 Task: Explore Airbnb accommodation in IrÃ¡kleio, Greece from 3rd December, 2023 to 7th December, 2023 for 2 adults.1  bedroom having 1 bed and 1 bathroom. Property type can be hotel. Amenities needed are: washing machine. Booking option can be shelf check-in. Look for 3 properties as per requirement.
Action: Mouse moved to (560, 163)
Screenshot: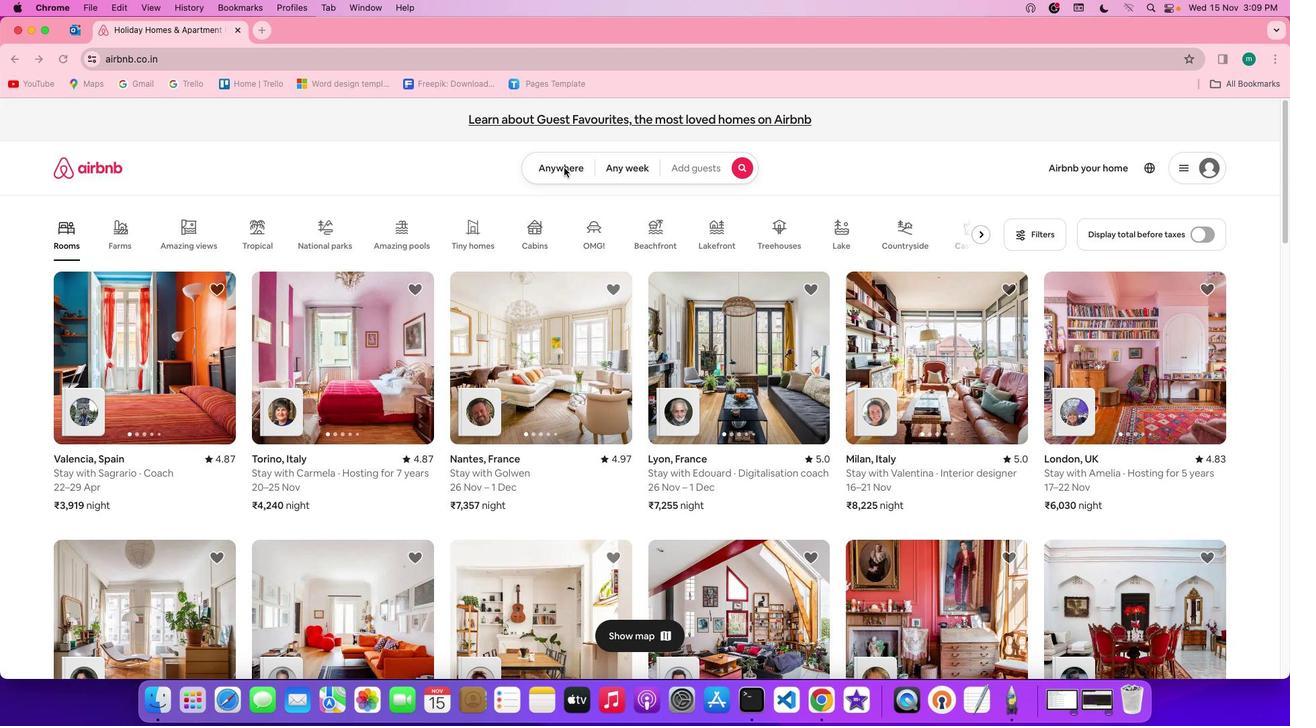 
Action: Mouse pressed left at (560, 163)
Screenshot: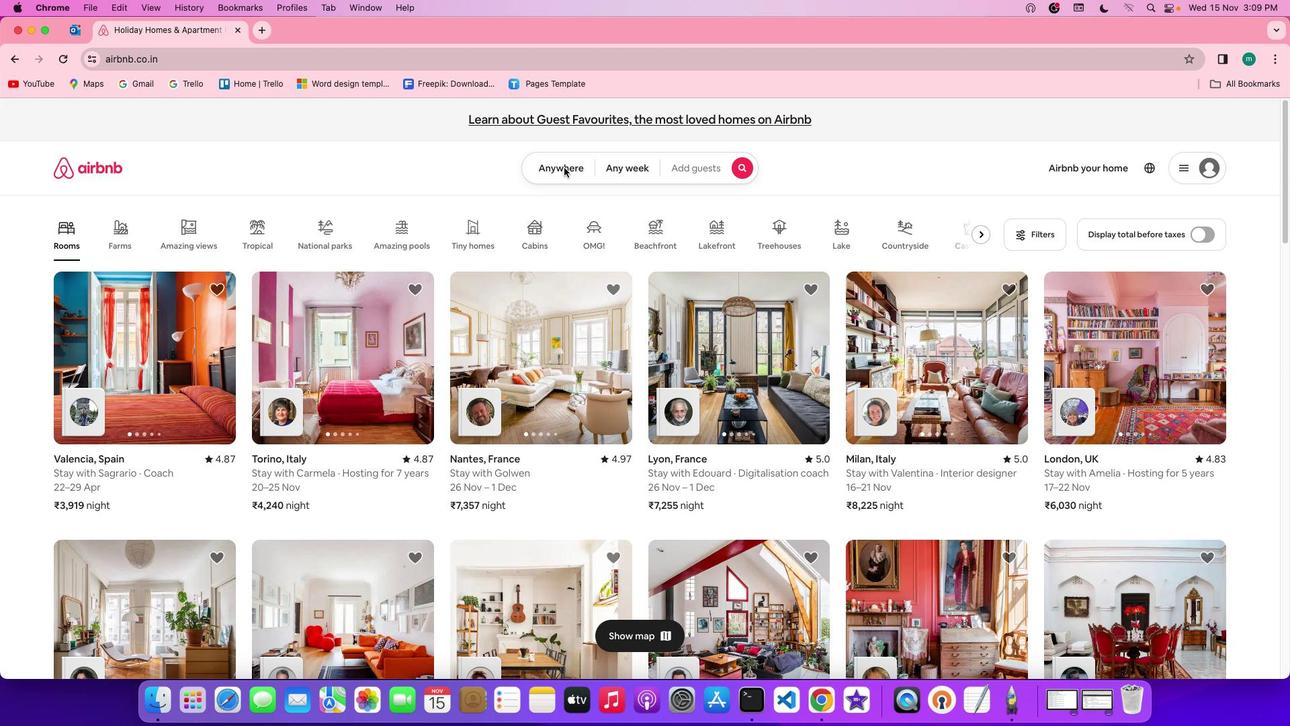 
Action: Mouse pressed left at (560, 163)
Screenshot: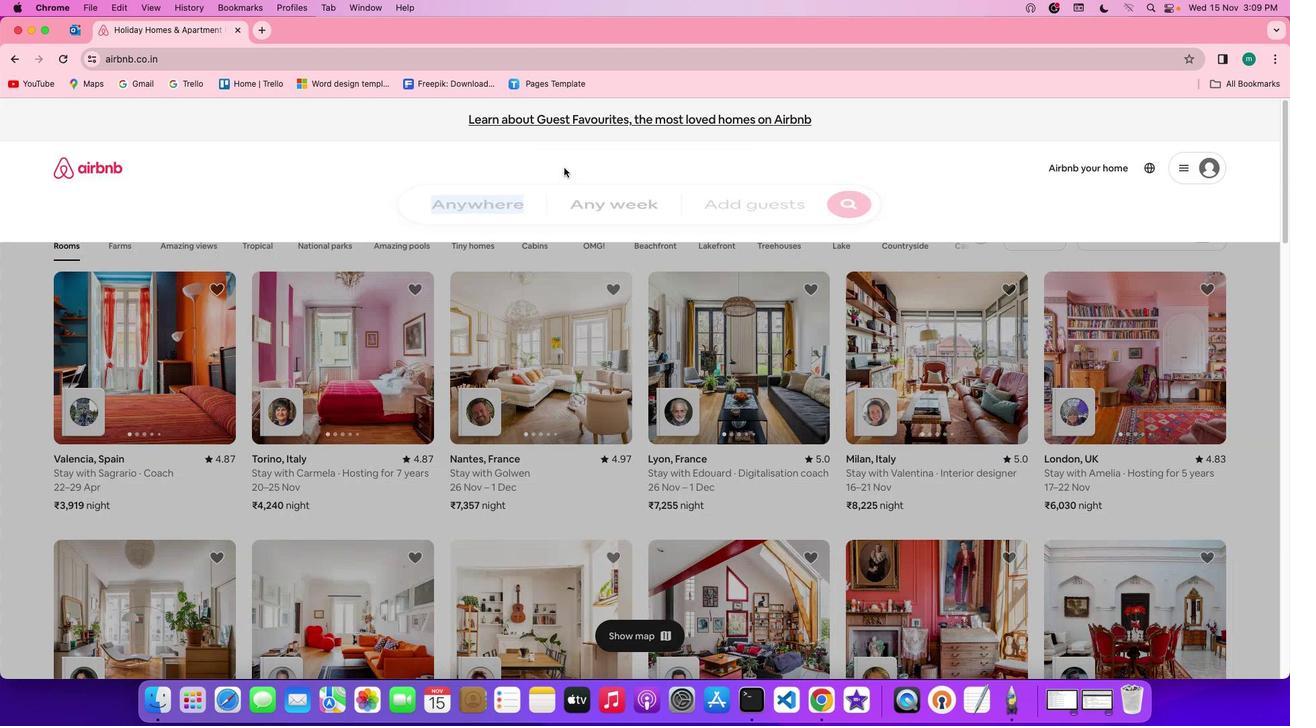 
Action: Mouse moved to (515, 212)
Screenshot: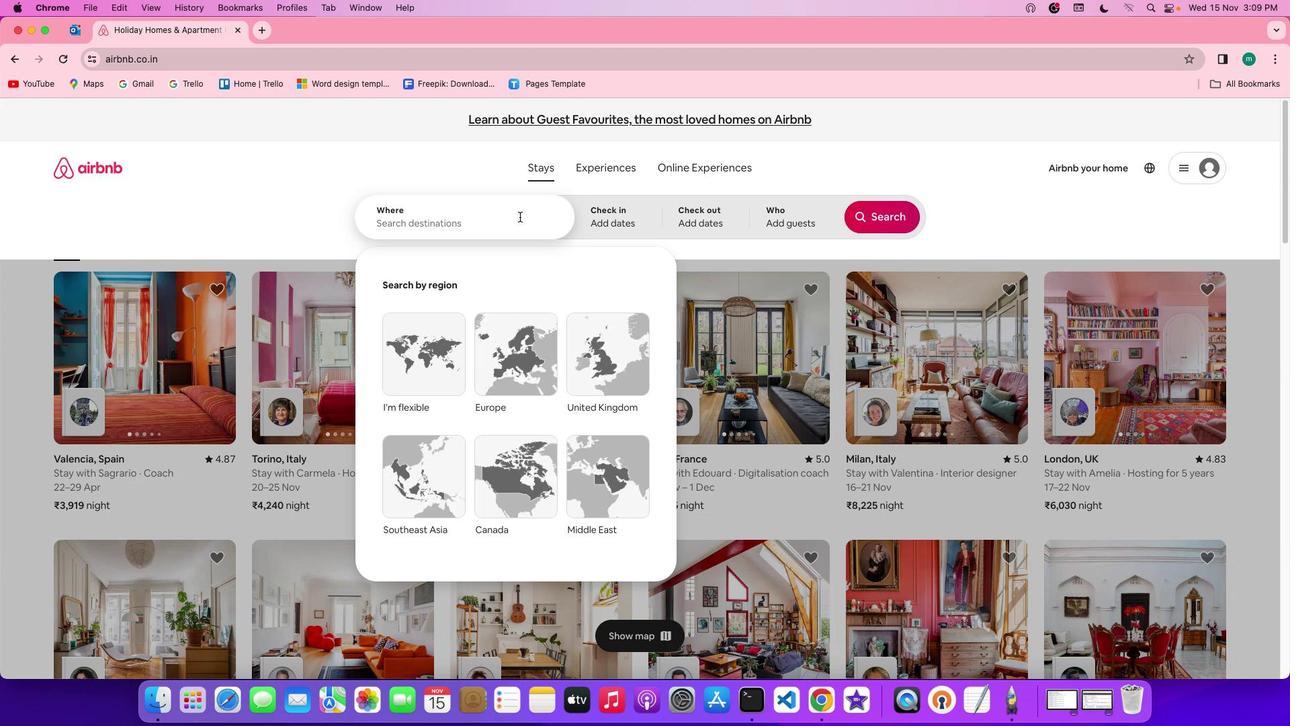 
Action: Mouse pressed left at (515, 212)
Screenshot: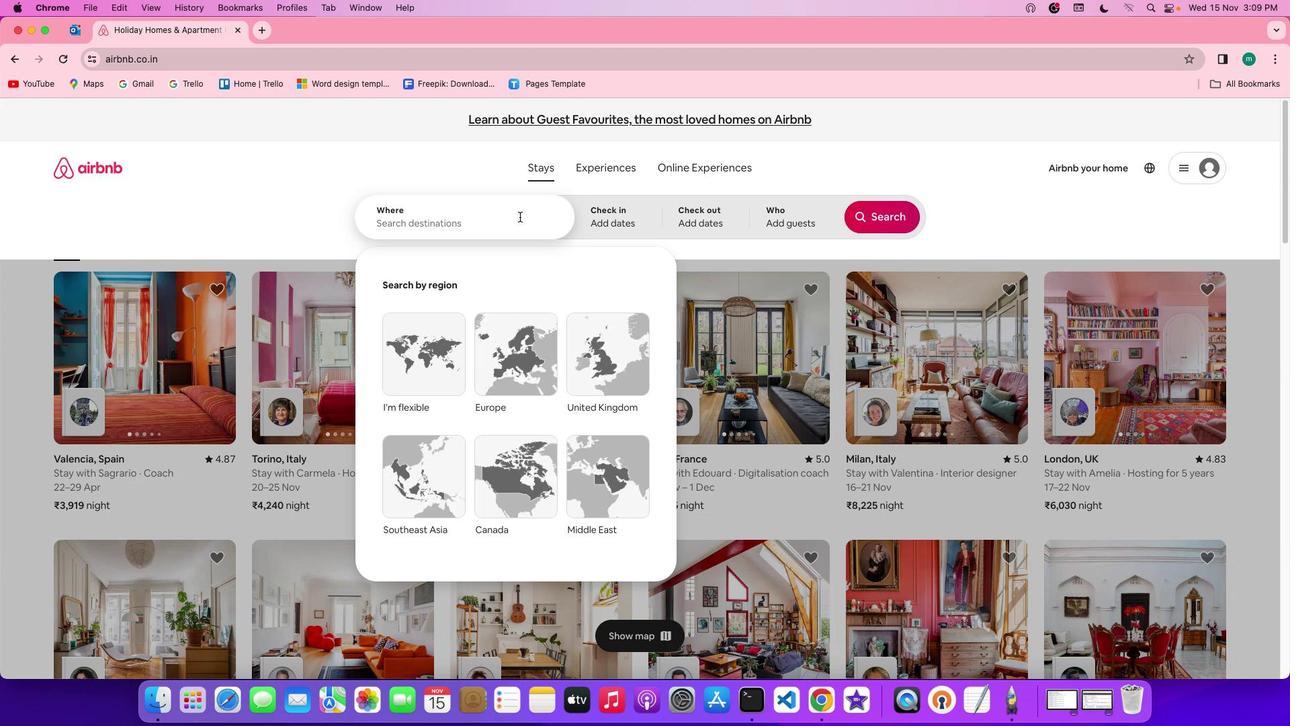 
Action: Mouse moved to (515, 212)
Screenshot: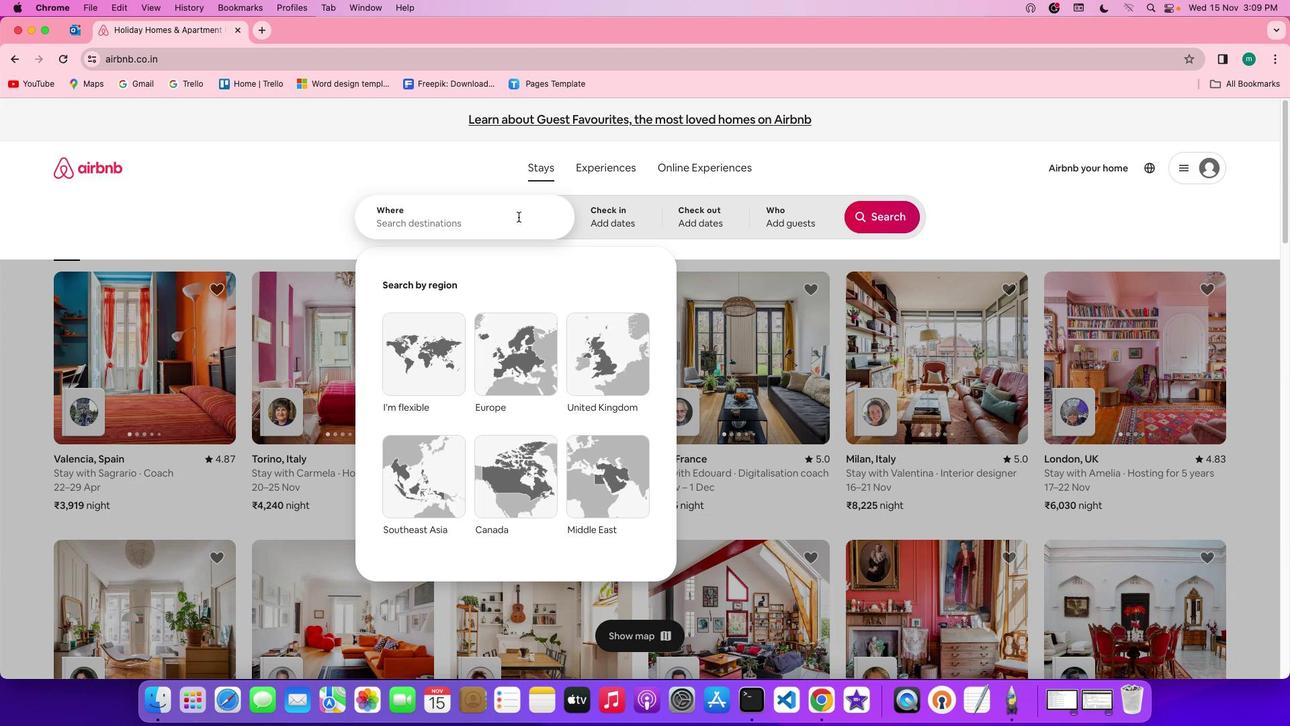 
Action: Key pressed Key.shift'I''r''a''k''l''e''i''o'','Key.spaceKey.shift'G''r''e''e''c''e'
Screenshot: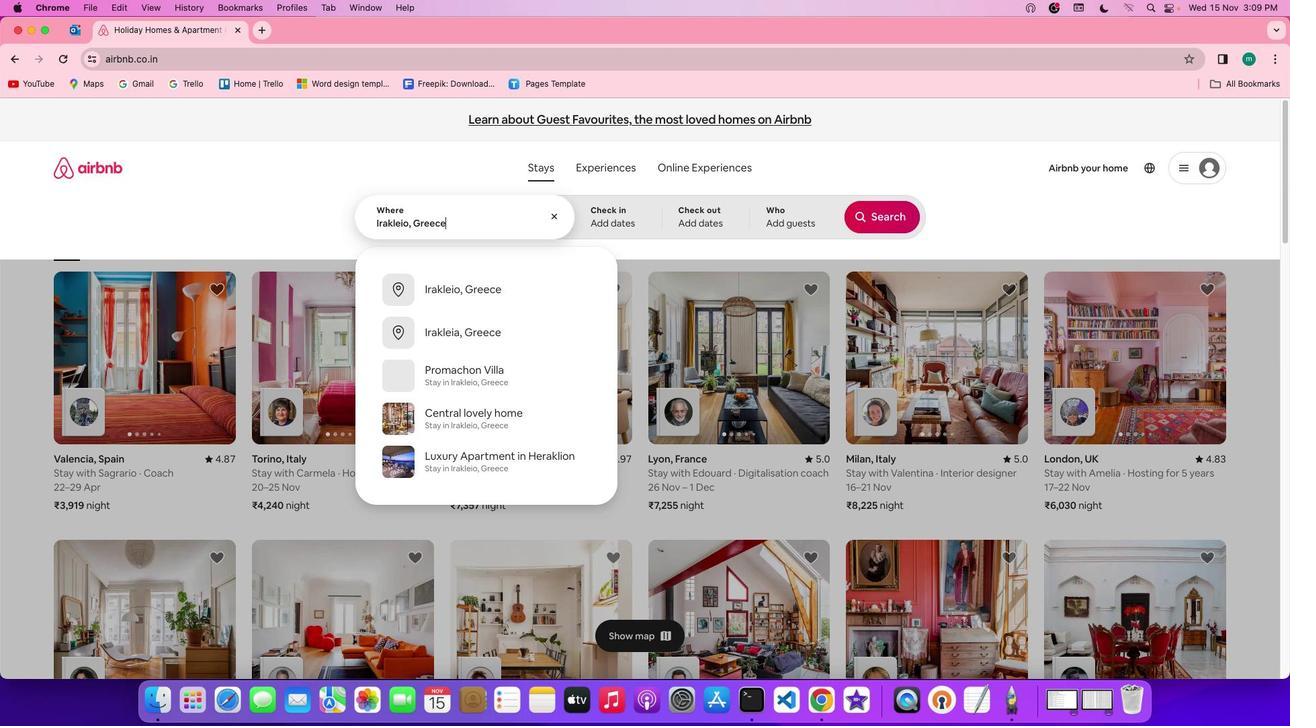 
Action: Mouse moved to (609, 202)
Screenshot: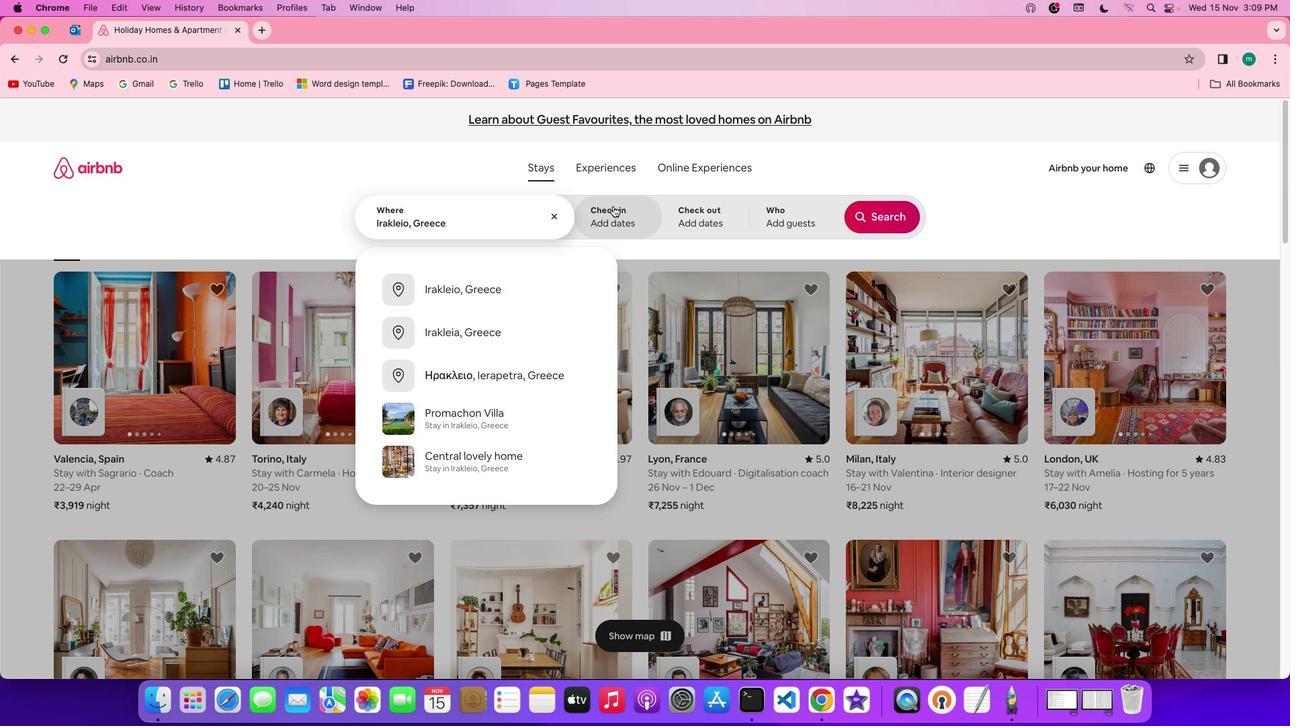 
Action: Mouse pressed left at (609, 202)
Screenshot: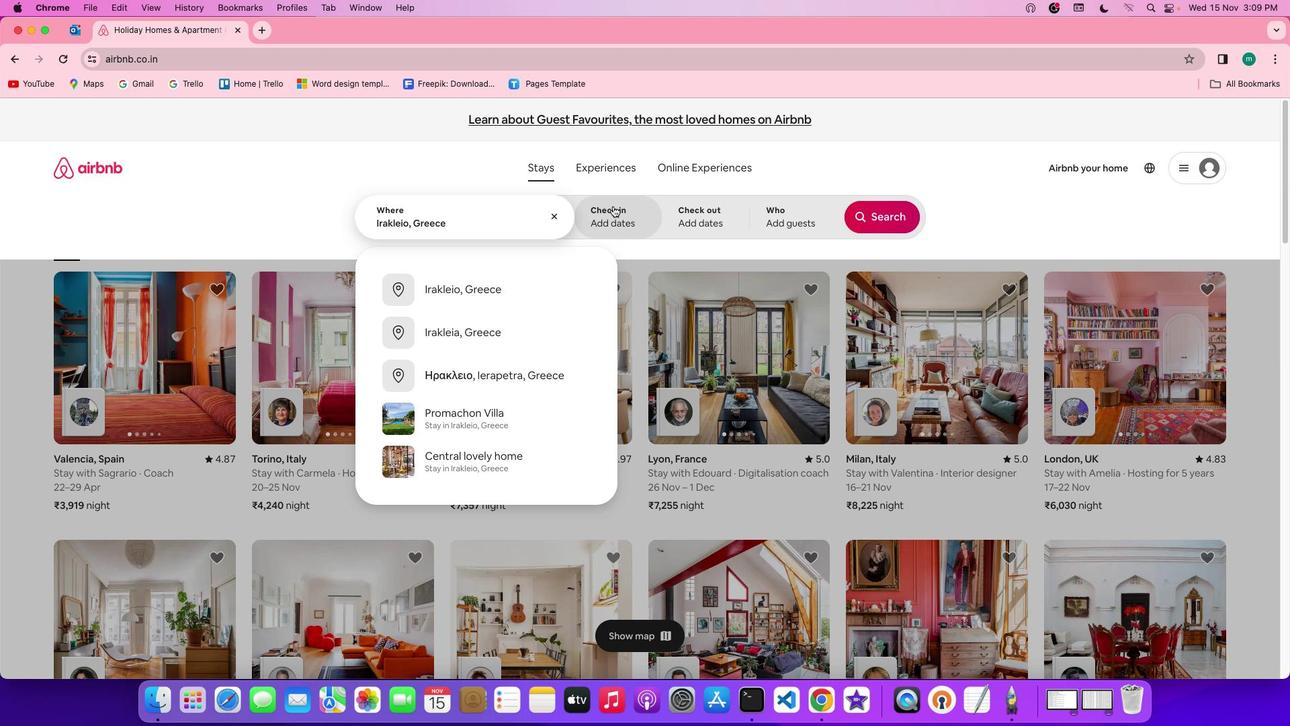
Action: Mouse moved to (673, 406)
Screenshot: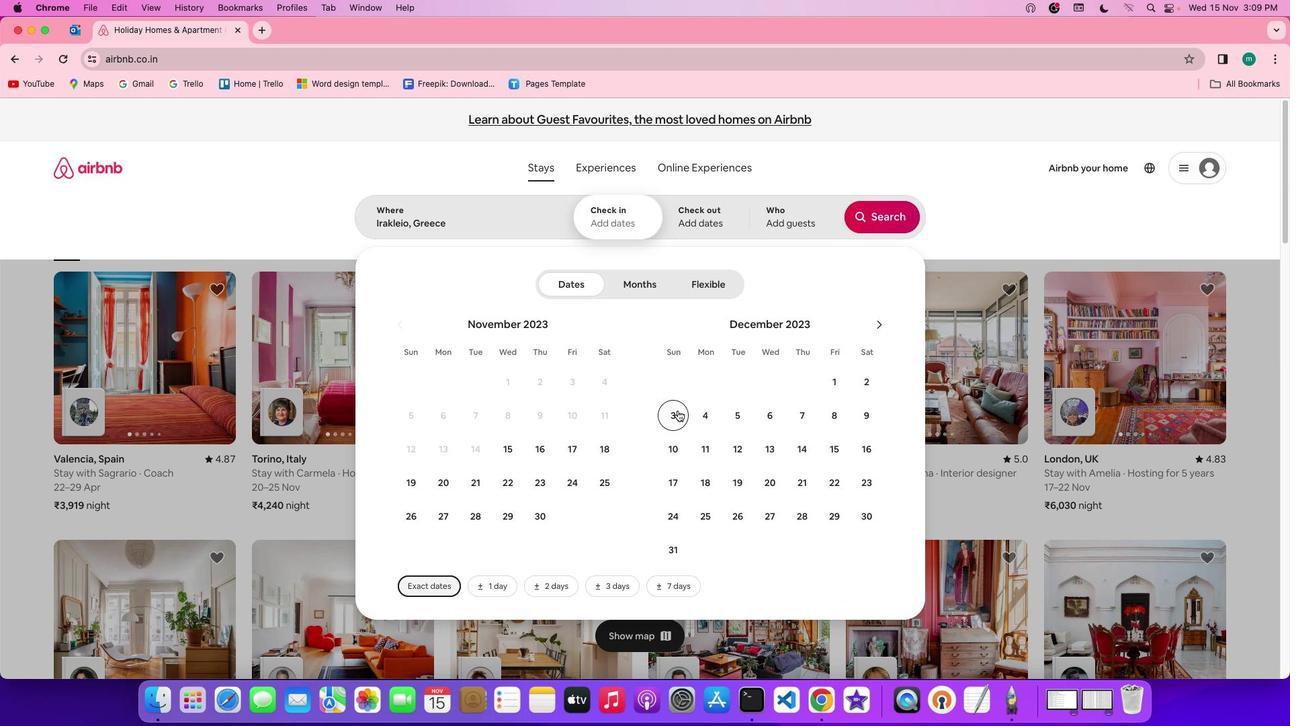 
Action: Mouse pressed left at (673, 406)
Screenshot: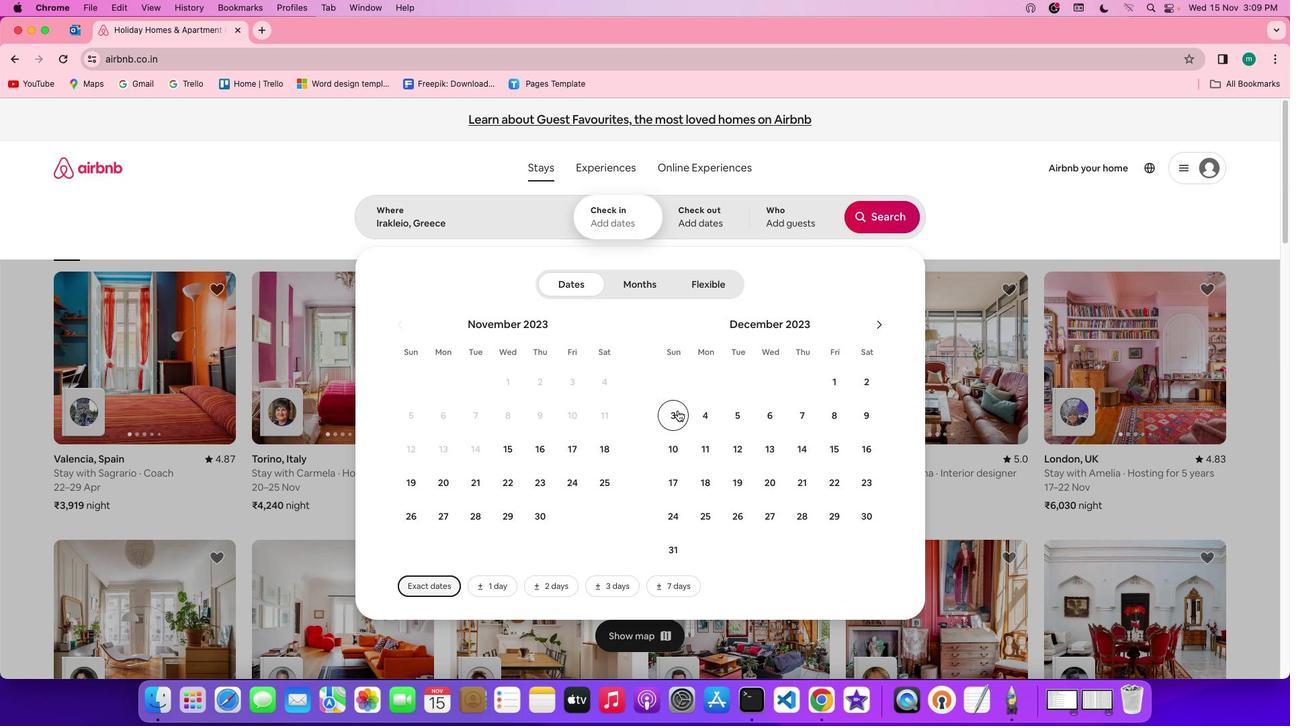 
Action: Mouse moved to (793, 418)
Screenshot: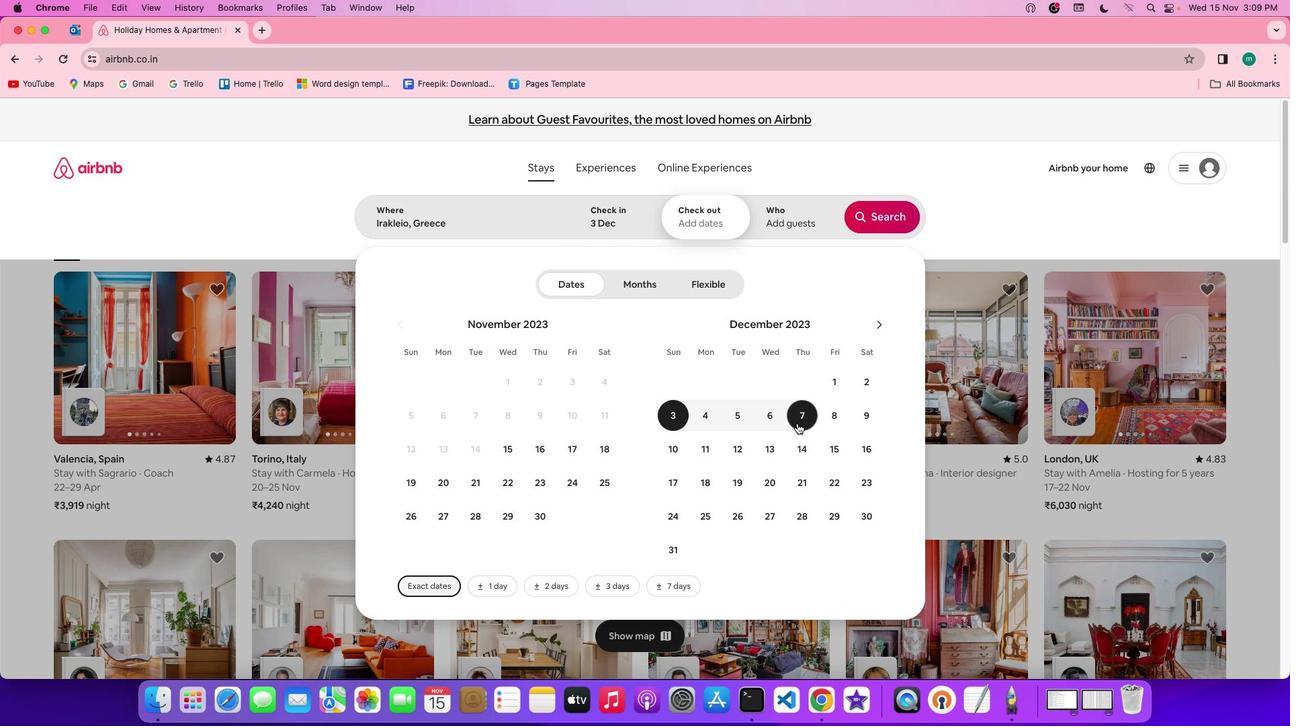 
Action: Mouse pressed left at (793, 418)
Screenshot: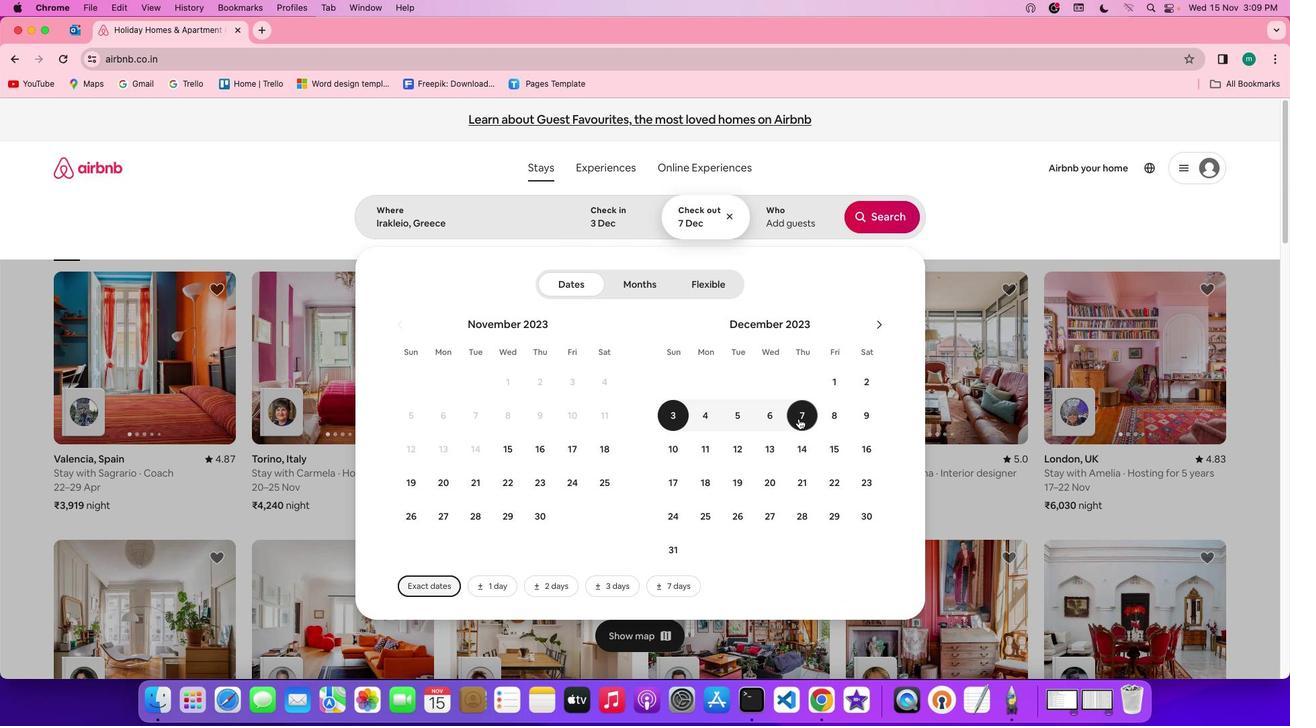 
Action: Mouse moved to (779, 206)
Screenshot: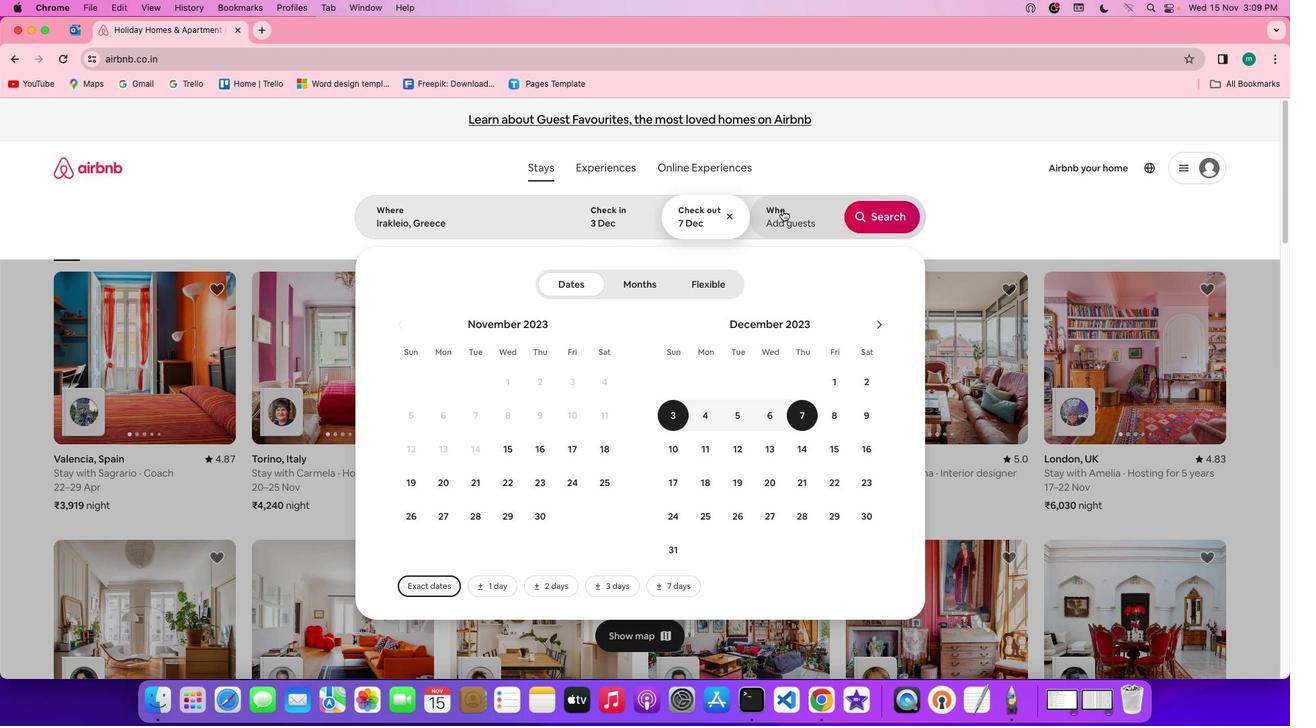 
Action: Mouse pressed left at (779, 206)
Screenshot: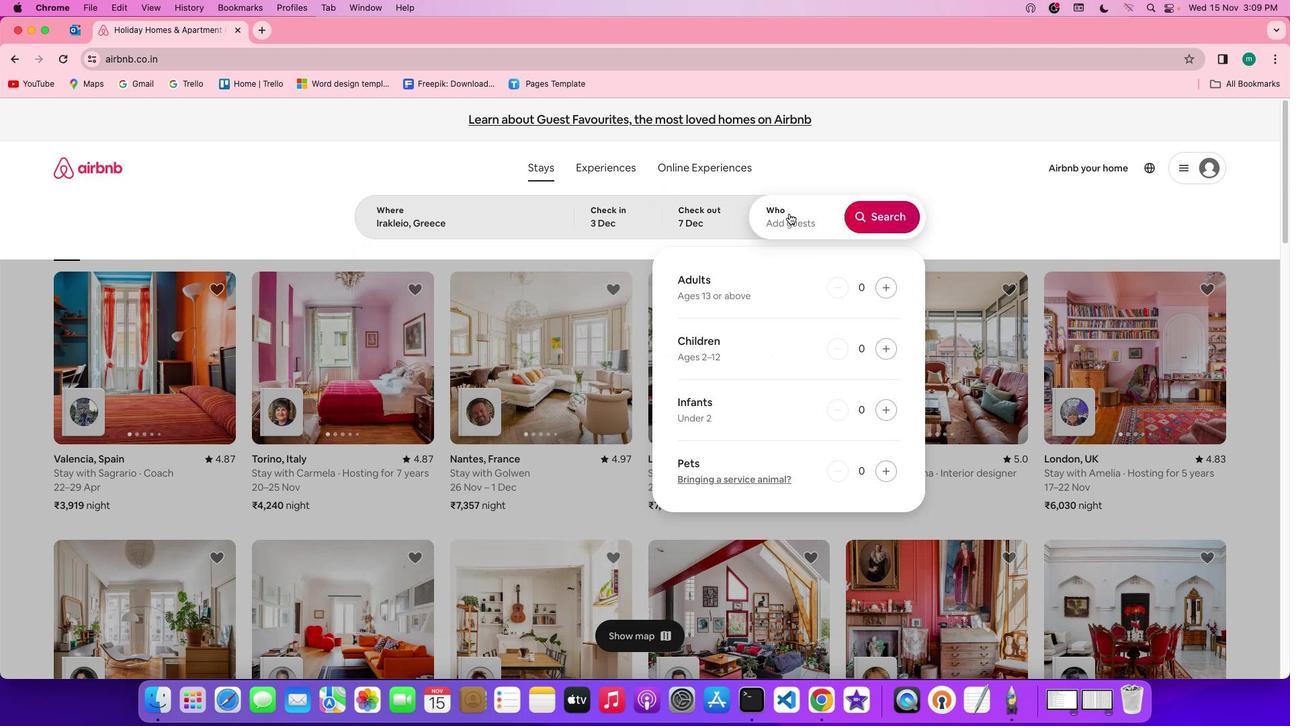 
Action: Mouse moved to (879, 288)
Screenshot: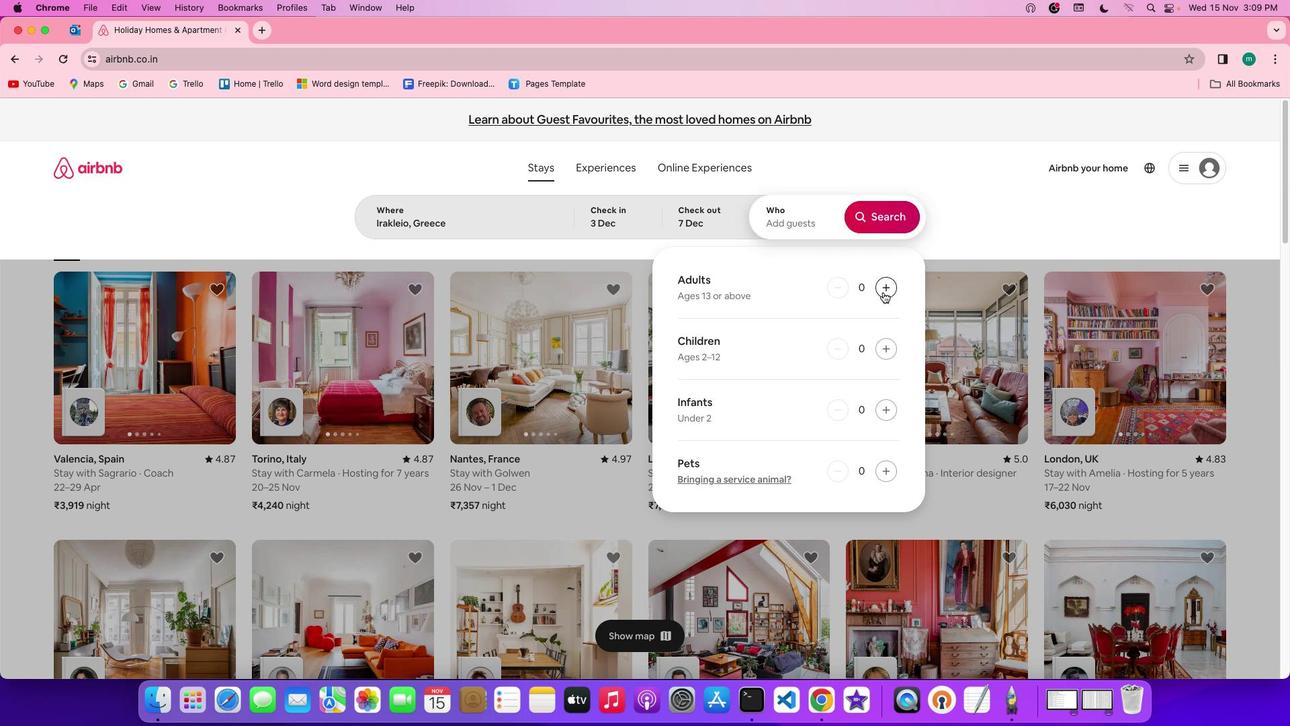 
Action: Mouse pressed left at (879, 288)
Screenshot: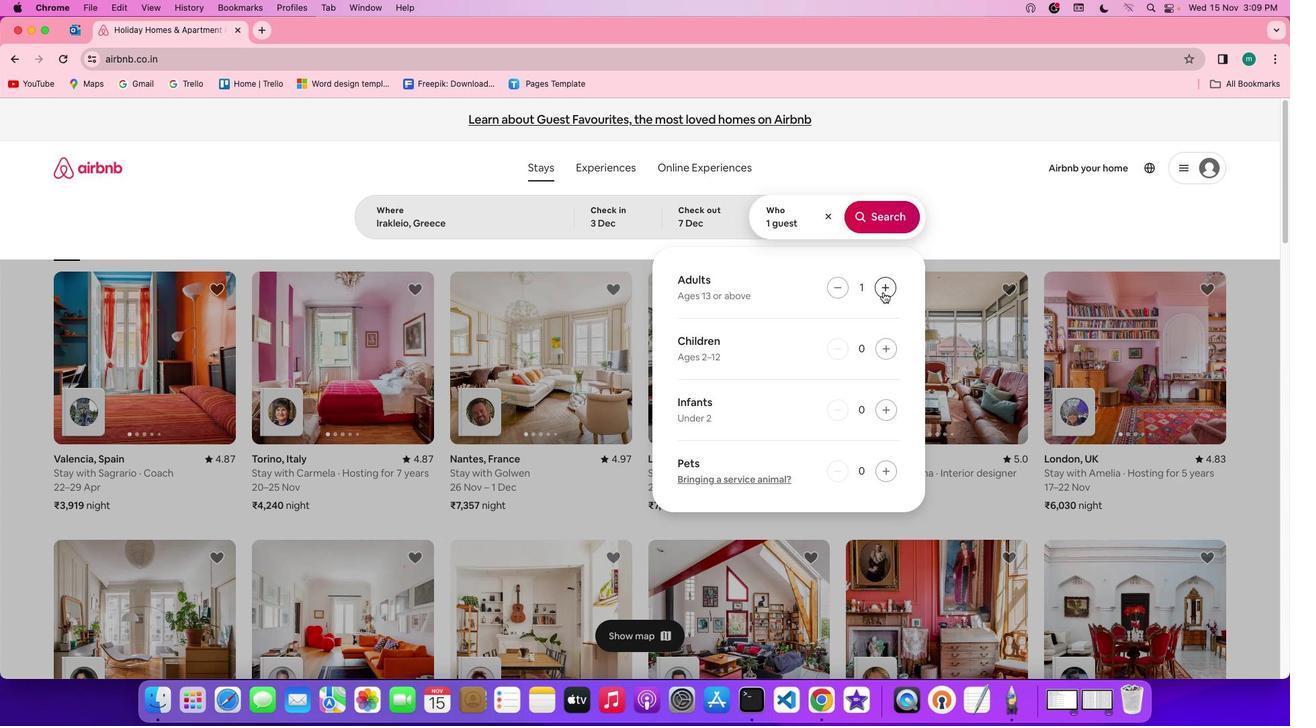 
Action: Mouse pressed left at (879, 288)
Screenshot: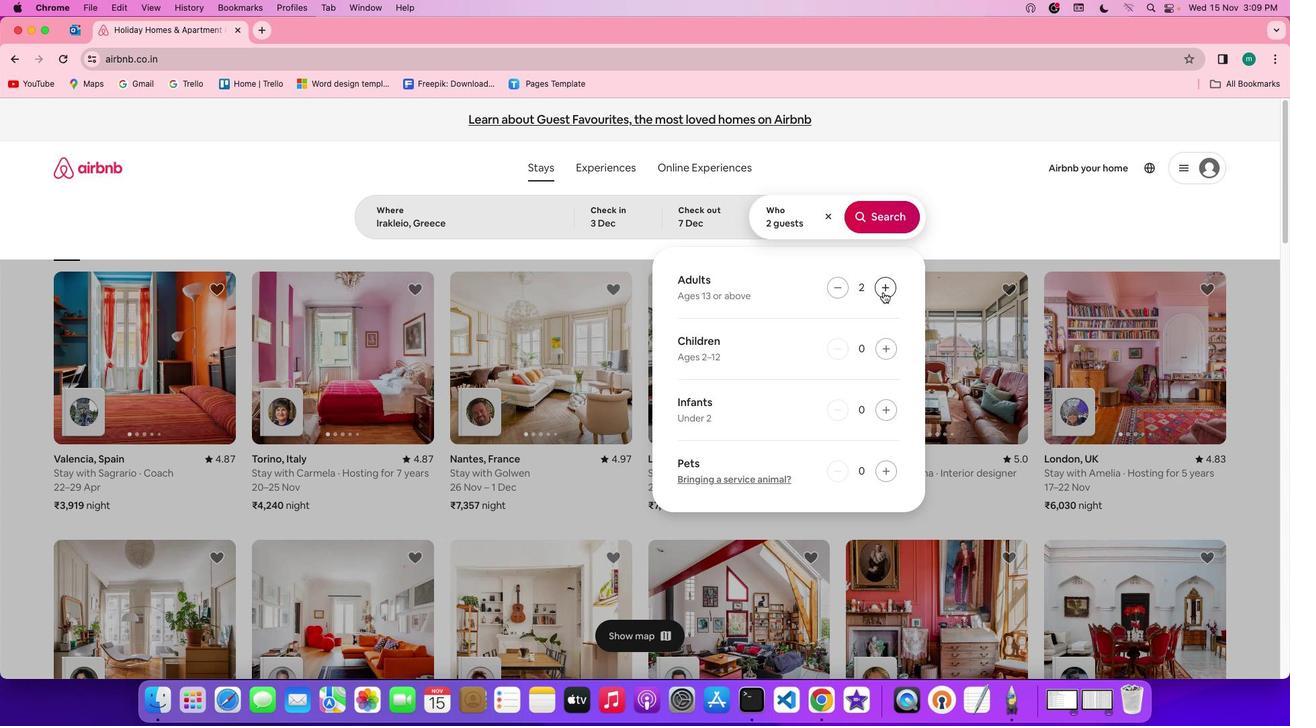 
Action: Mouse moved to (870, 212)
Screenshot: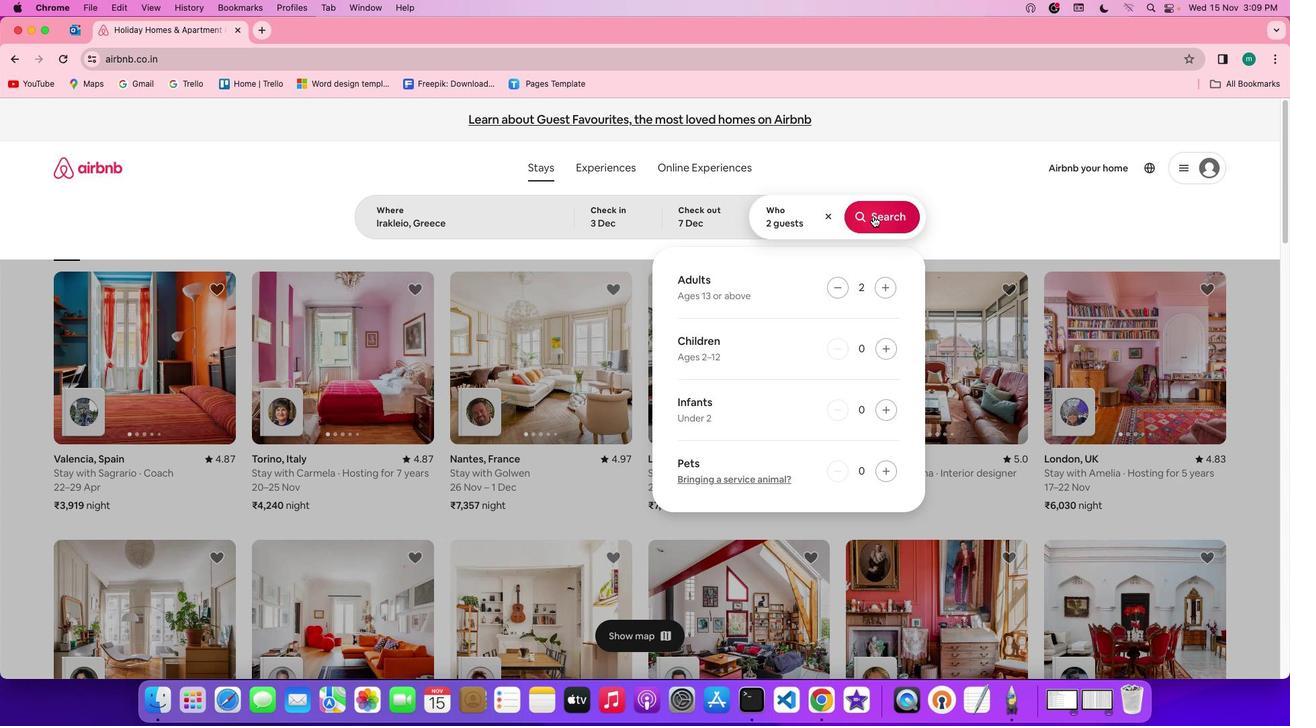 
Action: Mouse pressed left at (870, 212)
Screenshot: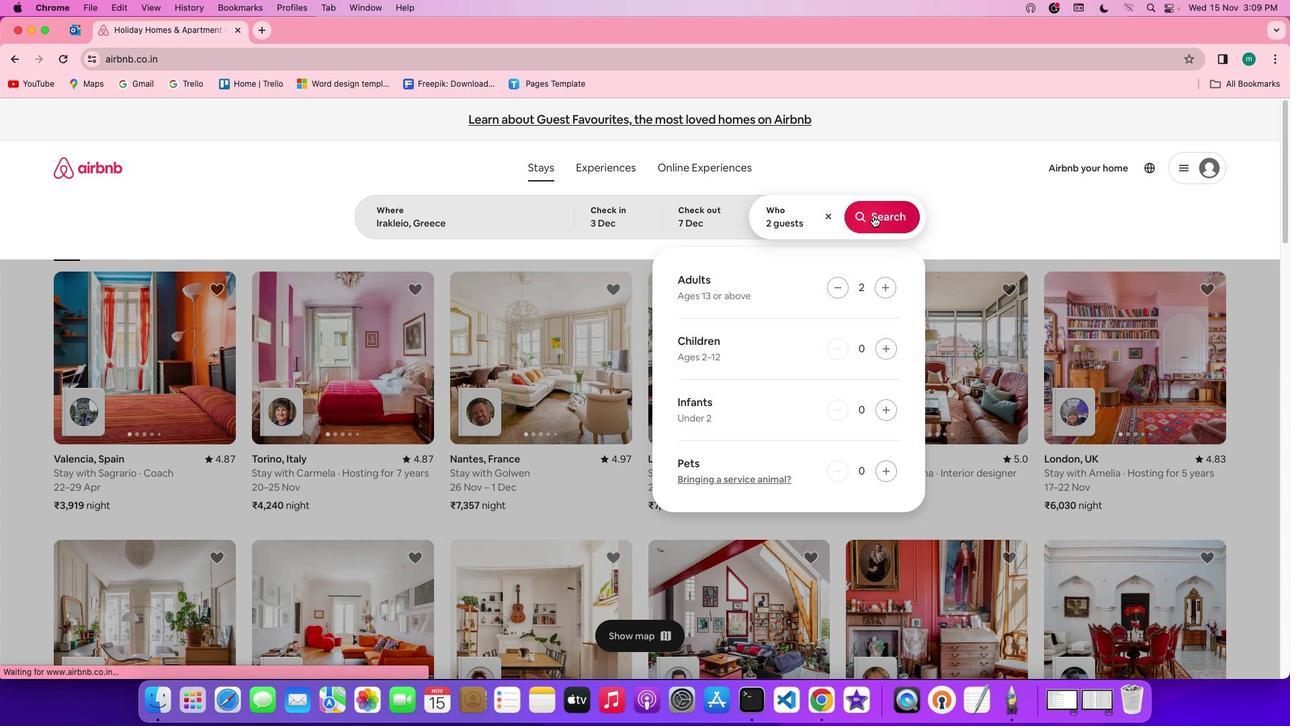 
Action: Mouse moved to (1069, 182)
Screenshot: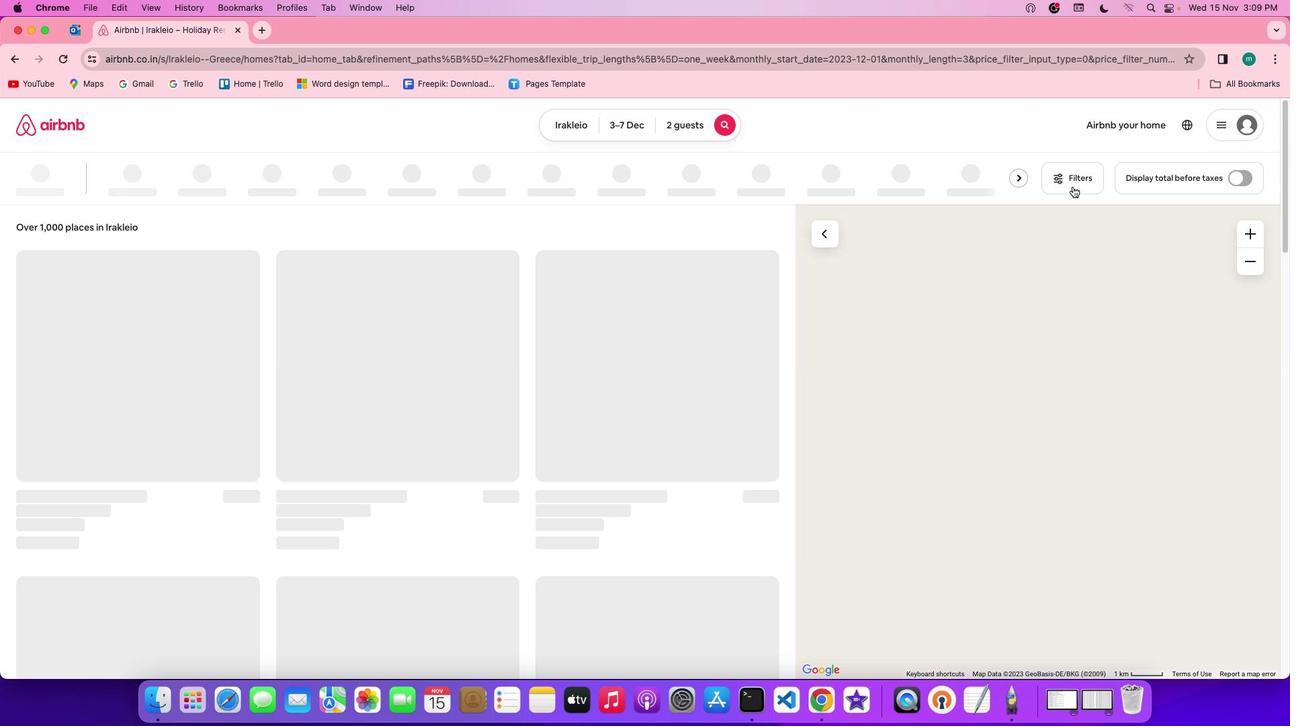 
Action: Mouse pressed left at (1069, 182)
Screenshot: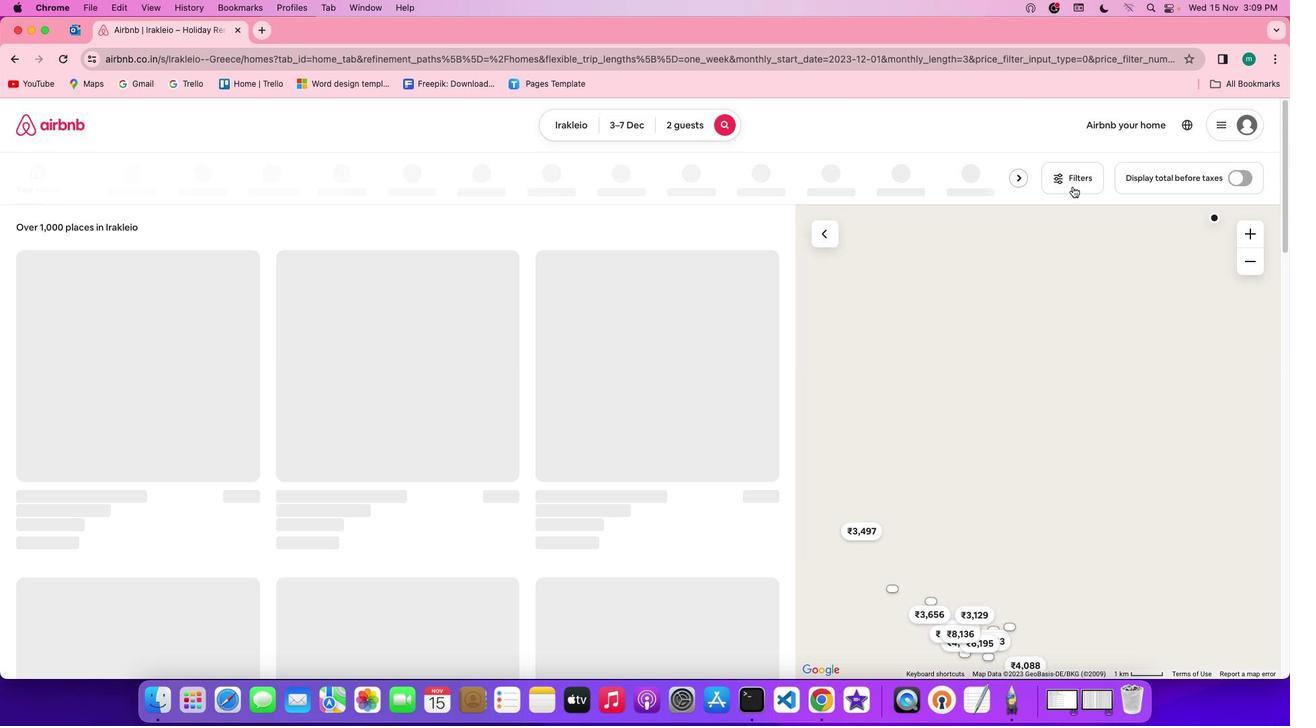 
Action: Mouse moved to (640, 476)
Screenshot: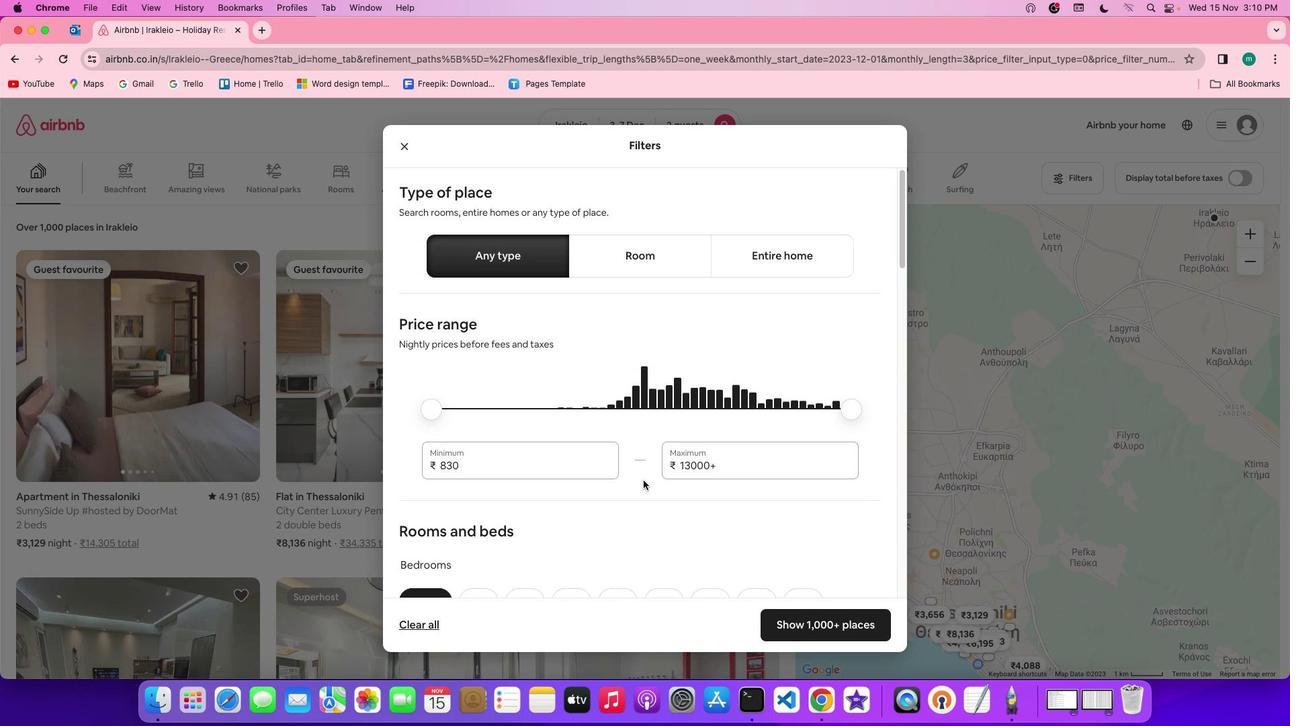
Action: Mouse scrolled (640, 476) with delta (-3, -4)
Screenshot: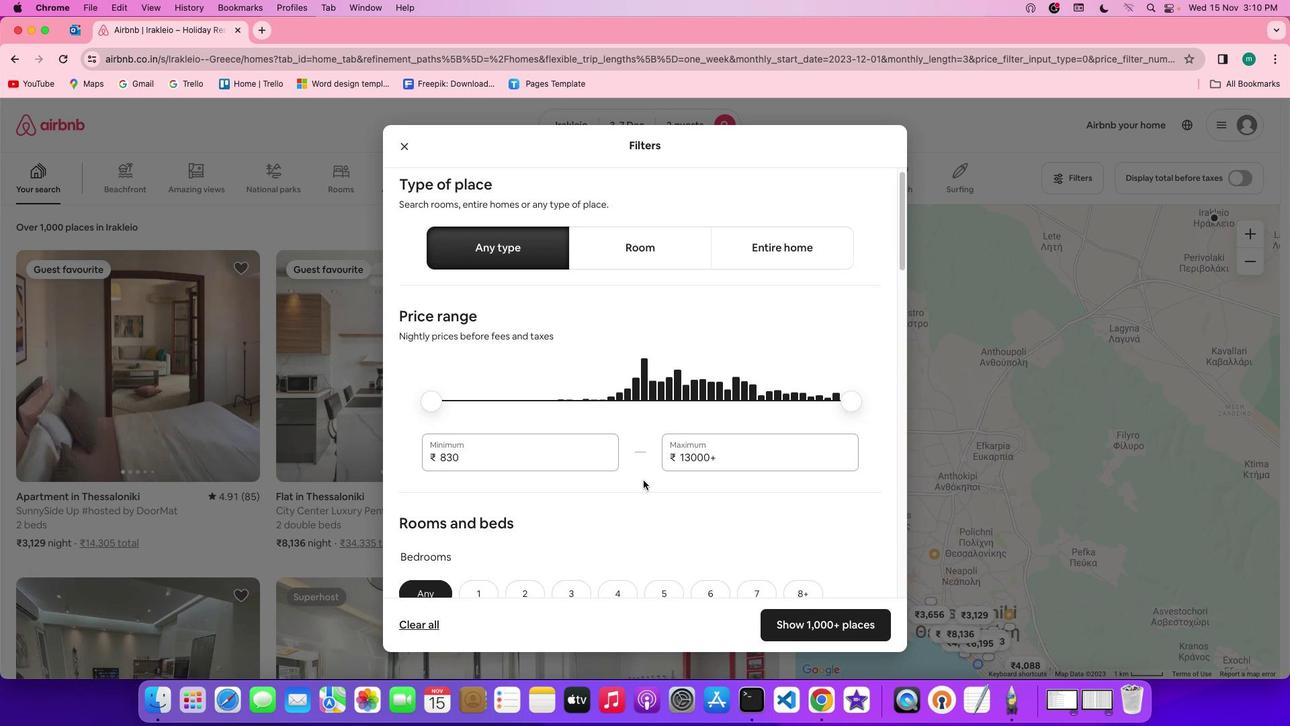 
Action: Mouse scrolled (640, 476) with delta (-3, -4)
Screenshot: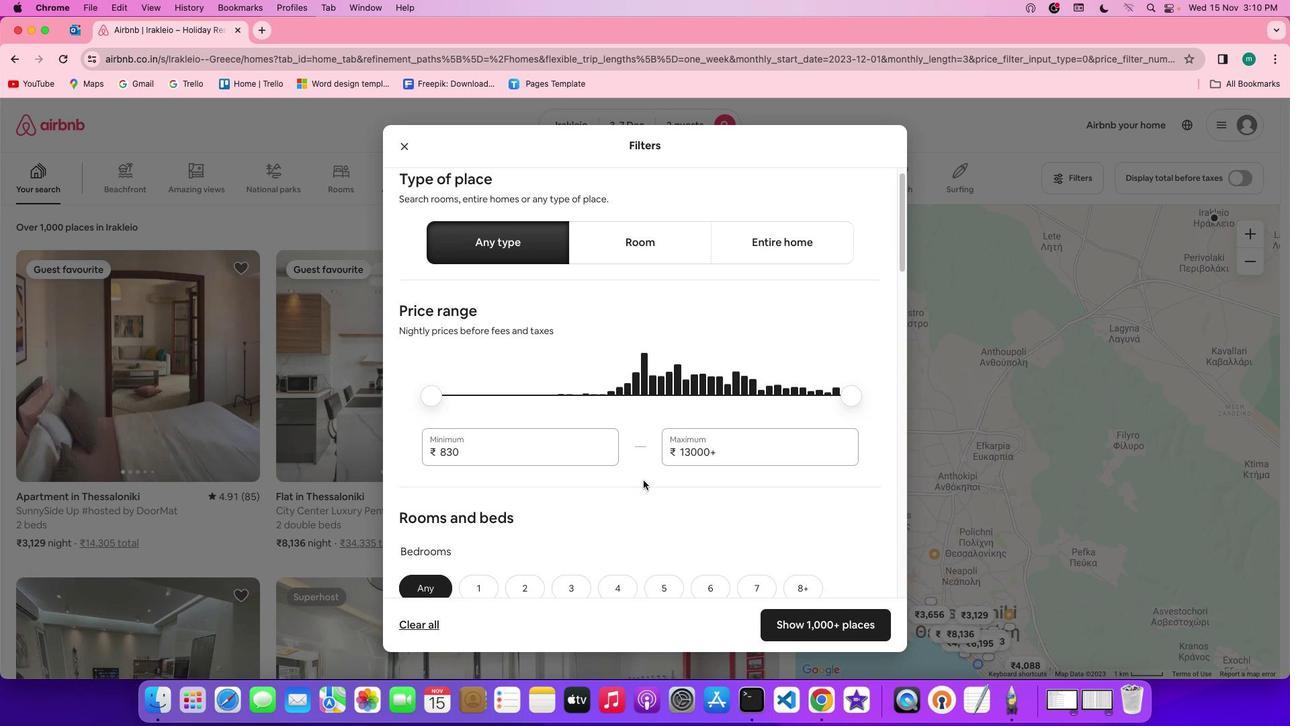 
Action: Mouse scrolled (640, 476) with delta (-3, -4)
Screenshot: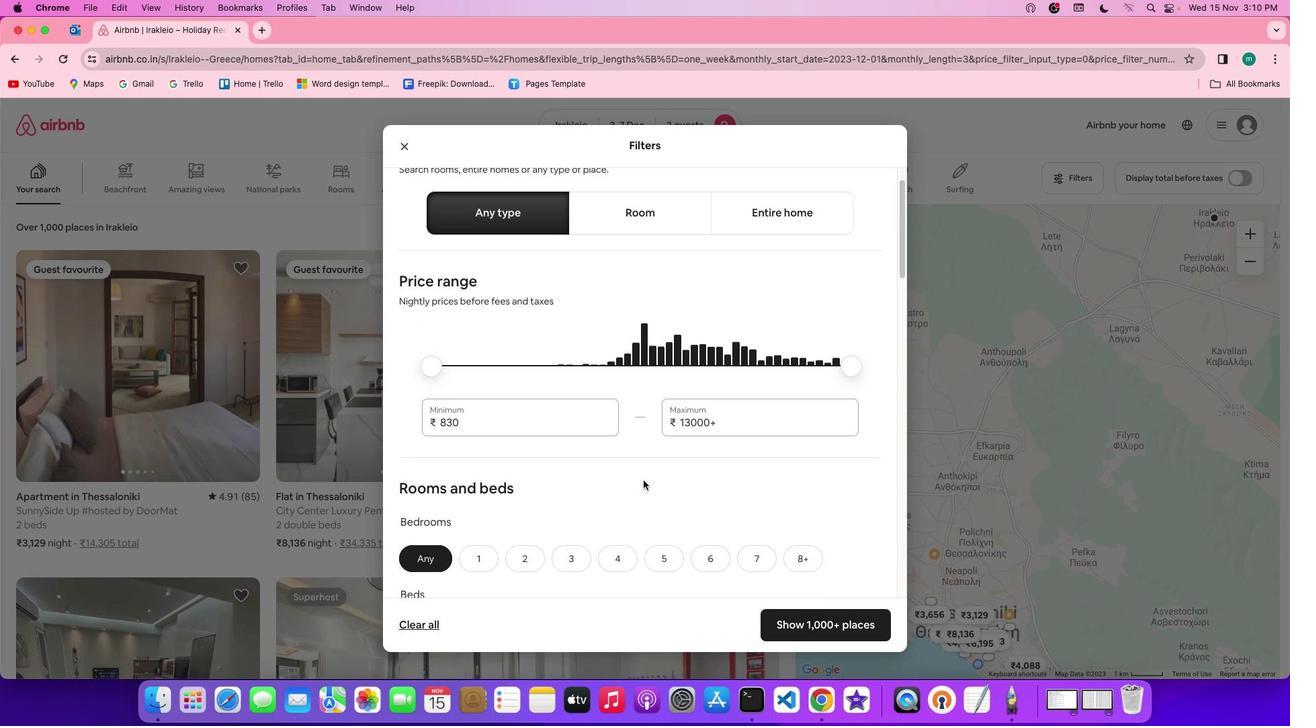 
Action: Mouse scrolled (640, 476) with delta (-3, -4)
Screenshot: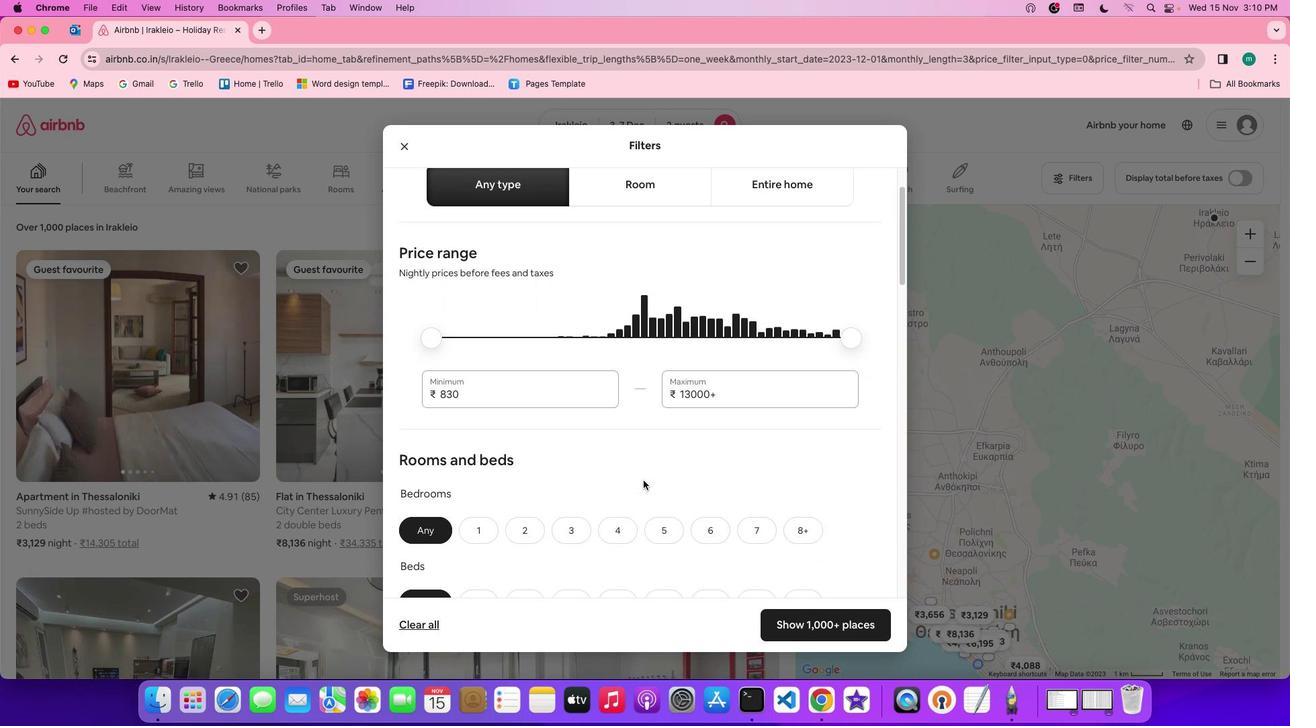 
Action: Mouse scrolled (640, 476) with delta (-3, -4)
Screenshot: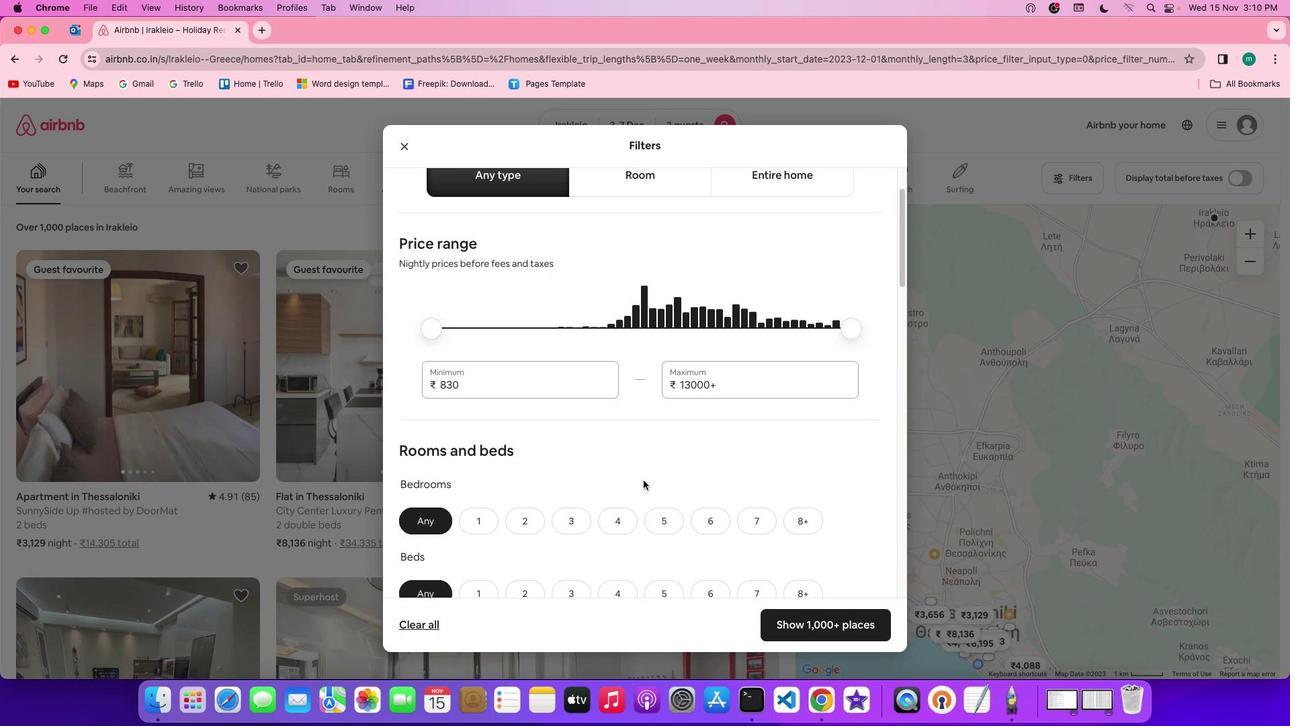 
Action: Mouse scrolled (640, 476) with delta (-3, -4)
Screenshot: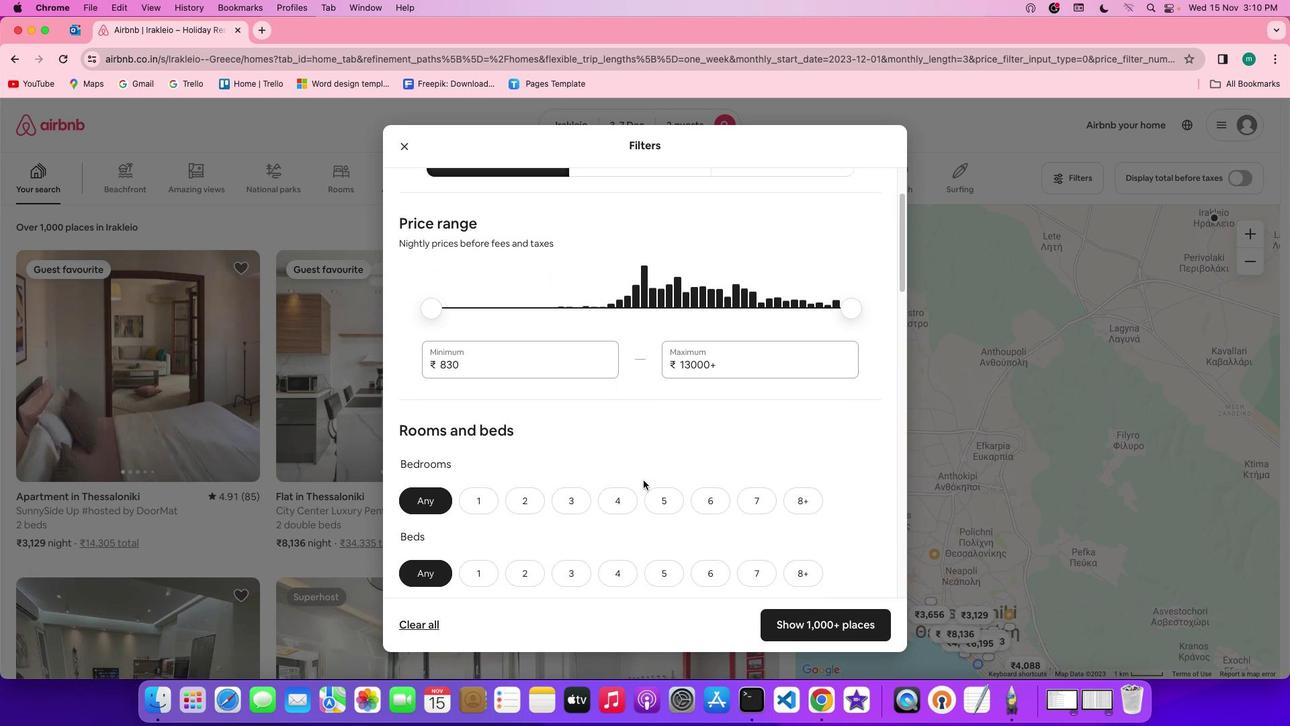
Action: Mouse scrolled (640, 476) with delta (-3, -4)
Screenshot: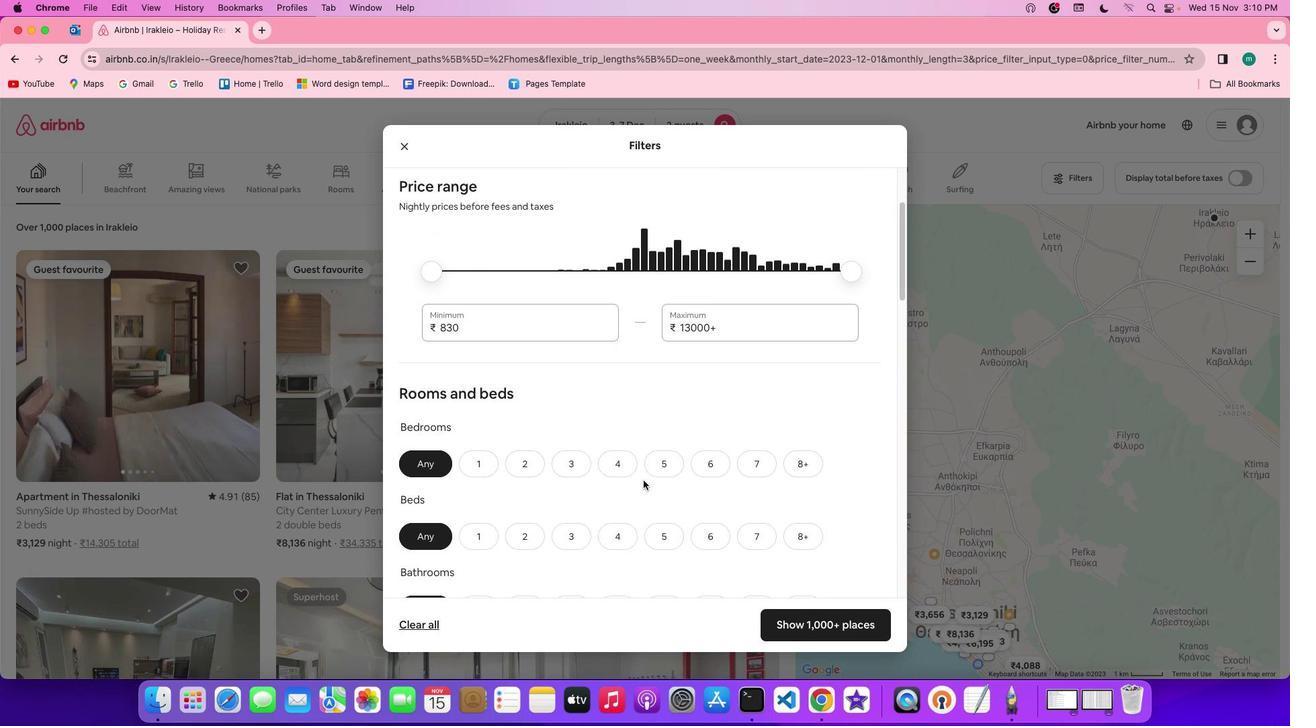 
Action: Mouse moved to (640, 476)
Screenshot: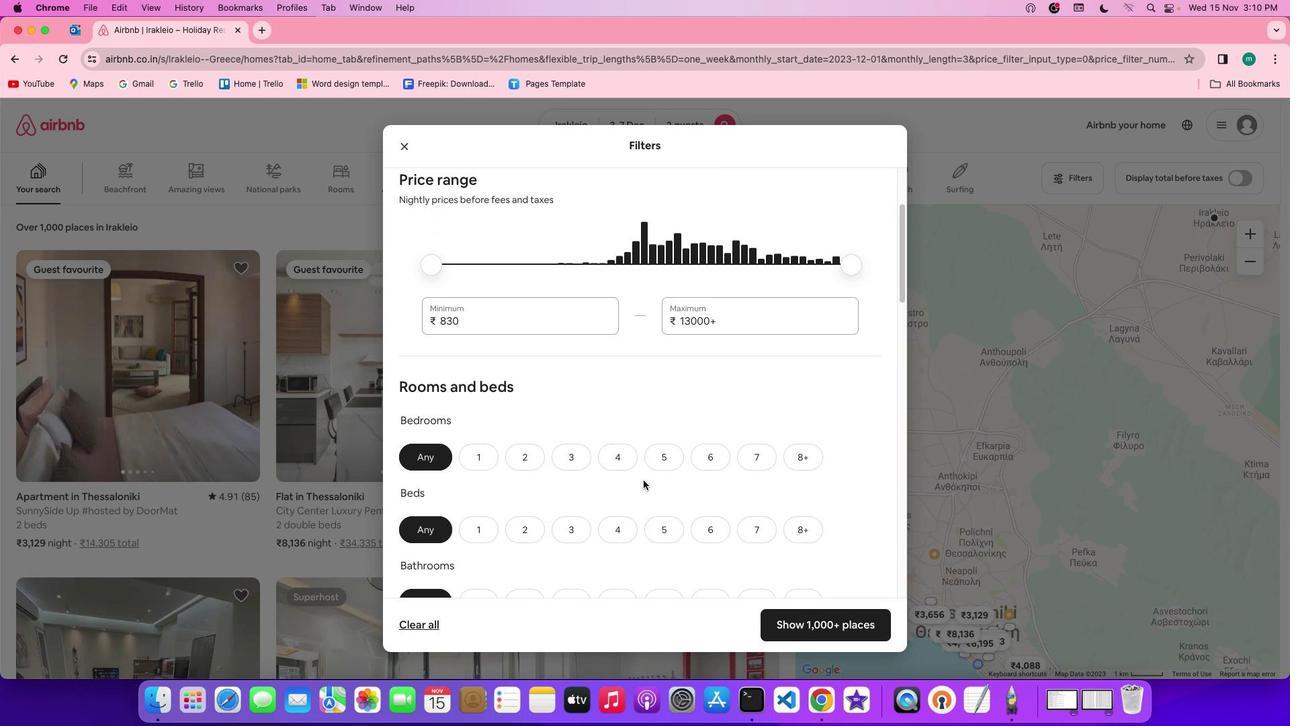 
Action: Mouse scrolled (640, 476) with delta (-3, -4)
Screenshot: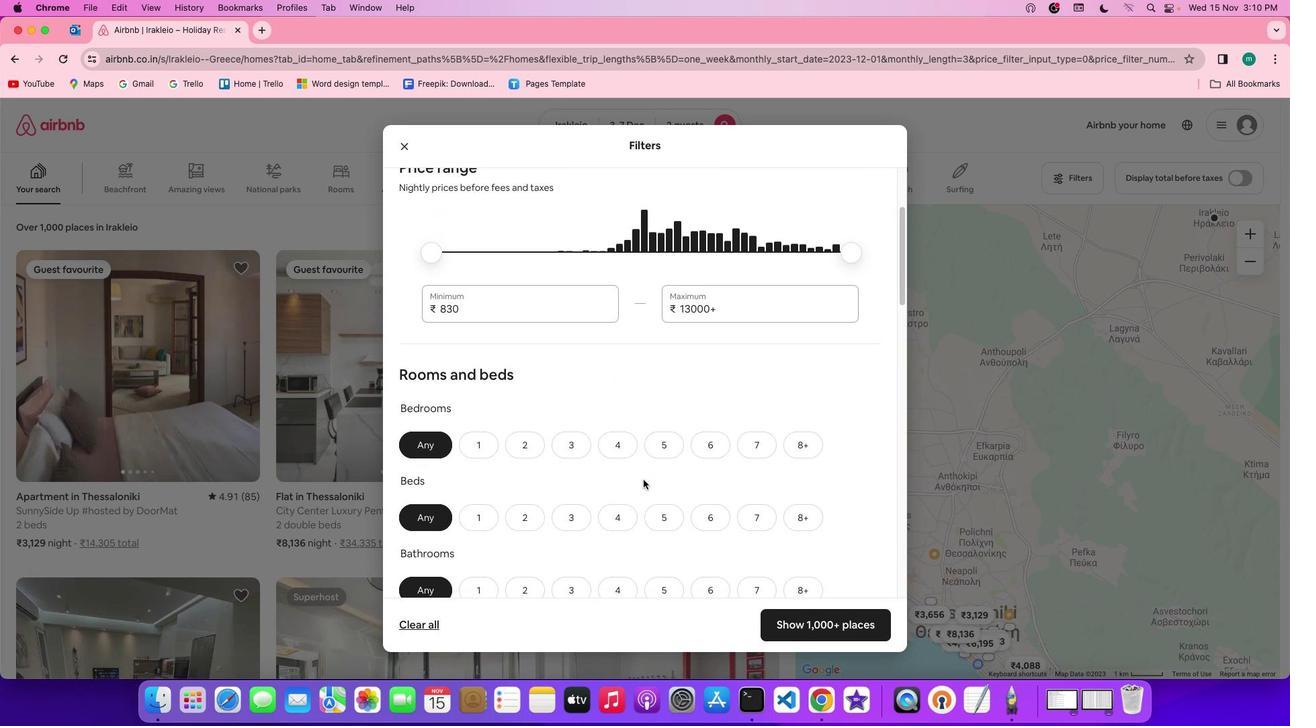 
Action: Mouse moved to (640, 476)
Screenshot: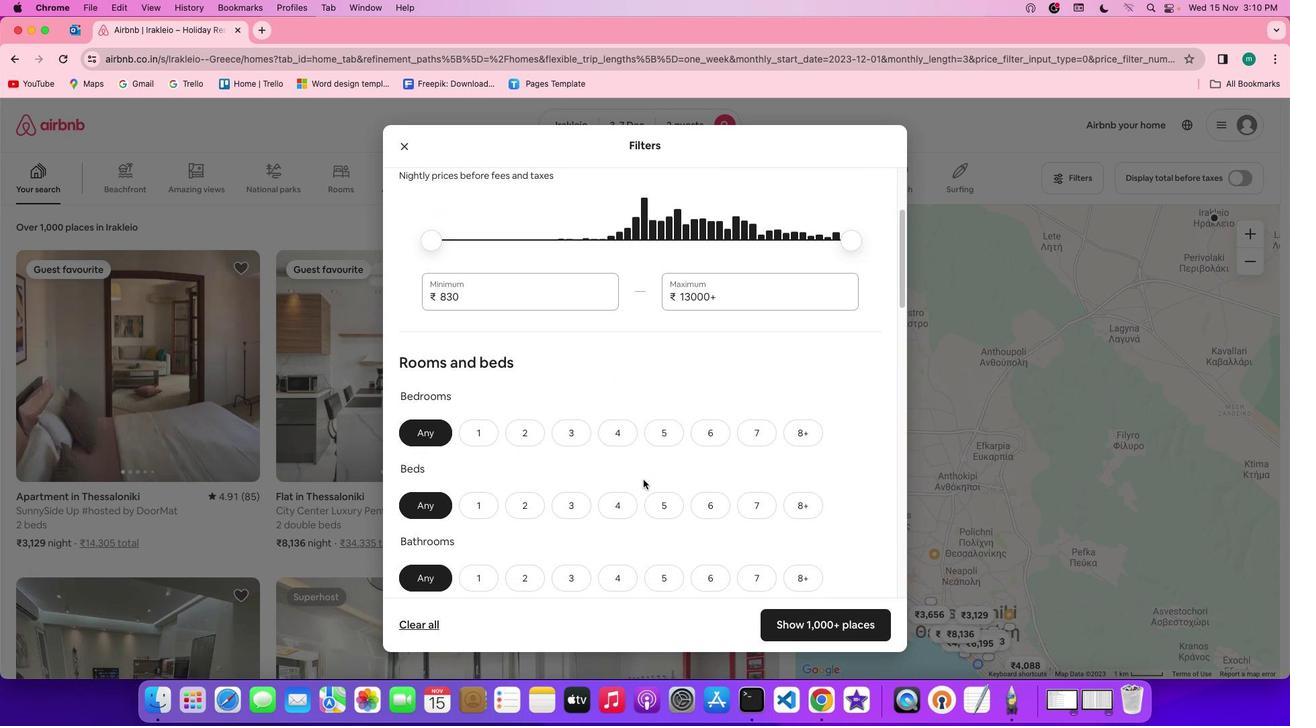 
Action: Mouse scrolled (640, 476) with delta (-3, -4)
Screenshot: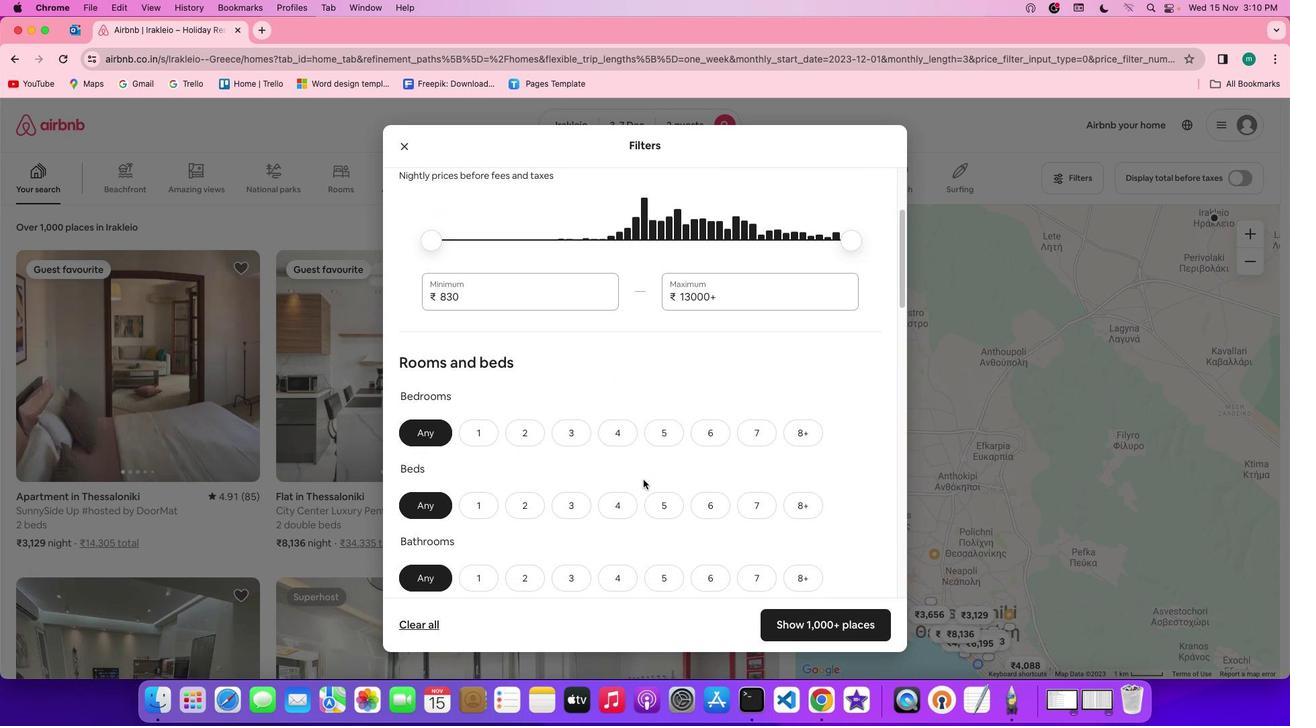 
Action: Mouse scrolled (640, 476) with delta (-3, -4)
Screenshot: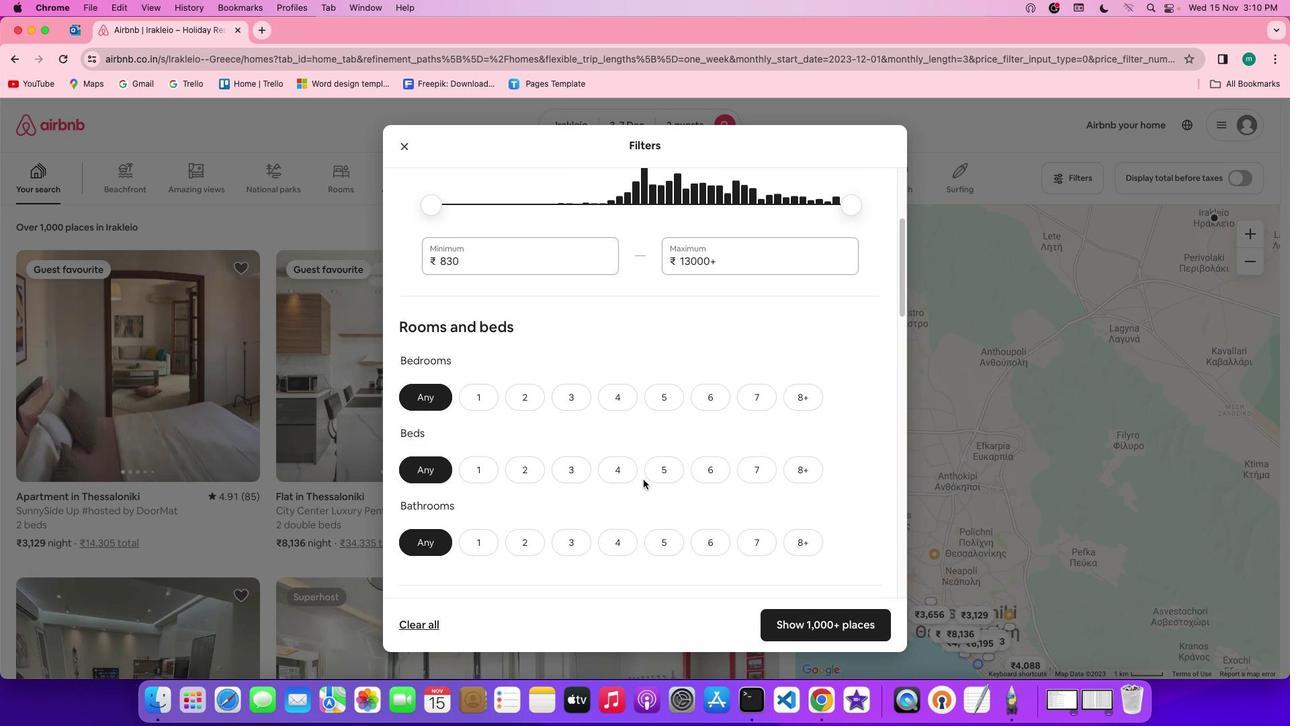 
Action: Mouse scrolled (640, 476) with delta (-3, -4)
Screenshot: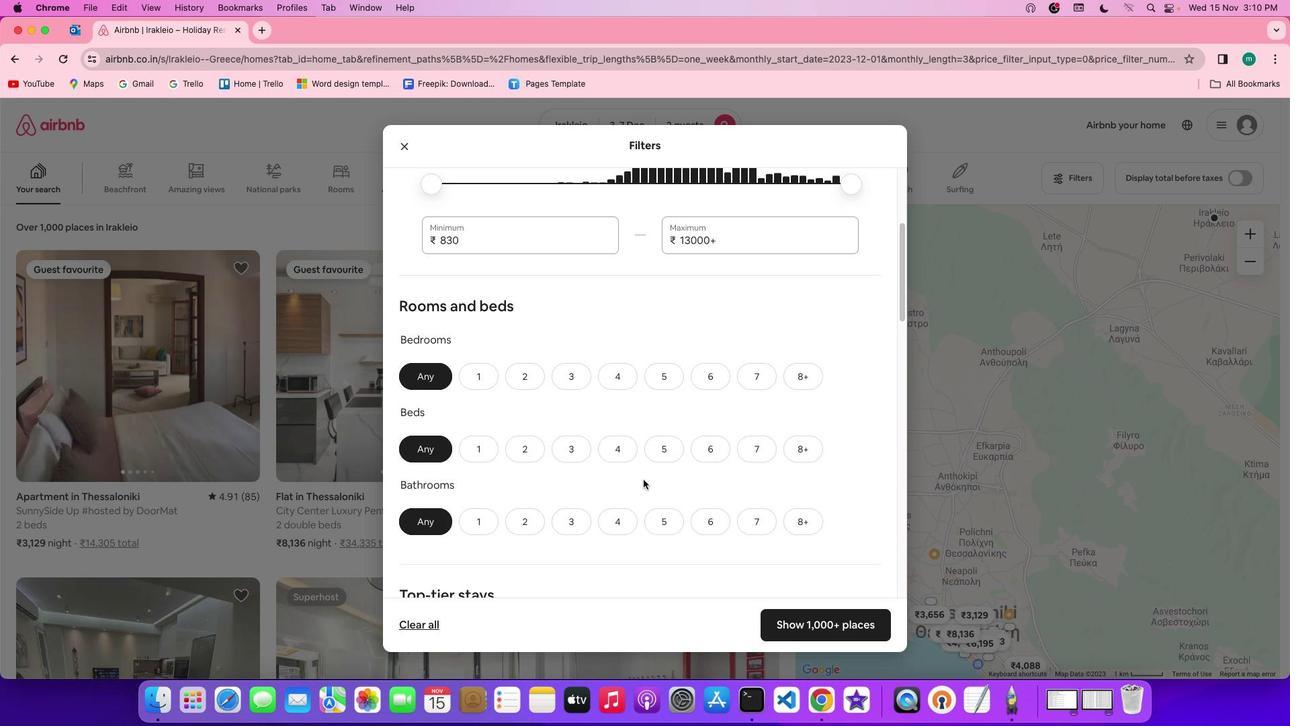 
Action: Mouse moved to (483, 373)
Screenshot: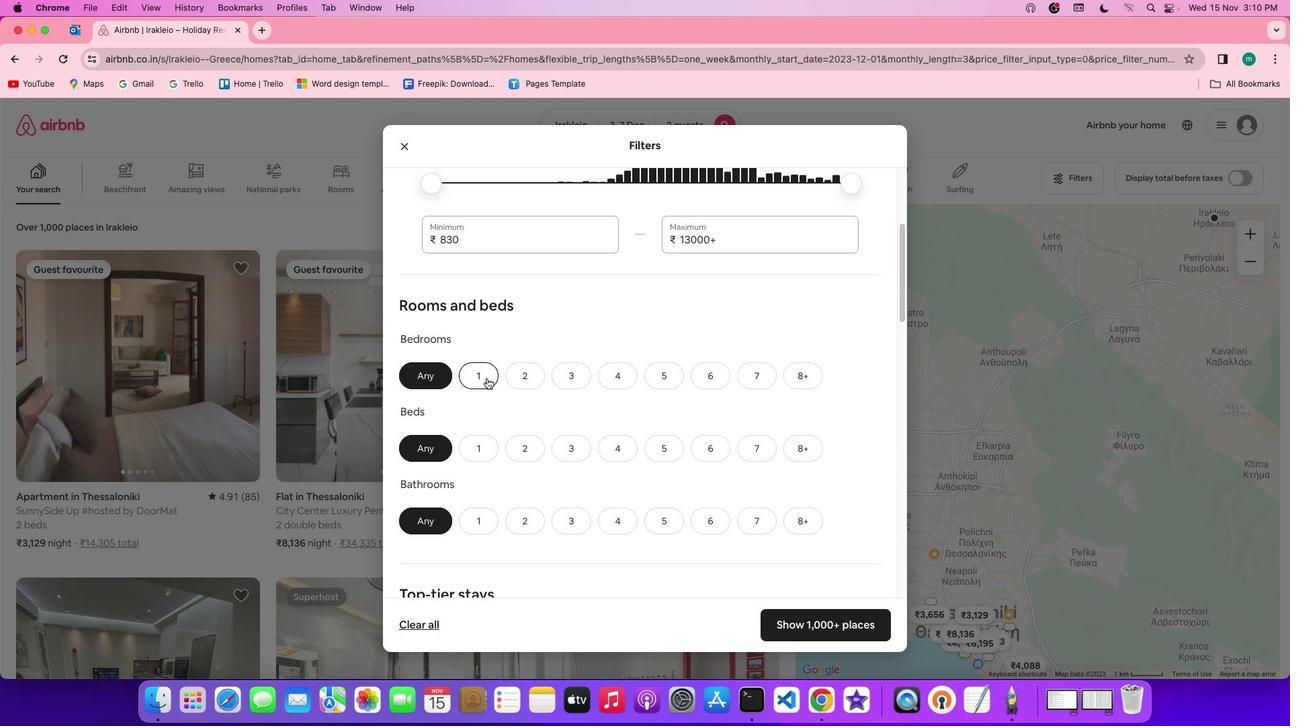 
Action: Mouse pressed left at (483, 373)
Screenshot: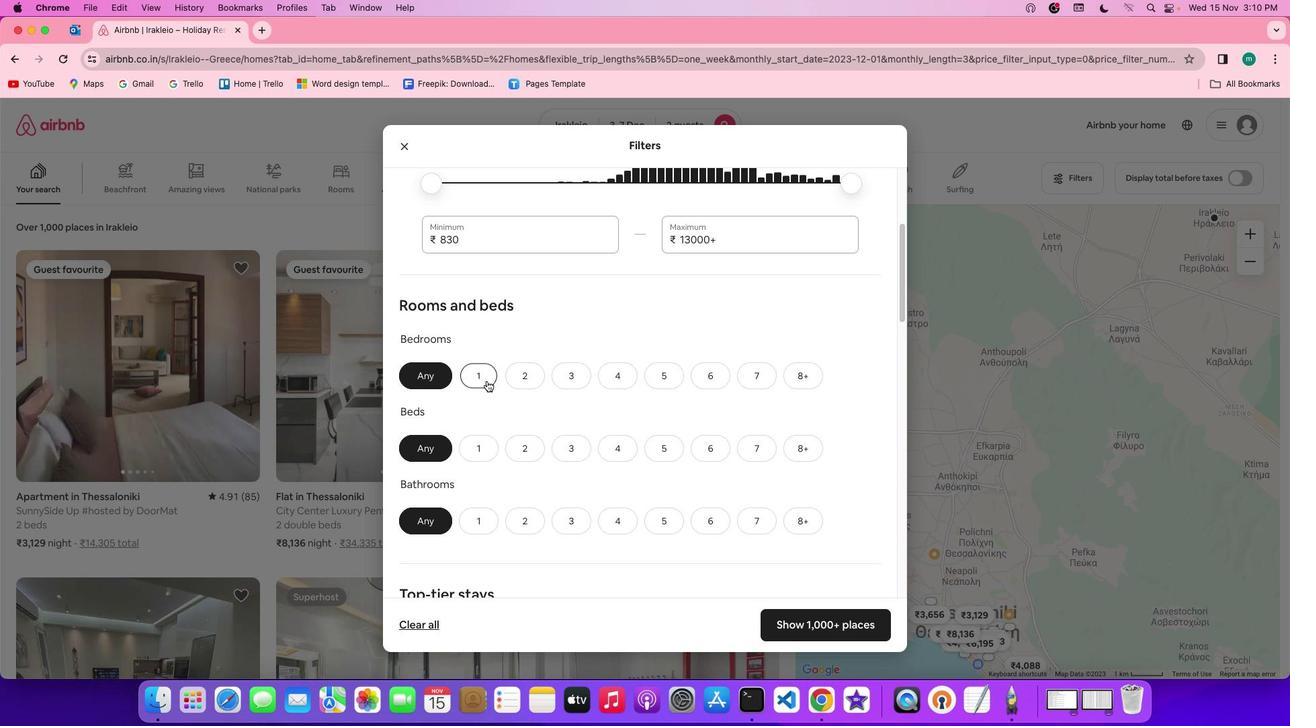 
Action: Mouse moved to (482, 449)
Screenshot: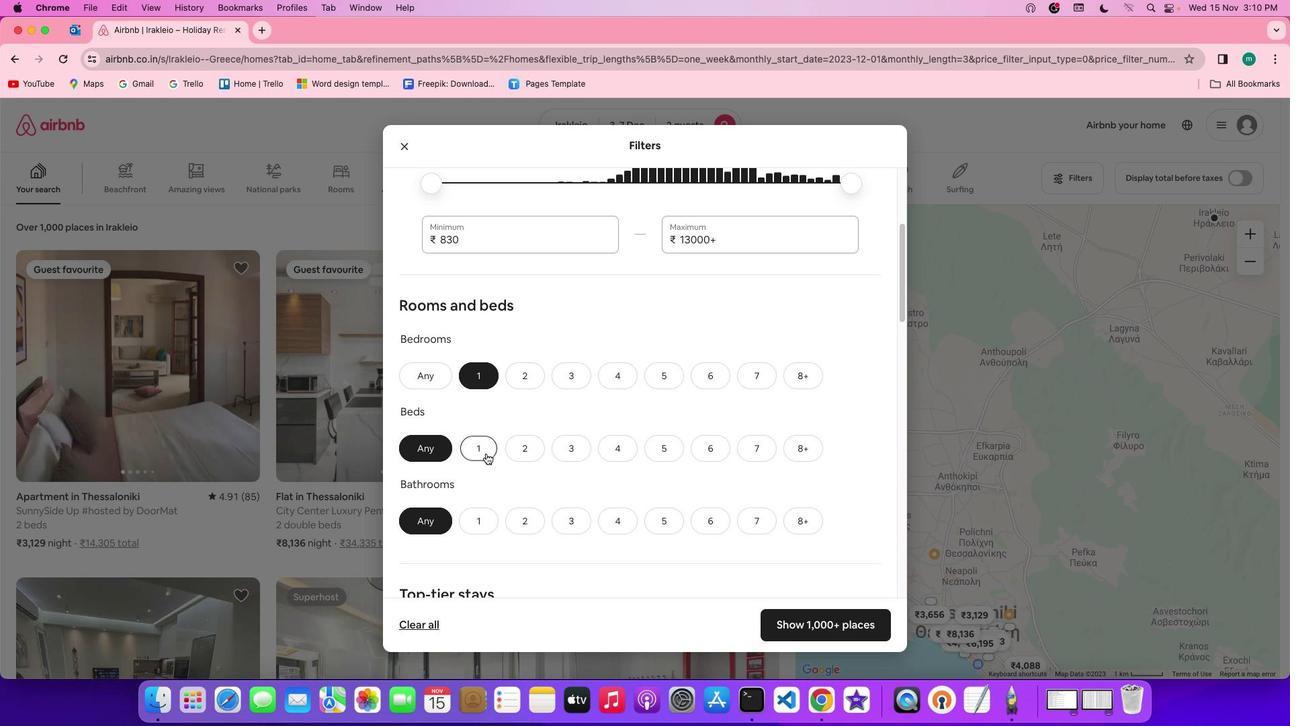 
Action: Mouse pressed left at (482, 449)
Screenshot: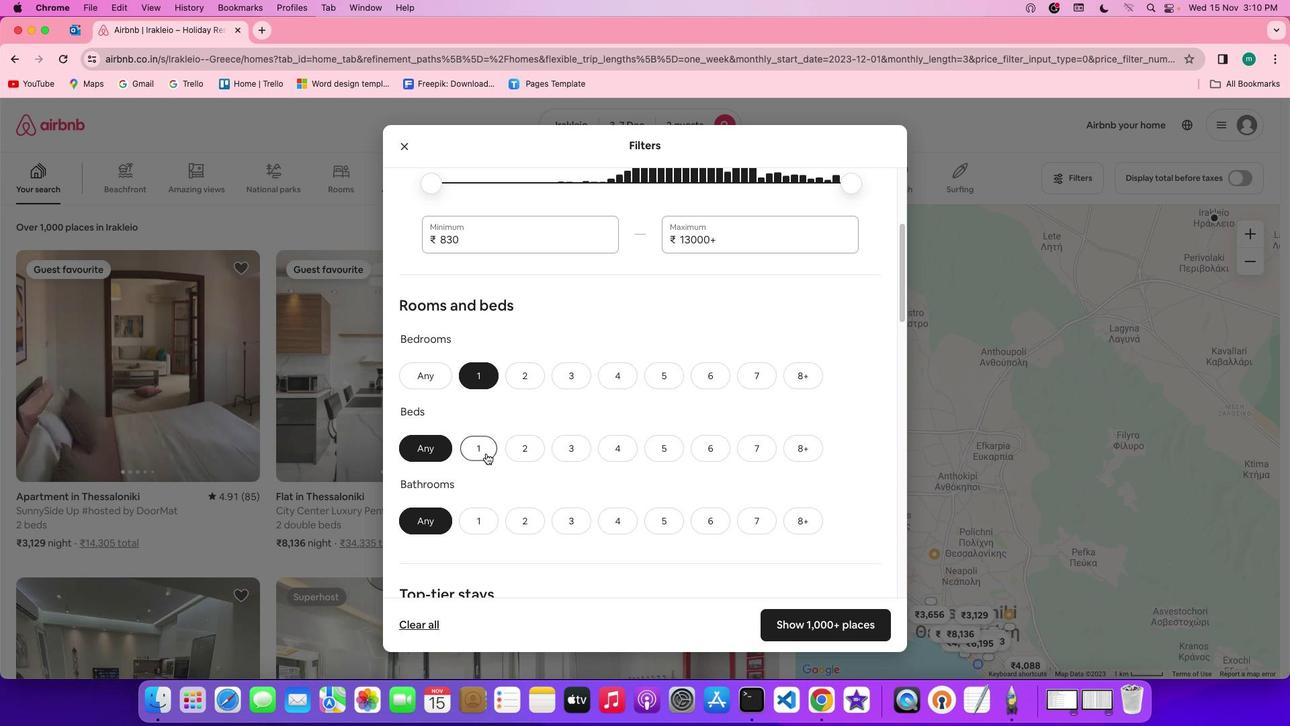 
Action: Mouse moved to (477, 521)
Screenshot: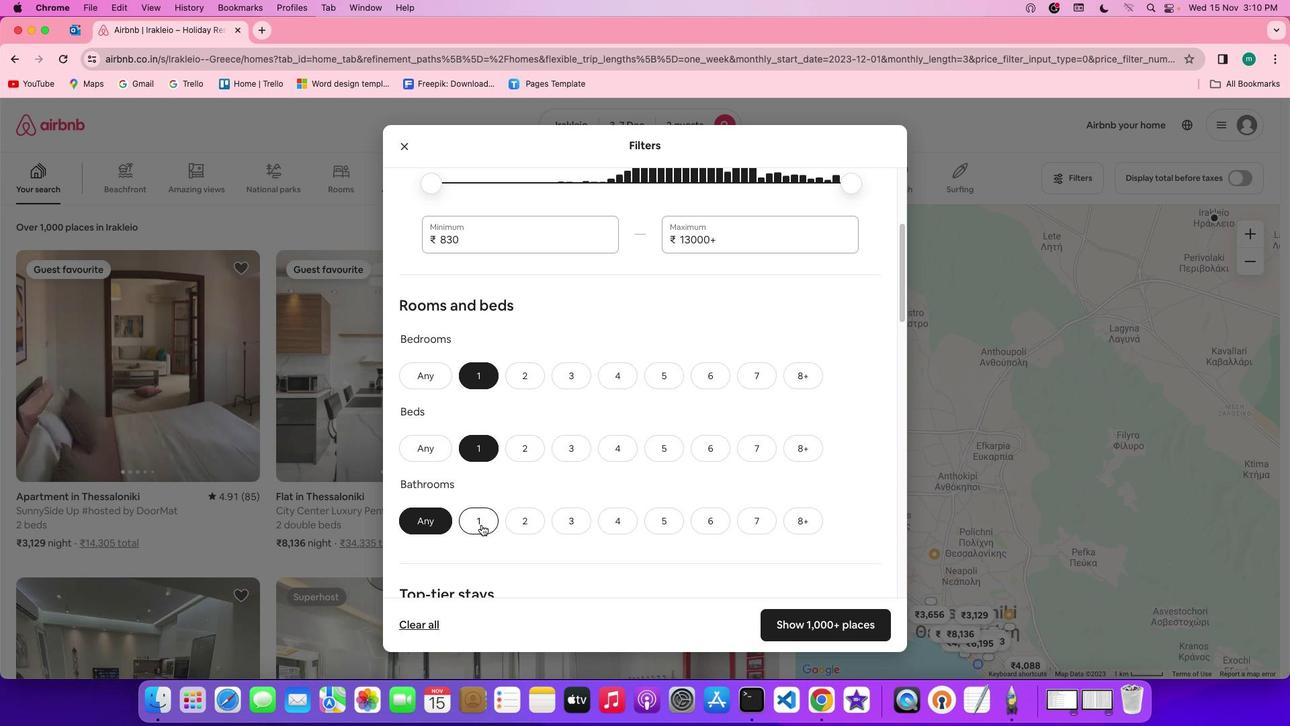 
Action: Mouse pressed left at (477, 521)
Screenshot: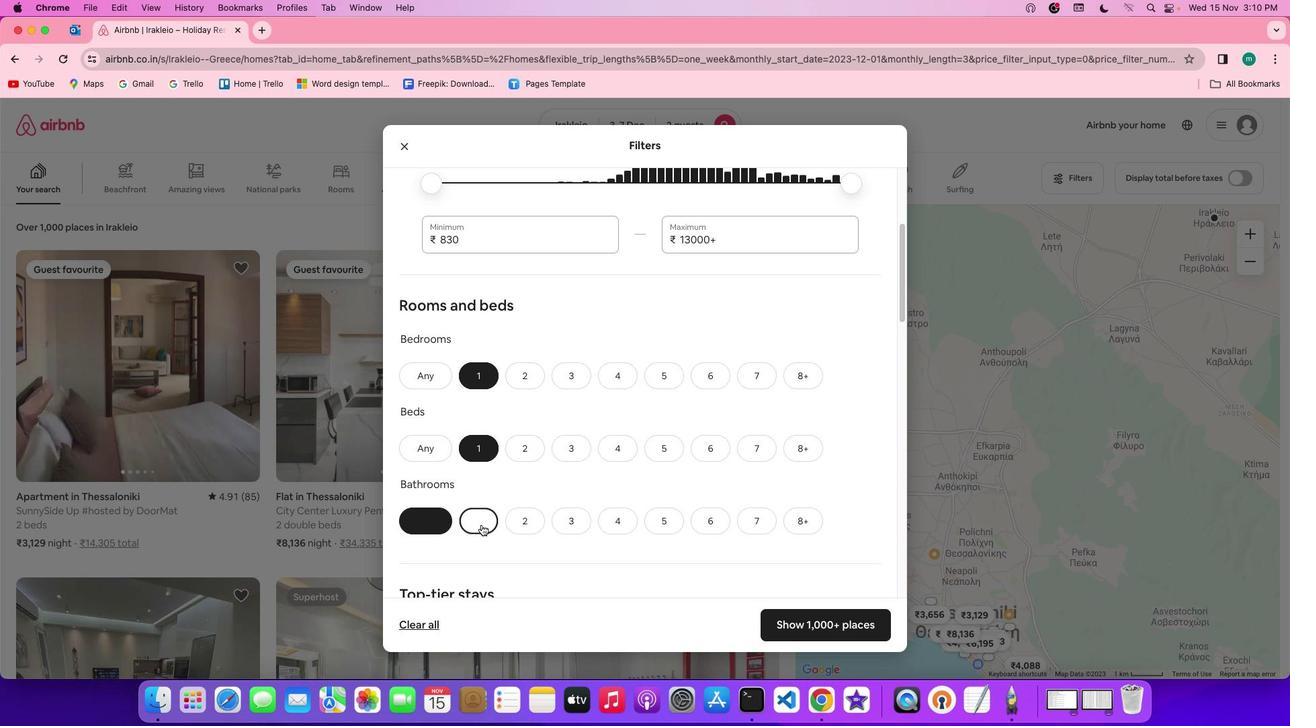 
Action: Mouse moved to (642, 524)
Screenshot: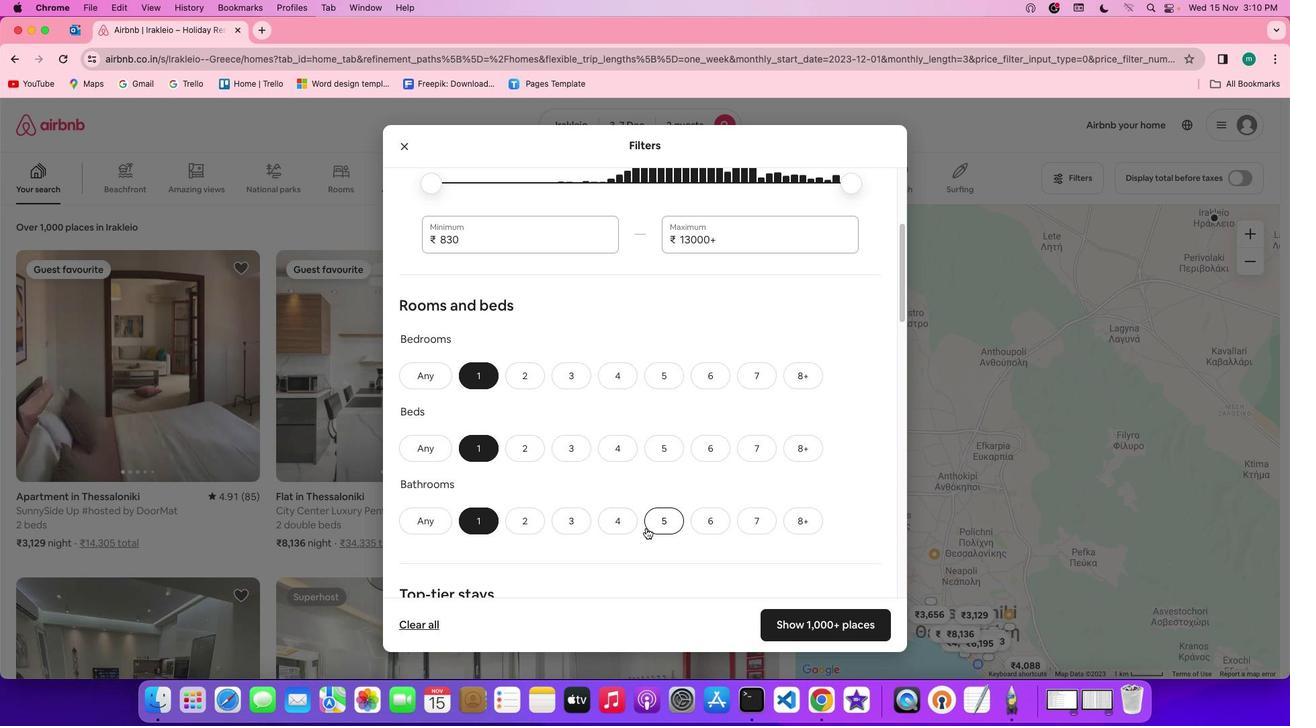 
Action: Mouse scrolled (642, 524) with delta (-3, -4)
Screenshot: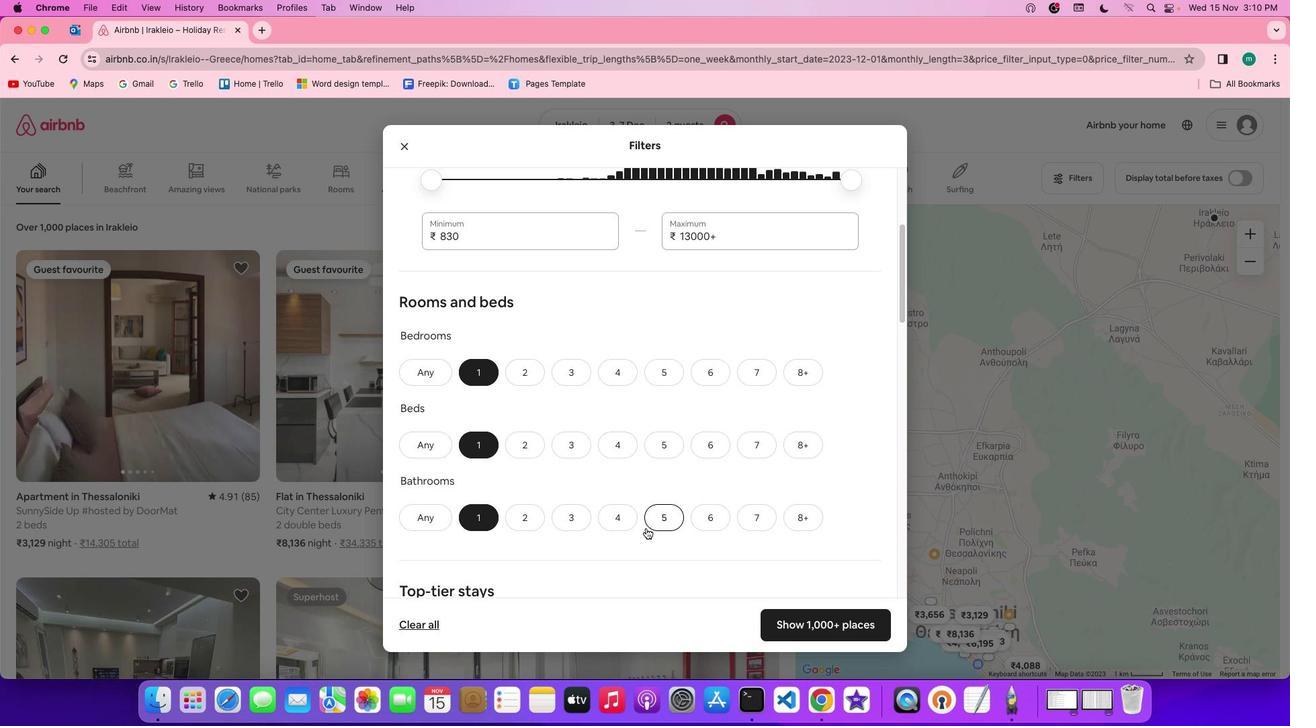 
Action: Mouse scrolled (642, 524) with delta (-3, -4)
Screenshot: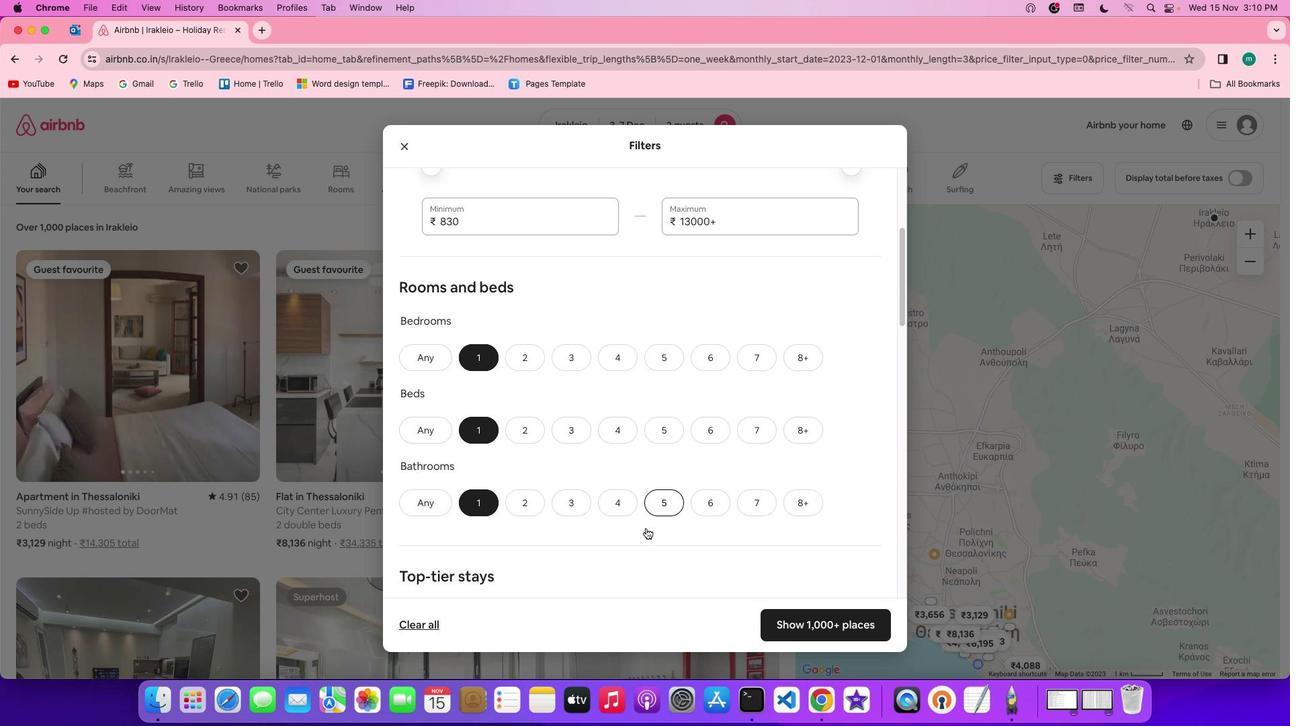 
Action: Mouse scrolled (642, 524) with delta (-3, -4)
Screenshot: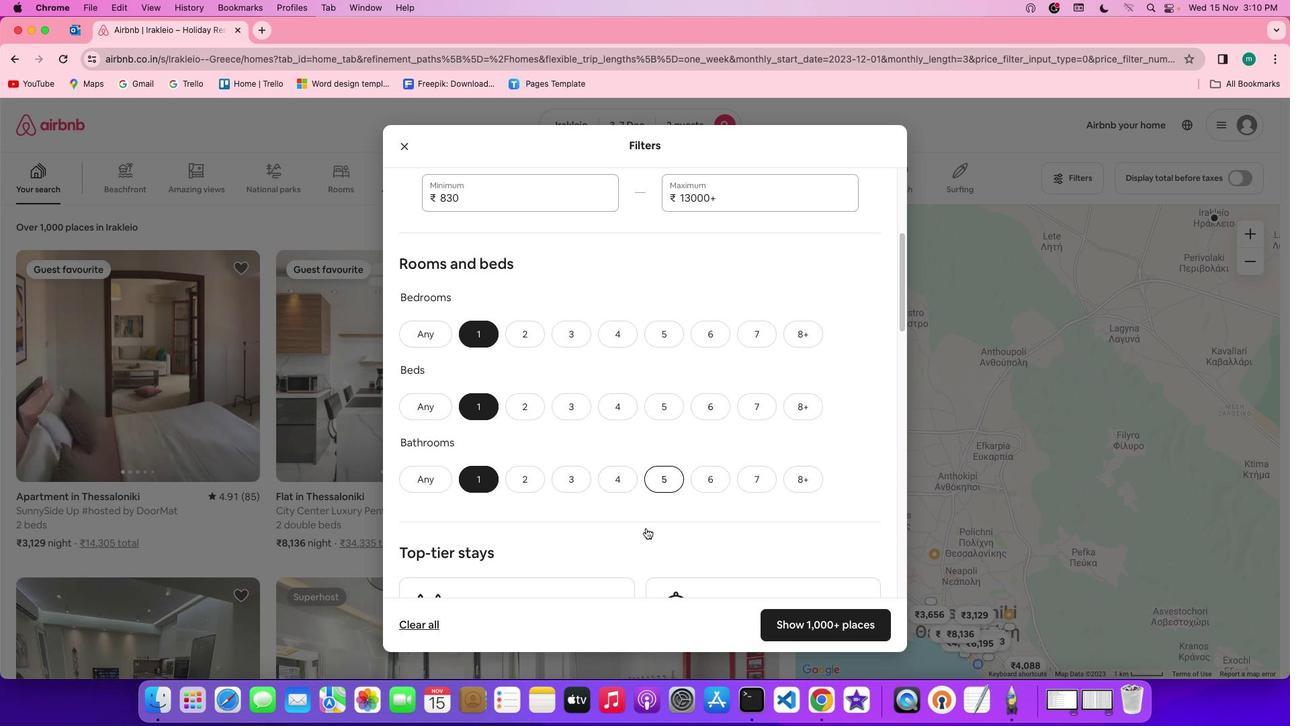 
Action: Mouse scrolled (642, 524) with delta (-3, -4)
Screenshot: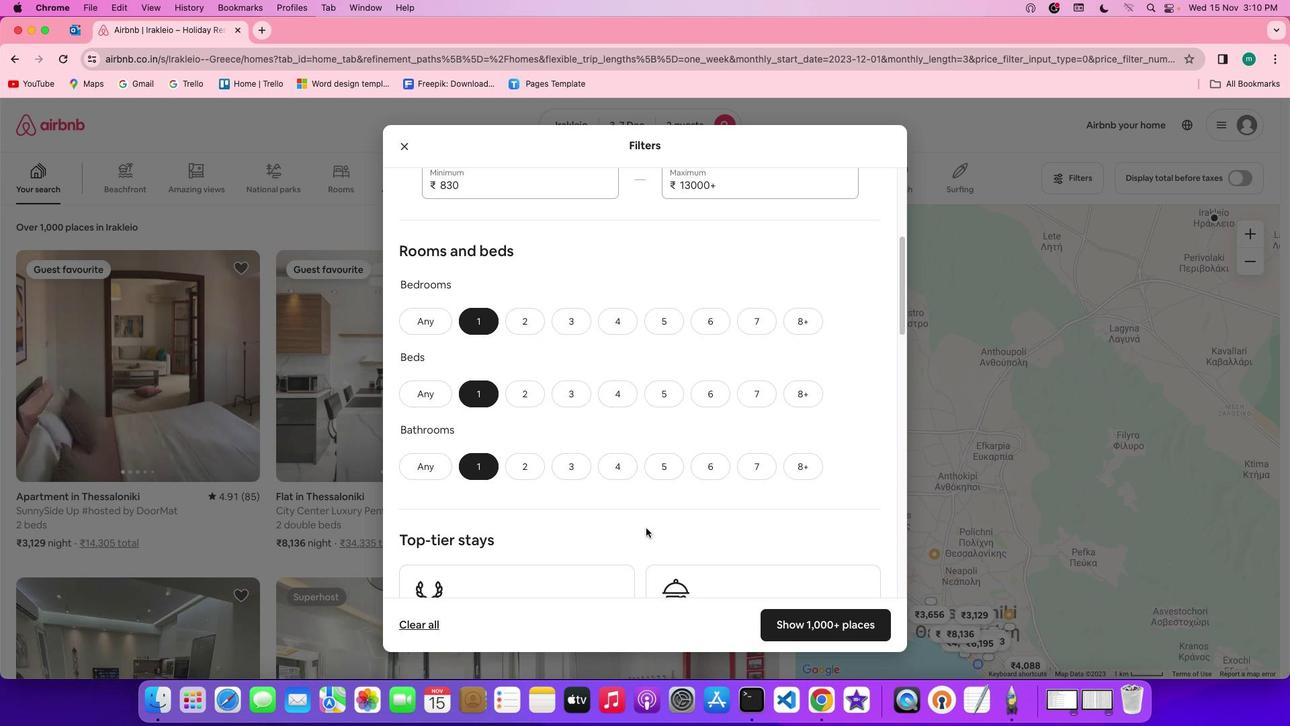 
Action: Mouse scrolled (642, 524) with delta (-3, -4)
Screenshot: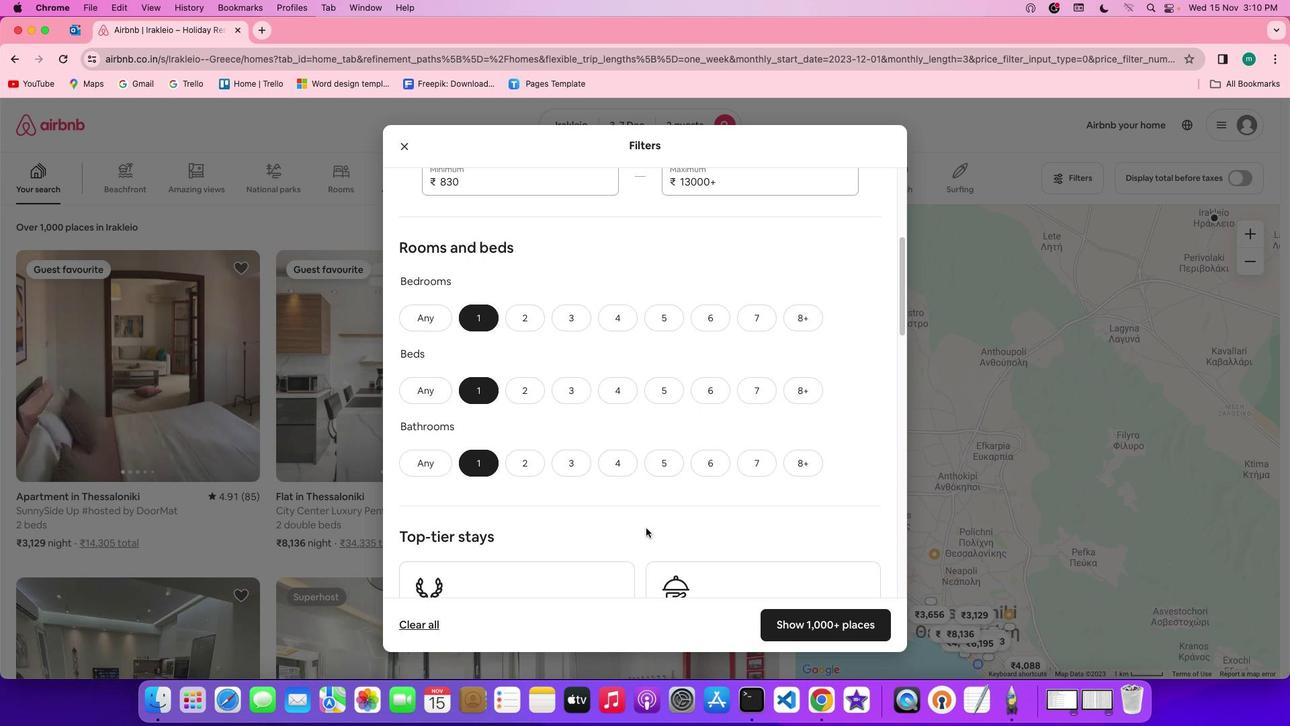 
Action: Mouse scrolled (642, 524) with delta (-3, -4)
Screenshot: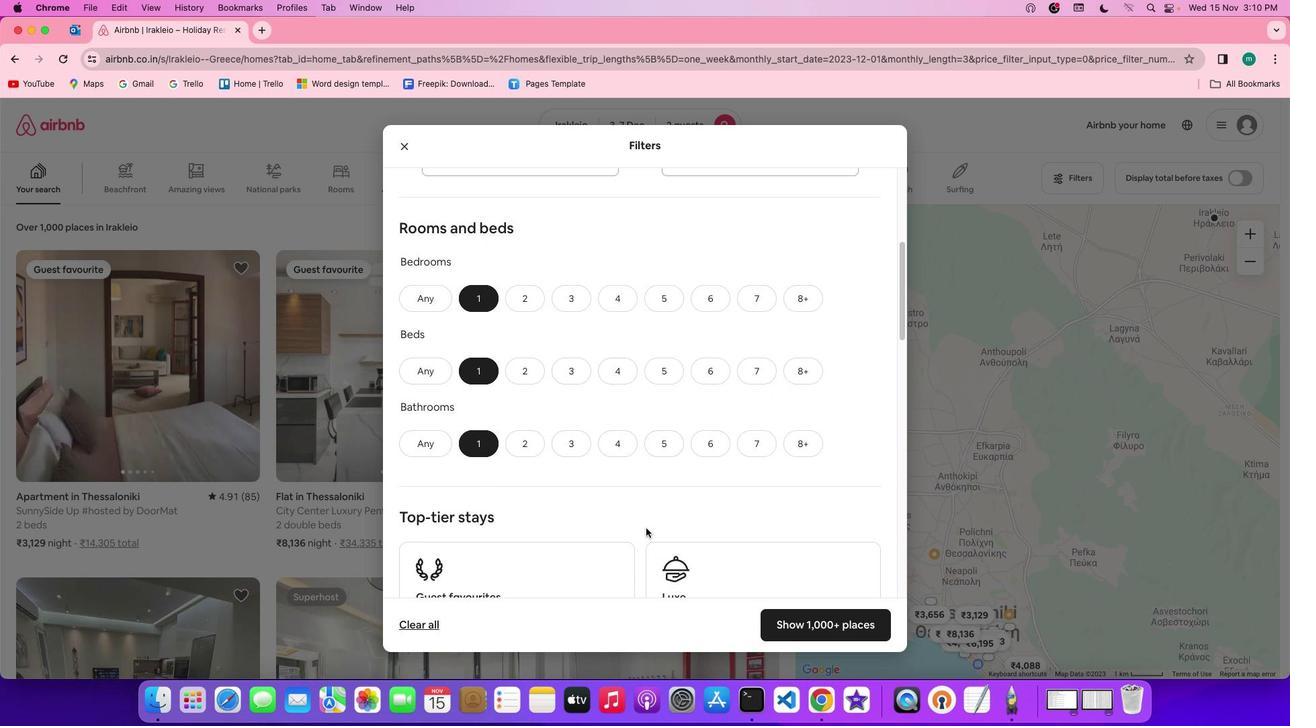 
Action: Mouse scrolled (642, 524) with delta (-3, -4)
Screenshot: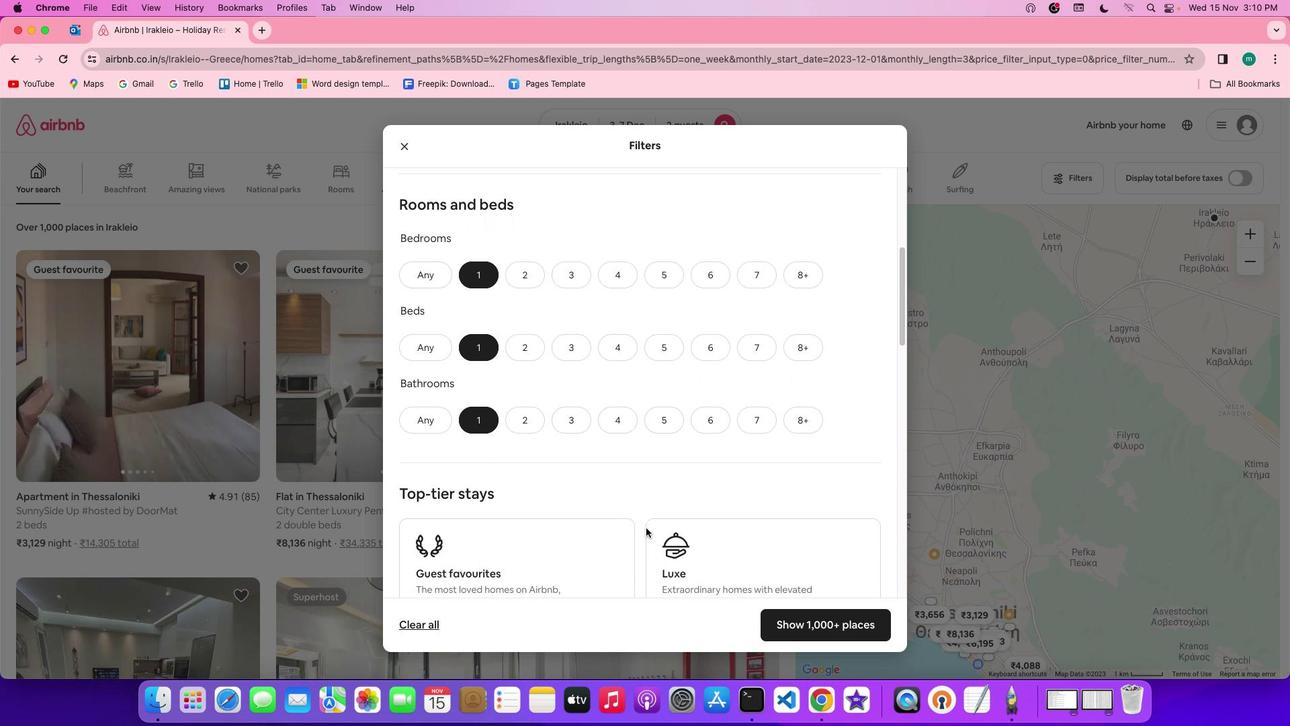 
Action: Mouse scrolled (642, 524) with delta (-3, -4)
Screenshot: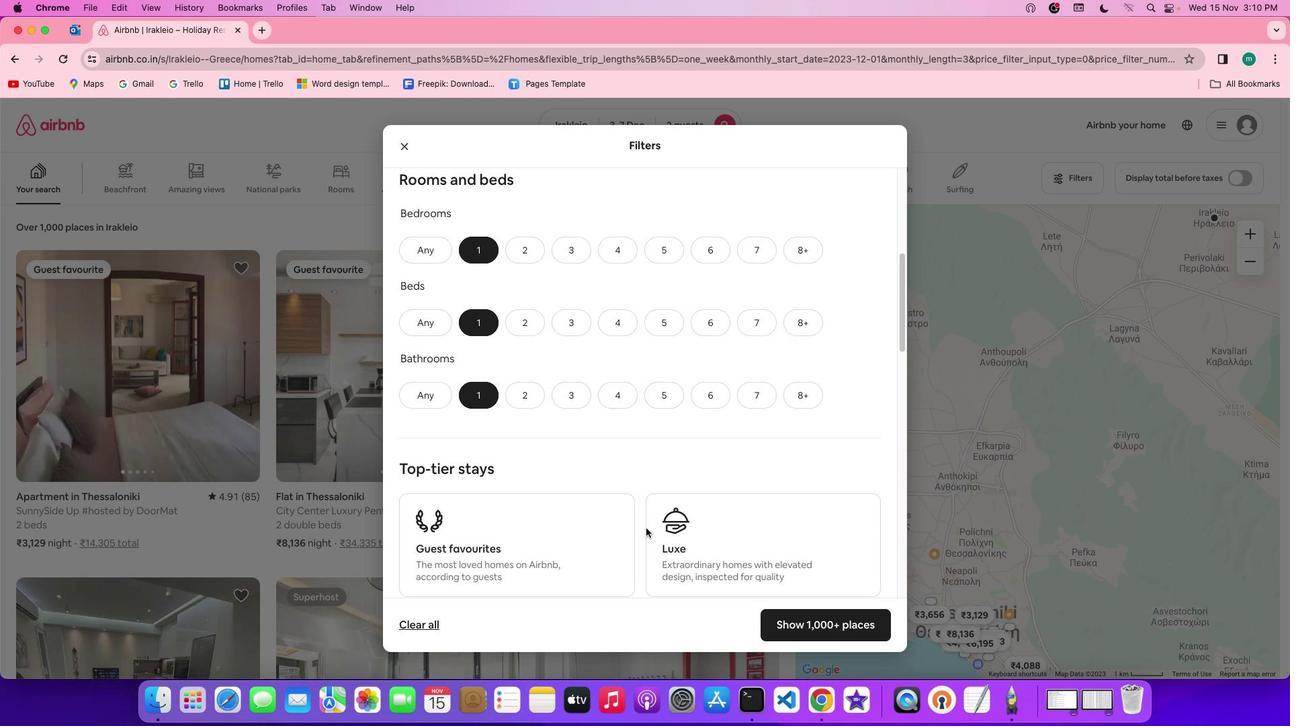 
Action: Mouse scrolled (642, 524) with delta (-3, -4)
Screenshot: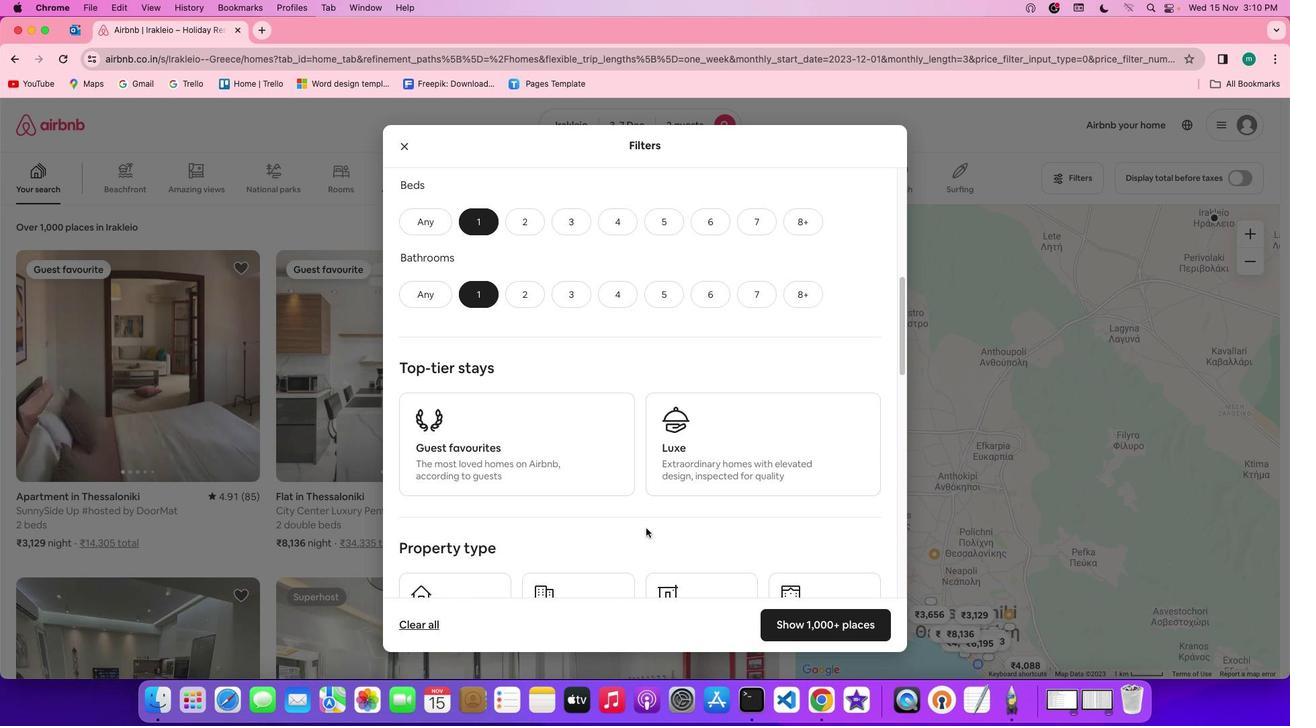
Action: Mouse scrolled (642, 524) with delta (-3, -4)
Screenshot: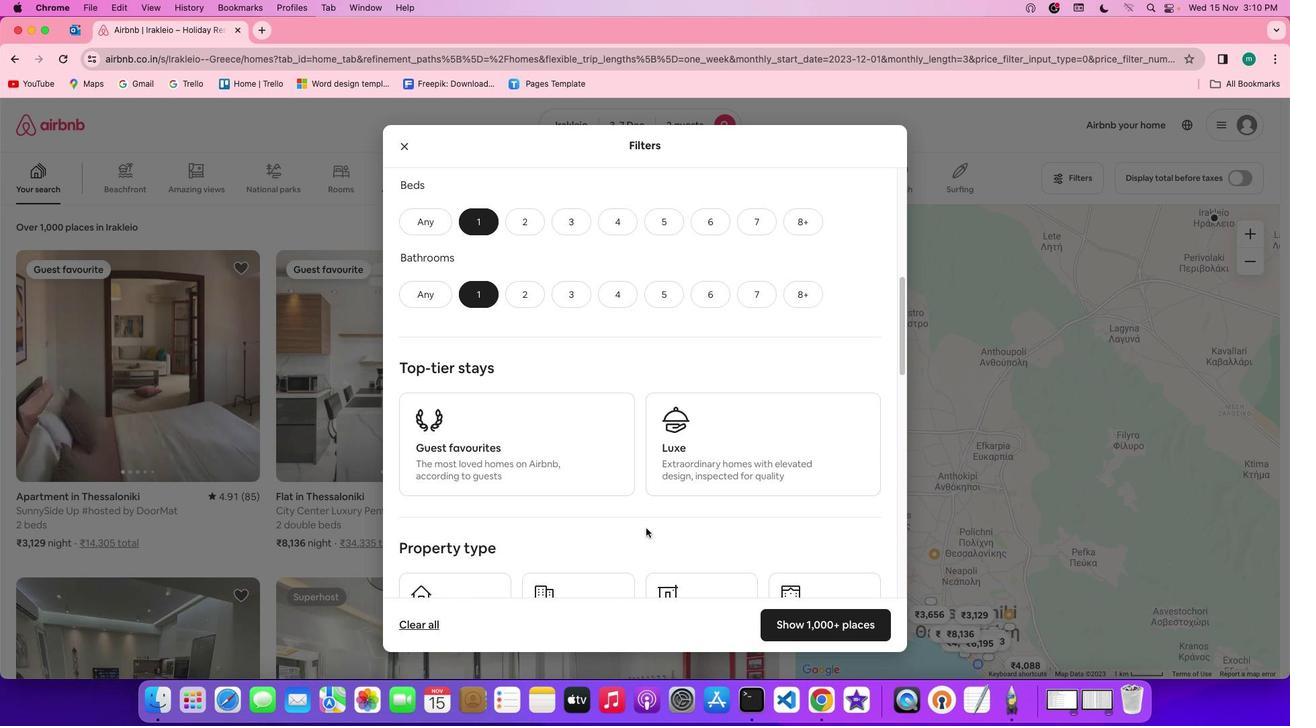 
Action: Mouse scrolled (642, 524) with delta (-3, -5)
Screenshot: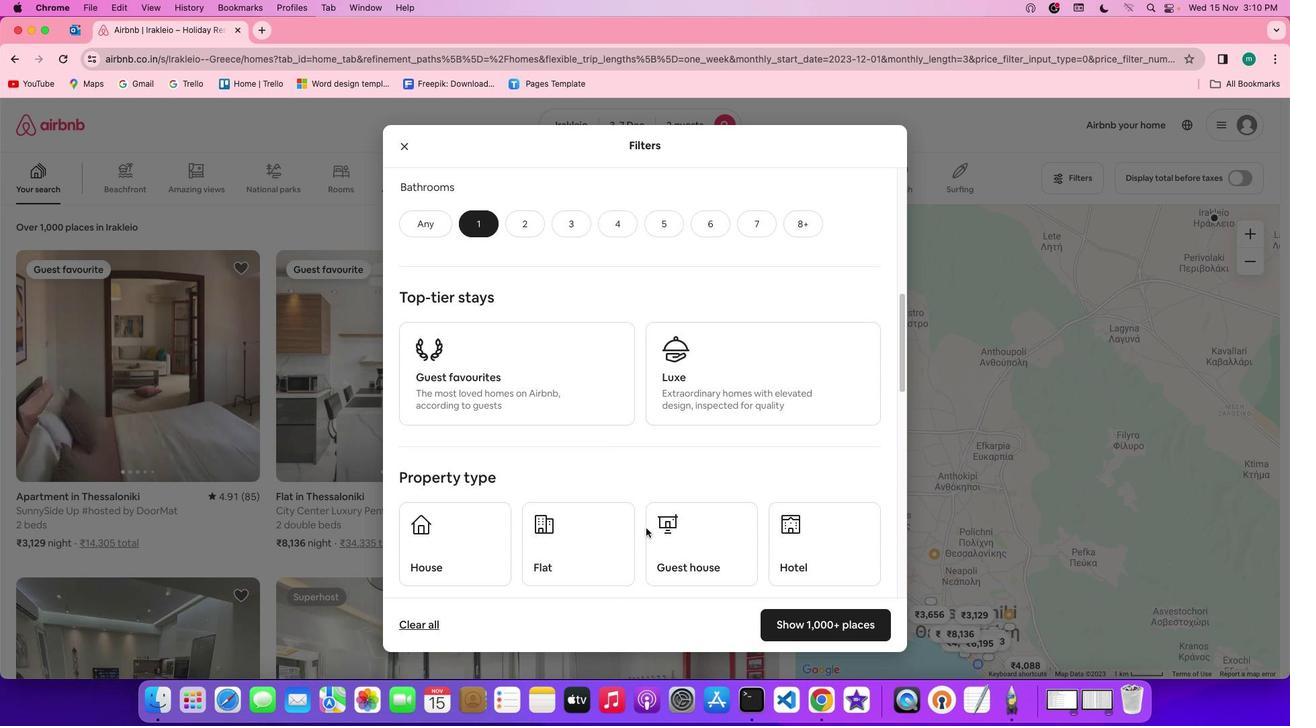 
Action: Mouse scrolled (642, 524) with delta (-3, -4)
Screenshot: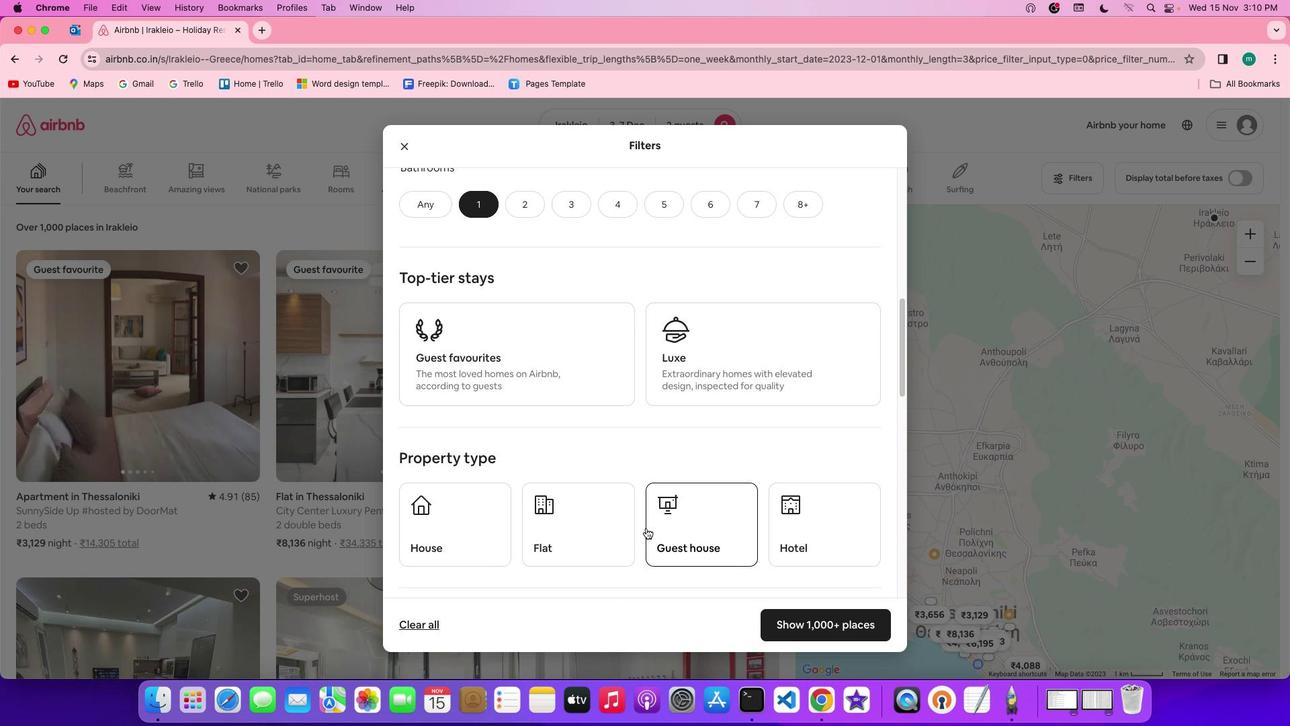 
Action: Mouse scrolled (642, 524) with delta (-3, -4)
Screenshot: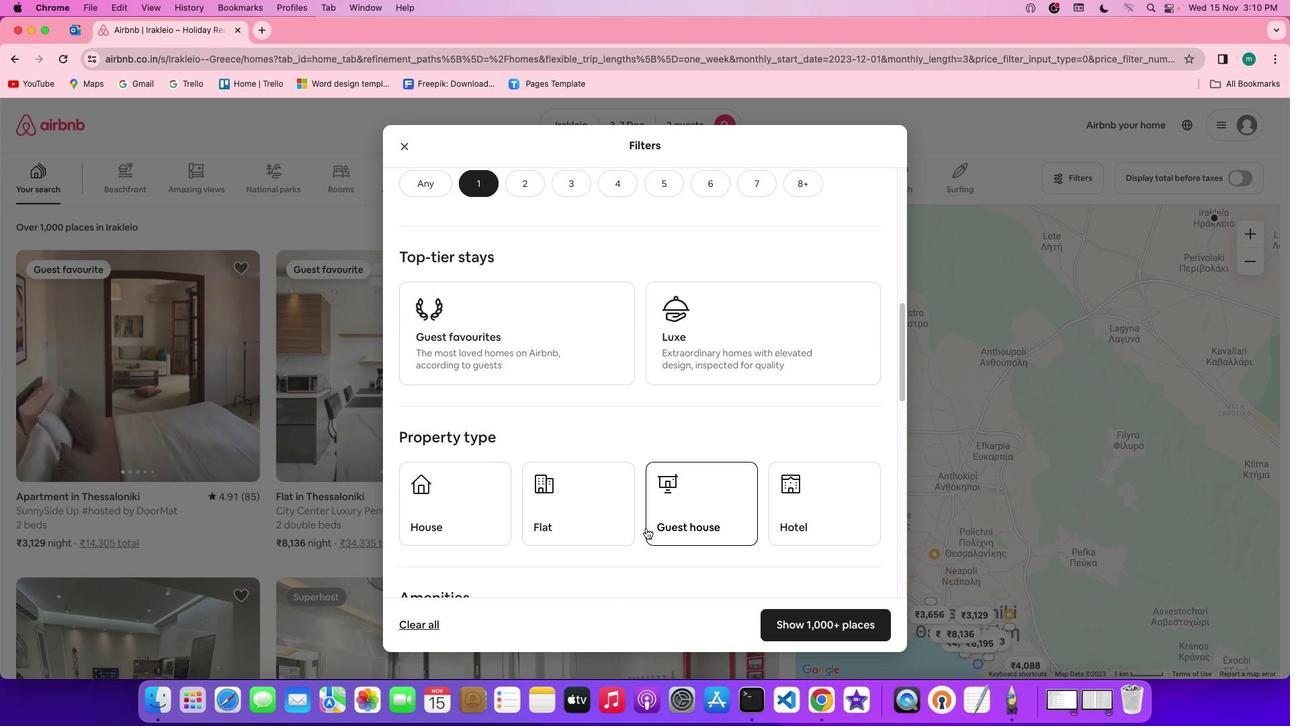 
Action: Mouse scrolled (642, 524) with delta (-3, -4)
Screenshot: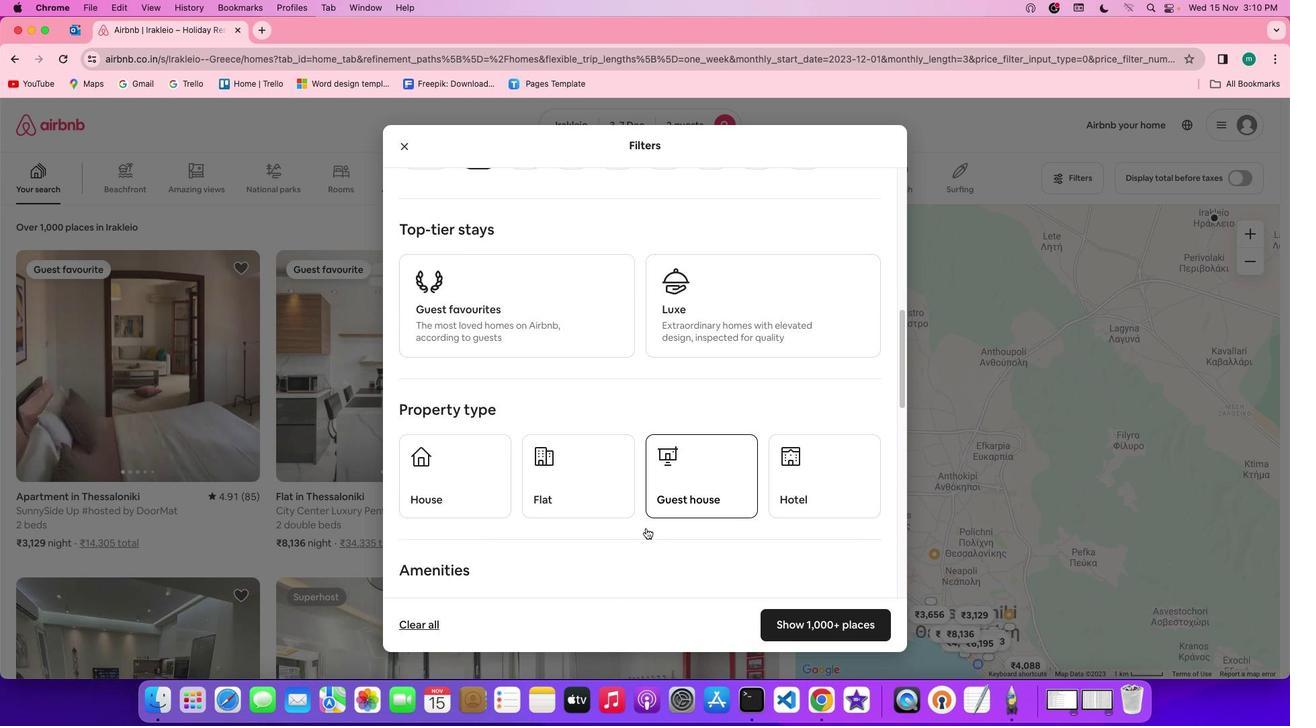 
Action: Mouse moved to (796, 445)
Screenshot: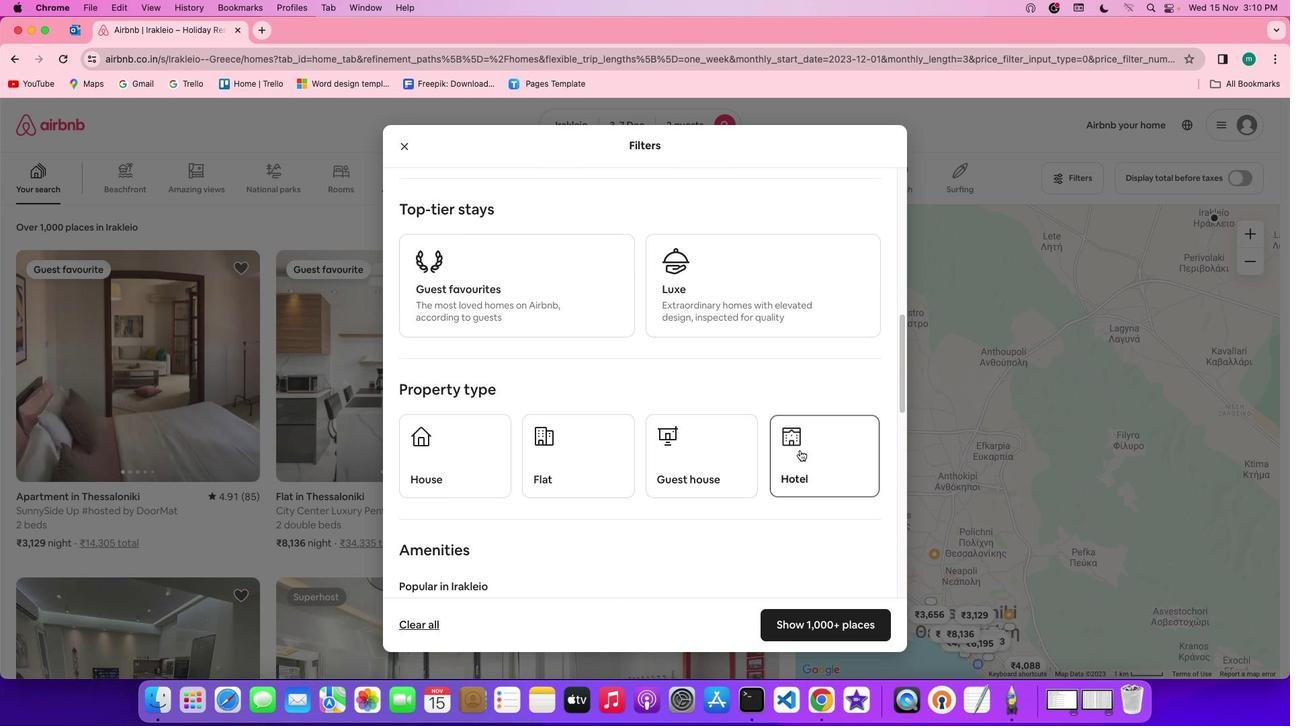
Action: Mouse pressed left at (796, 445)
Screenshot: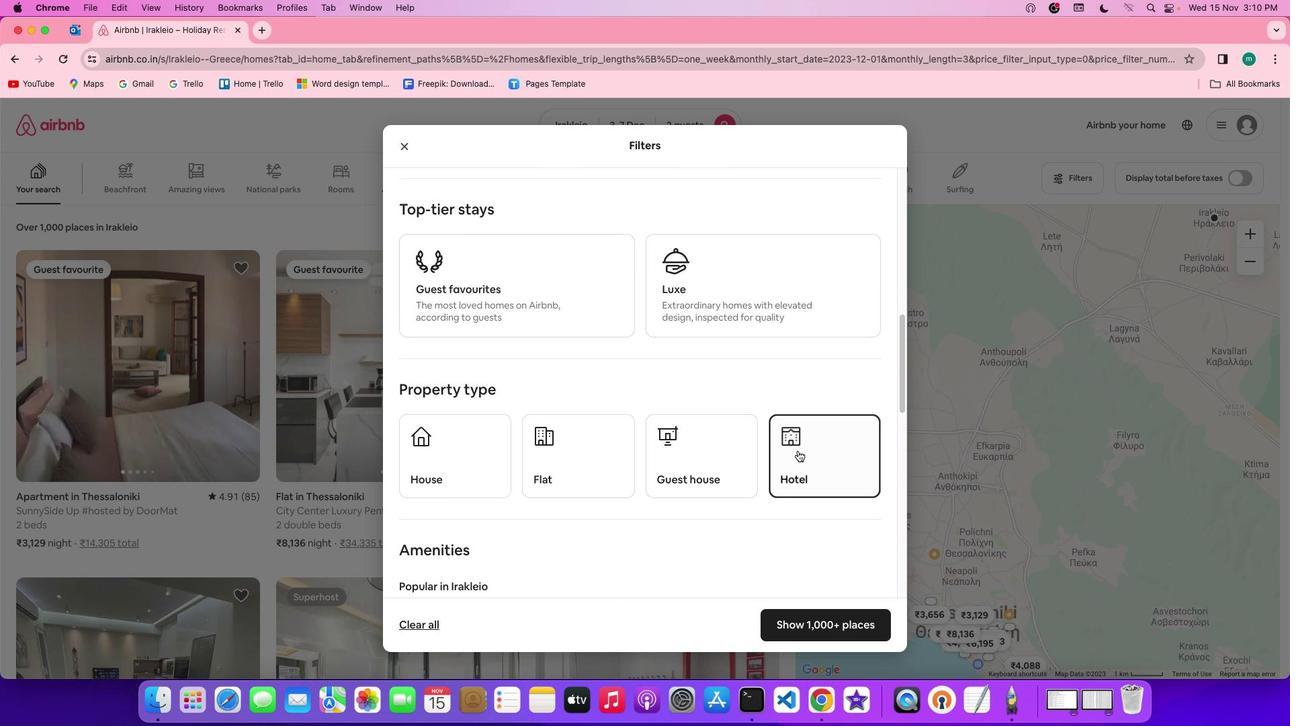 
Action: Mouse moved to (678, 524)
Screenshot: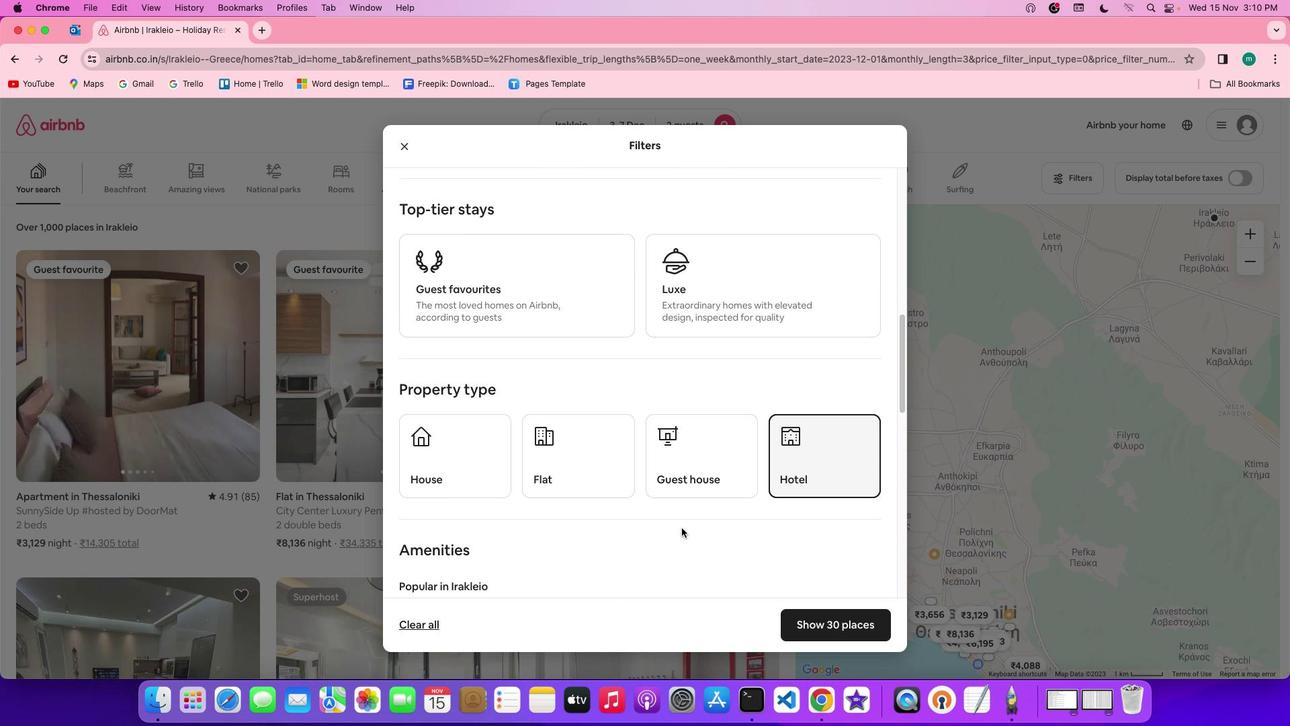 
Action: Mouse scrolled (678, 524) with delta (-3, -4)
Screenshot: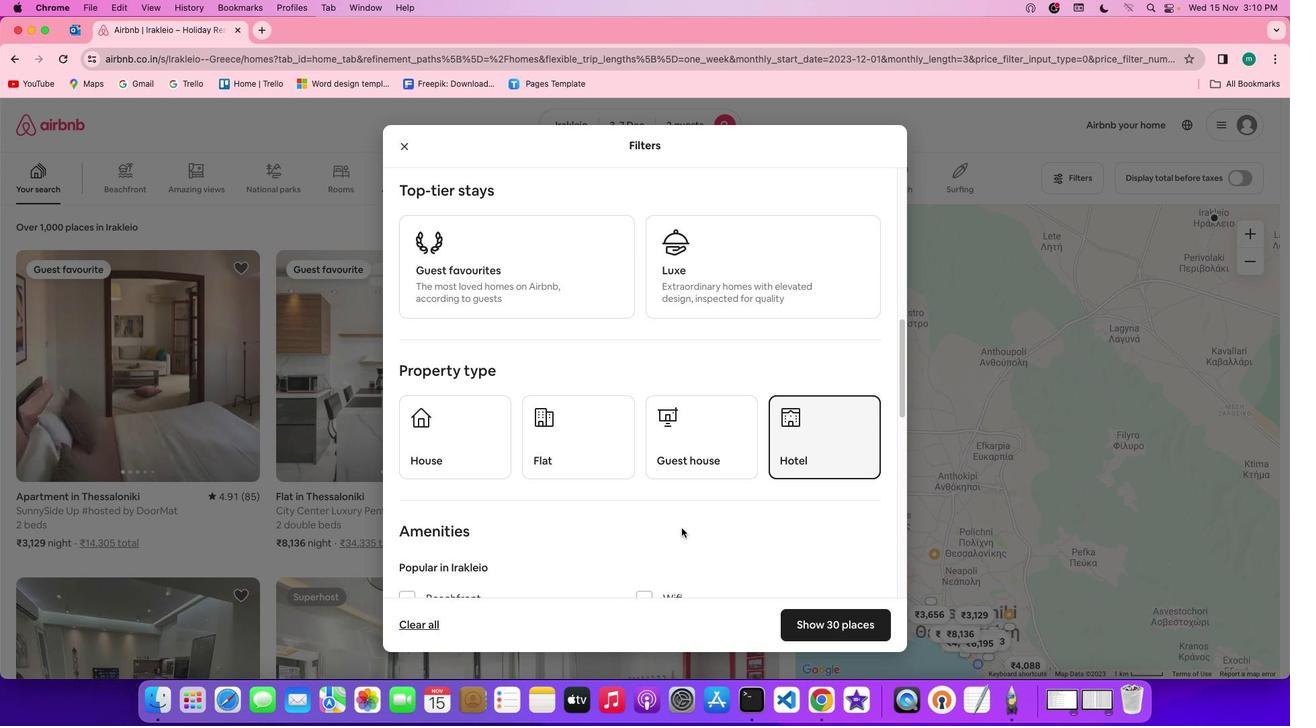 
Action: Mouse scrolled (678, 524) with delta (-3, -4)
Screenshot: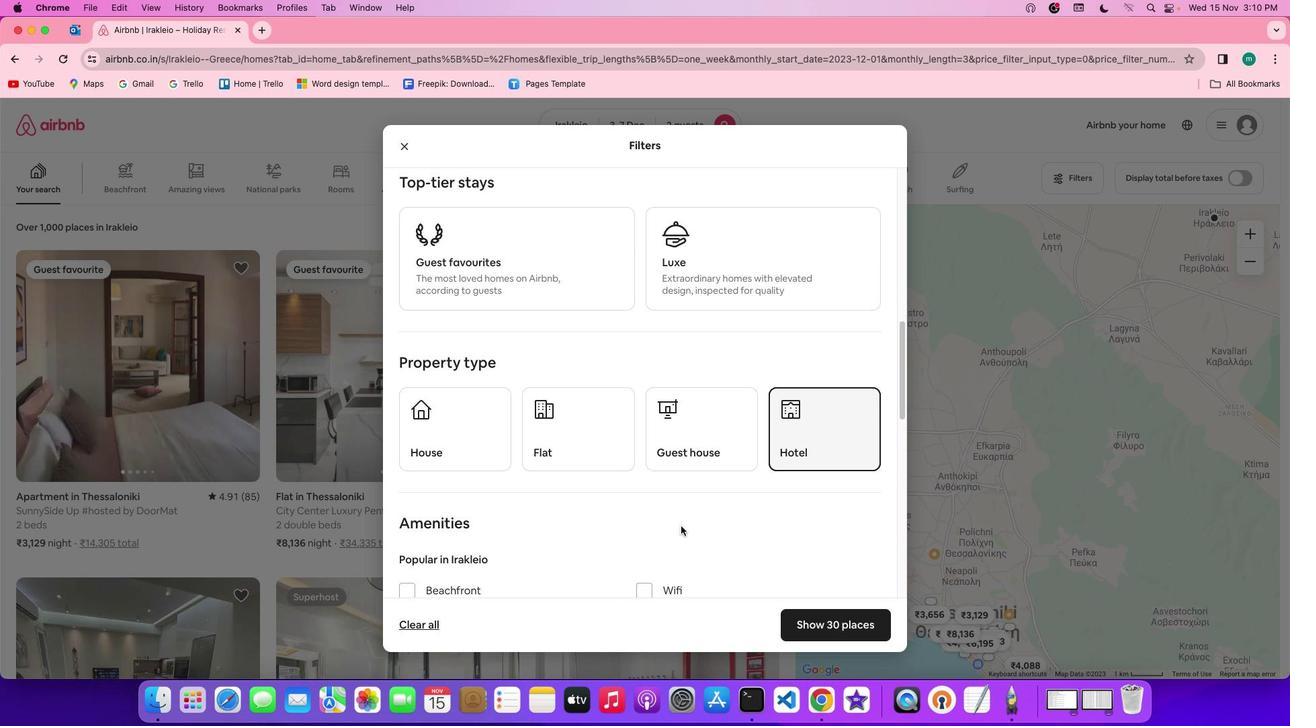 
Action: Mouse scrolled (678, 524) with delta (-3, -4)
Screenshot: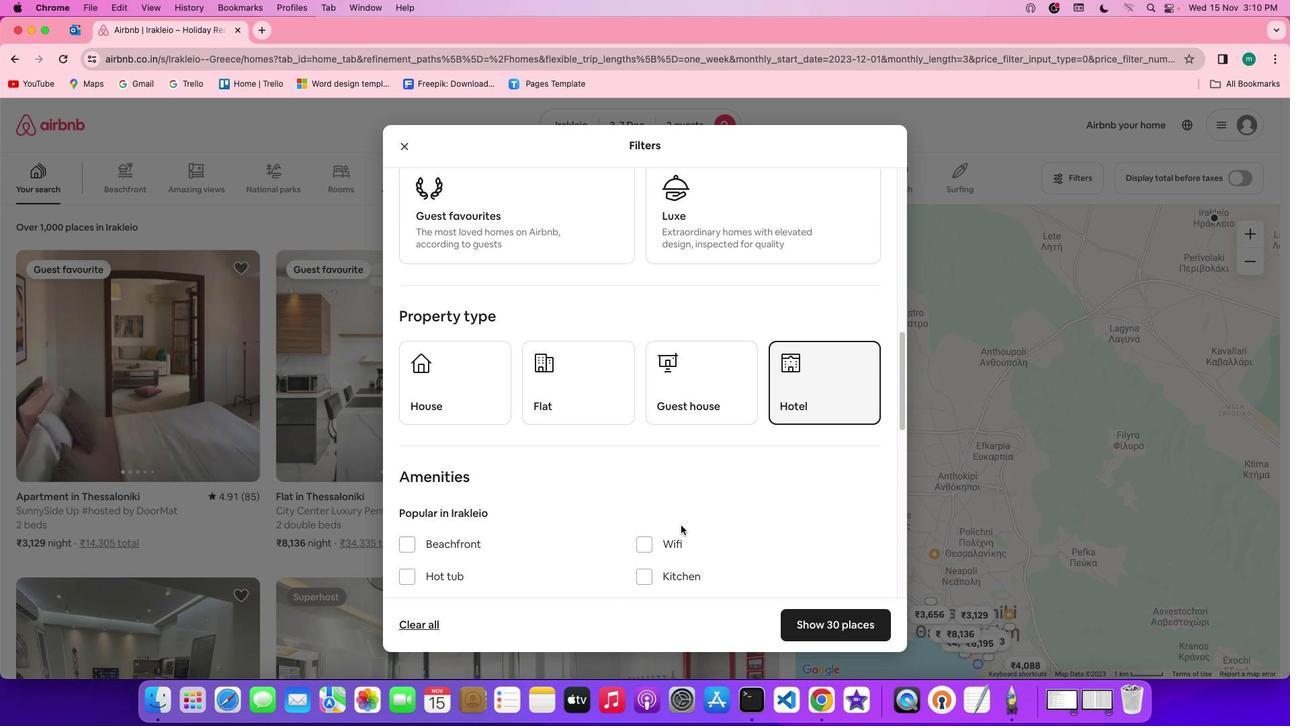 
Action: Mouse moved to (677, 521)
Screenshot: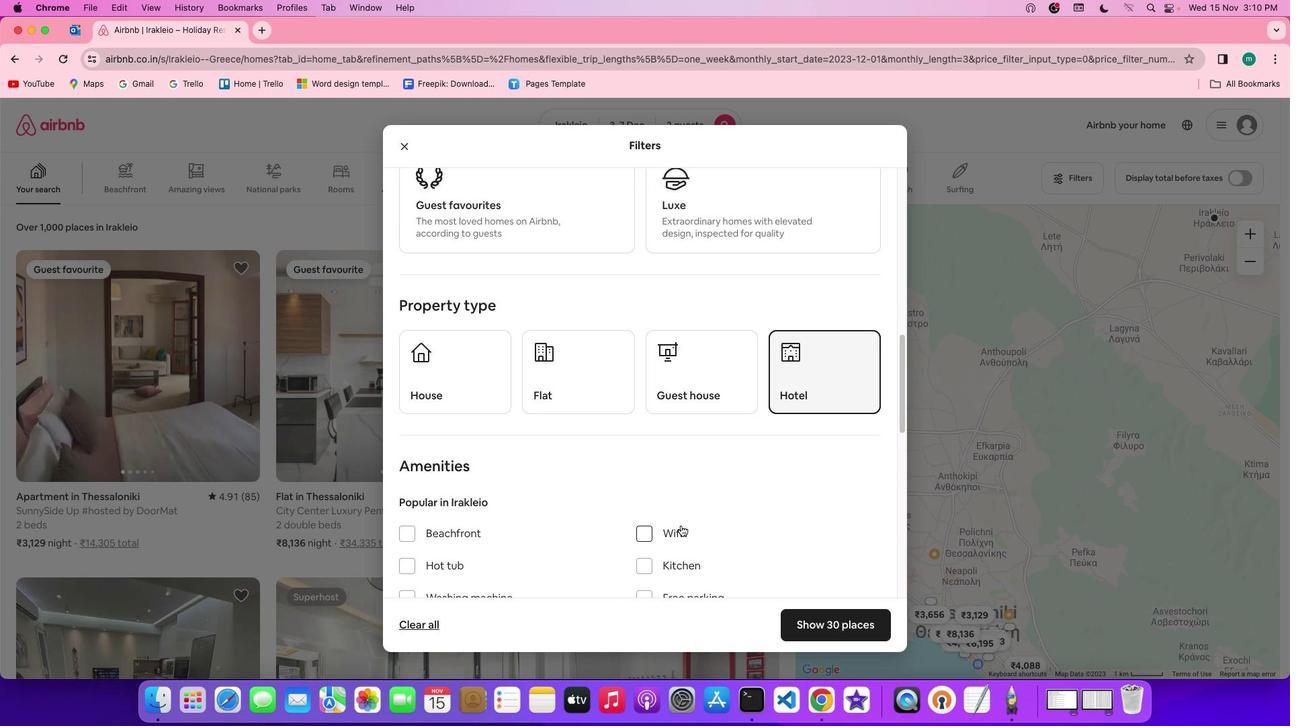 
Action: Mouse scrolled (677, 521) with delta (-3, -4)
Screenshot: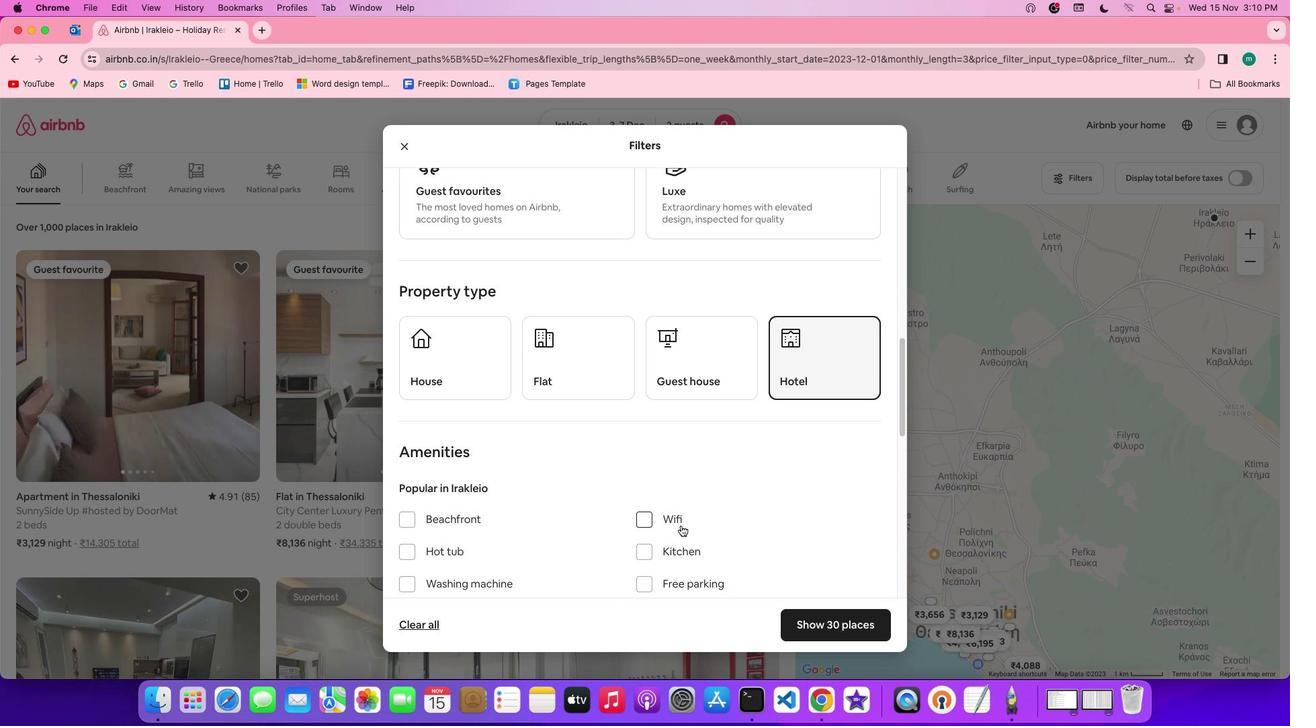 
Action: Mouse scrolled (677, 521) with delta (-3, -4)
Screenshot: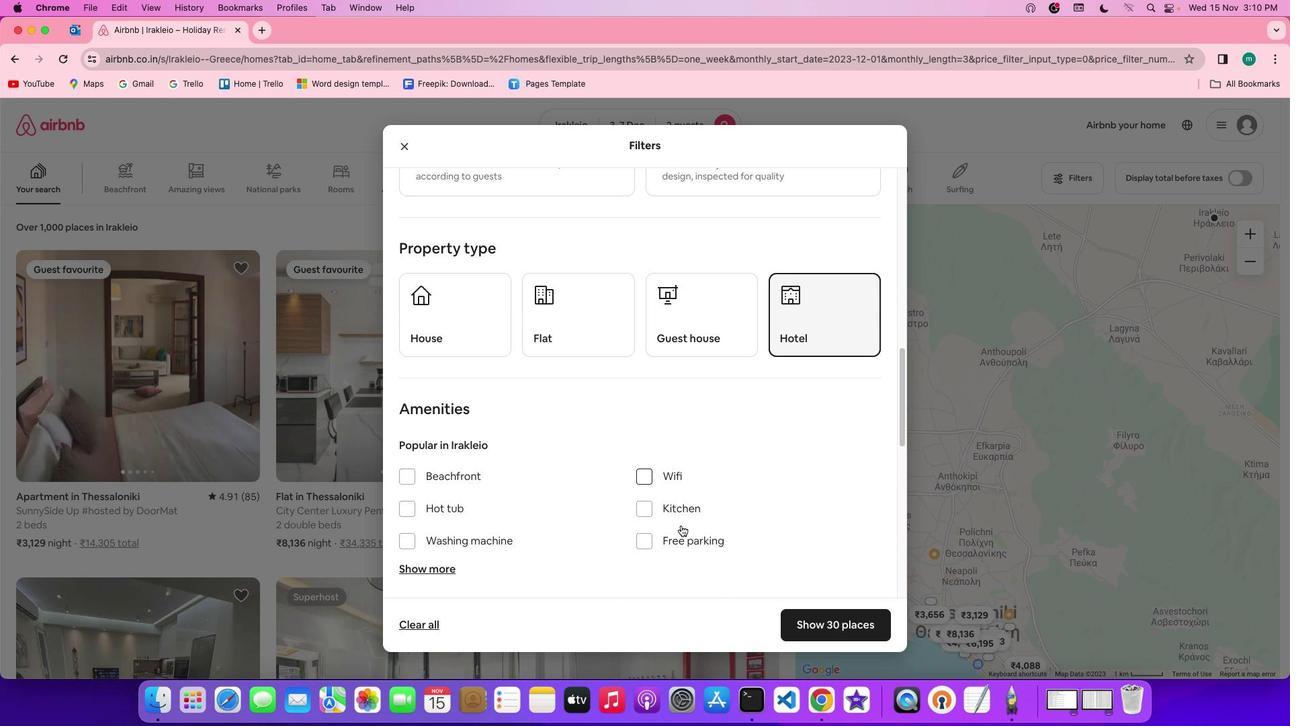 
Action: Mouse scrolled (677, 521) with delta (-3, -4)
Screenshot: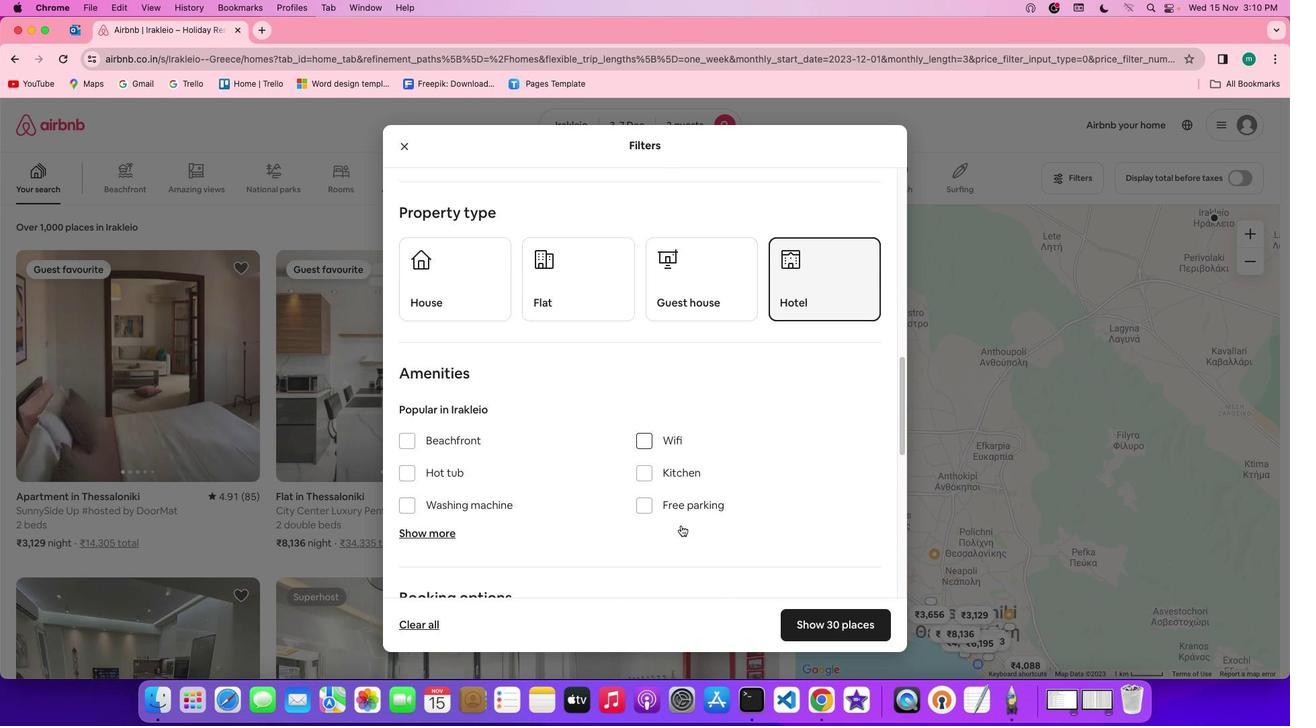 
Action: Mouse scrolled (677, 521) with delta (-3, -5)
Screenshot: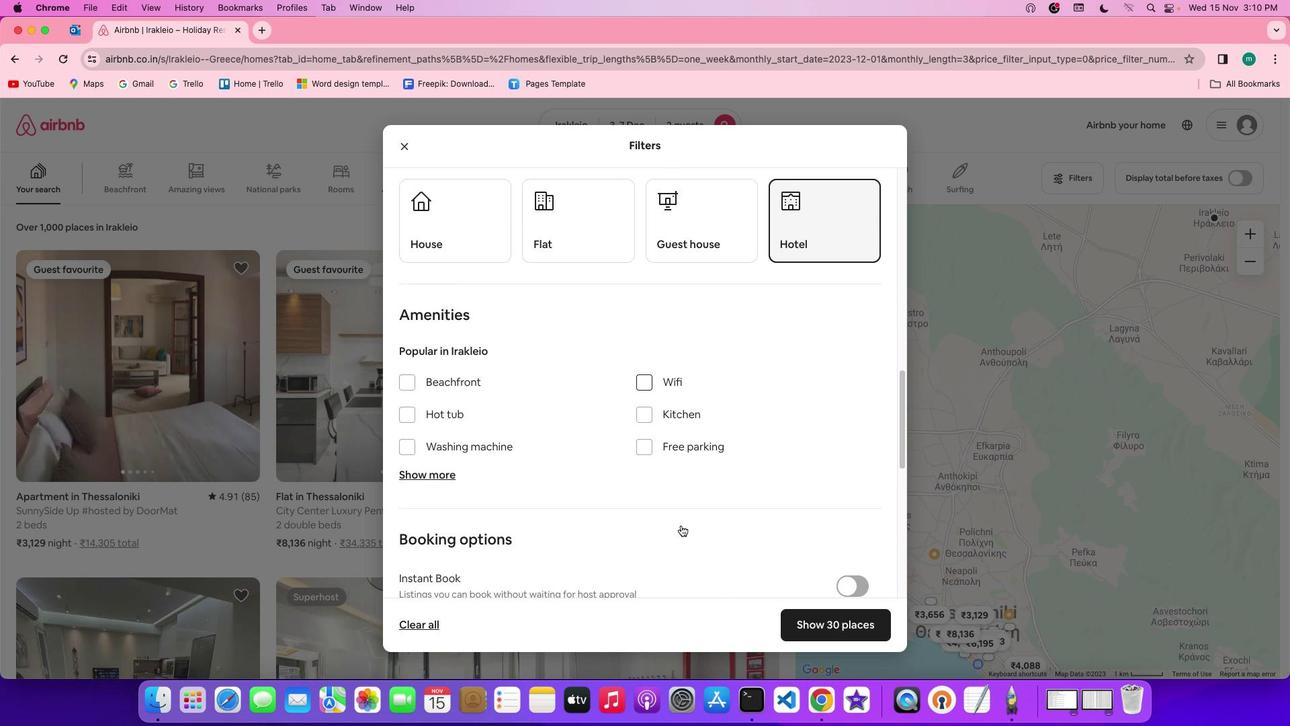 
Action: Mouse scrolled (677, 521) with delta (-3, -4)
Screenshot: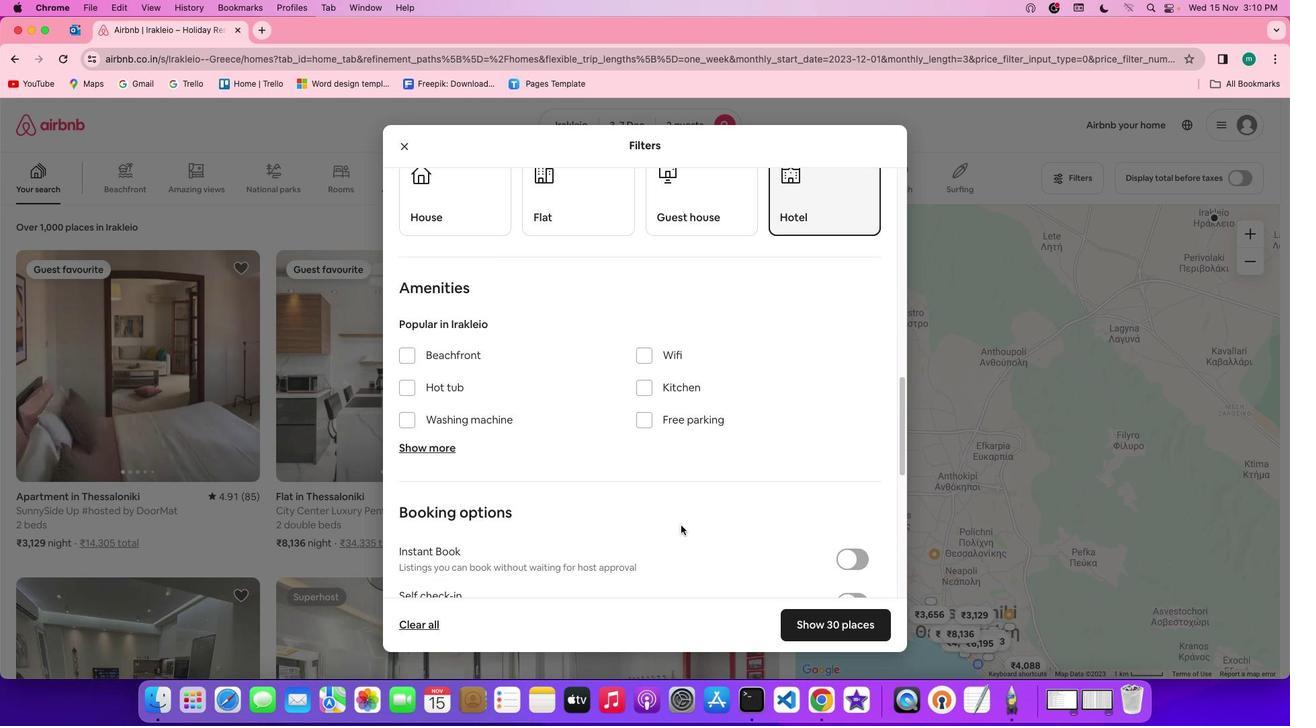 
Action: Mouse scrolled (677, 521) with delta (-3, -4)
Screenshot: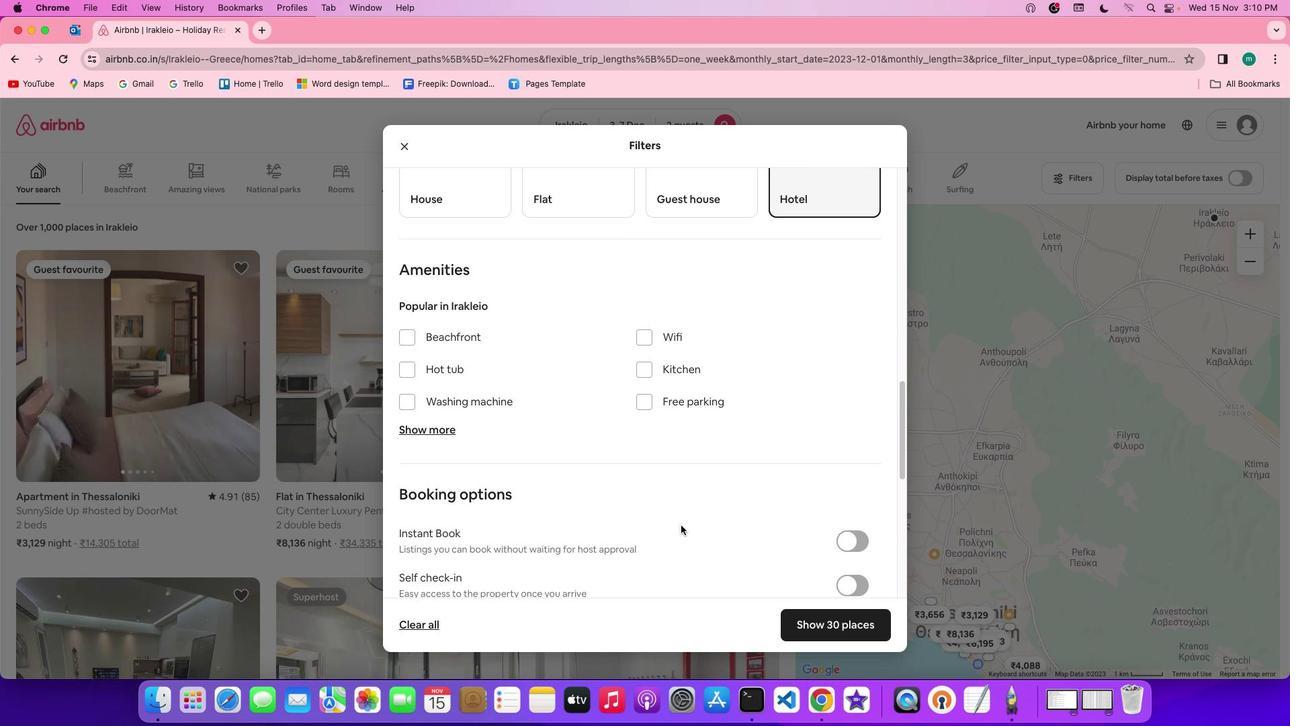 
Action: Mouse scrolled (677, 521) with delta (-3, -4)
Screenshot: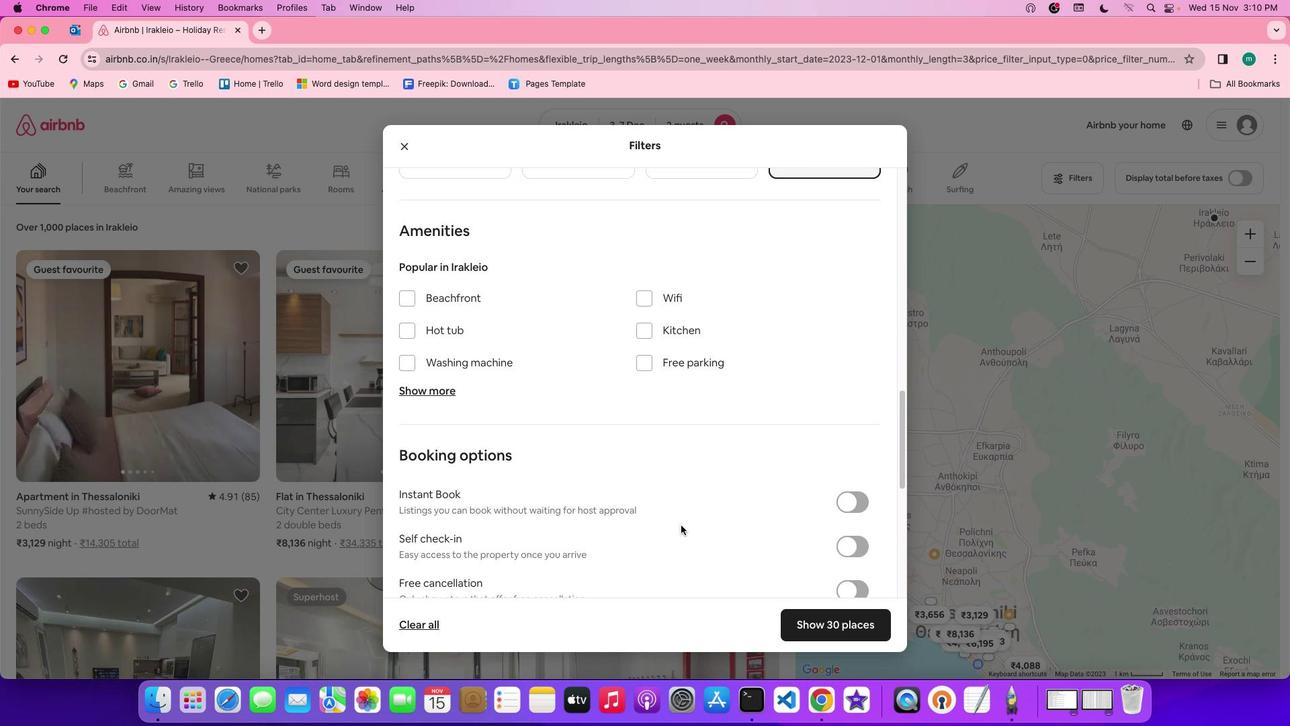 
Action: Mouse scrolled (677, 521) with delta (-3, -4)
Screenshot: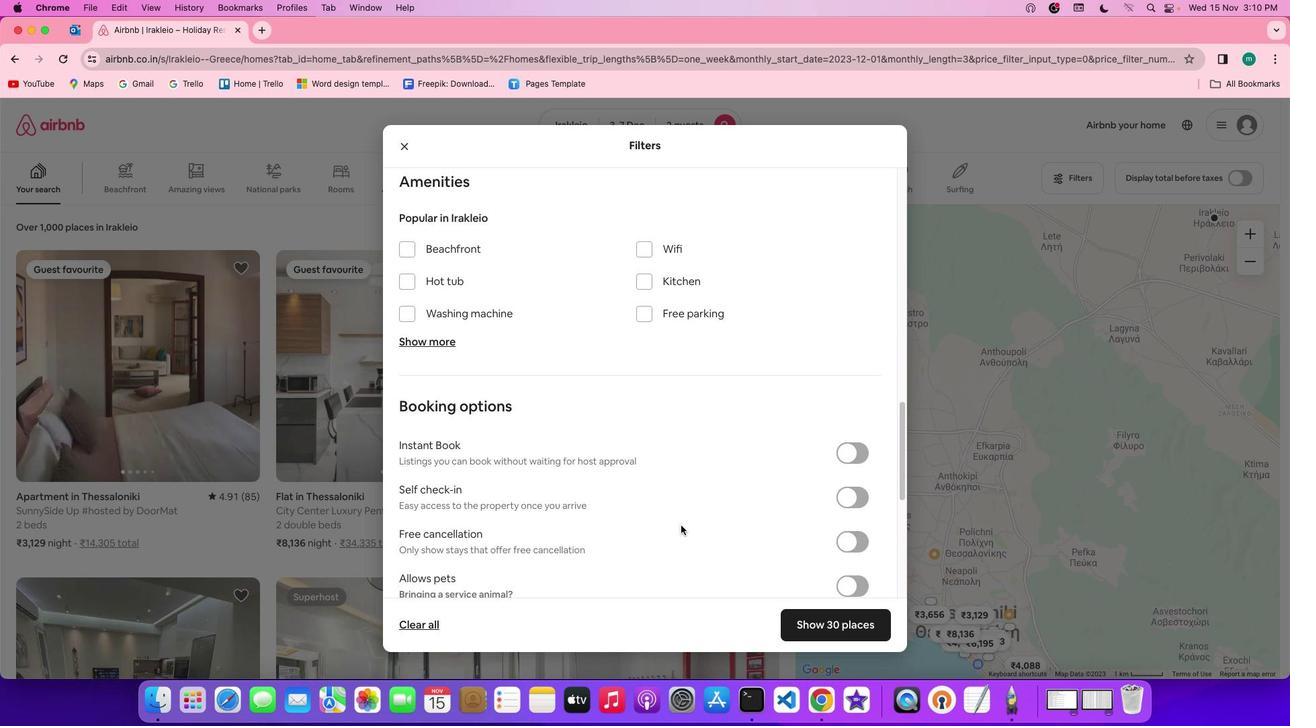 
Action: Mouse moved to (460, 303)
Screenshot: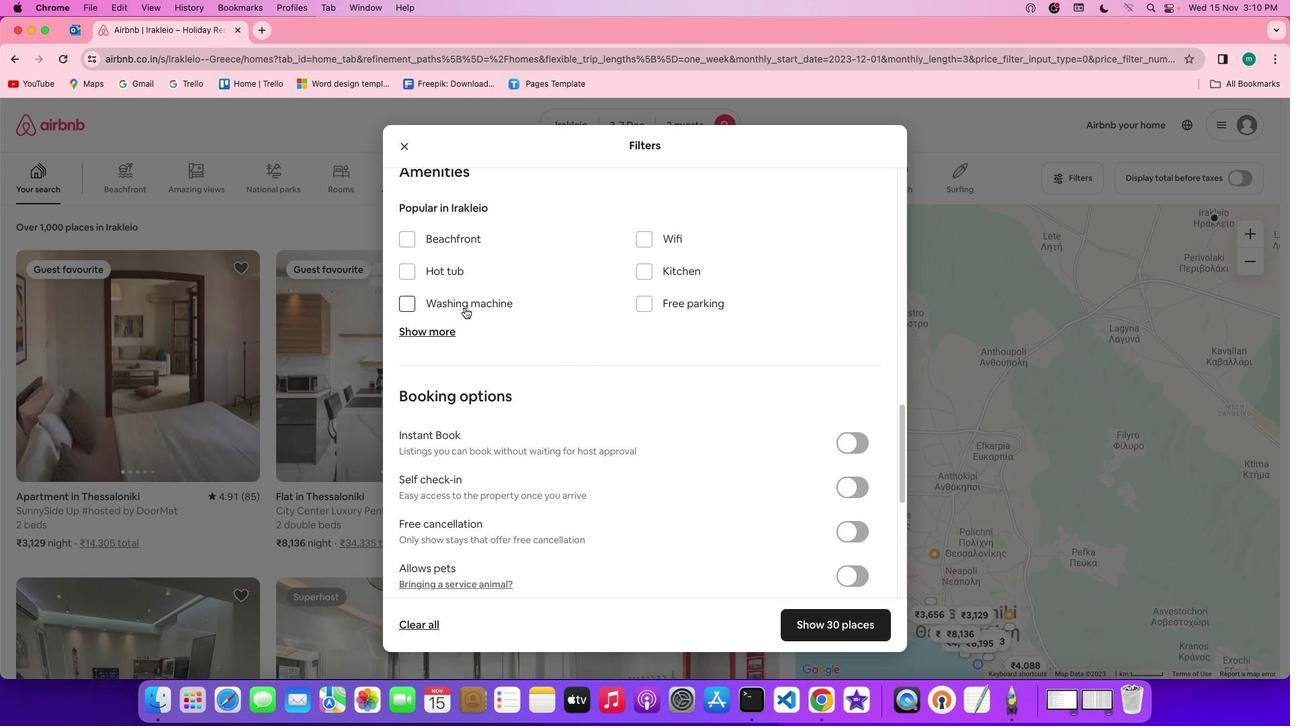 
Action: Mouse pressed left at (460, 303)
Screenshot: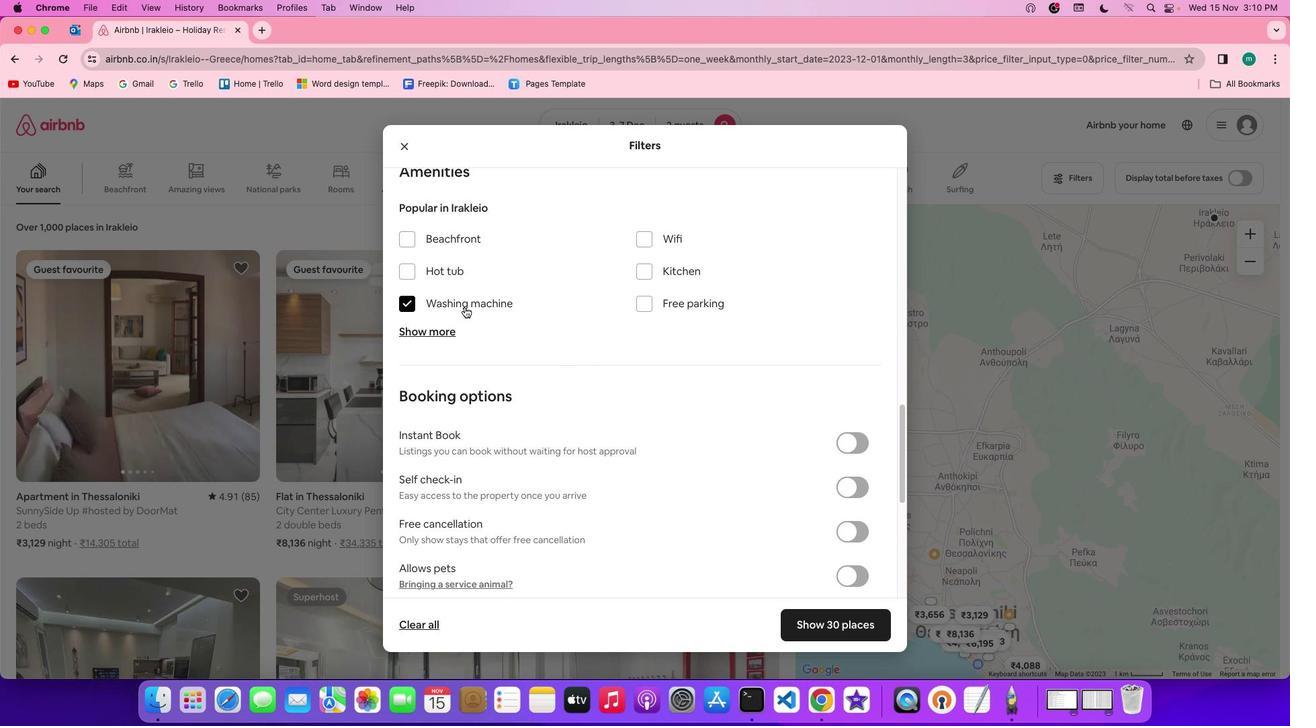 
Action: Mouse moved to (596, 449)
Screenshot: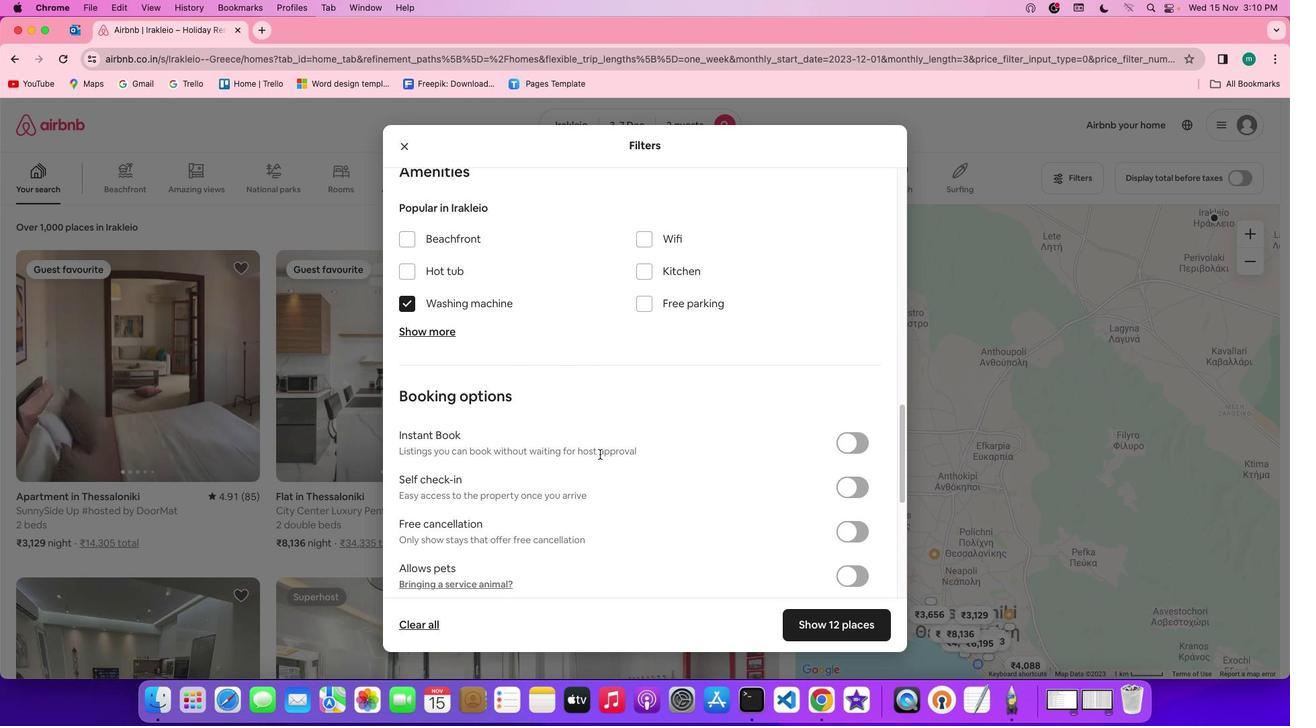 
Action: Mouse scrolled (596, 449) with delta (-3, -4)
Screenshot: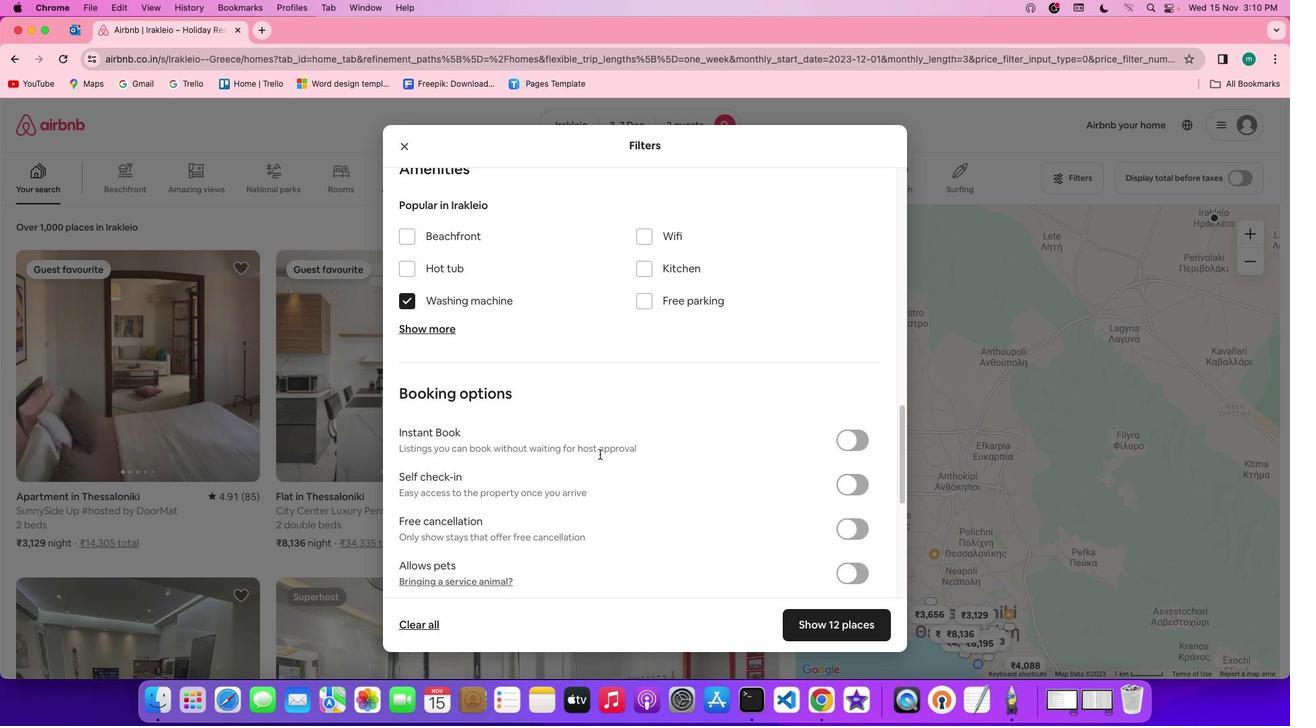 
Action: Mouse scrolled (596, 449) with delta (-3, -4)
Screenshot: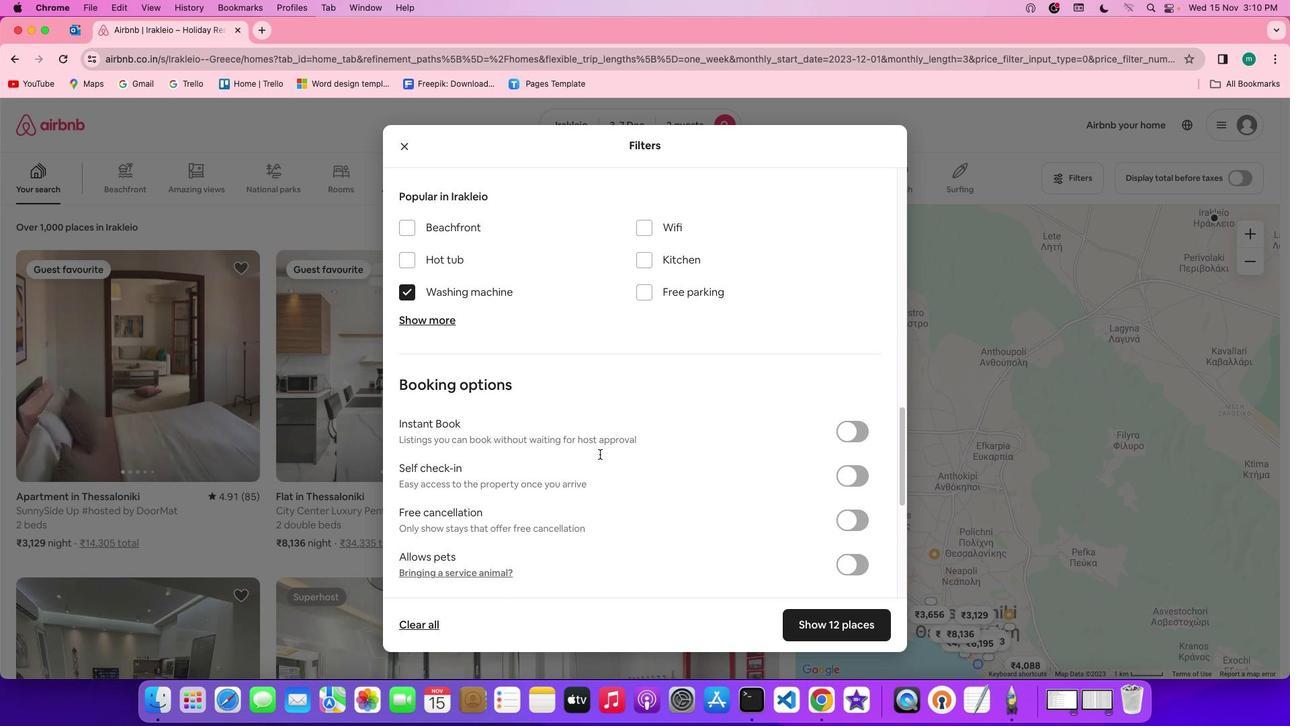 
Action: Mouse scrolled (596, 449) with delta (-3, -4)
Screenshot: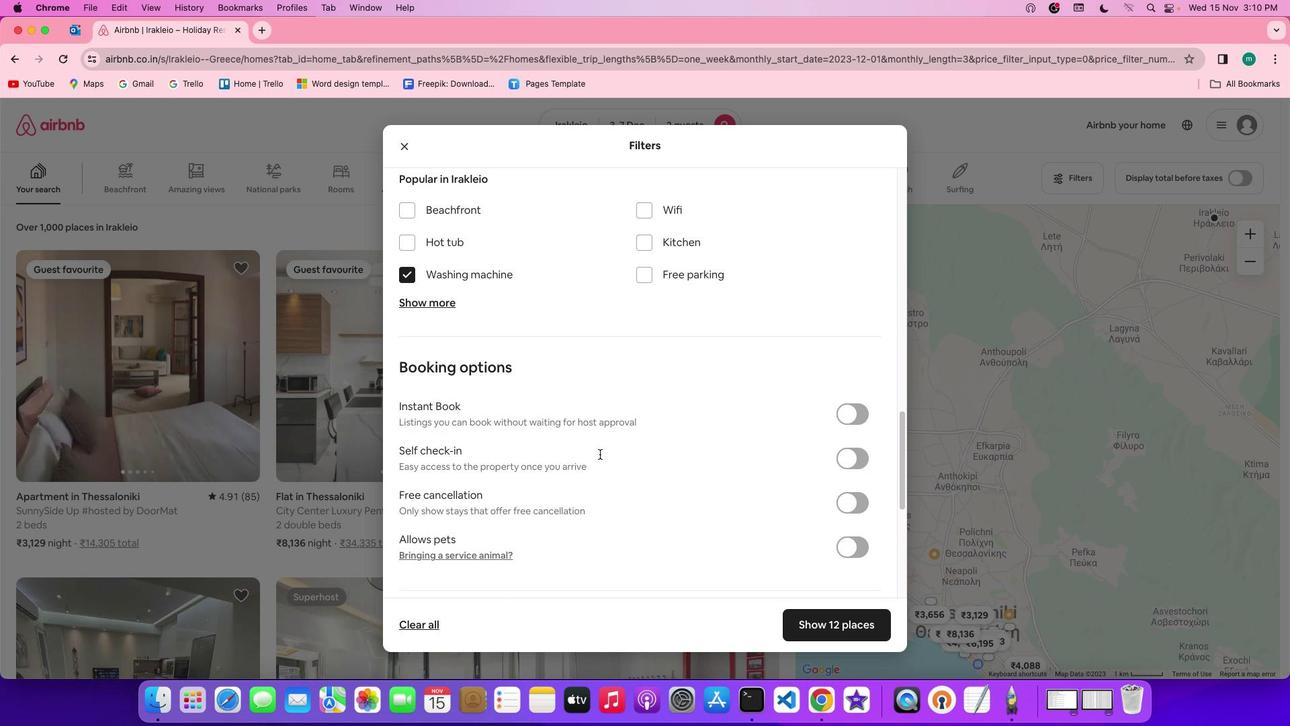 
Action: Mouse scrolled (596, 449) with delta (-3, -4)
Screenshot: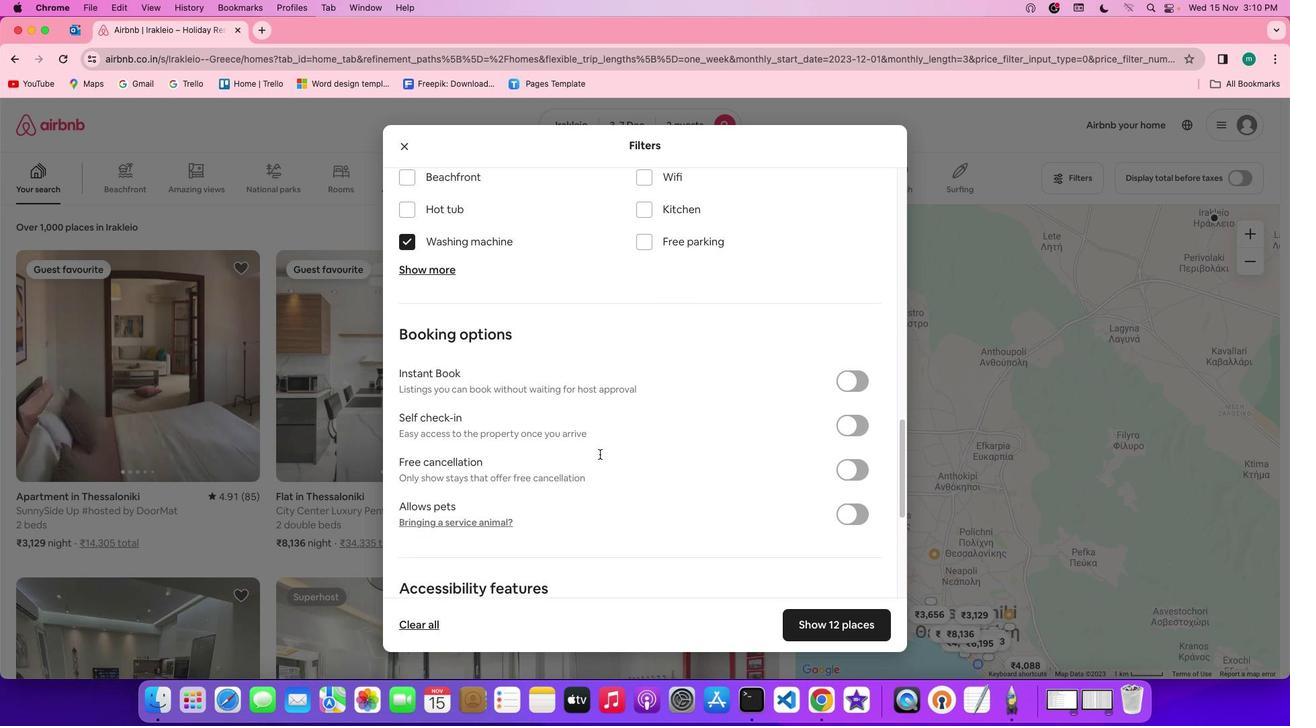 
Action: Mouse moved to (852, 412)
Screenshot: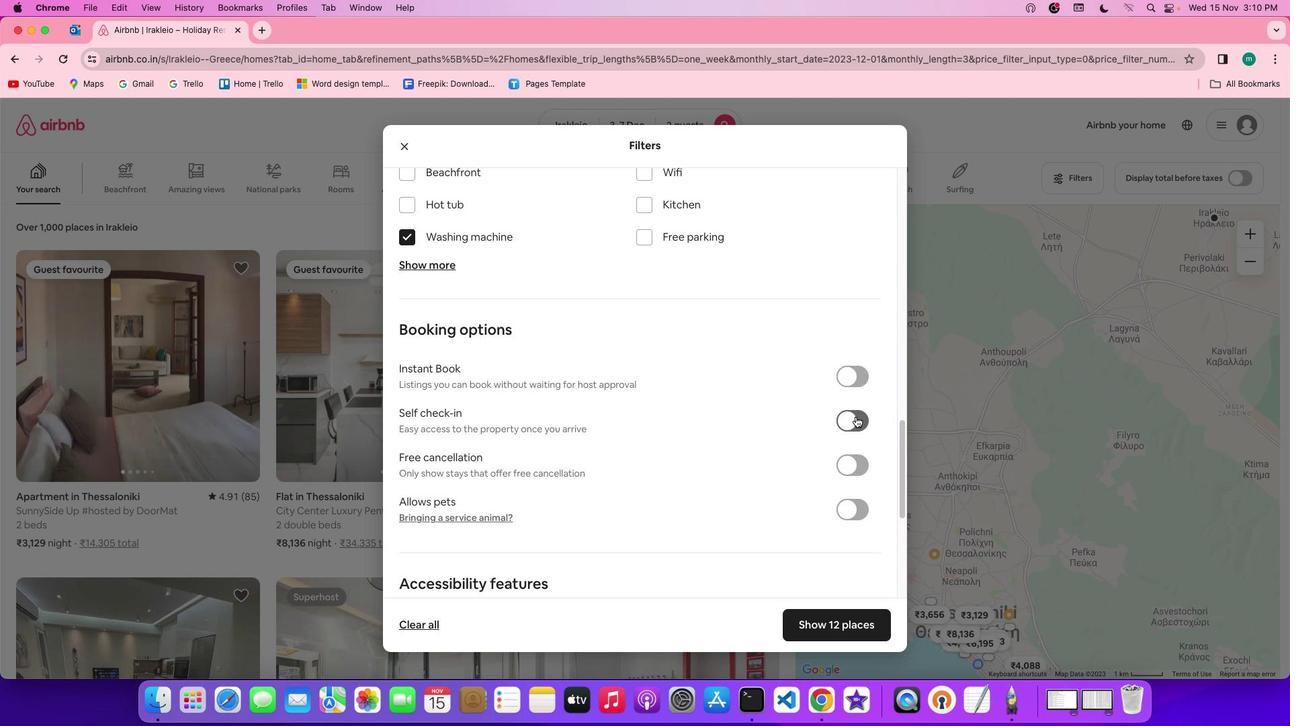 
Action: Mouse pressed left at (852, 412)
Screenshot: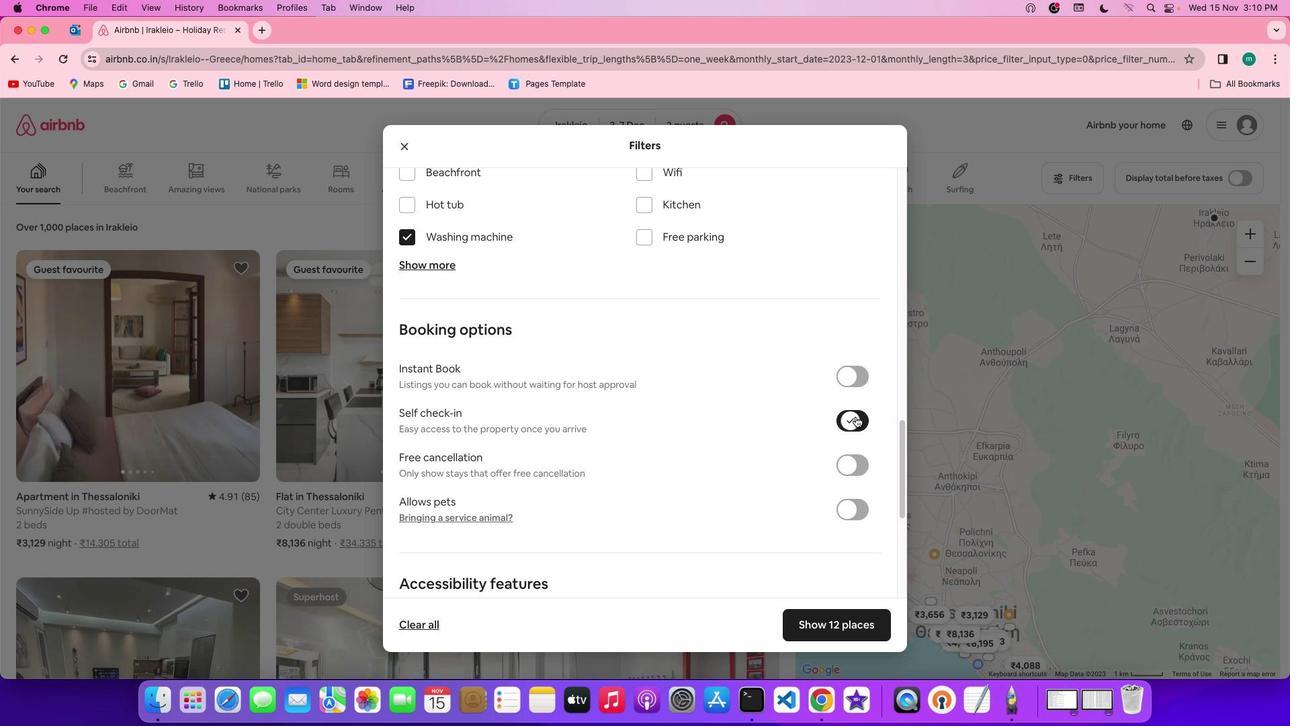 
Action: Mouse moved to (702, 508)
Screenshot: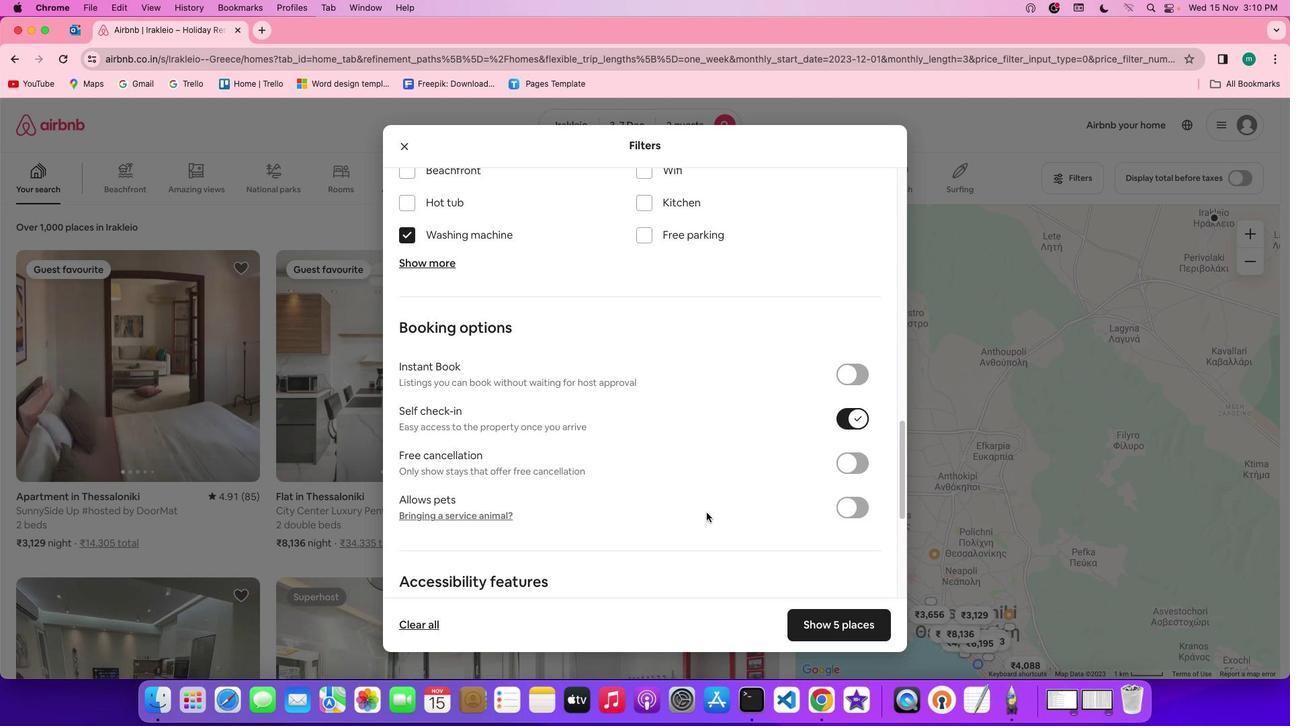 
Action: Mouse scrolled (702, 508) with delta (-3, -4)
Screenshot: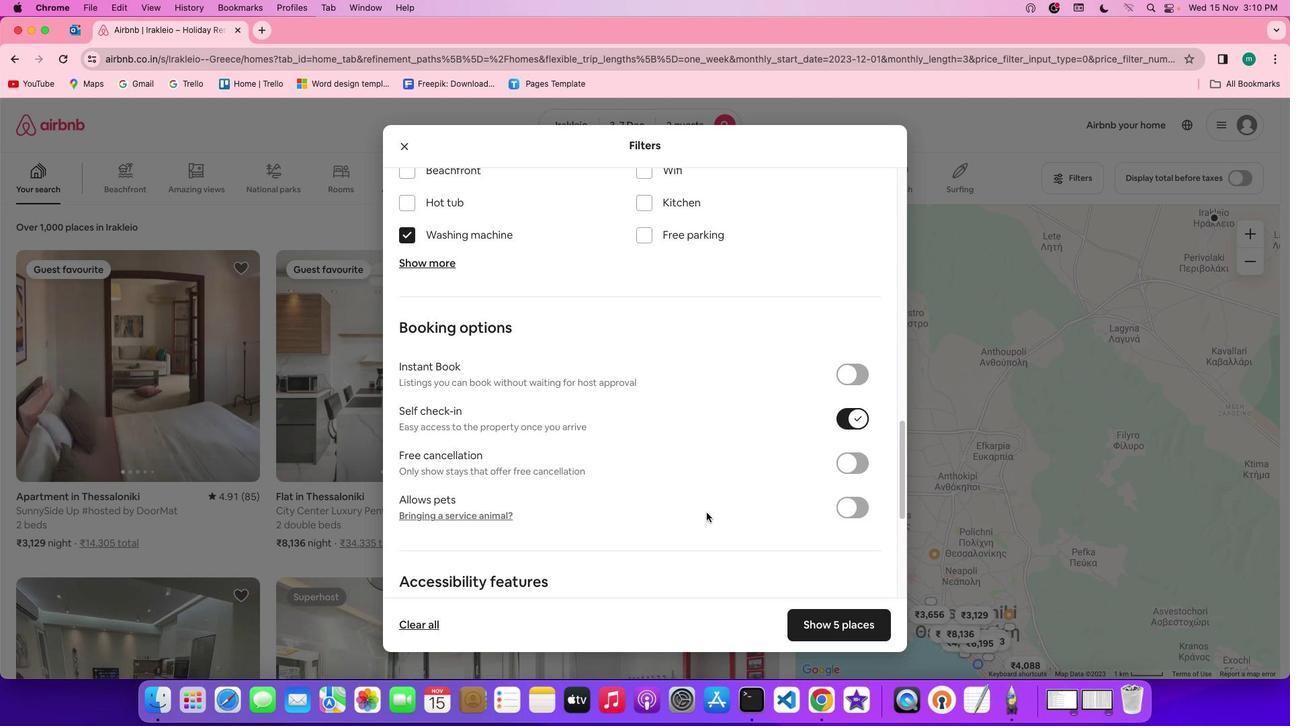 
Action: Mouse moved to (702, 508)
Screenshot: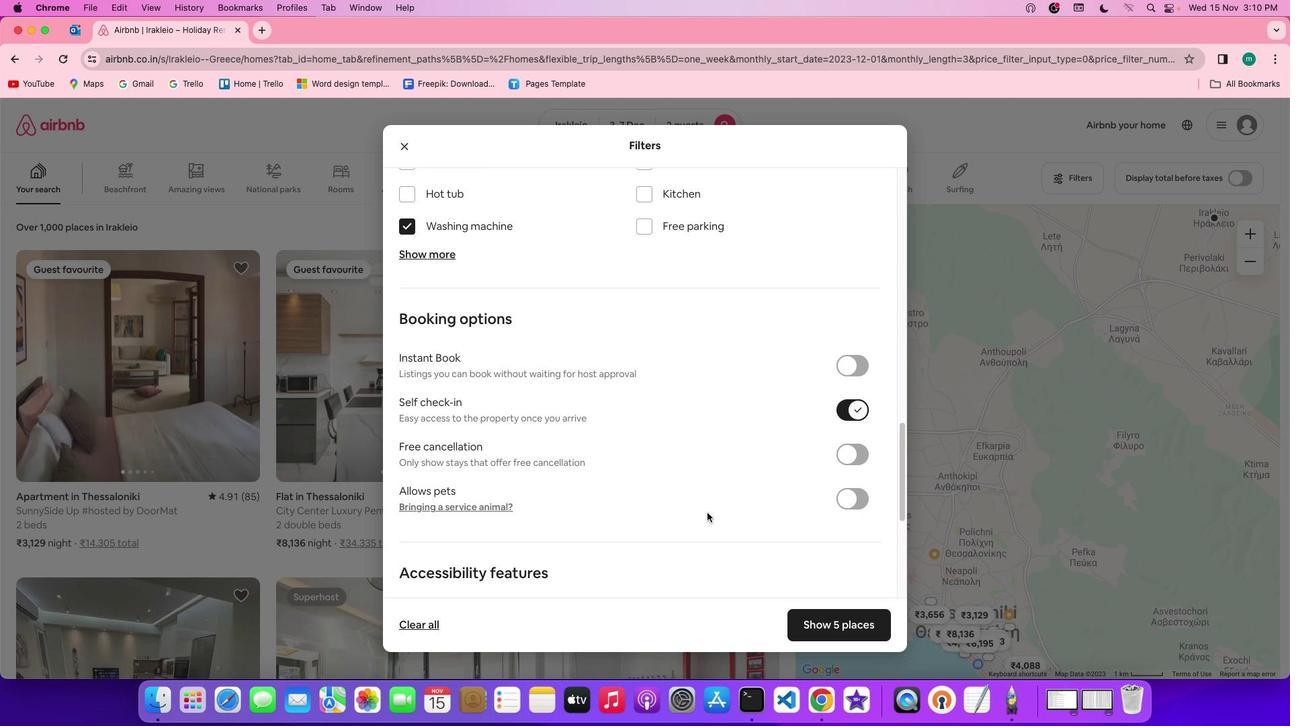 
Action: Mouse scrolled (702, 508) with delta (-3, -4)
Screenshot: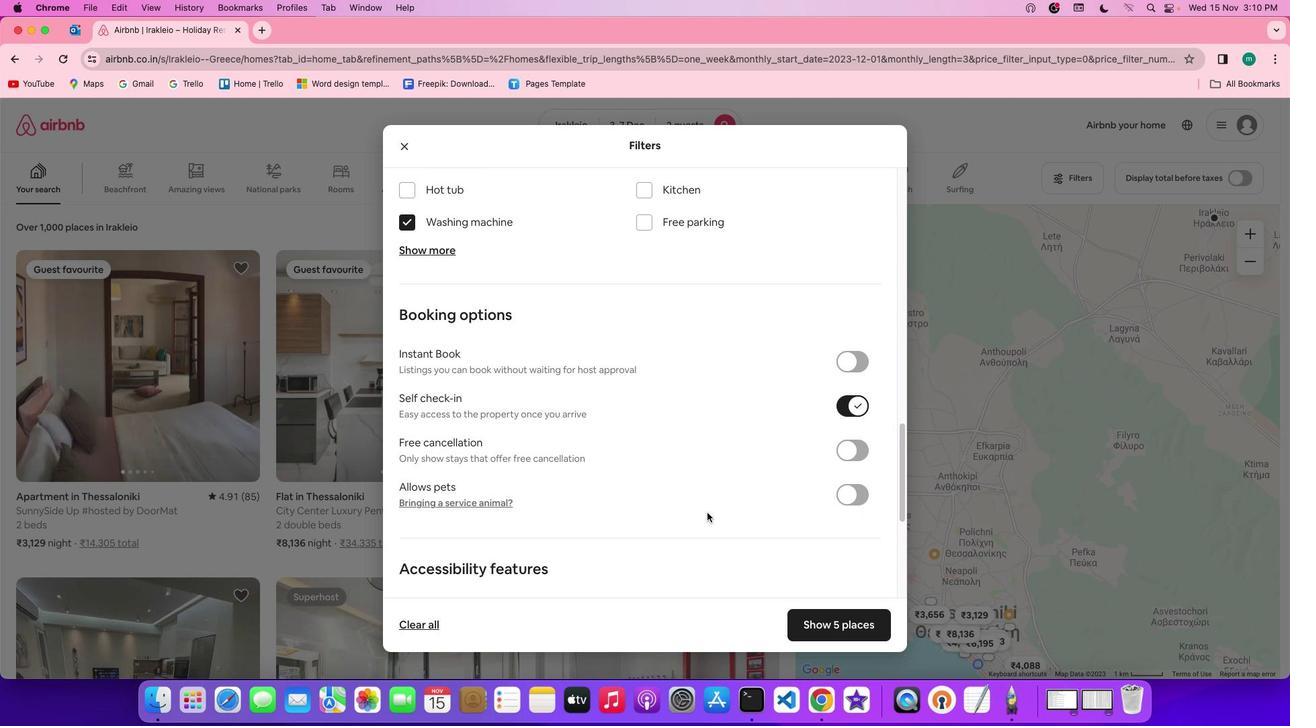
Action: Mouse moved to (703, 508)
Screenshot: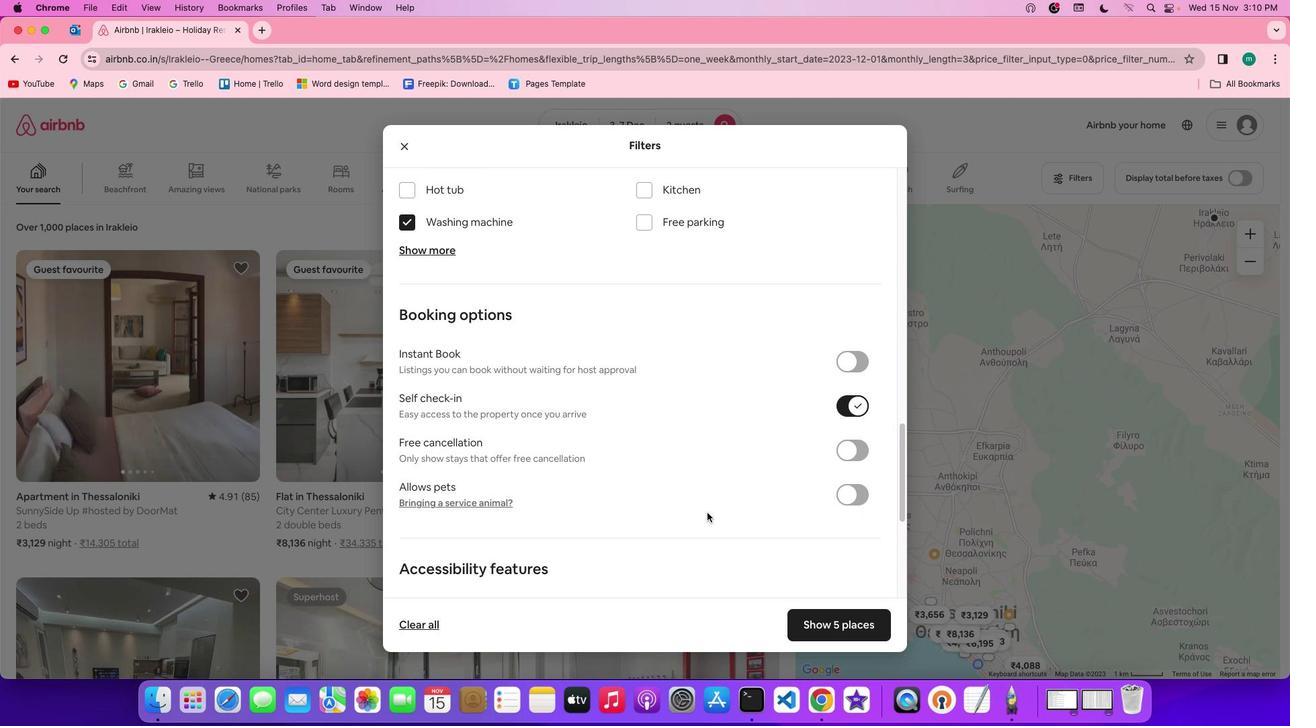 
Action: Mouse scrolled (703, 508) with delta (-3, -4)
Screenshot: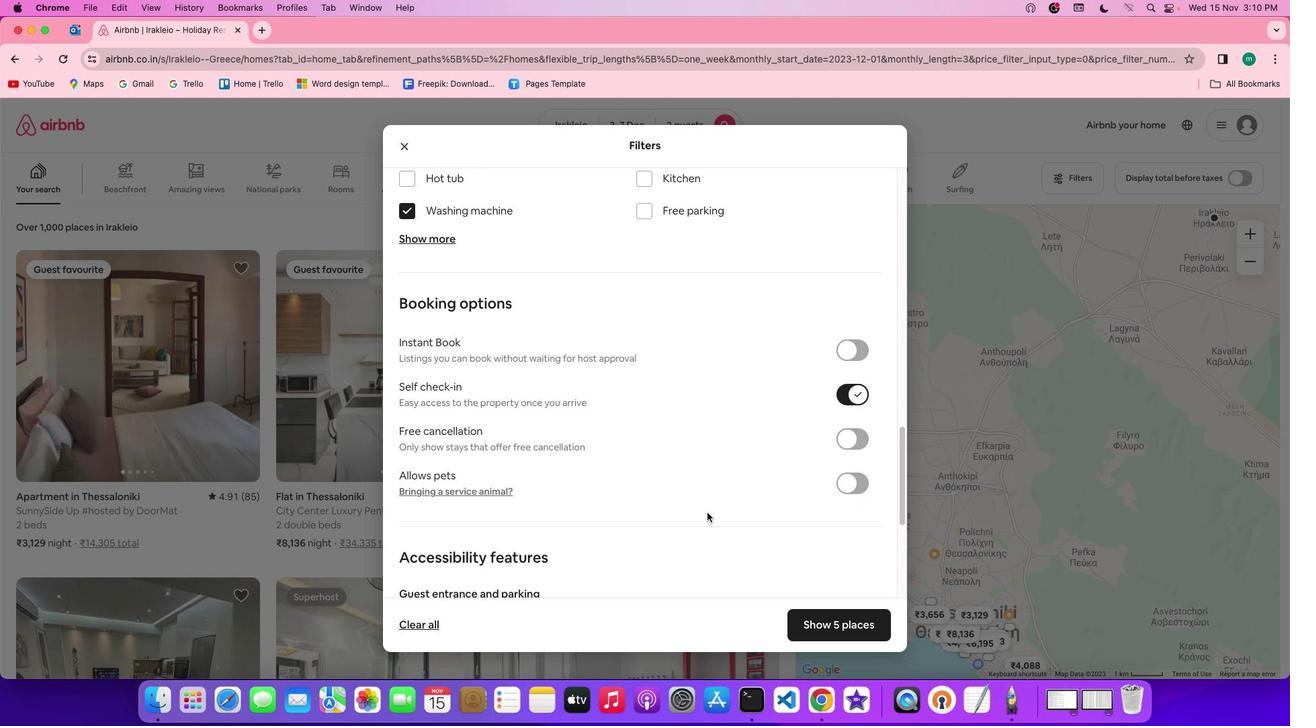 
Action: Mouse moved to (703, 508)
Screenshot: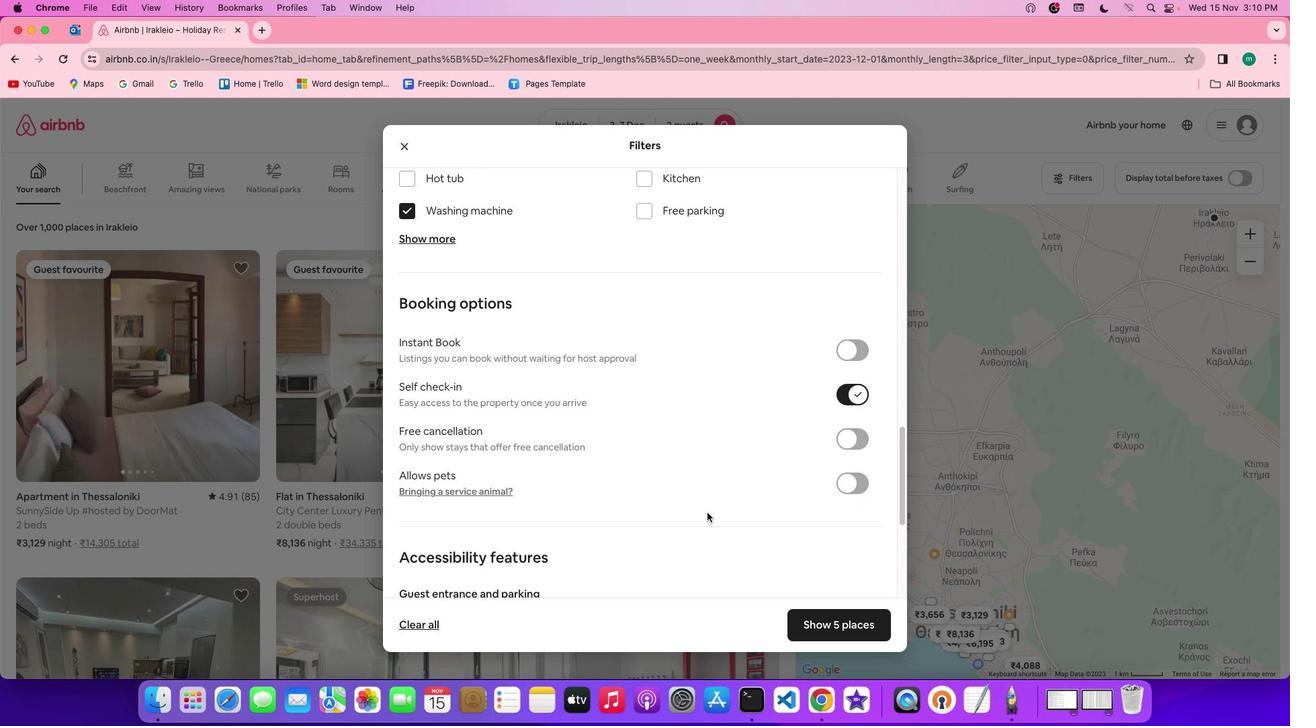 
Action: Mouse scrolled (703, 508) with delta (-3, -4)
Screenshot: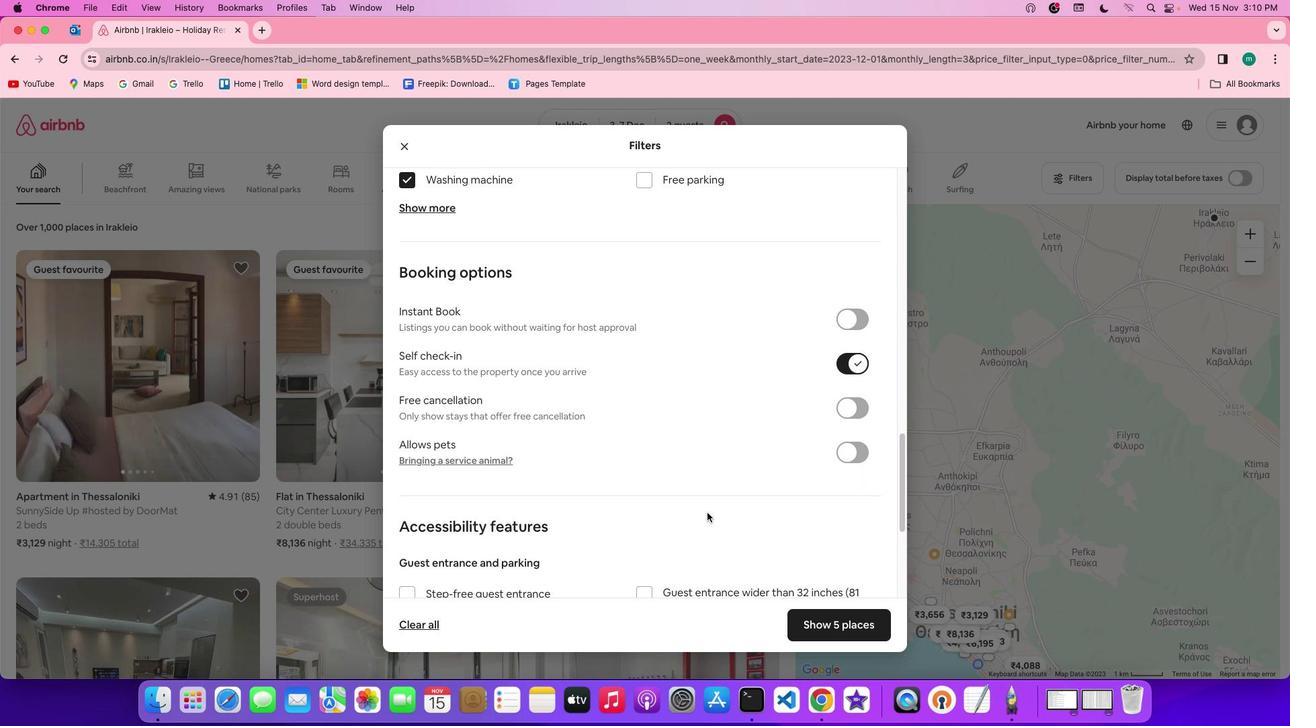 
Action: Mouse scrolled (703, 508) with delta (-3, -4)
Screenshot: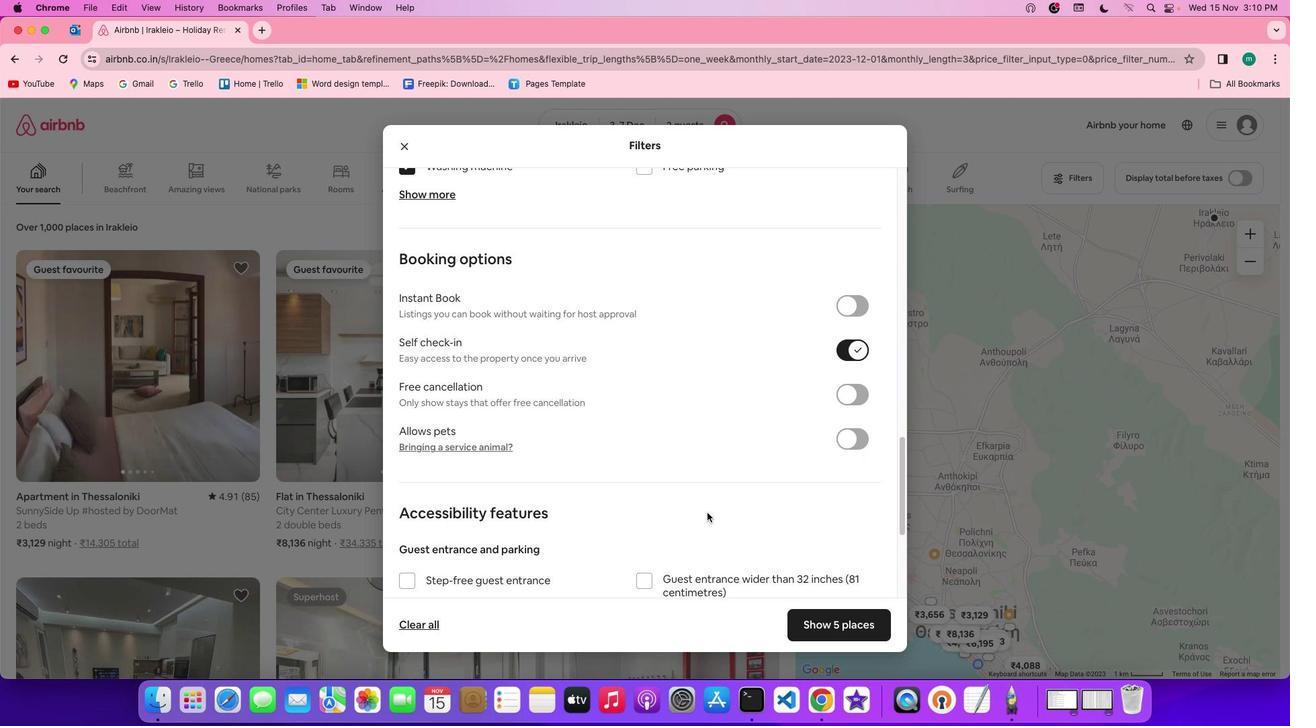 
Action: Mouse scrolled (703, 508) with delta (-3, -4)
Screenshot: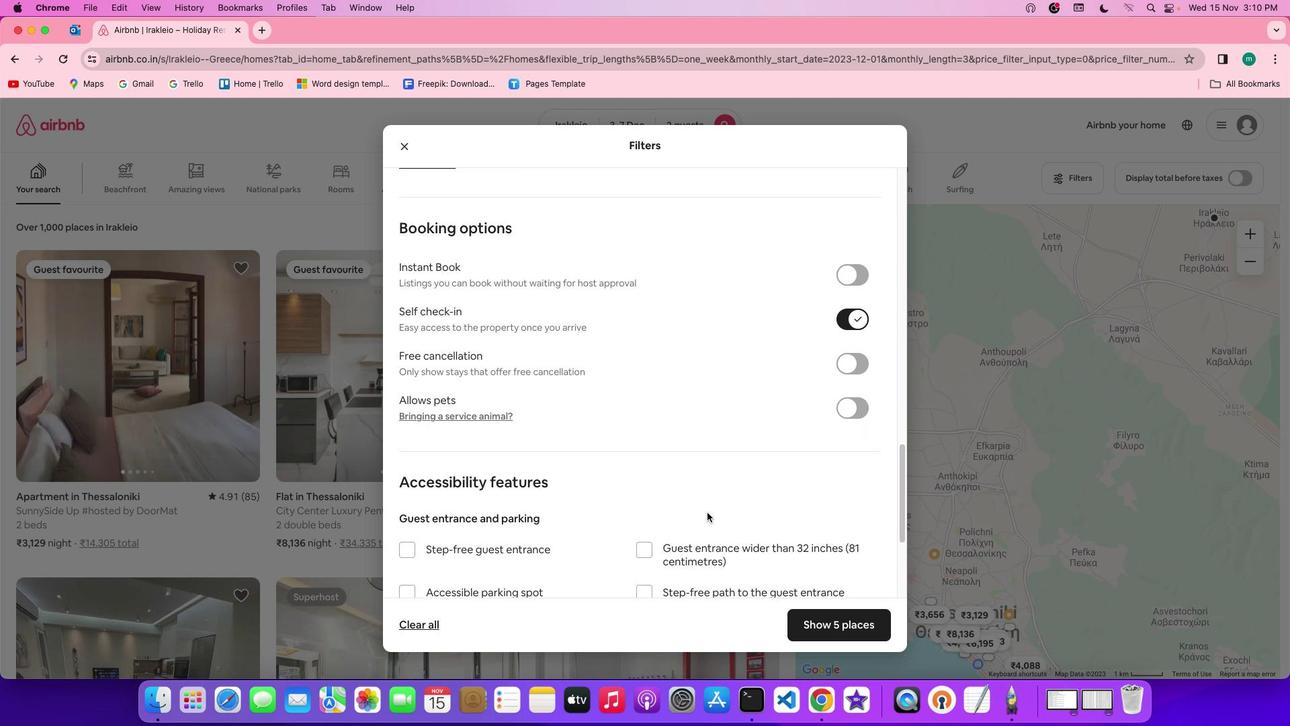 
Action: Mouse scrolled (703, 508) with delta (-3, -4)
Screenshot: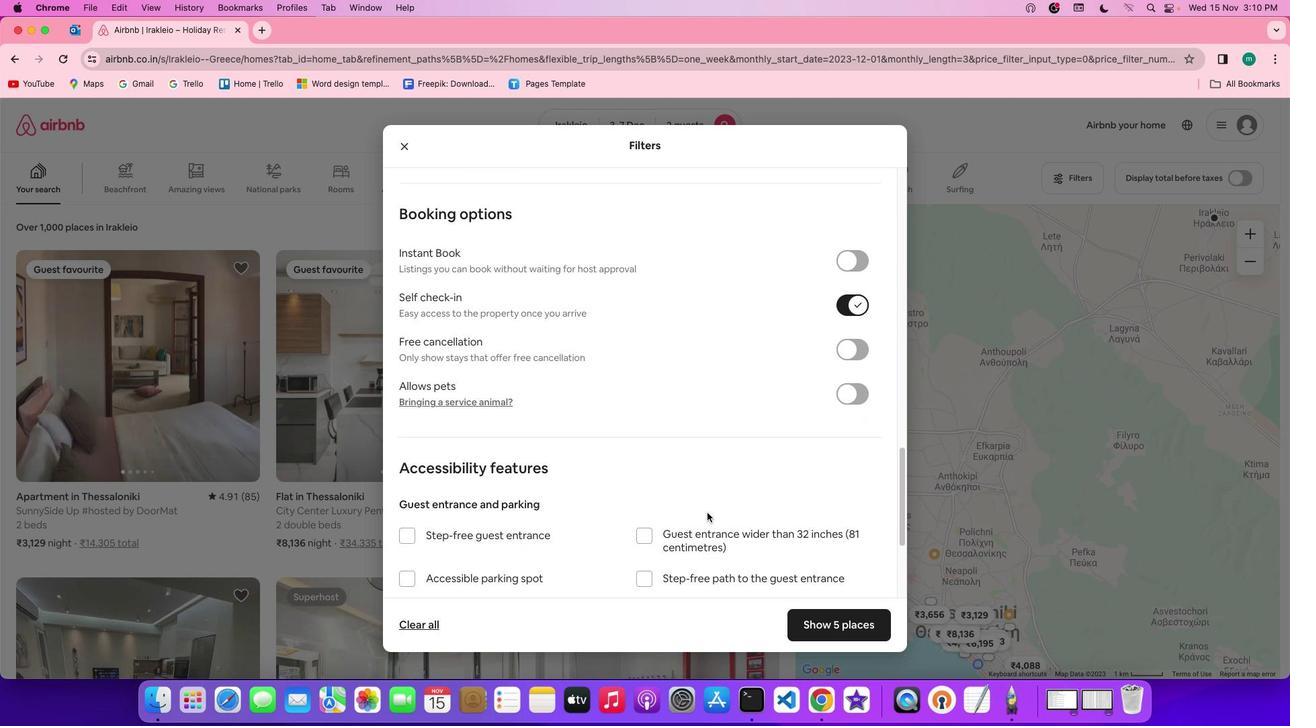 
Action: Mouse scrolled (703, 508) with delta (-3, -5)
Screenshot: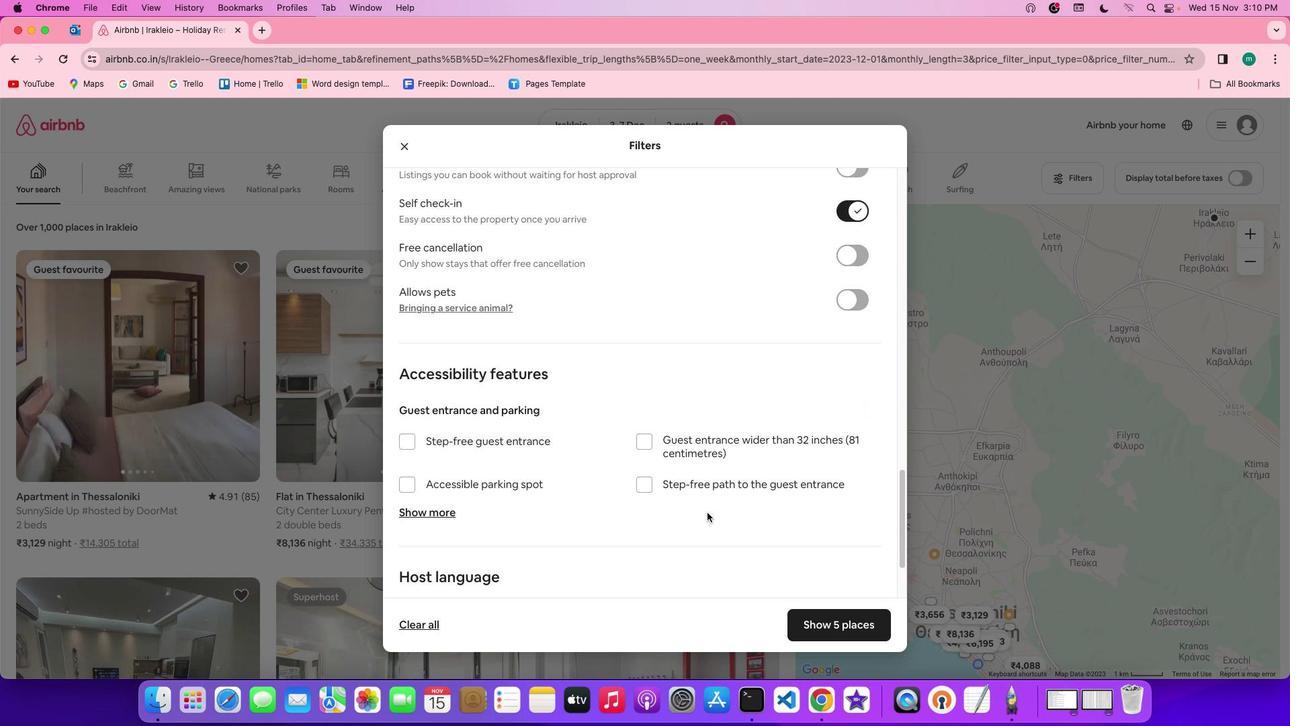 
Action: Mouse moved to (716, 516)
Screenshot: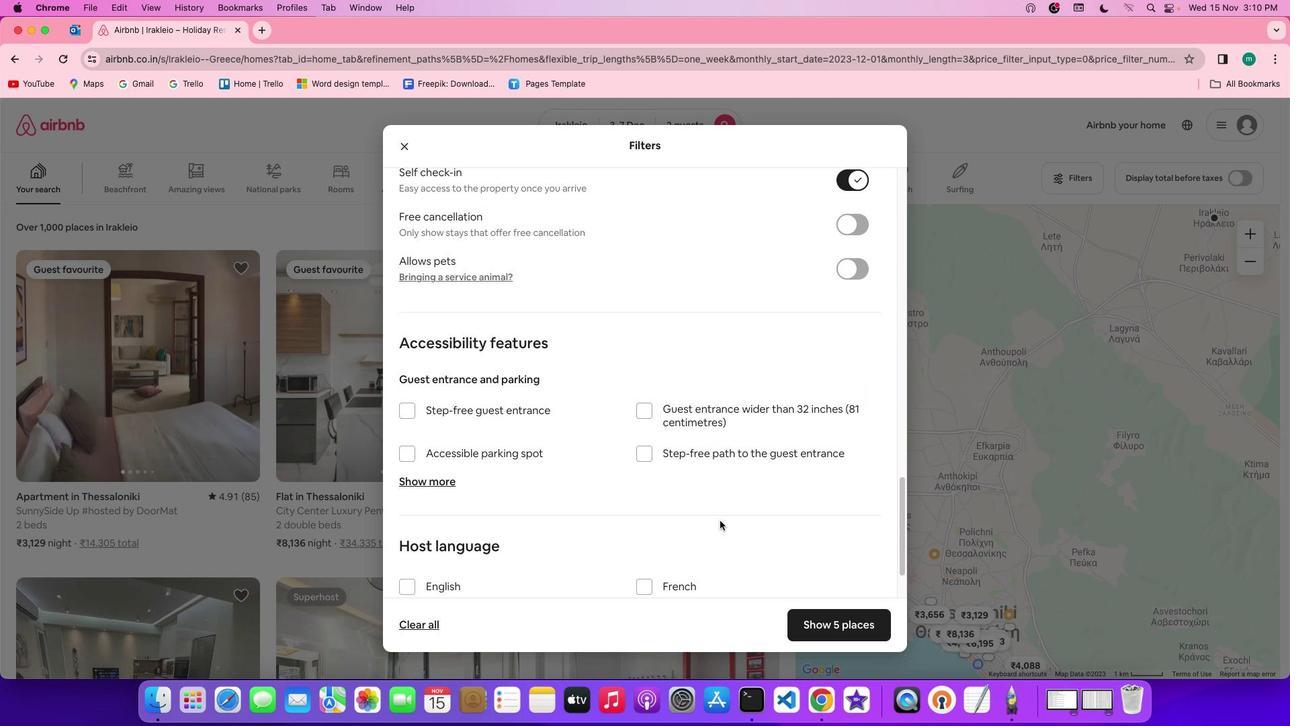 
Action: Mouse scrolled (716, 516) with delta (-3, -4)
Screenshot: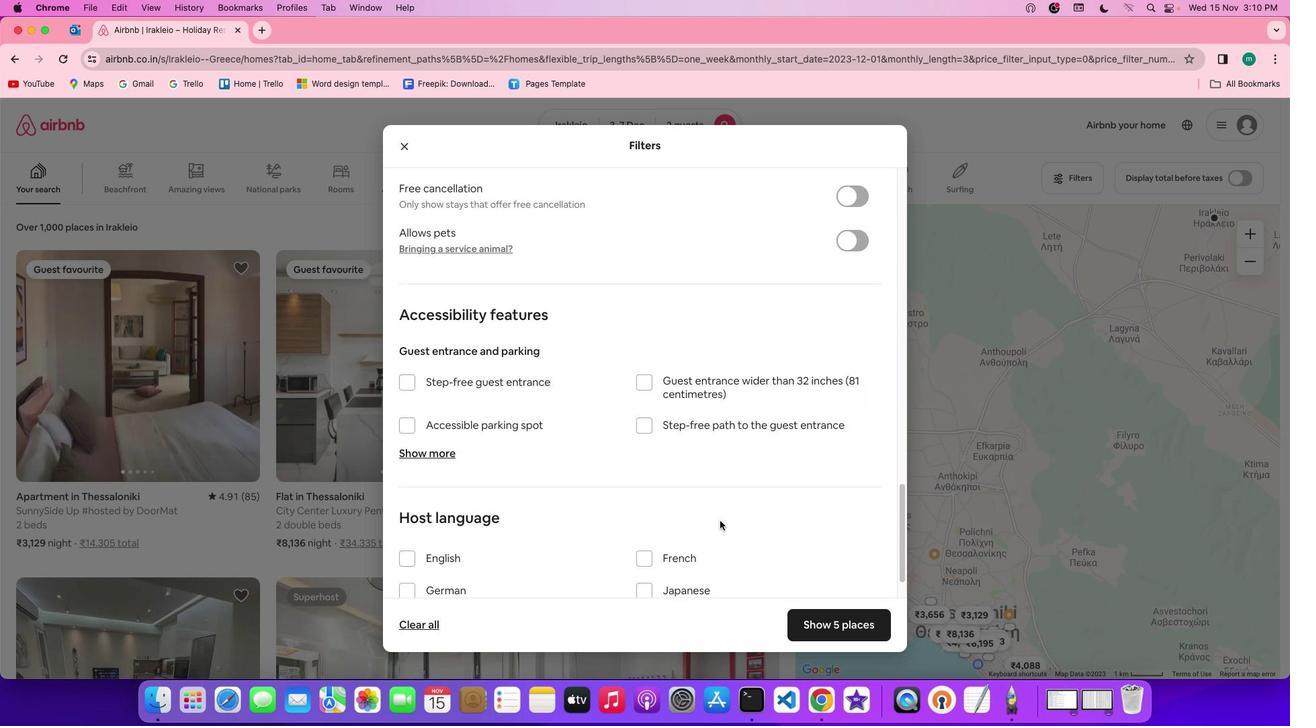 
Action: Mouse scrolled (716, 516) with delta (-3, -4)
Screenshot: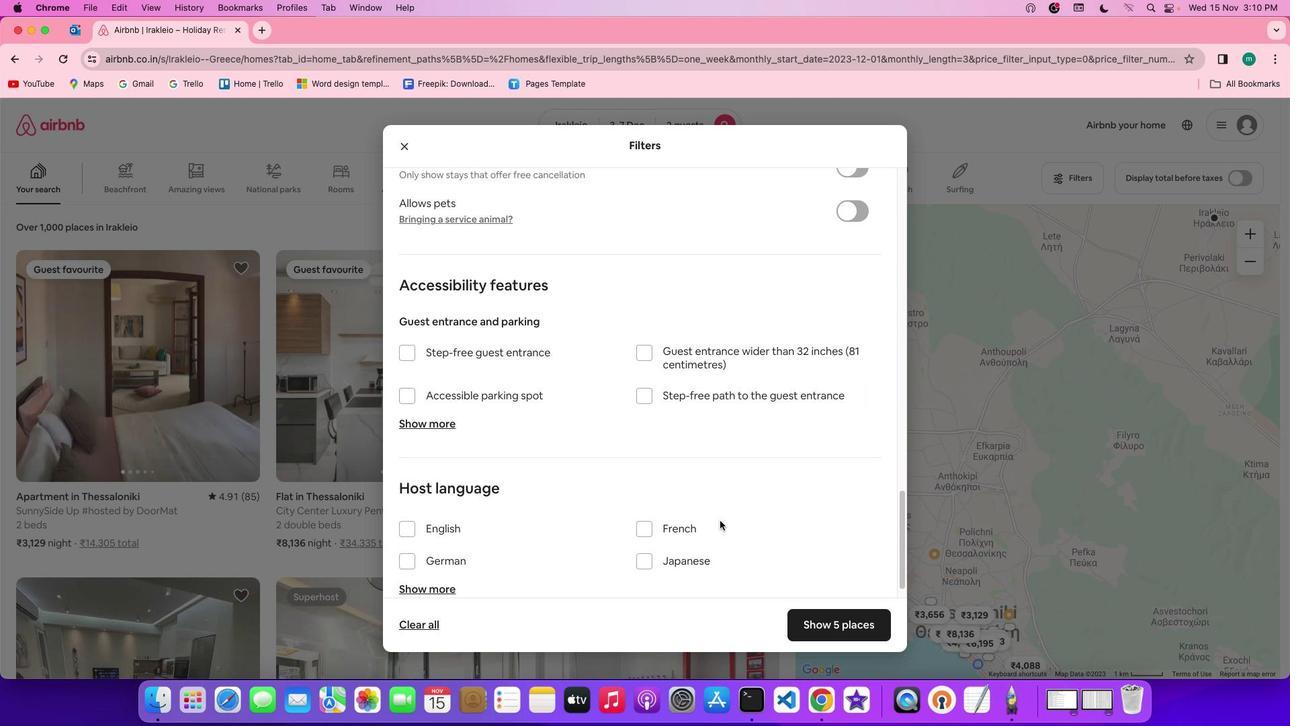 
Action: Mouse scrolled (716, 516) with delta (-3, -5)
Screenshot: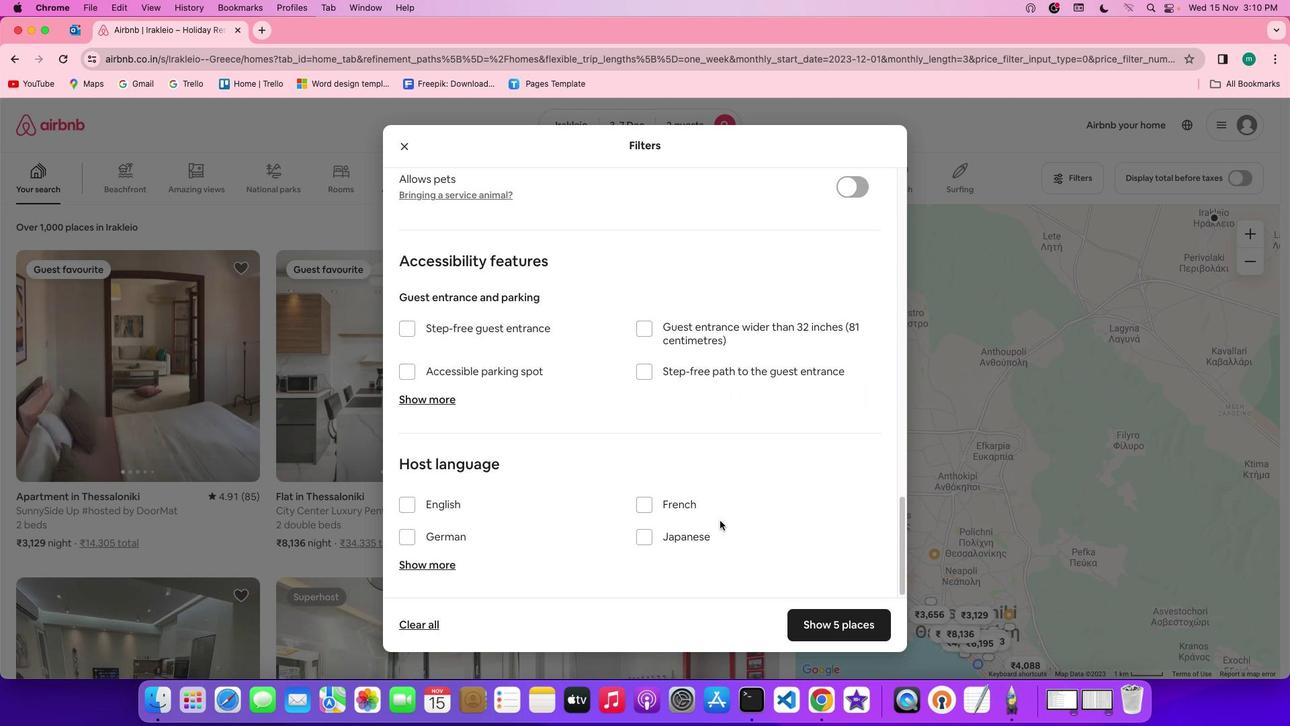 
Action: Mouse scrolled (716, 516) with delta (-3, -6)
Screenshot: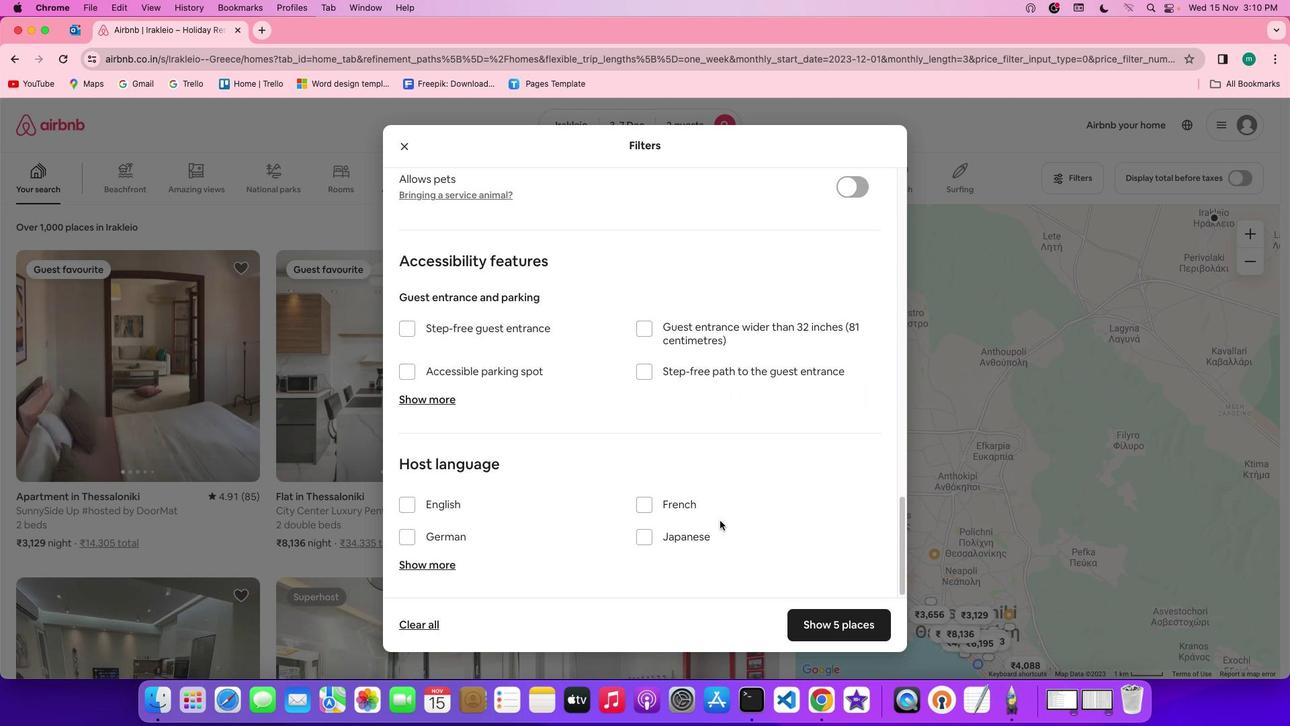 
Action: Mouse scrolled (716, 516) with delta (-3, -7)
Screenshot: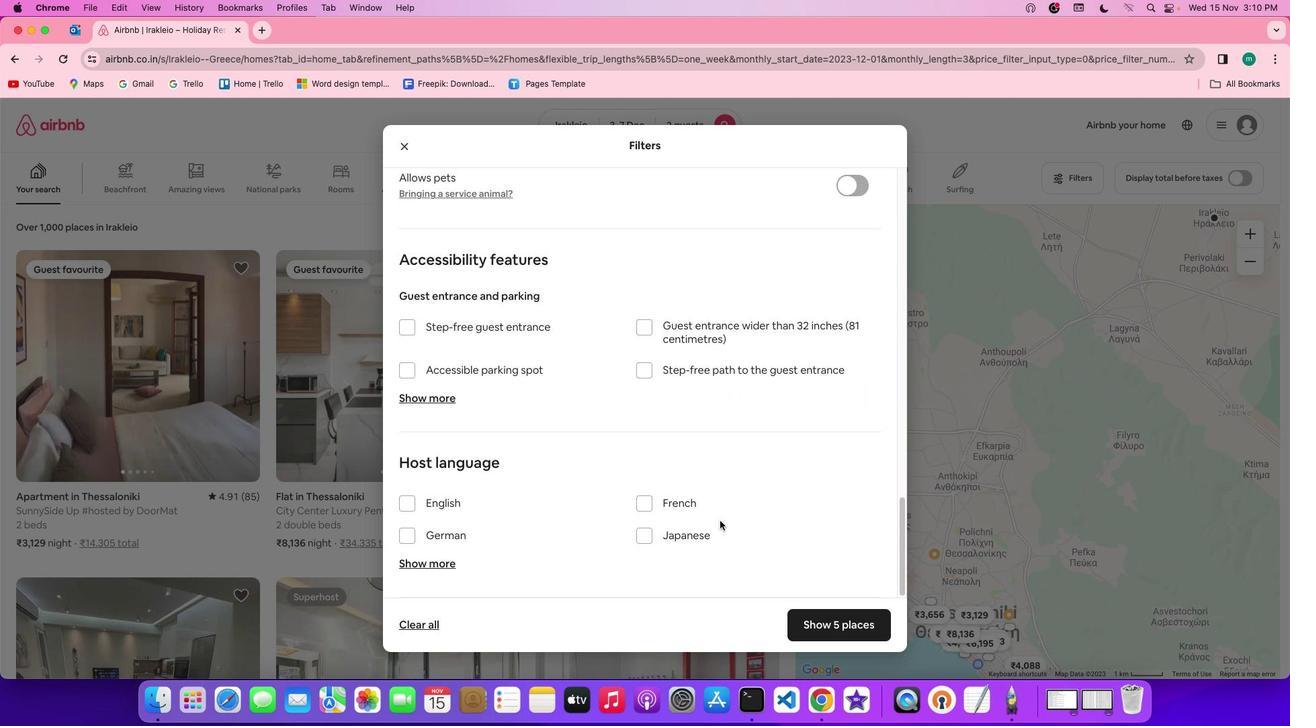 
Action: Mouse scrolled (716, 516) with delta (-3, -7)
Screenshot: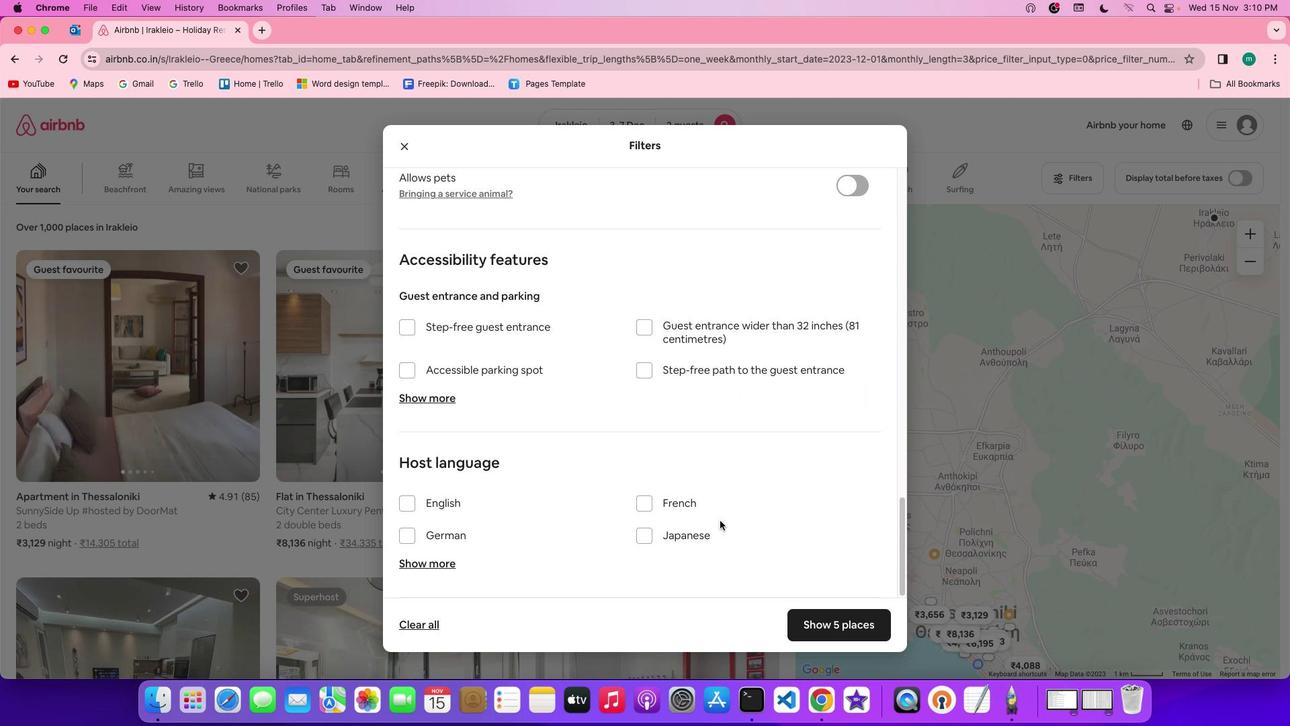 
Action: Mouse scrolled (716, 516) with delta (-3, -4)
Screenshot: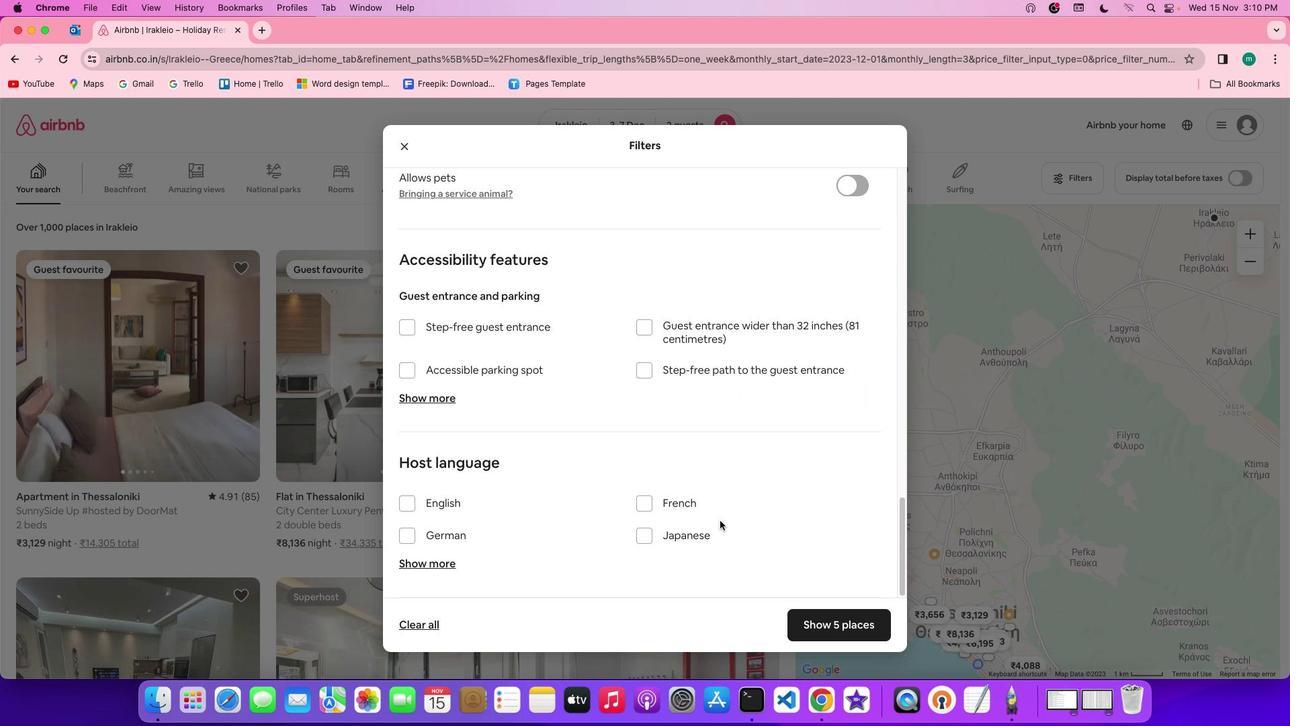 
Action: Mouse scrolled (716, 516) with delta (-3, -4)
Screenshot: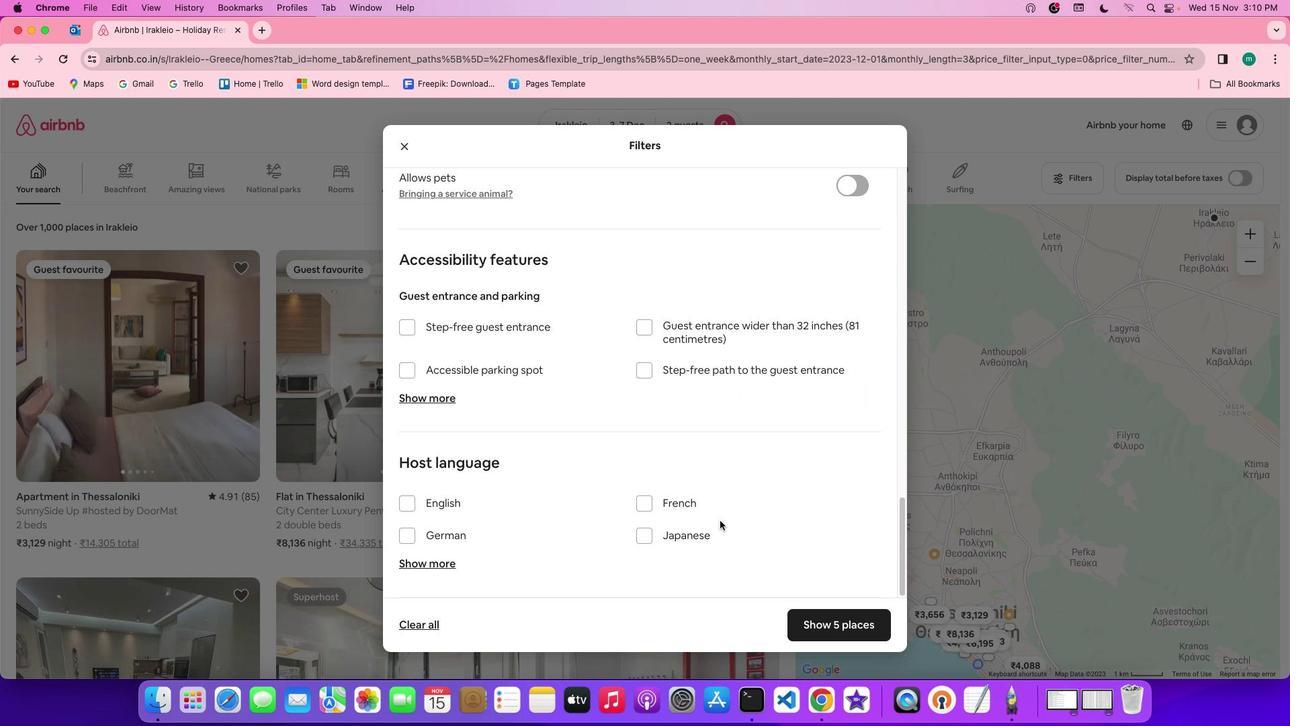 
Action: Mouse scrolled (716, 516) with delta (-3, -5)
Screenshot: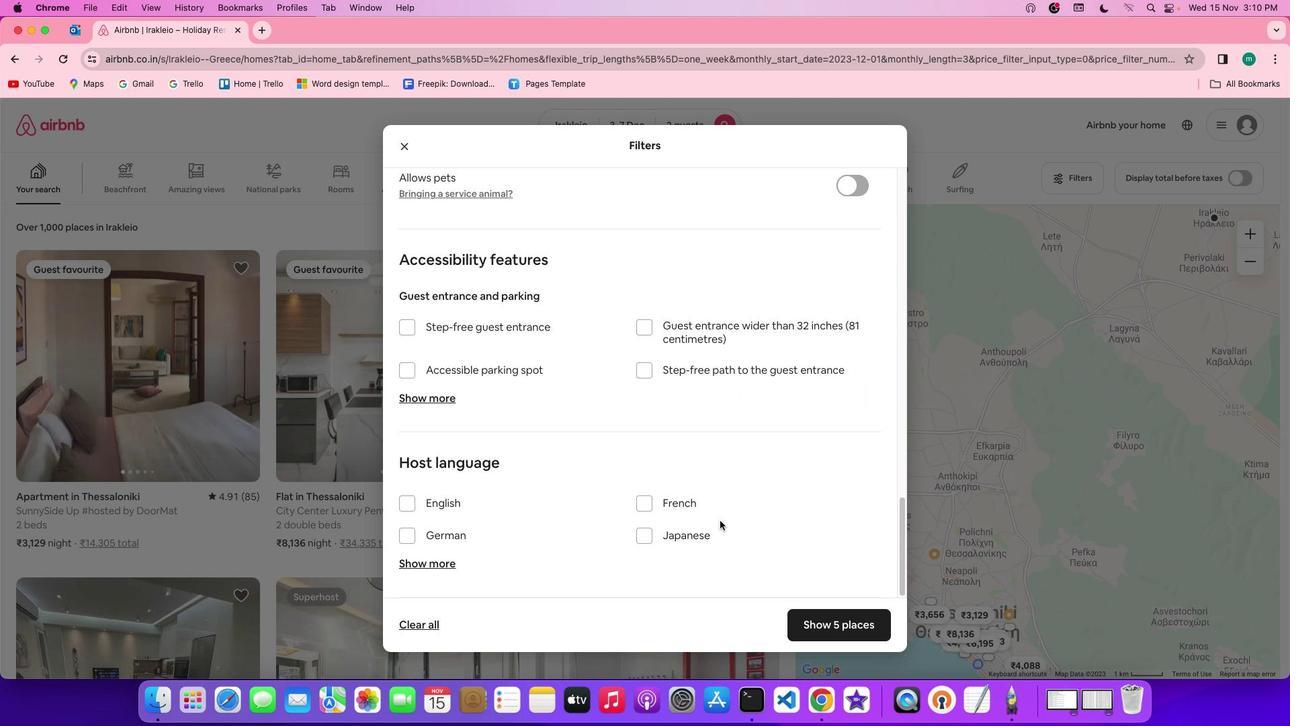 
Action: Mouse scrolled (716, 516) with delta (-3, -6)
Screenshot: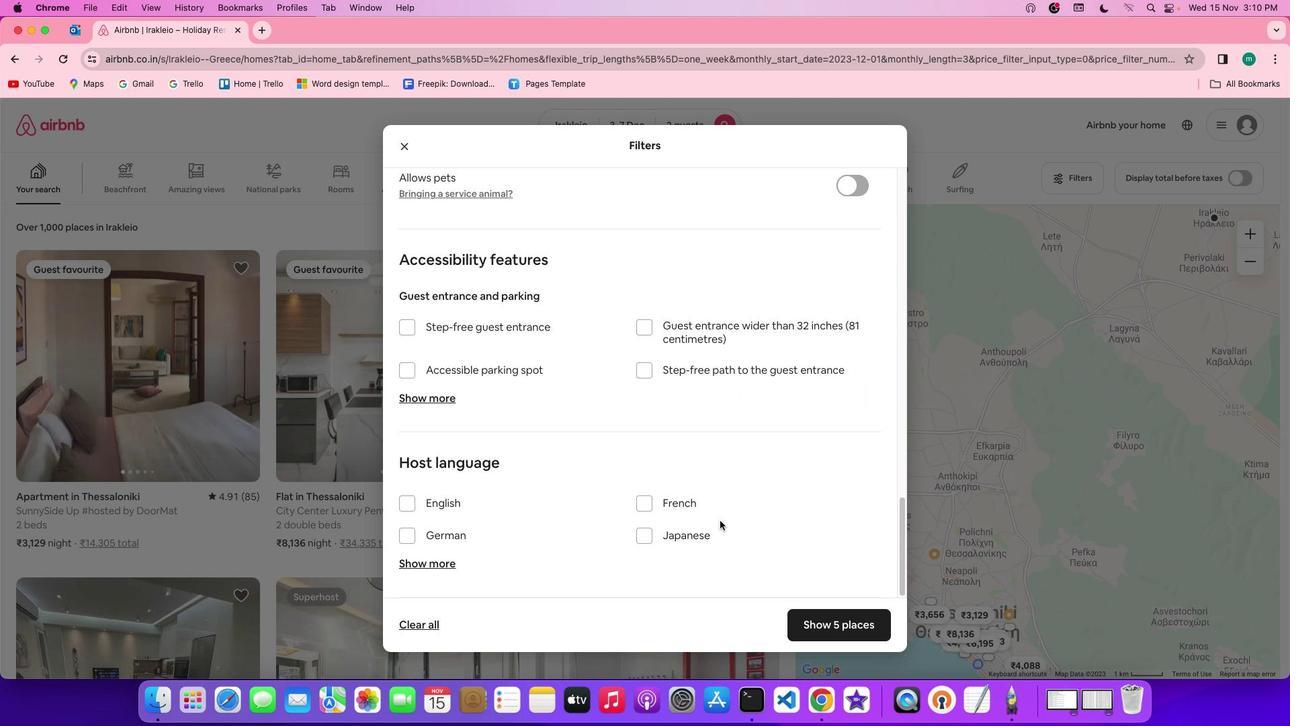
Action: Mouse scrolled (716, 516) with delta (-3, -6)
Screenshot: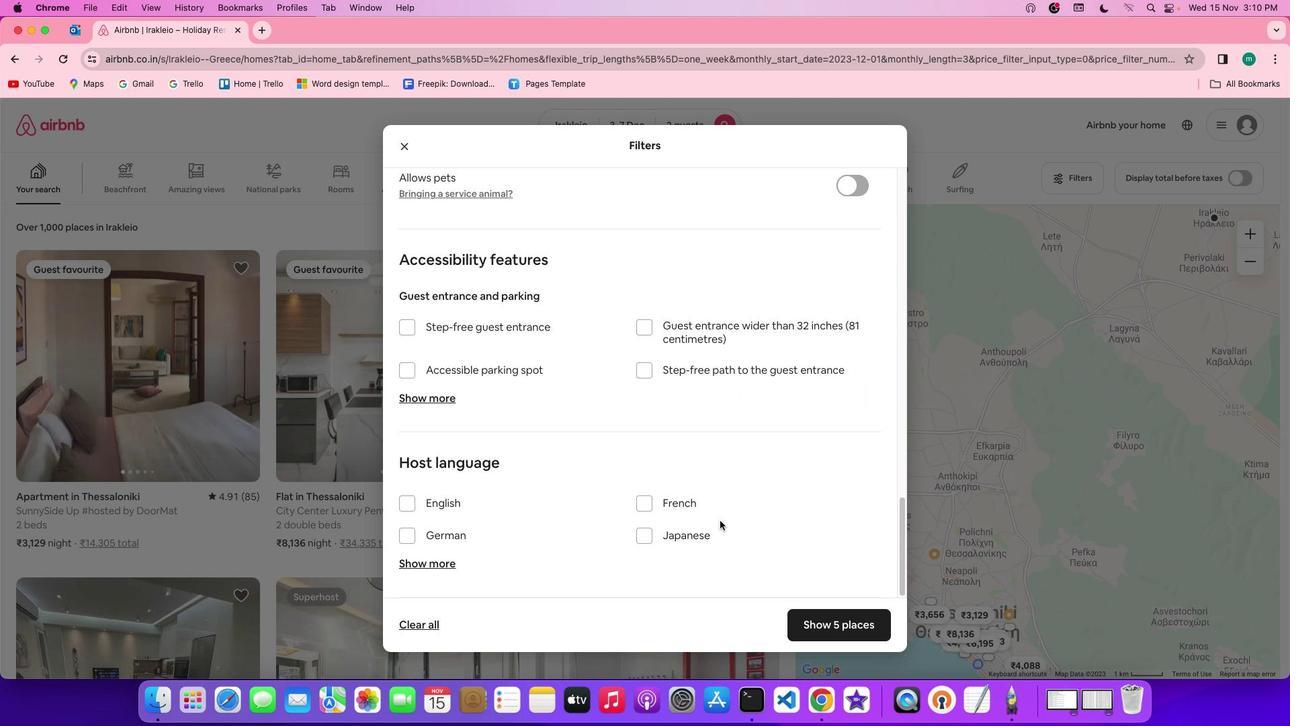 
Action: Mouse scrolled (716, 516) with delta (-3, -4)
Screenshot: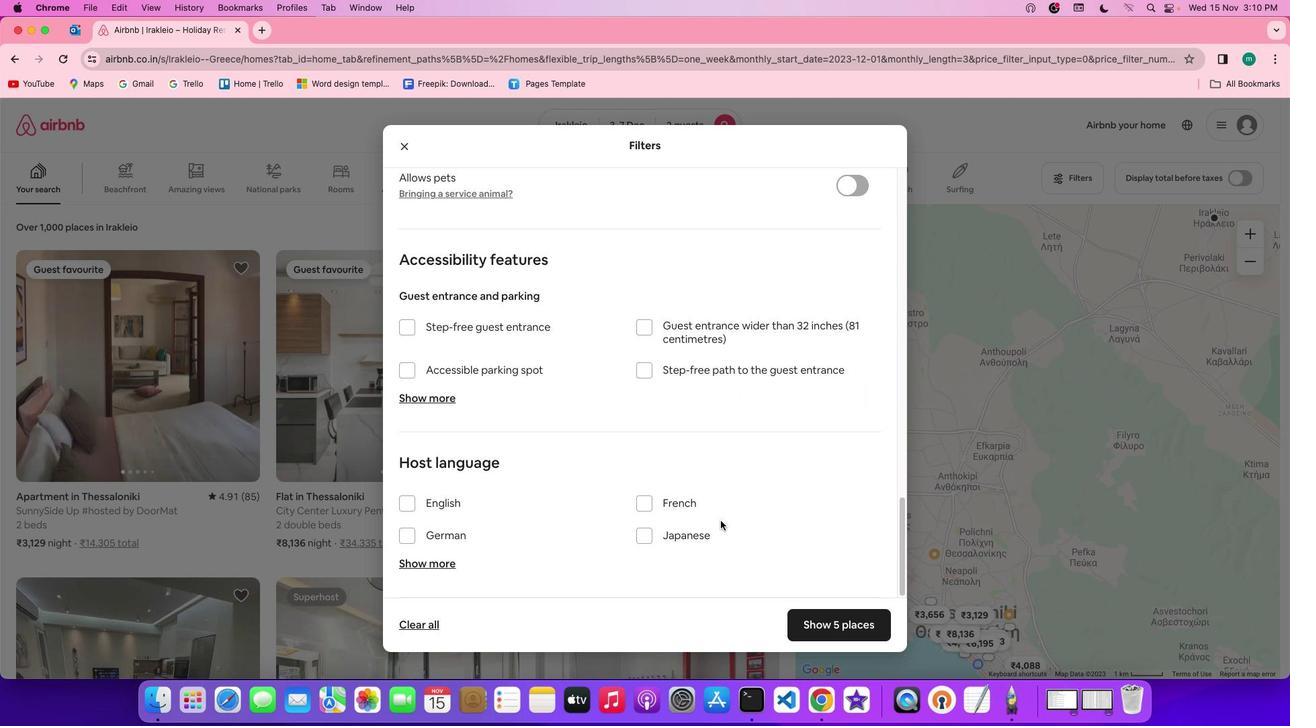 
Action: Mouse scrolled (716, 516) with delta (-3, -4)
Screenshot: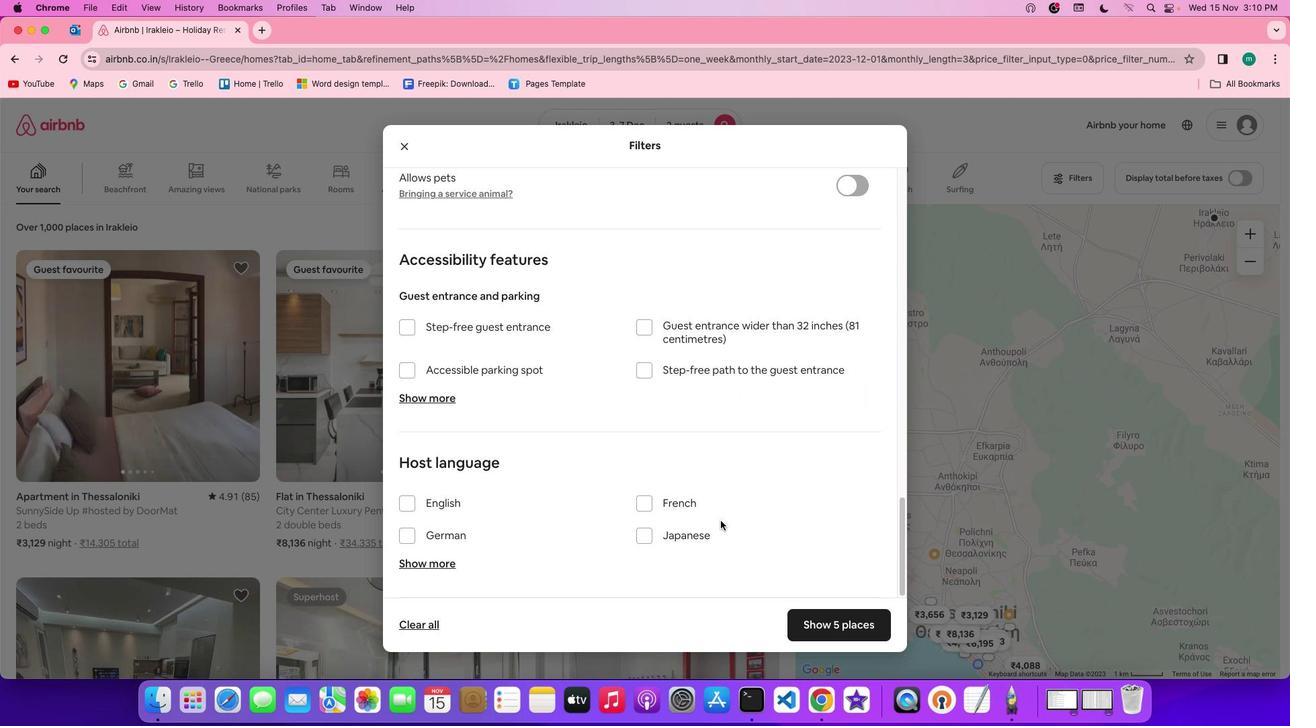 
Action: Mouse scrolled (716, 516) with delta (-3, -5)
Screenshot: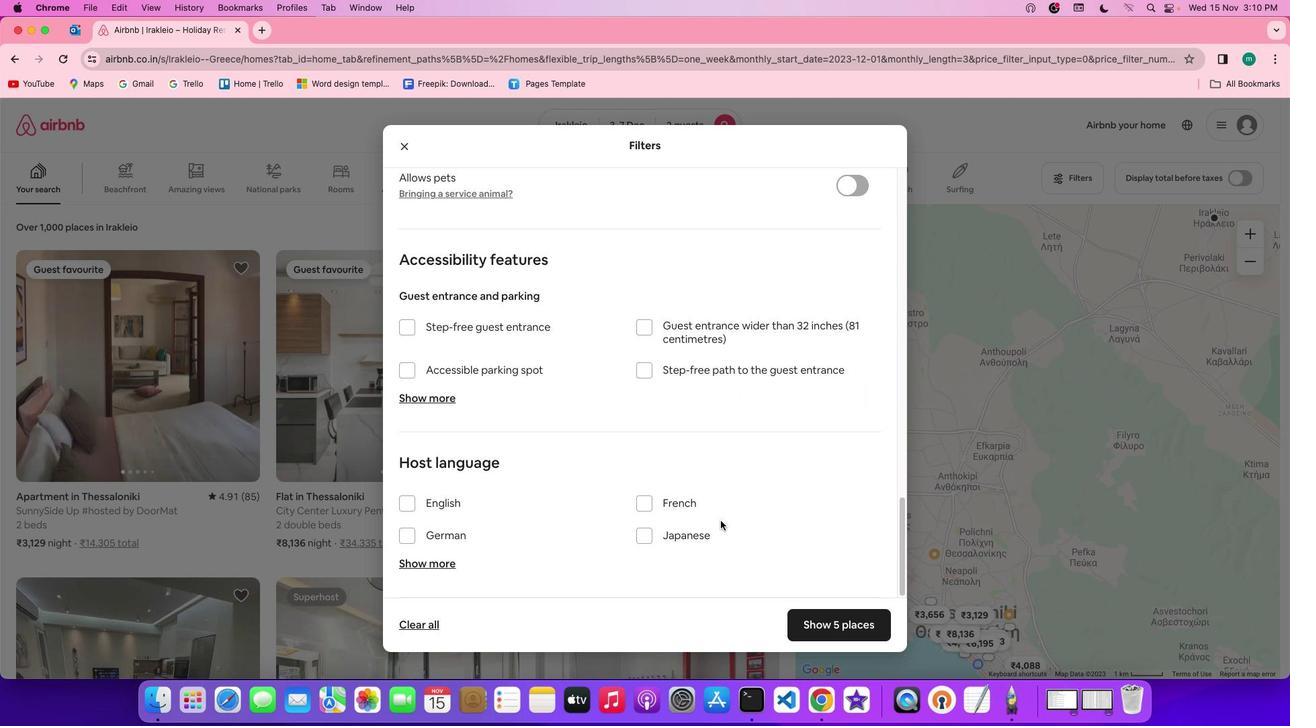 
Action: Mouse scrolled (716, 516) with delta (-3, -6)
Screenshot: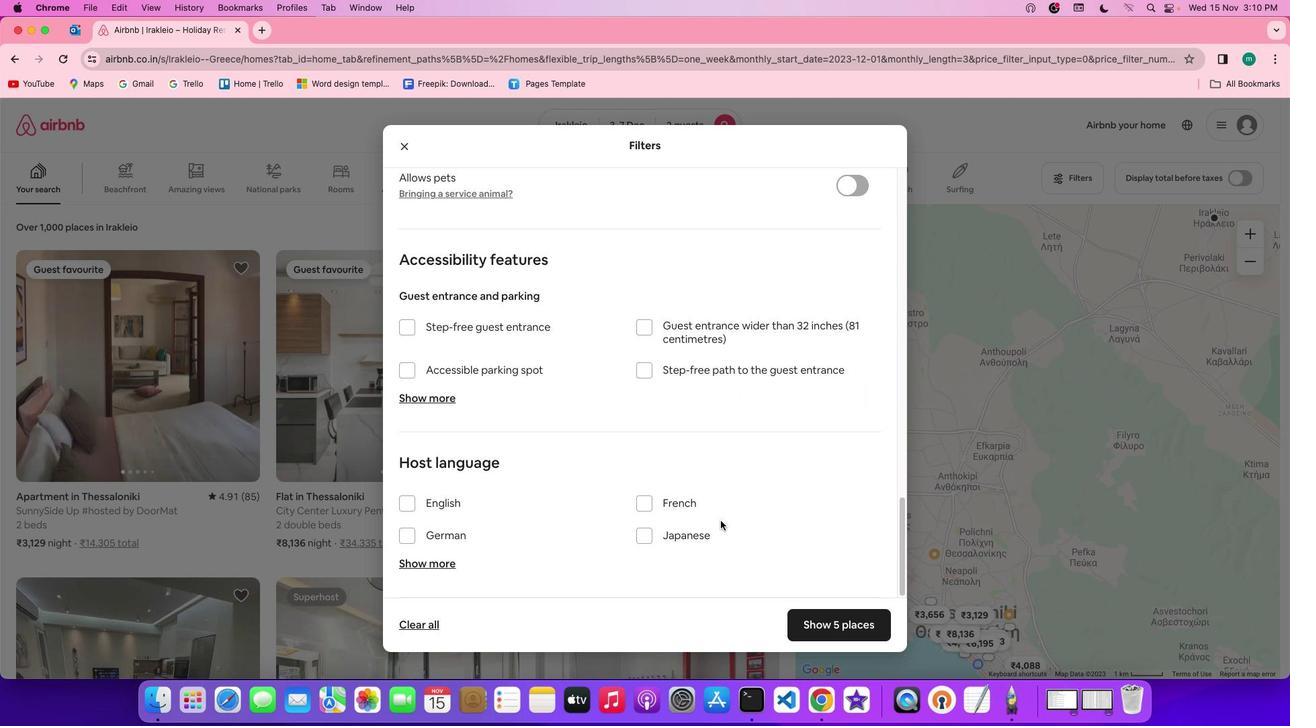 
Action: Mouse moved to (716, 516)
Screenshot: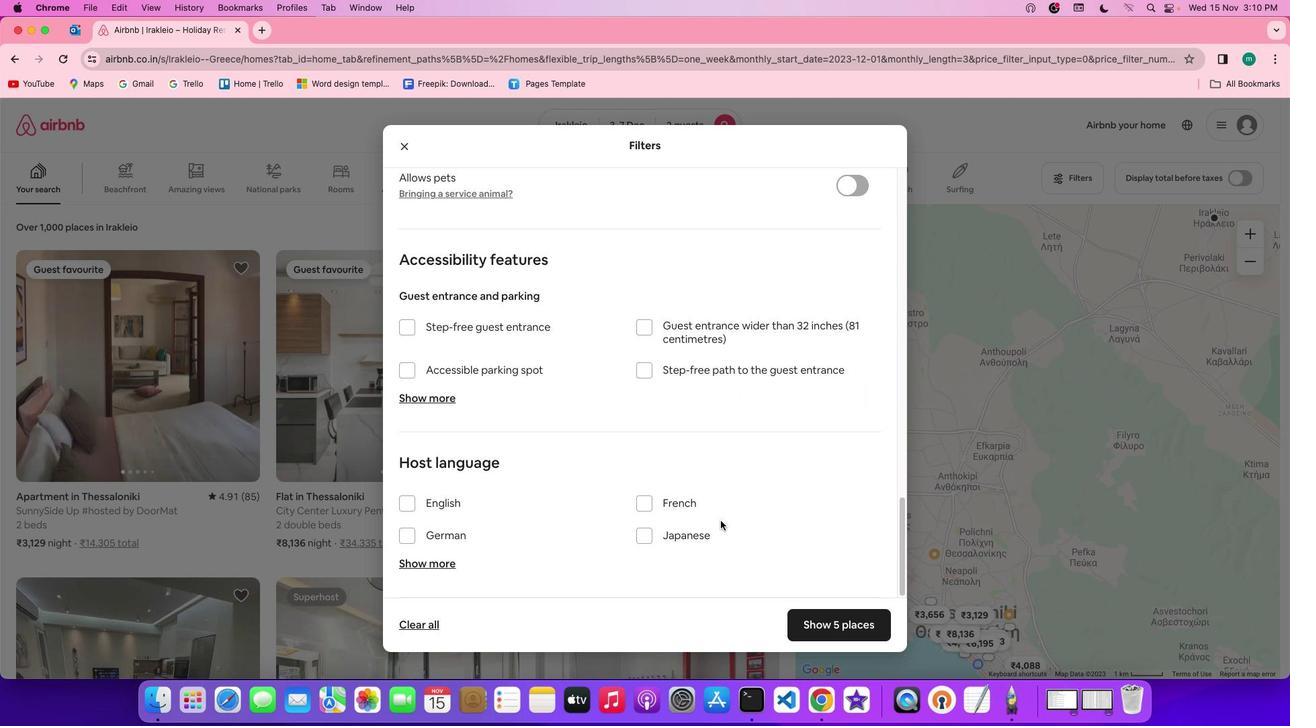 
Action: Mouse scrolled (716, 516) with delta (-3, -7)
Screenshot: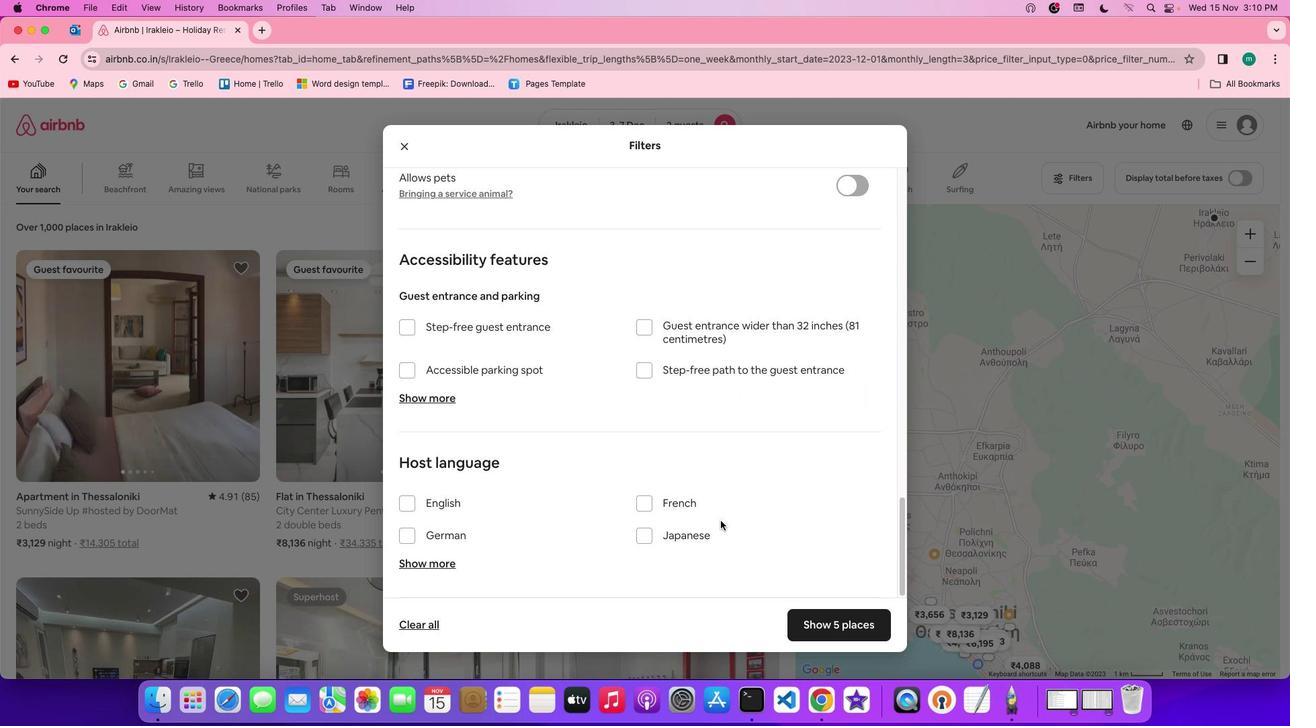 
Action: Mouse scrolled (716, 516) with delta (-3, -7)
Screenshot: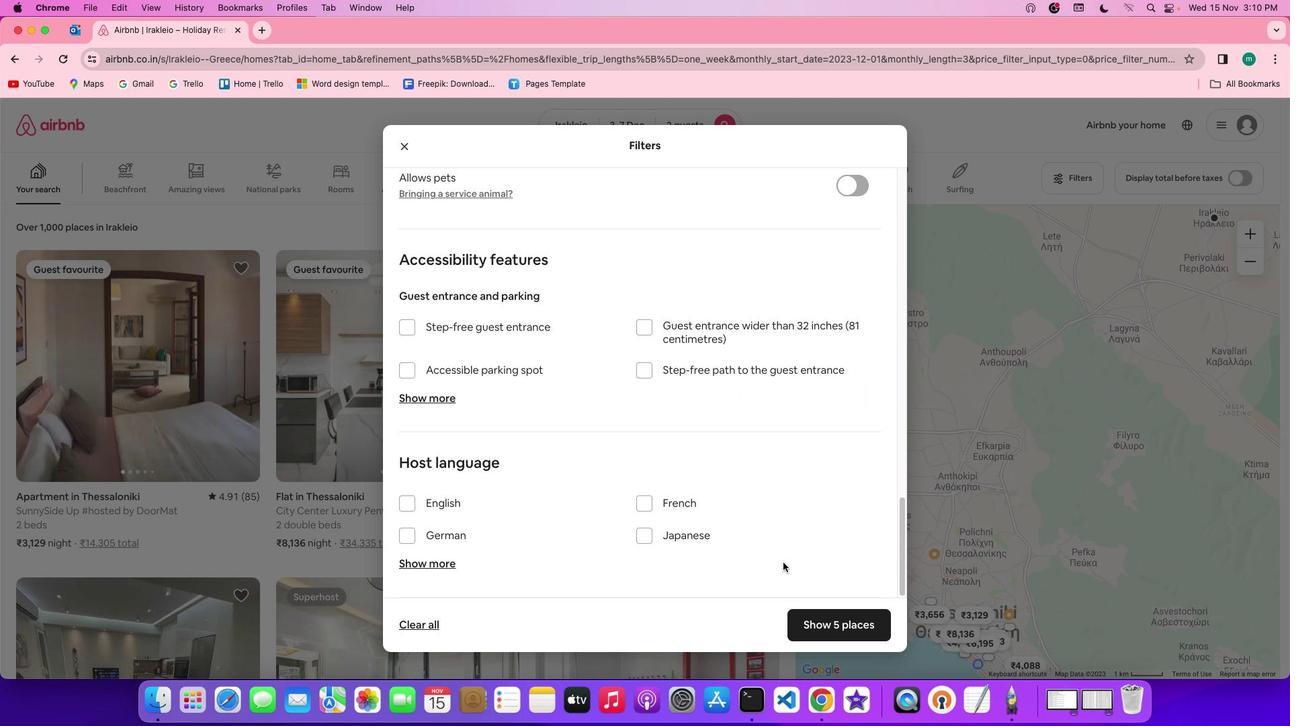 
Action: Mouse moved to (823, 609)
Screenshot: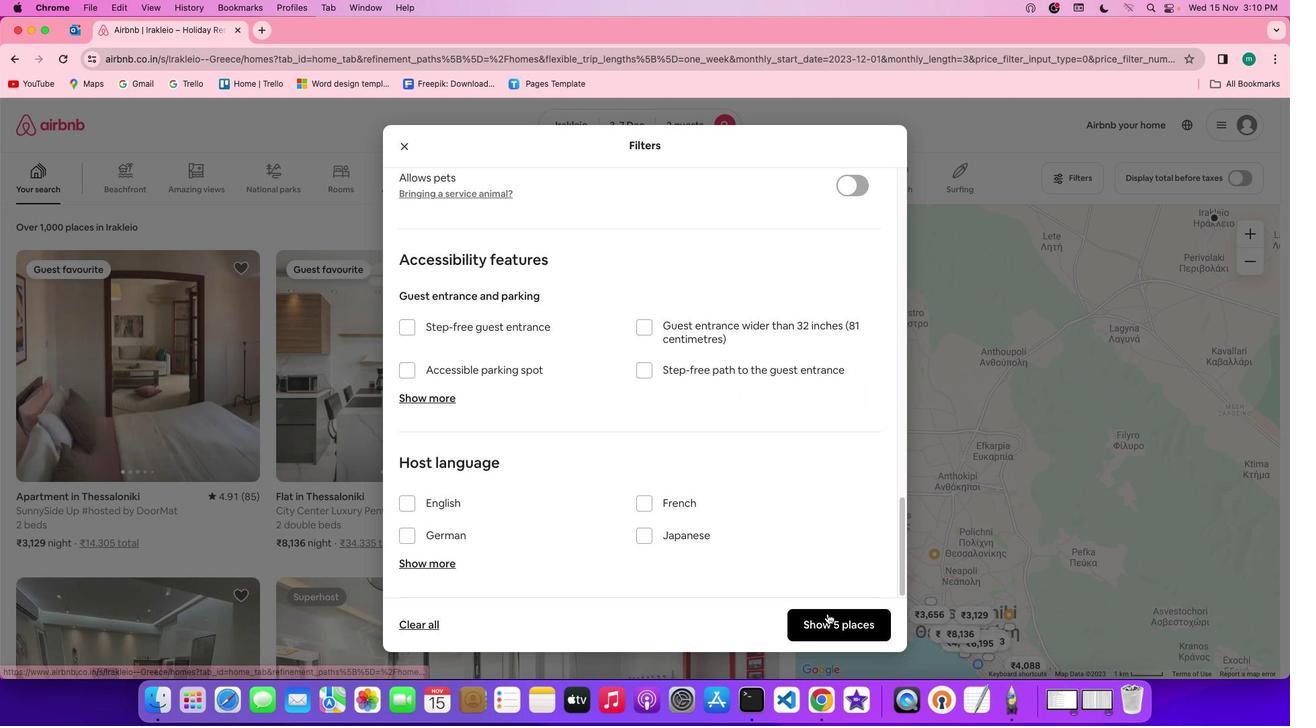 
Action: Mouse pressed left at (823, 609)
Screenshot: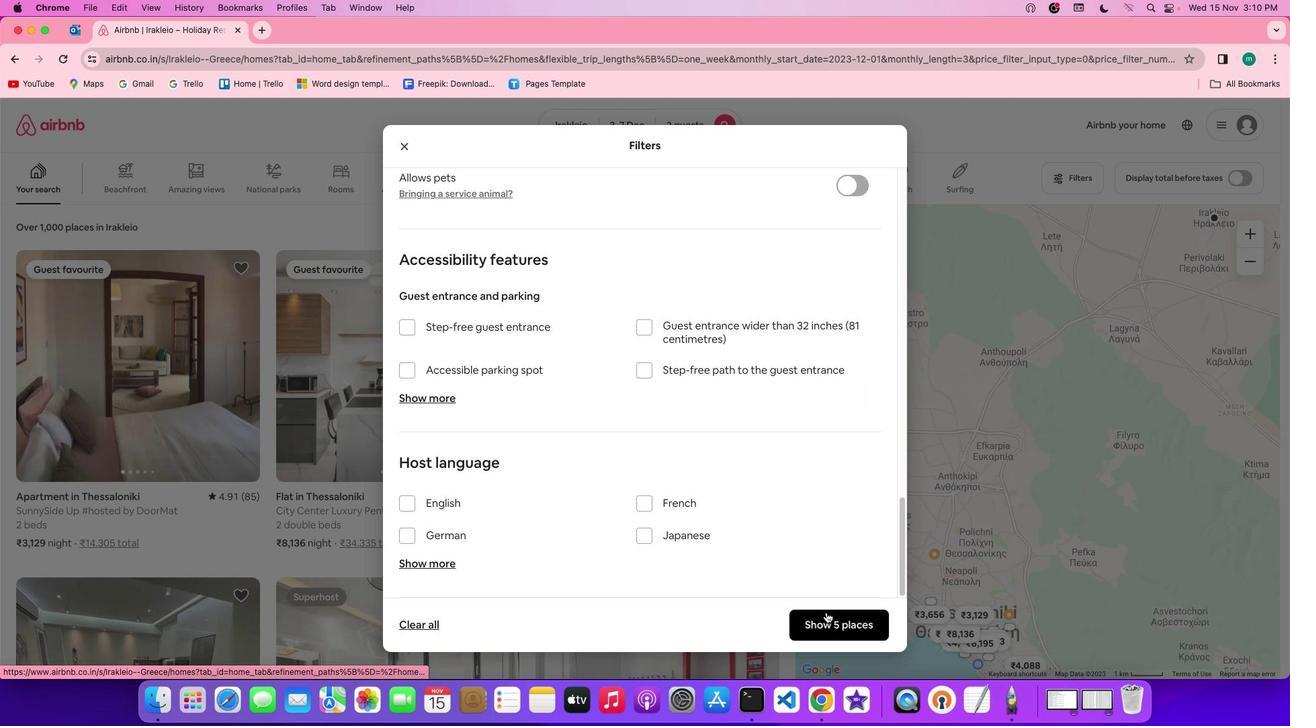 
Action: Mouse moved to (164, 410)
Screenshot: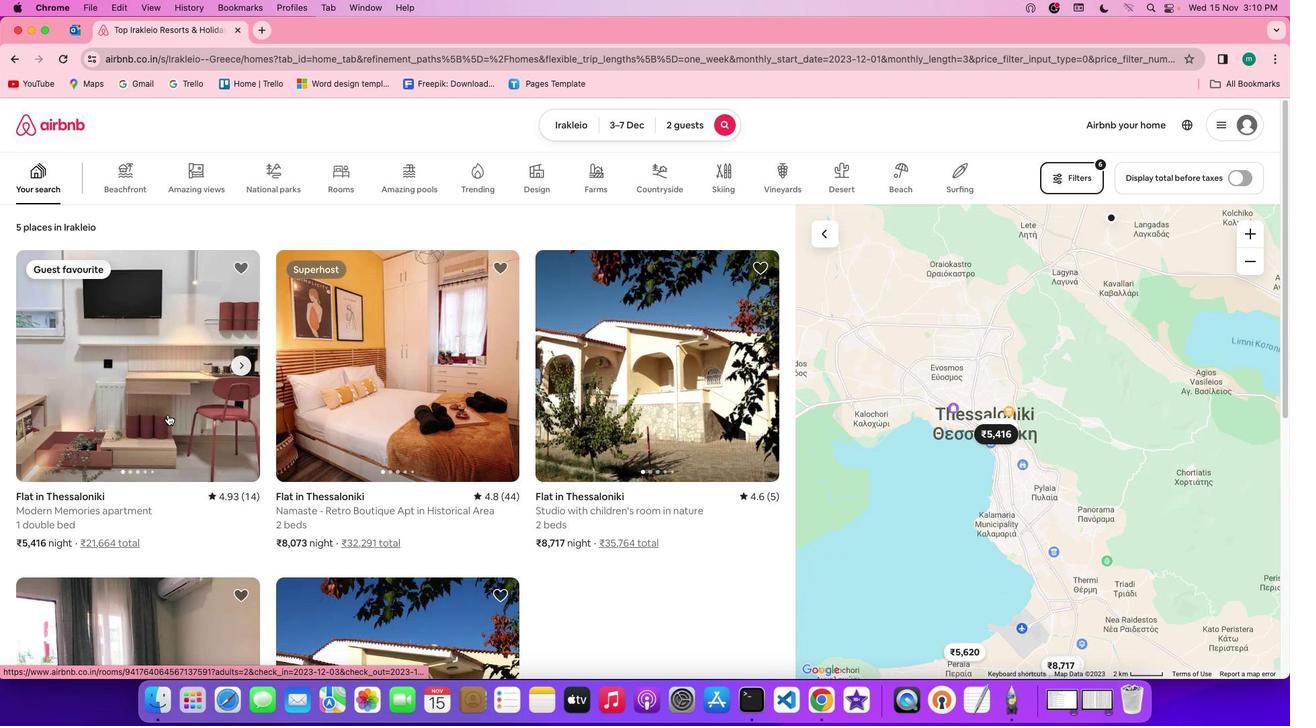 
Action: Mouse pressed left at (164, 410)
Screenshot: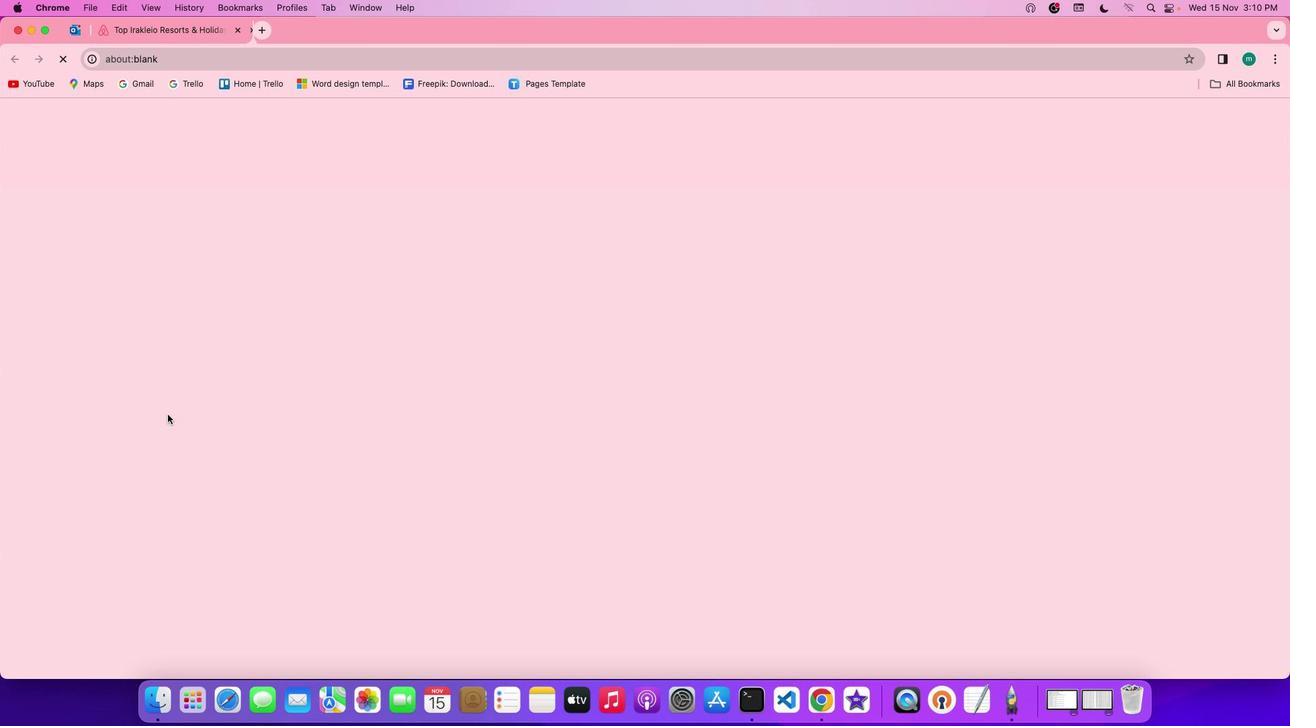 
Action: Mouse moved to (955, 469)
Screenshot: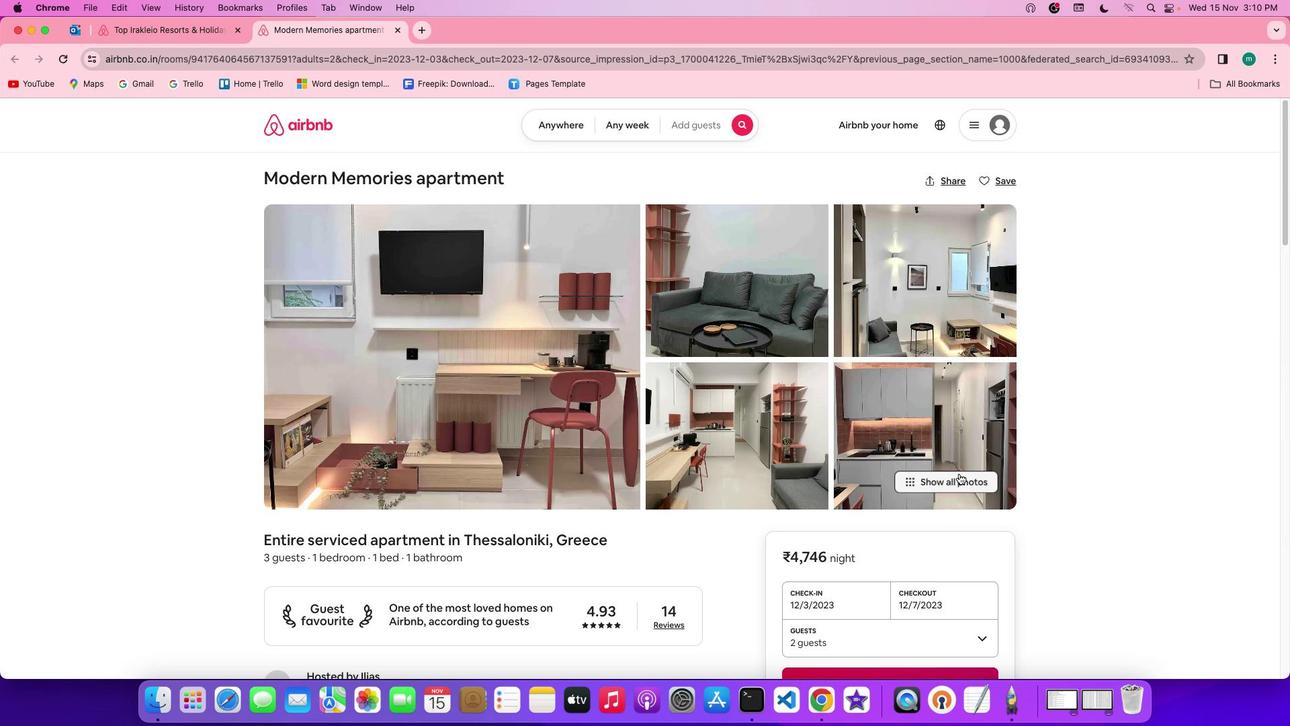 
Action: Mouse pressed left at (955, 469)
Screenshot: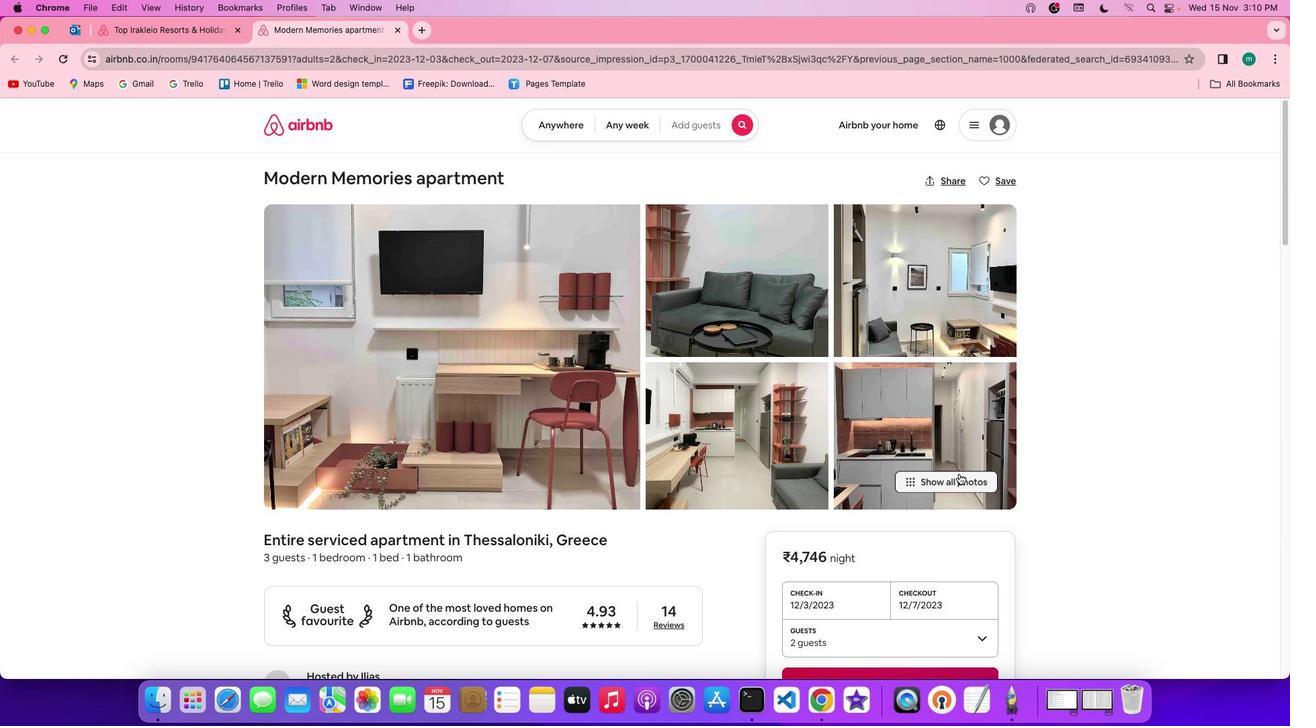 
Action: Mouse moved to (749, 492)
Screenshot: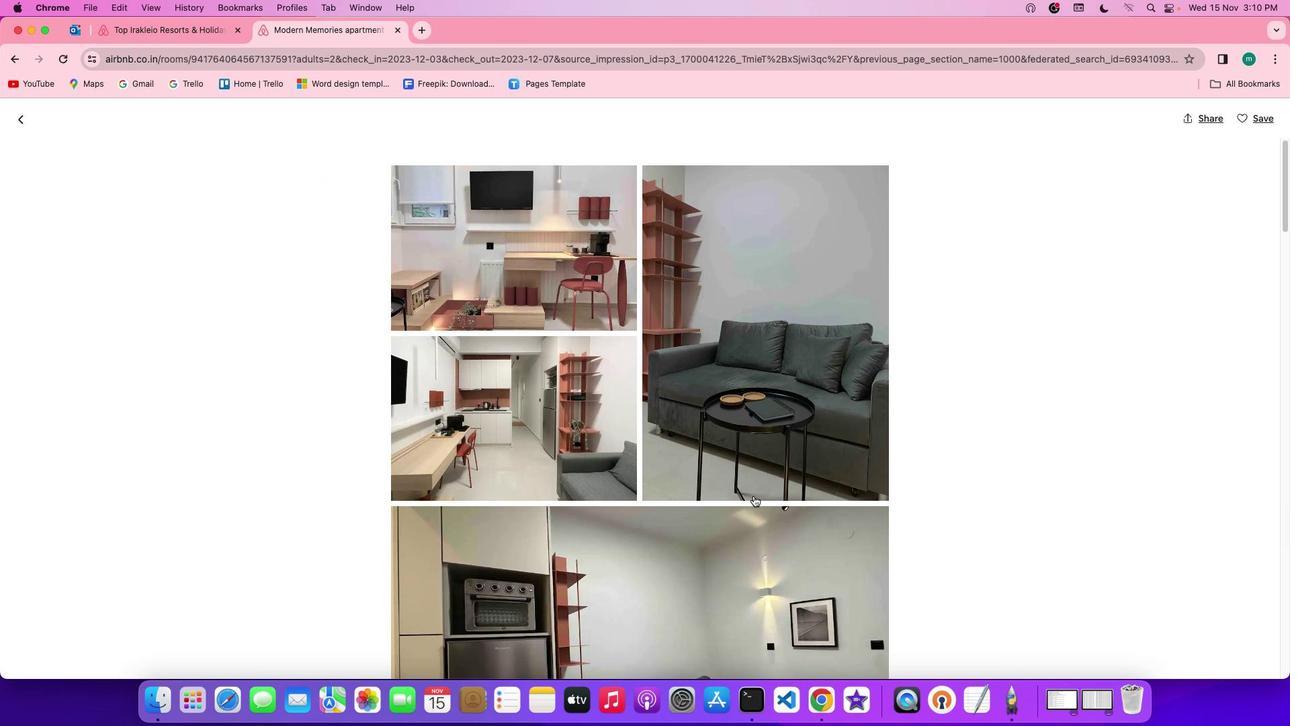 
Action: Mouse scrolled (749, 492) with delta (-3, -4)
Screenshot: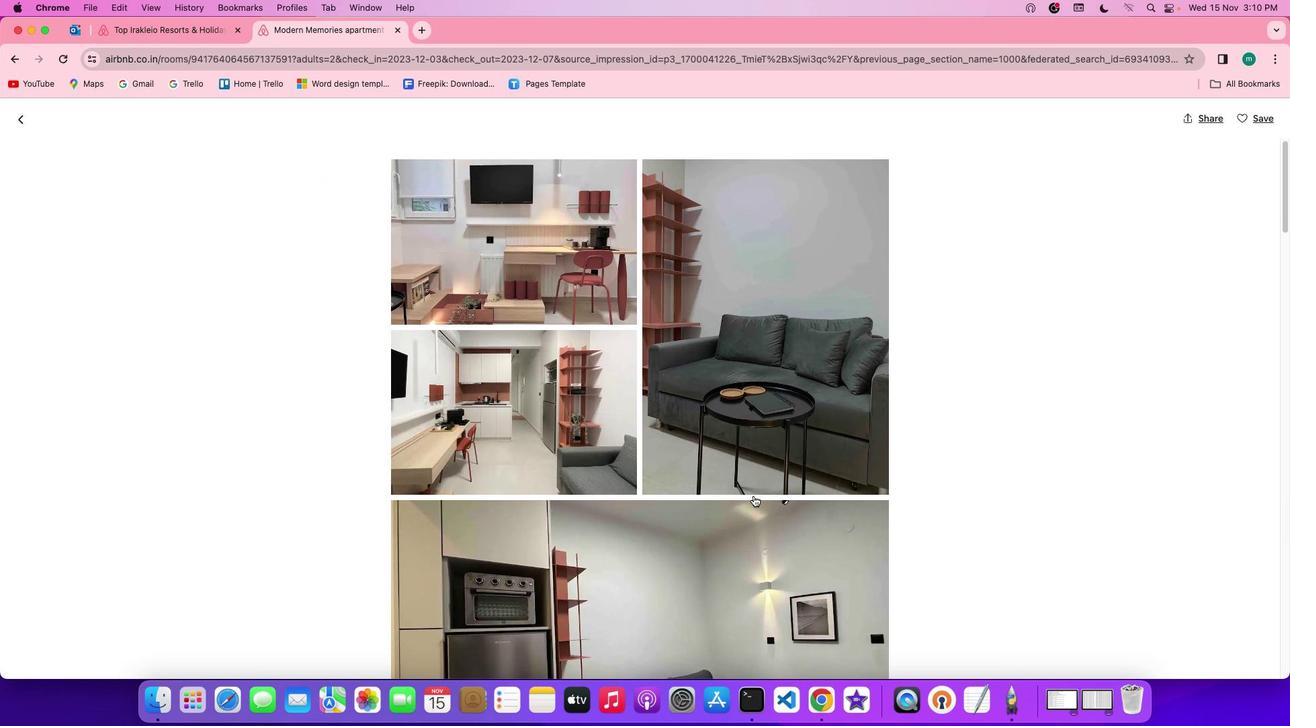 
Action: Mouse scrolled (749, 492) with delta (-3, -4)
Screenshot: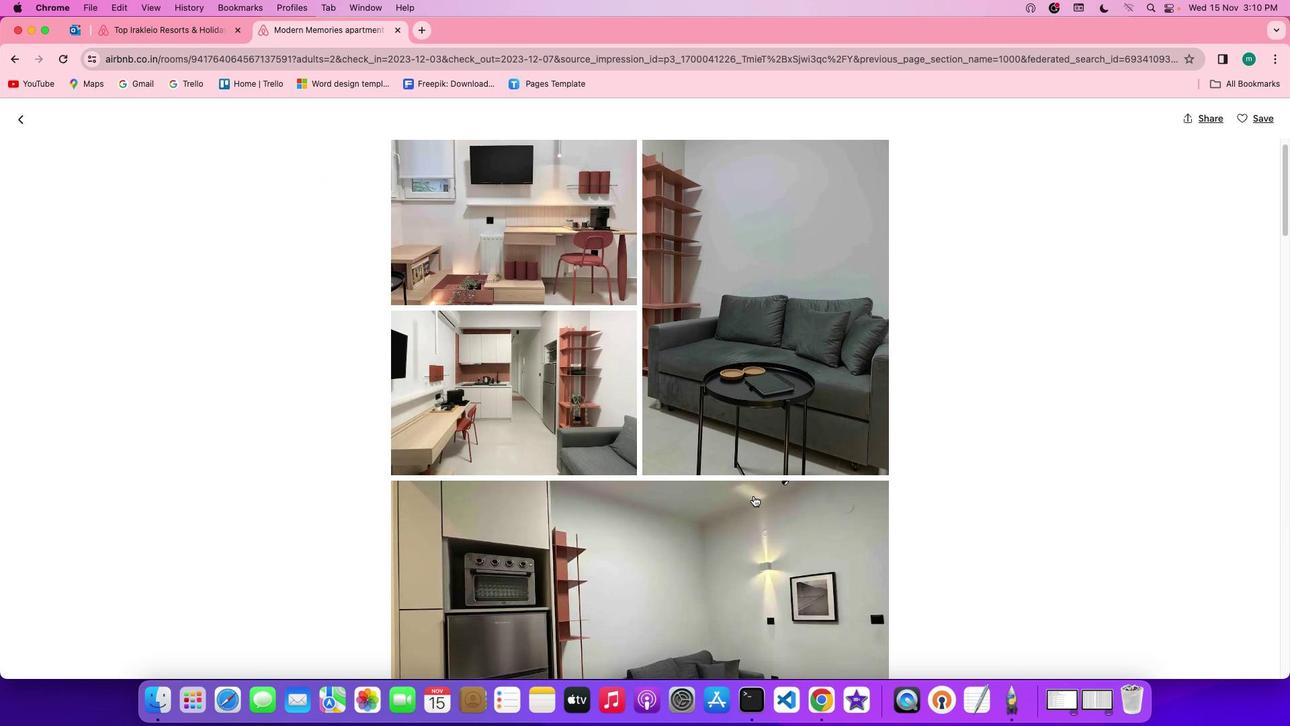 
Action: Mouse scrolled (749, 492) with delta (-3, -4)
Screenshot: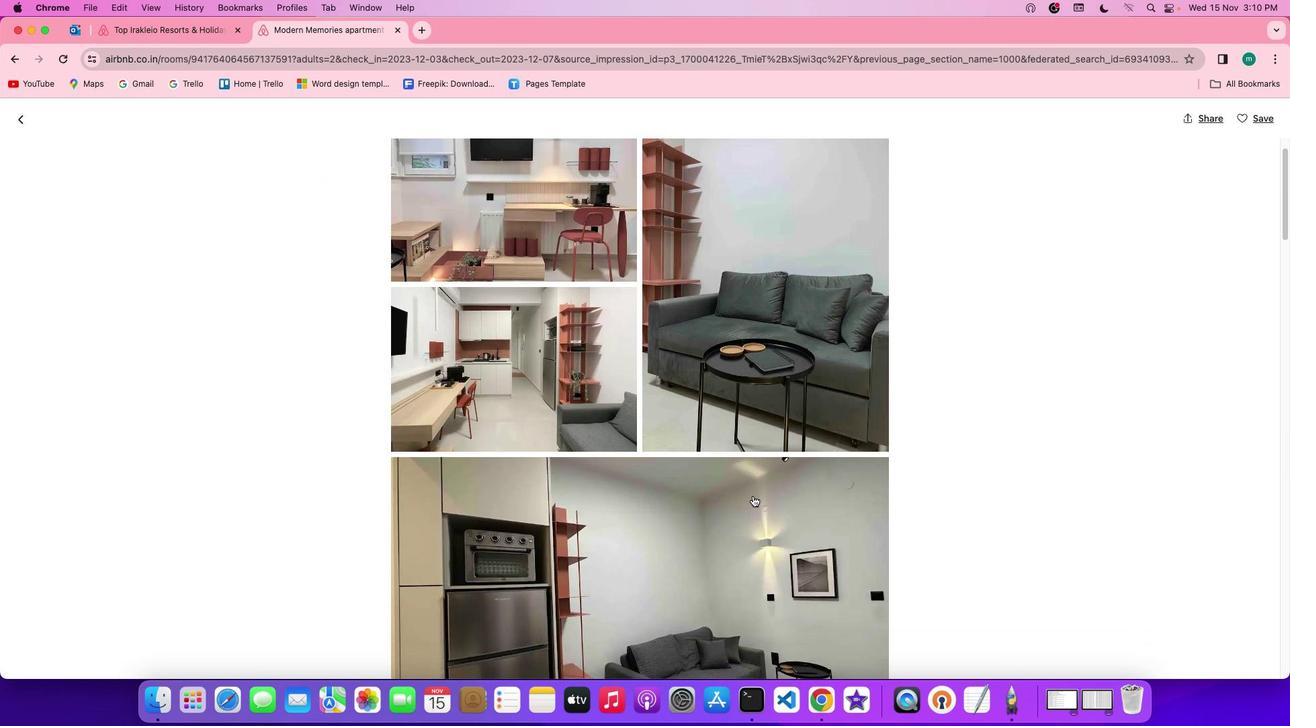 
Action: Mouse scrolled (749, 492) with delta (-3, -5)
Screenshot: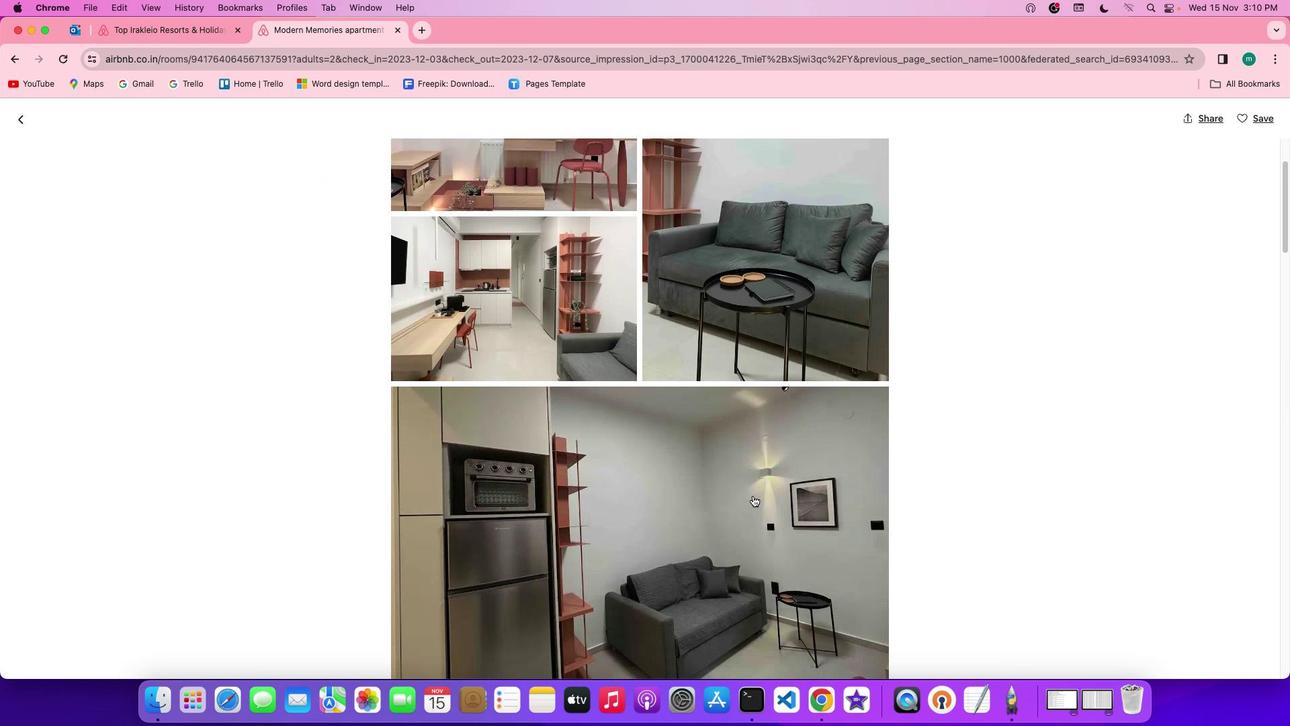 
Action: Mouse moved to (749, 492)
Screenshot: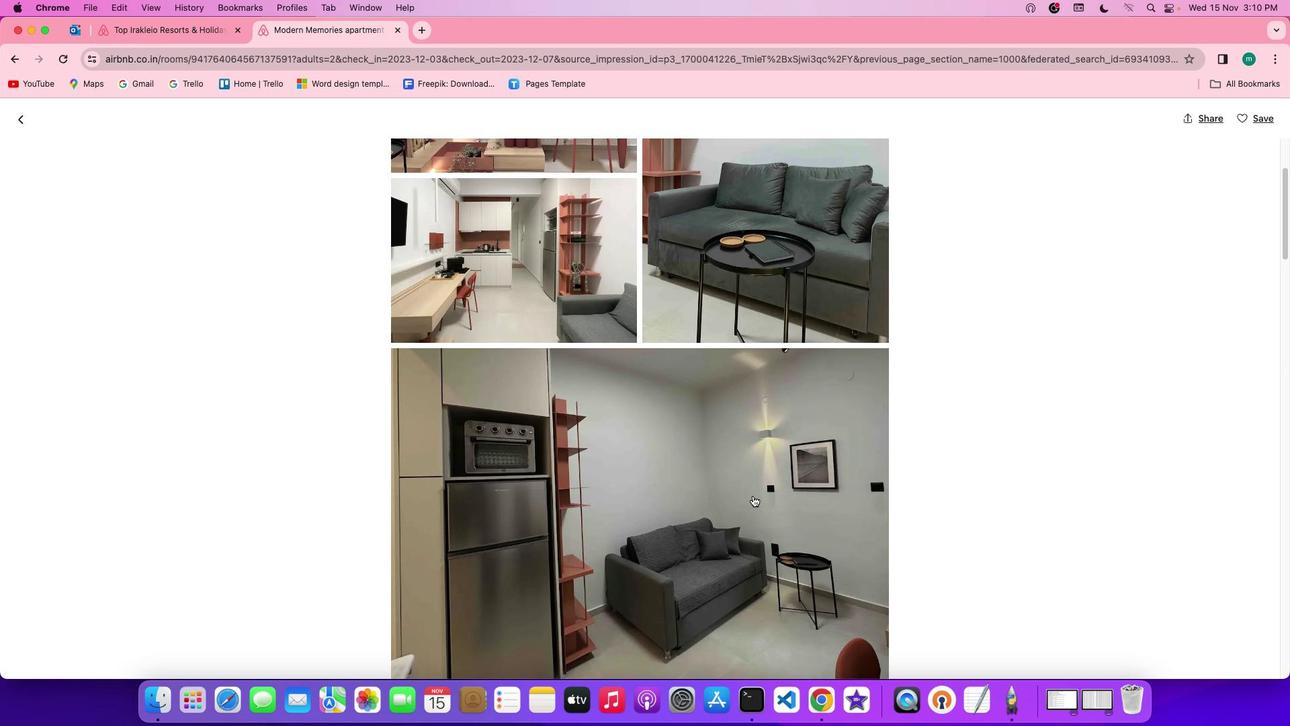
Action: Mouse scrolled (749, 492) with delta (-3, -5)
Screenshot: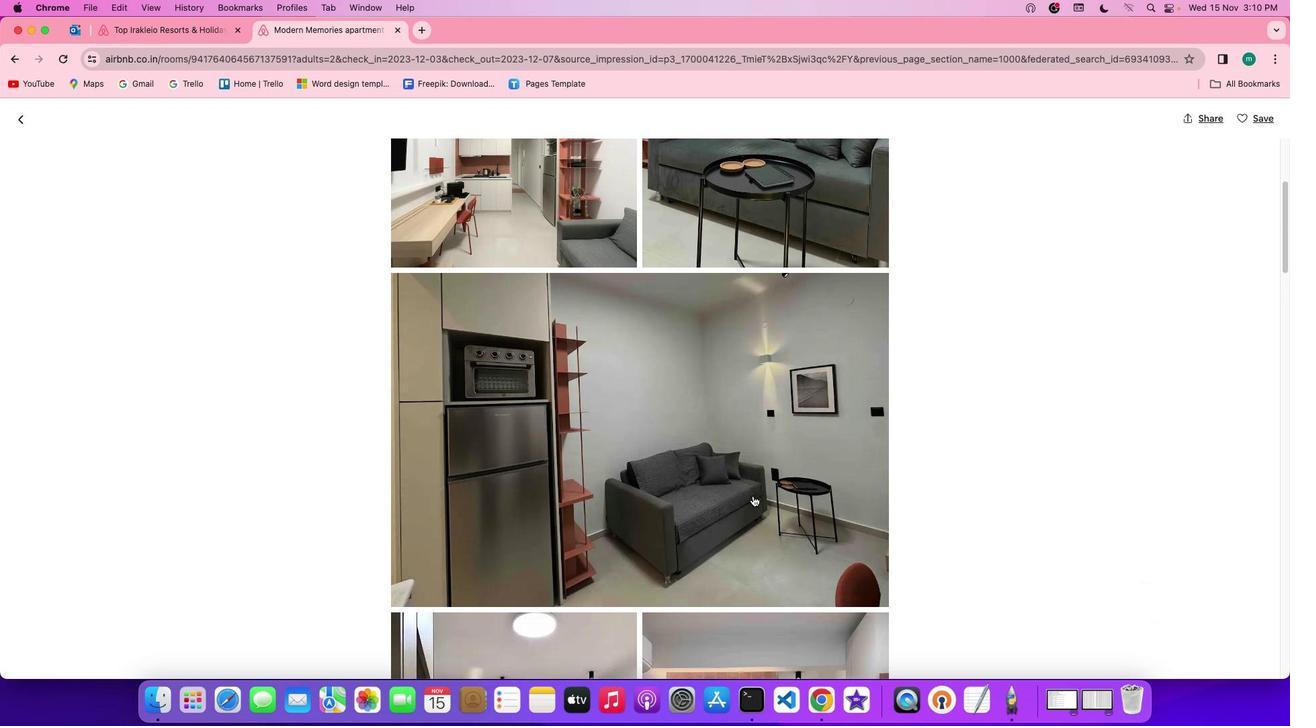 
Action: Mouse scrolled (749, 492) with delta (-3, -4)
Screenshot: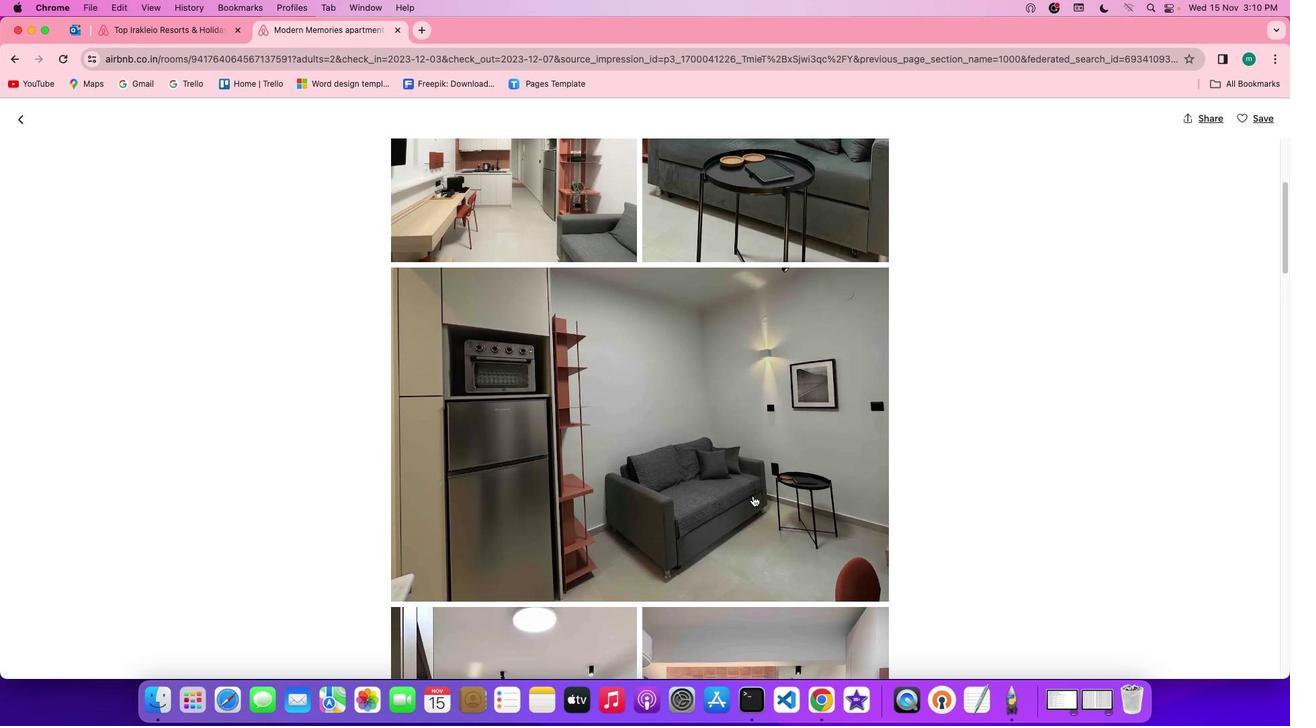 
Action: Mouse scrolled (749, 492) with delta (-3, -4)
Screenshot: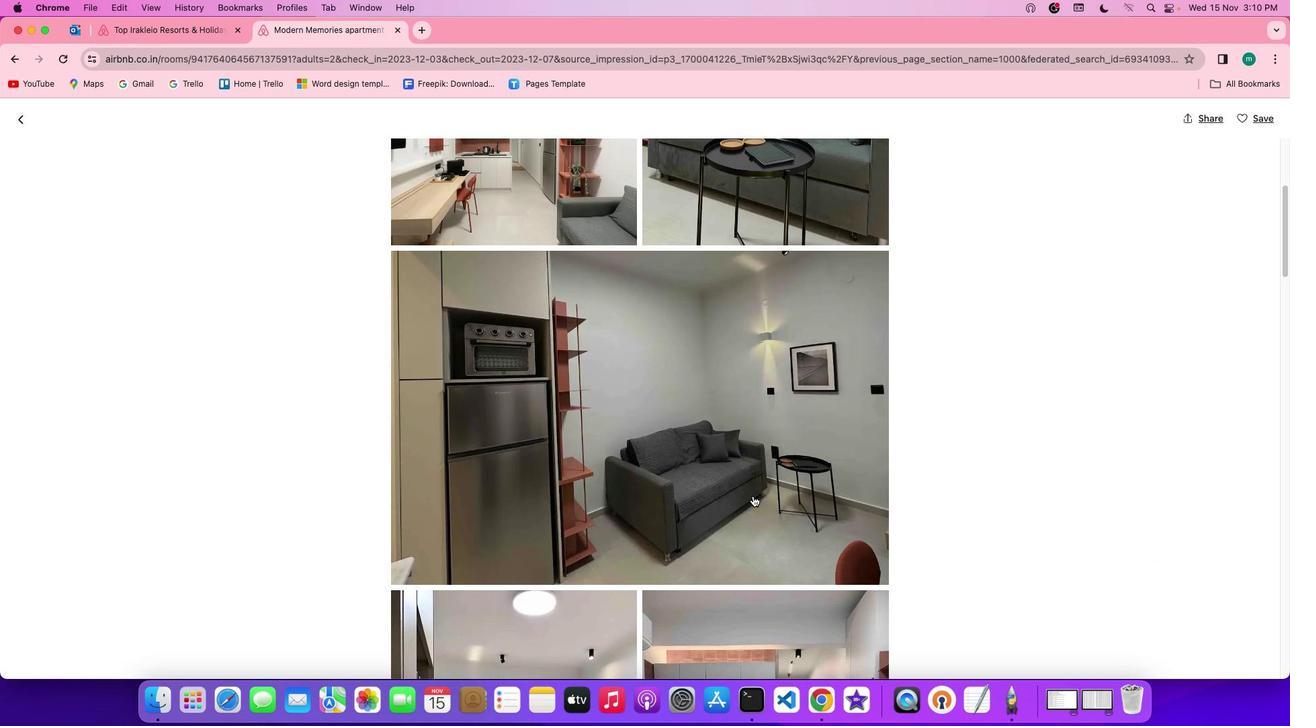
Action: Mouse scrolled (749, 492) with delta (-3, -4)
Screenshot: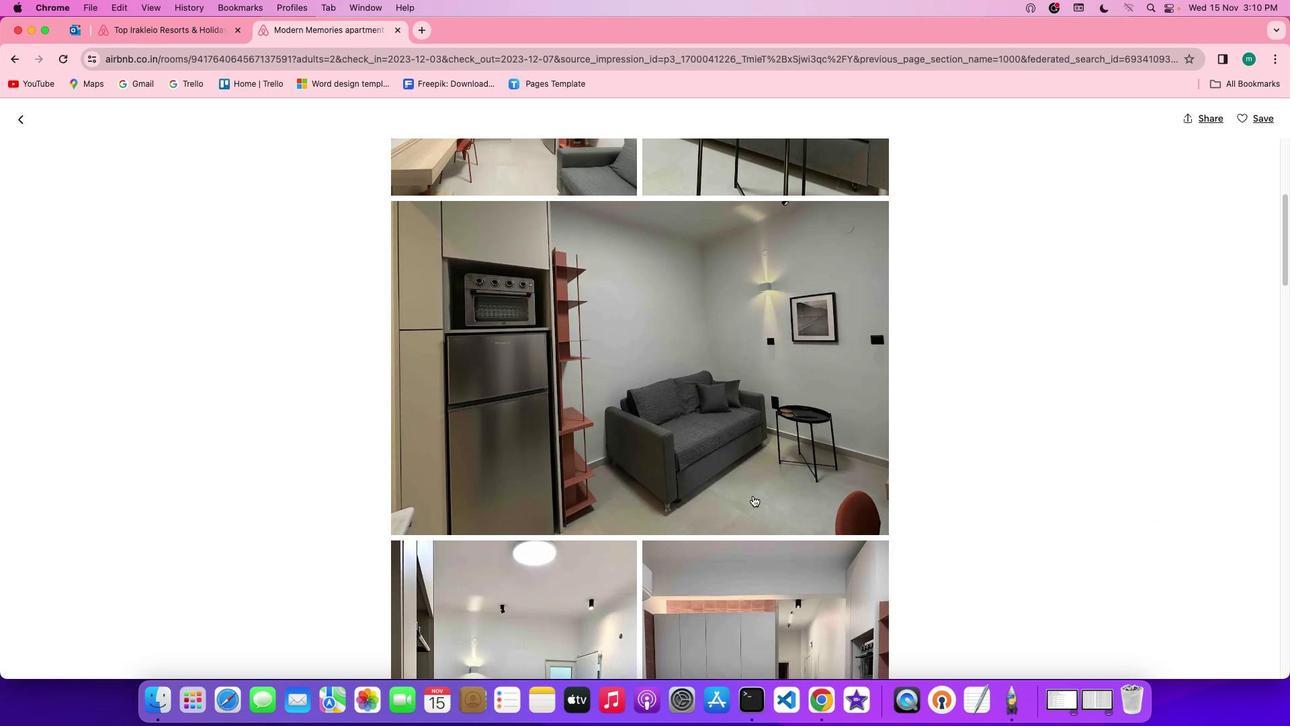 
Action: Mouse scrolled (749, 492) with delta (-3, -4)
Screenshot: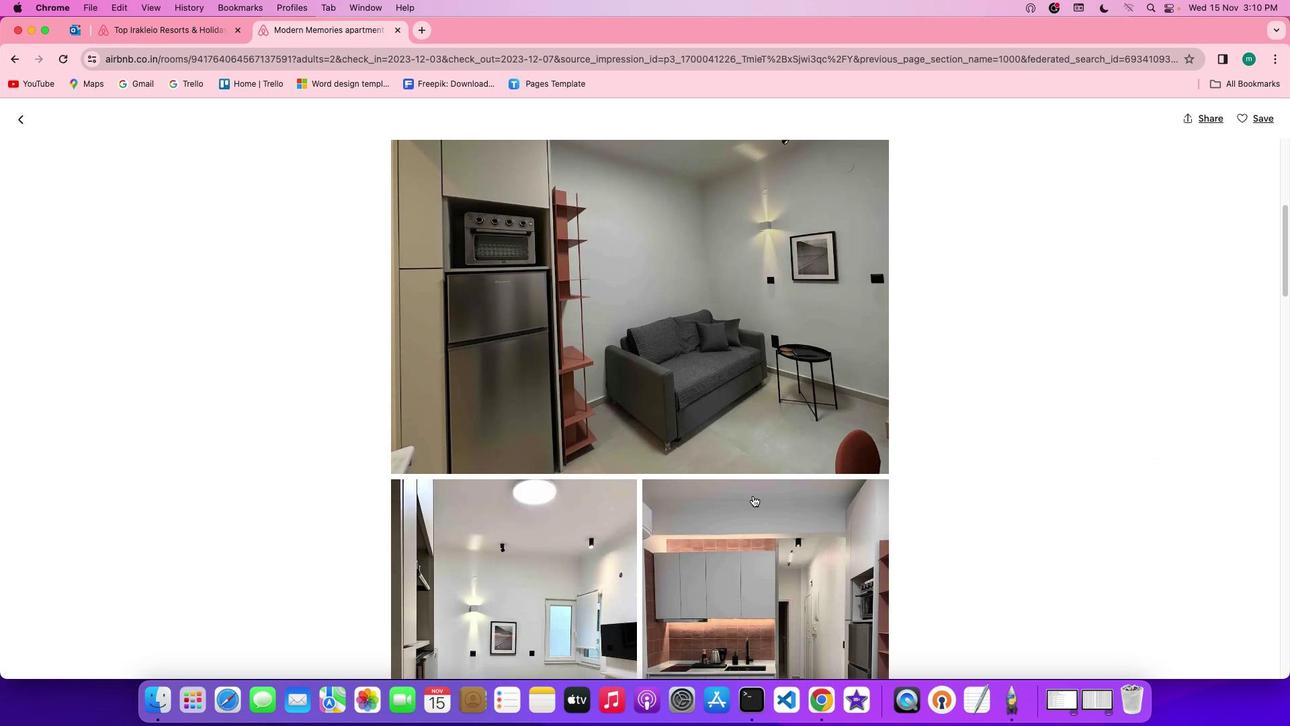 
Action: Mouse scrolled (749, 492) with delta (-3, -4)
Screenshot: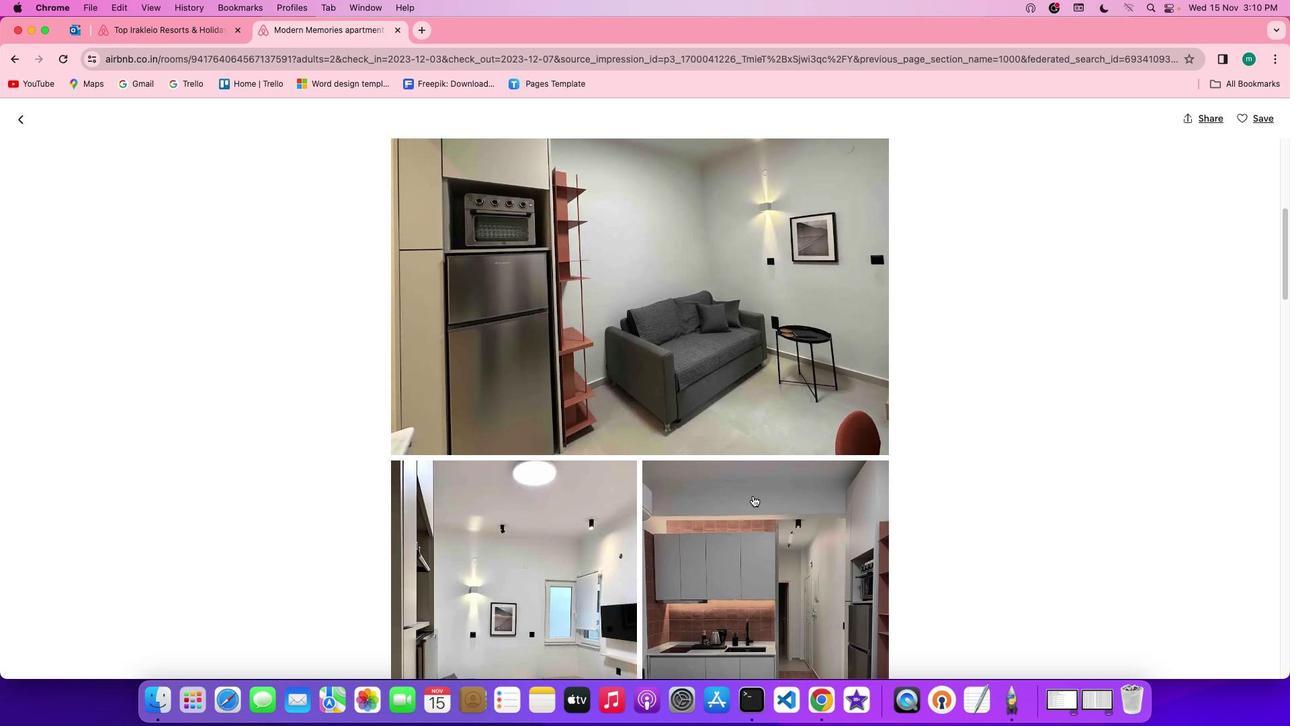 
Action: Mouse scrolled (749, 492) with delta (-3, -4)
Screenshot: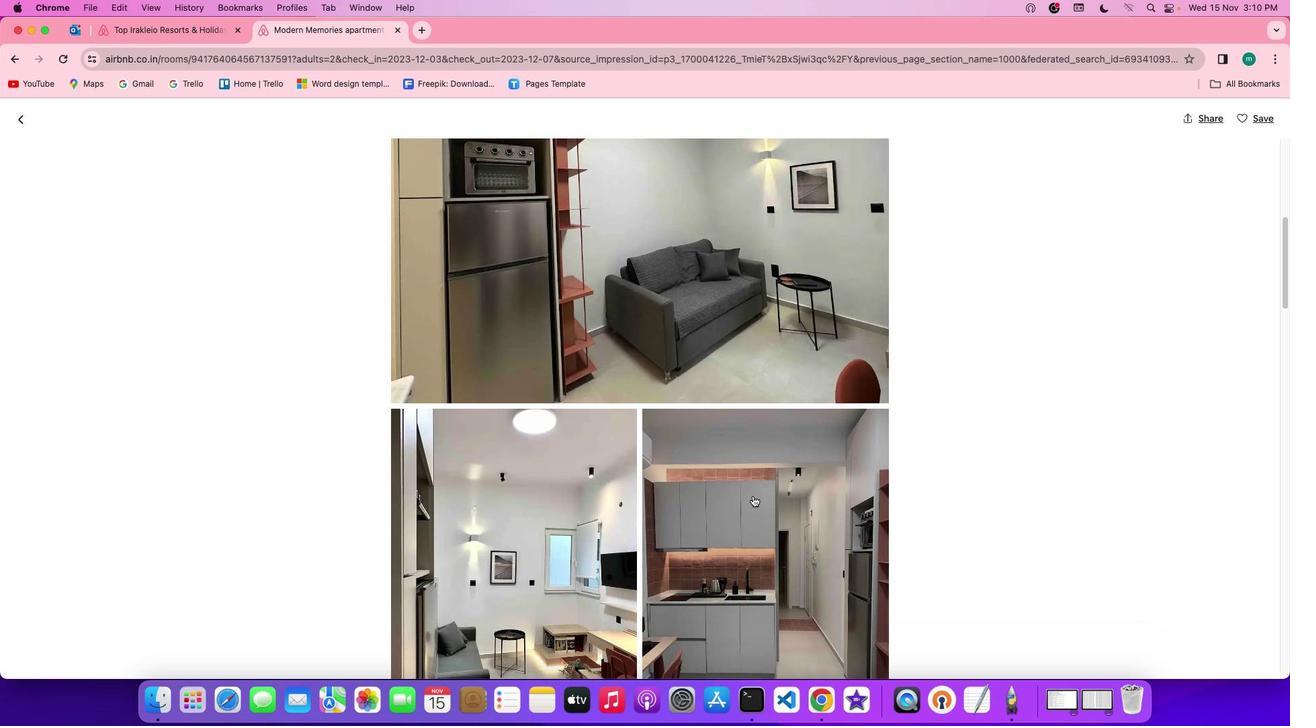 
Action: Mouse scrolled (749, 492) with delta (-3, -4)
Screenshot: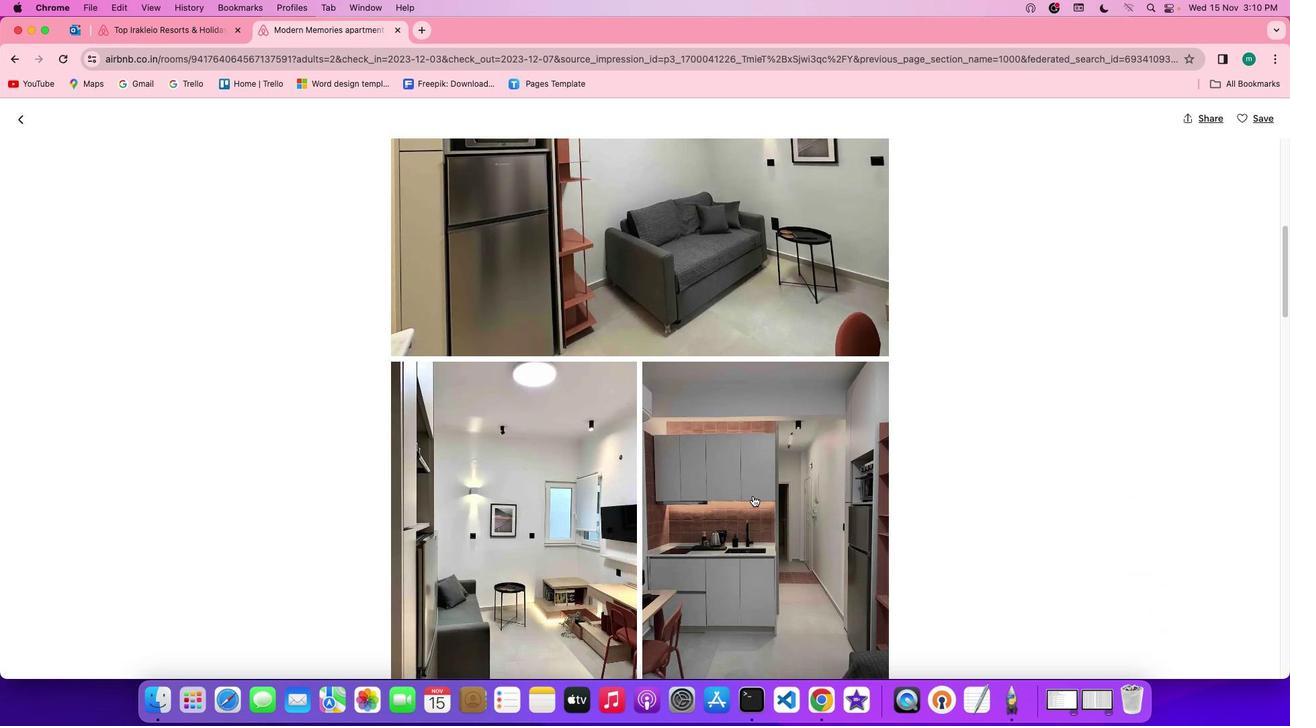 
Action: Mouse scrolled (749, 492) with delta (-3, -5)
Screenshot: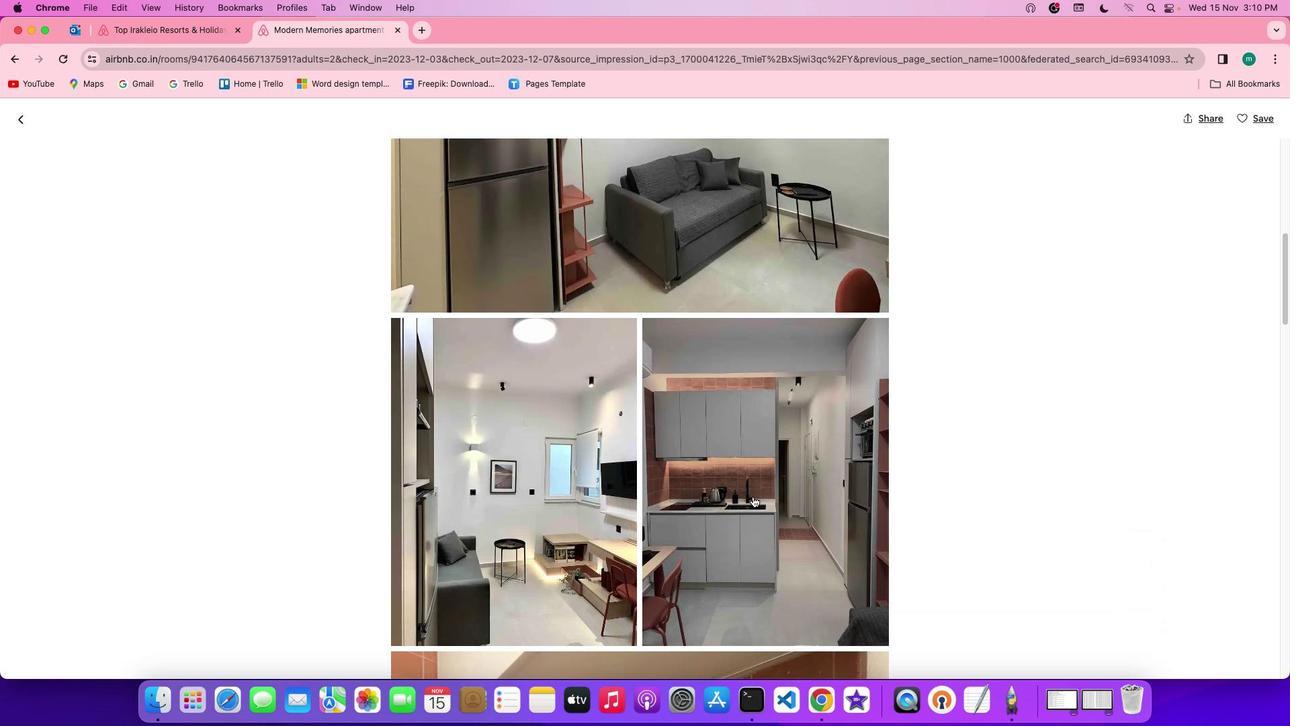 
Action: Mouse moved to (749, 492)
Screenshot: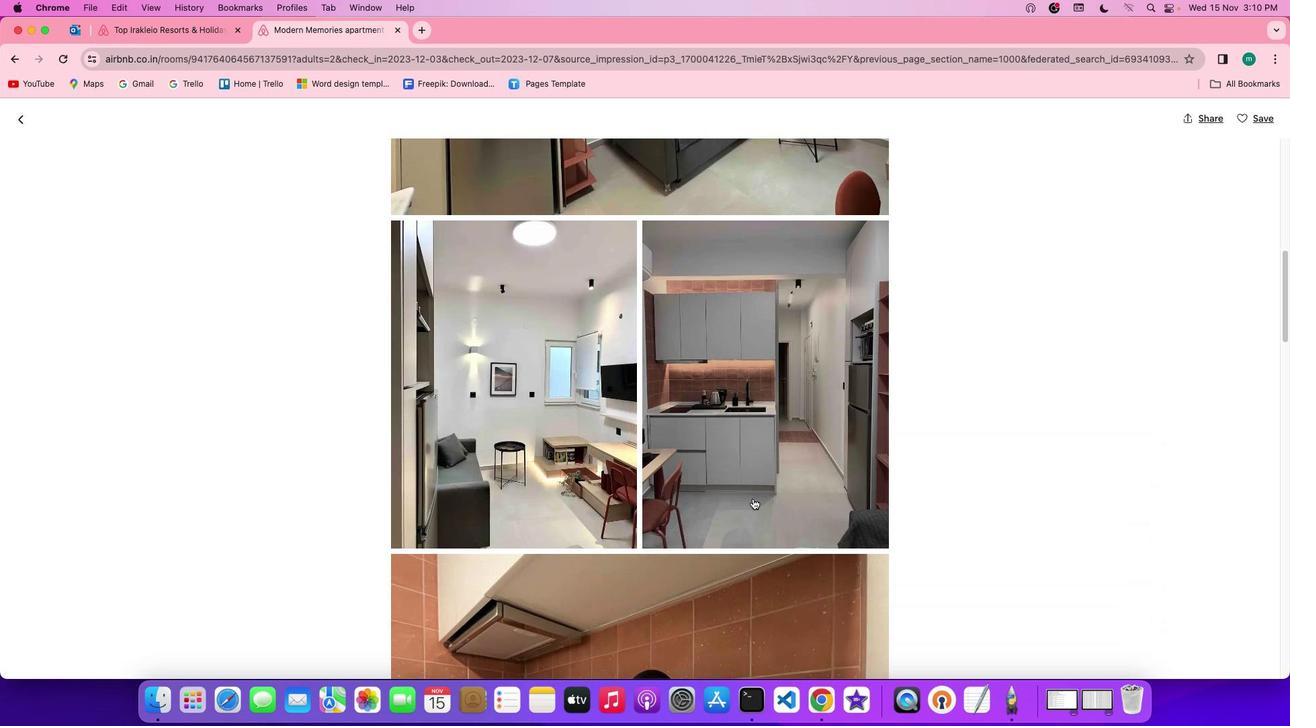 
Action: Mouse scrolled (749, 492) with delta (-3, -5)
Screenshot: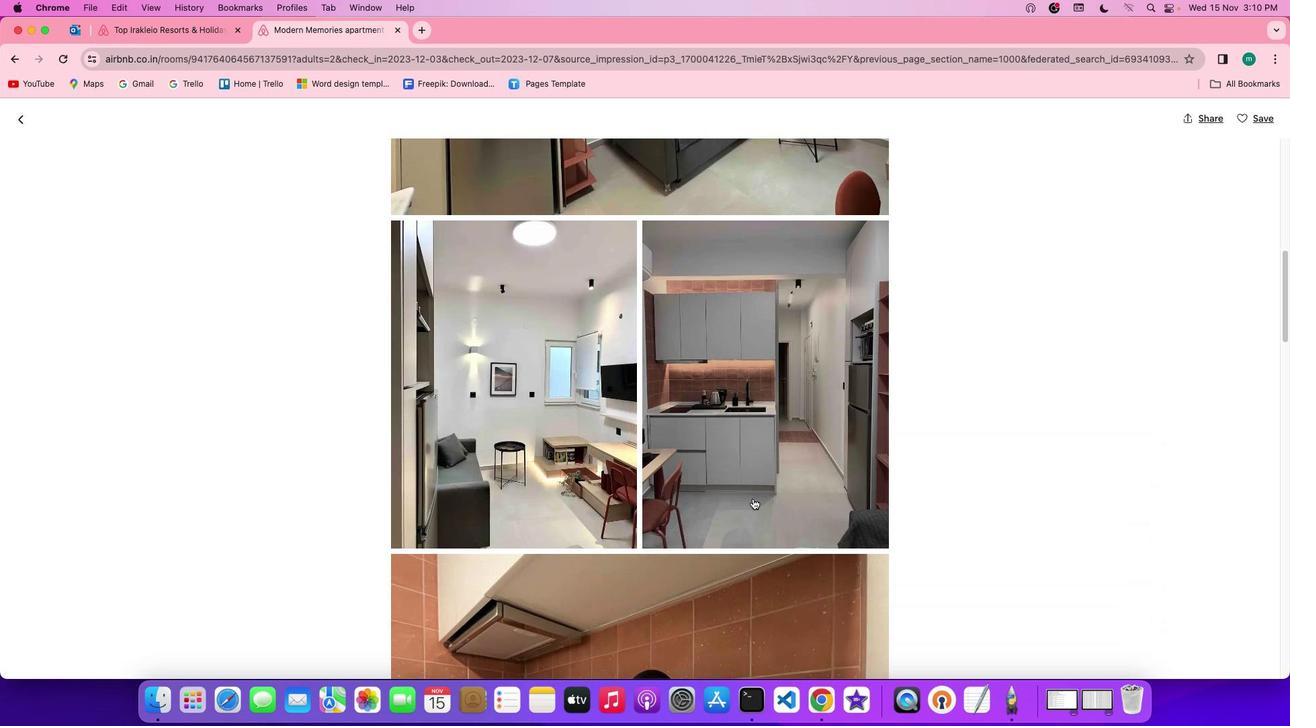 
Action: Mouse moved to (749, 494)
Screenshot: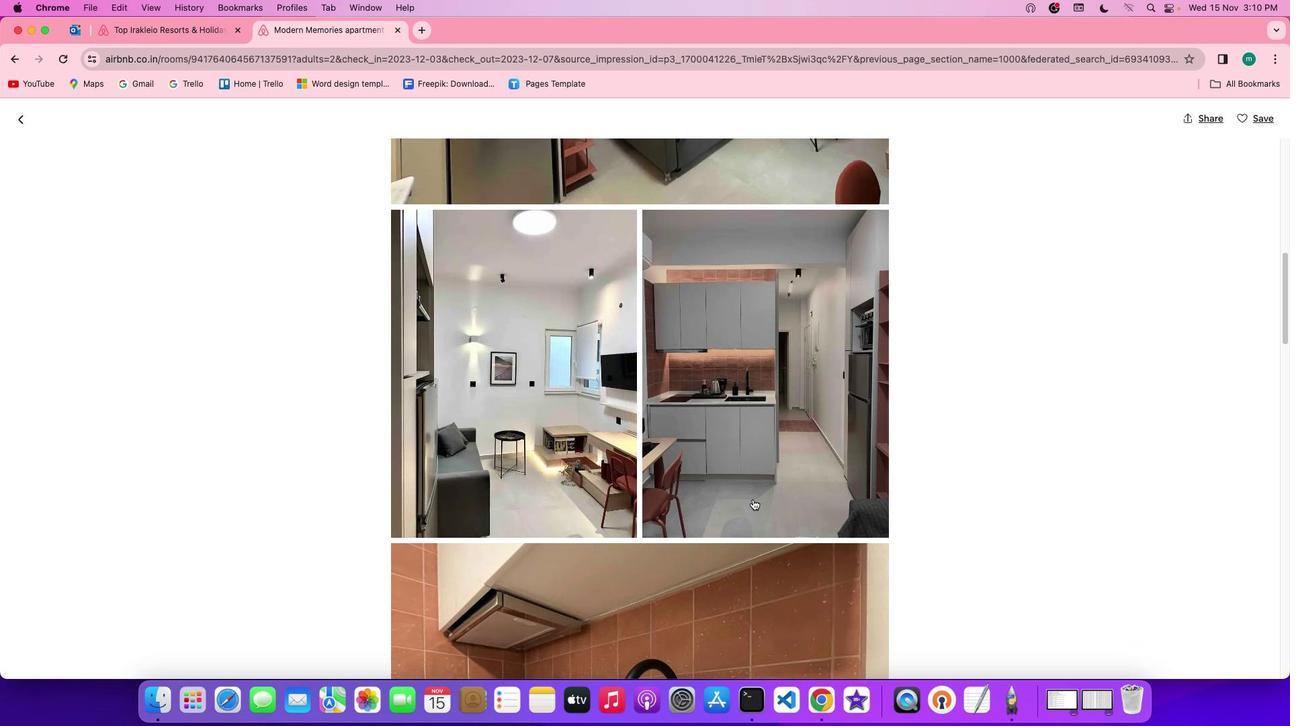 
Action: Mouse scrolled (749, 494) with delta (-3, -4)
Screenshot: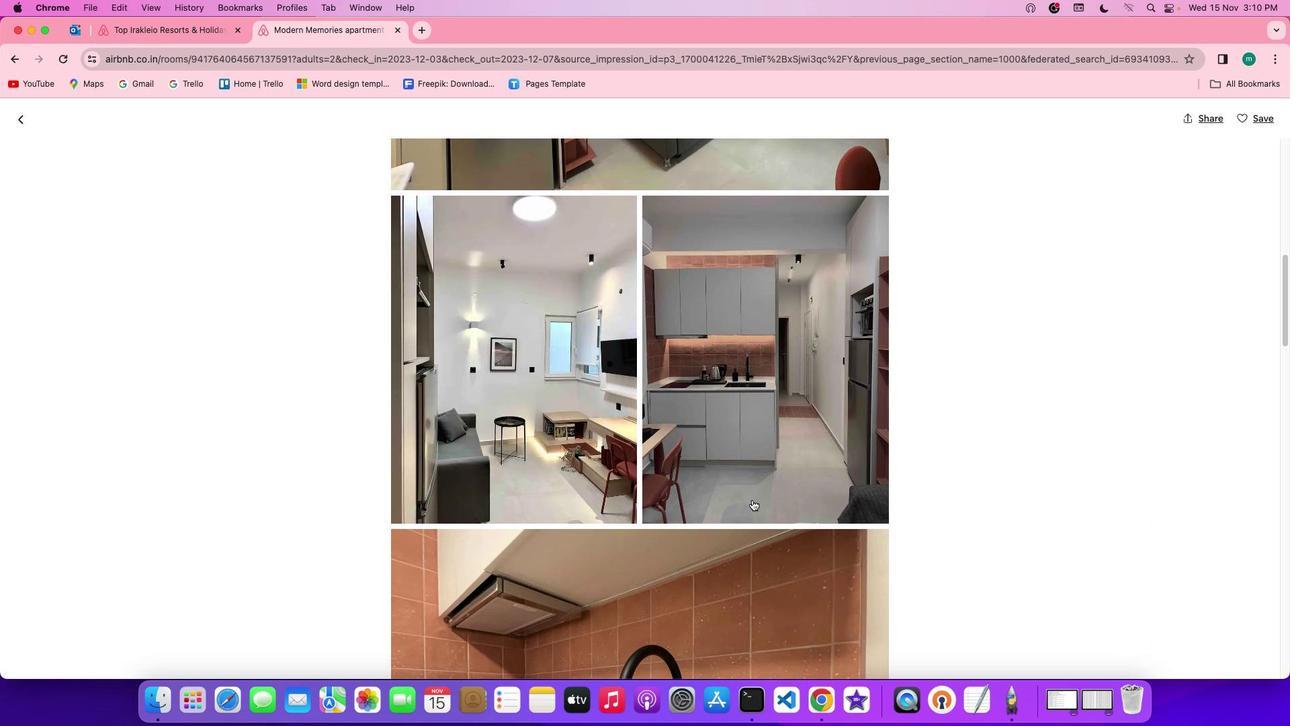 
Action: Mouse moved to (749, 494)
Screenshot: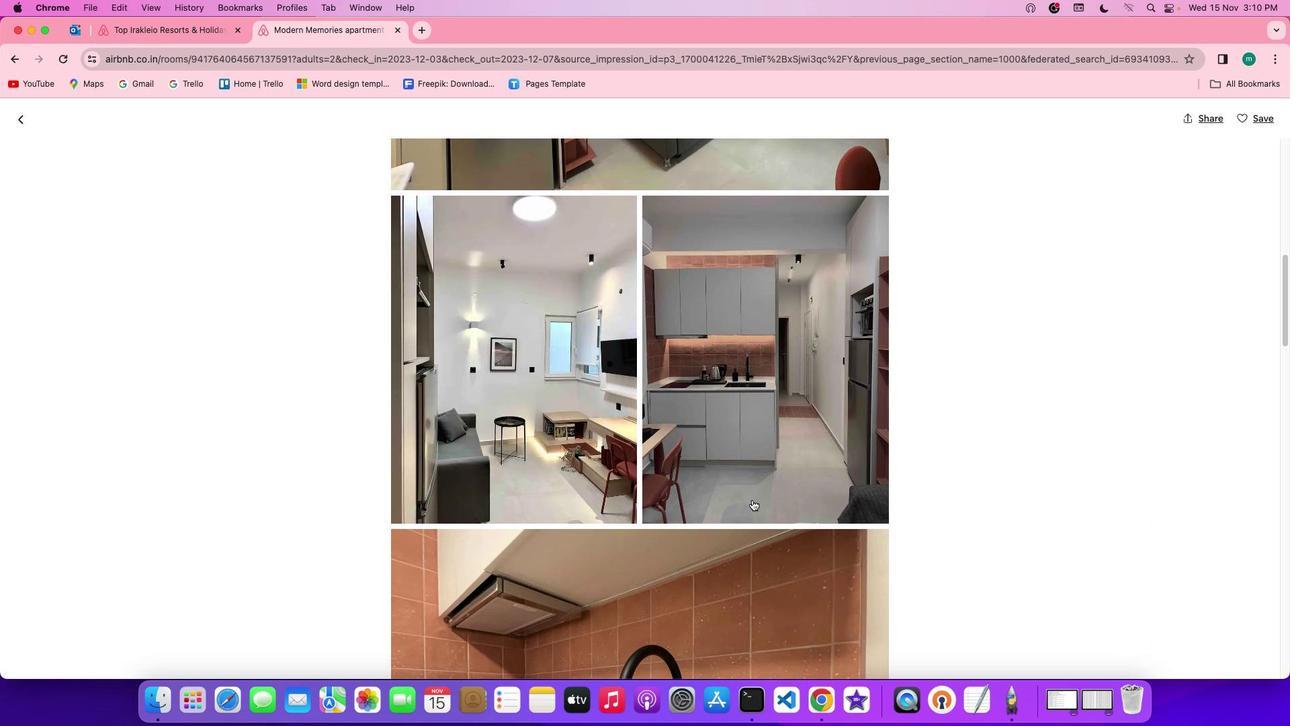 
Action: Mouse scrolled (749, 494) with delta (-3, -4)
Screenshot: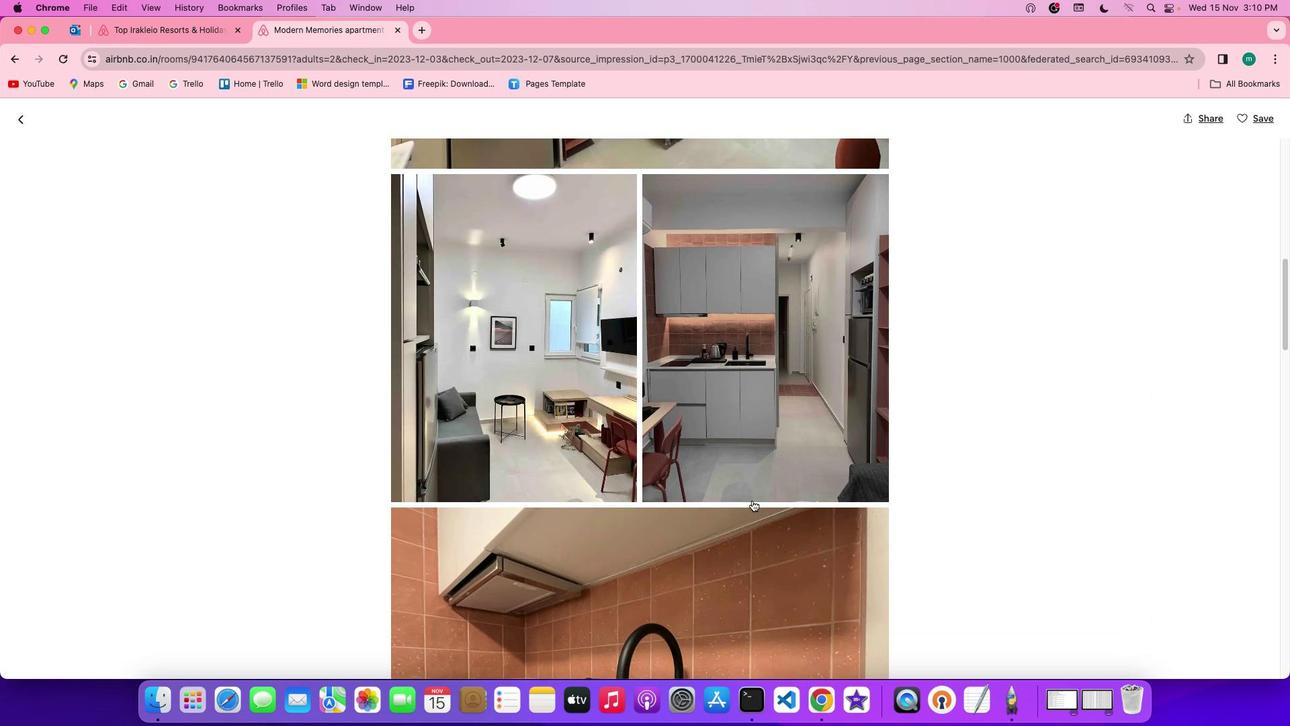 
Action: Mouse moved to (749, 494)
Screenshot: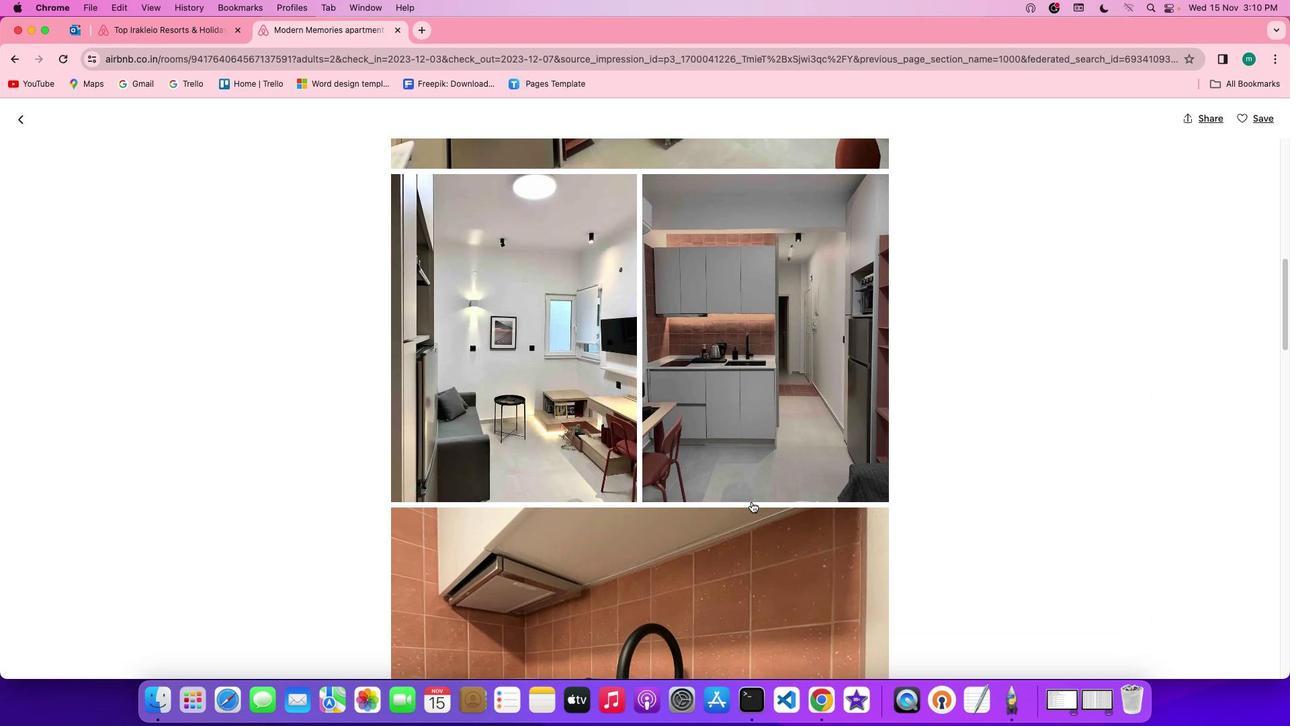 
Action: Mouse scrolled (749, 494) with delta (-3, -4)
Screenshot: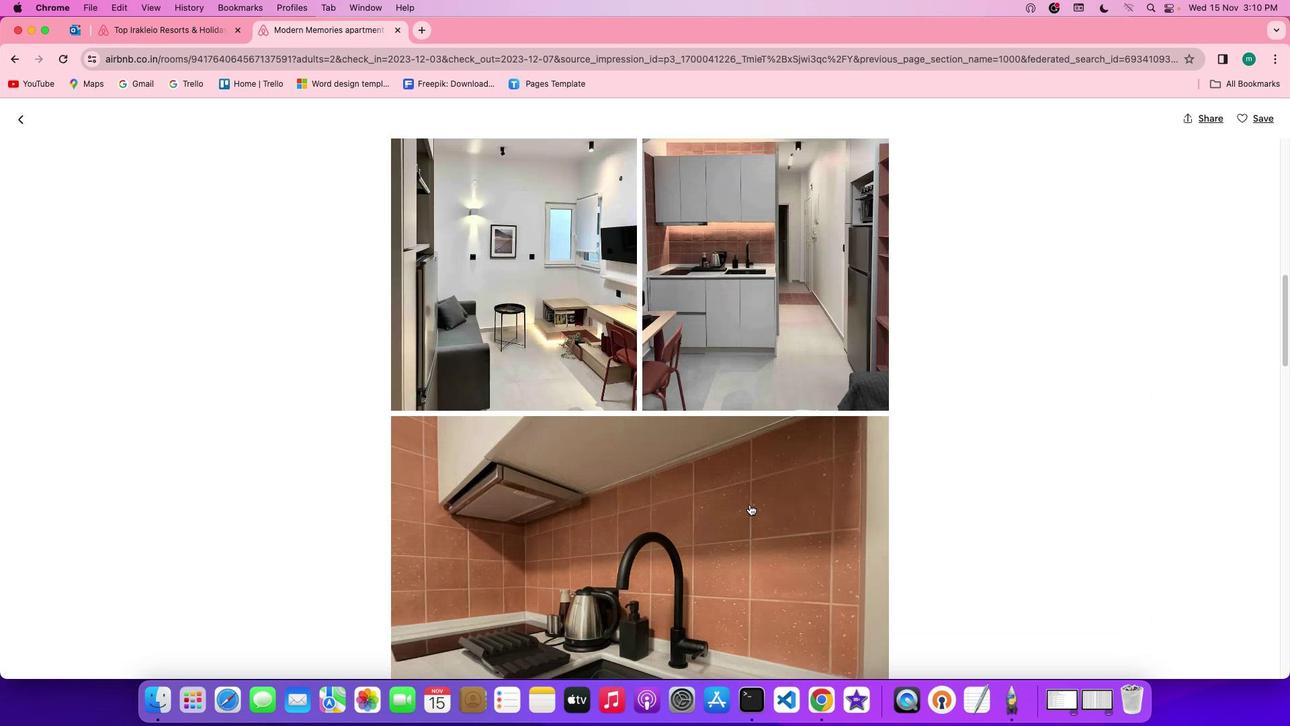 
Action: Mouse moved to (749, 495)
Screenshot: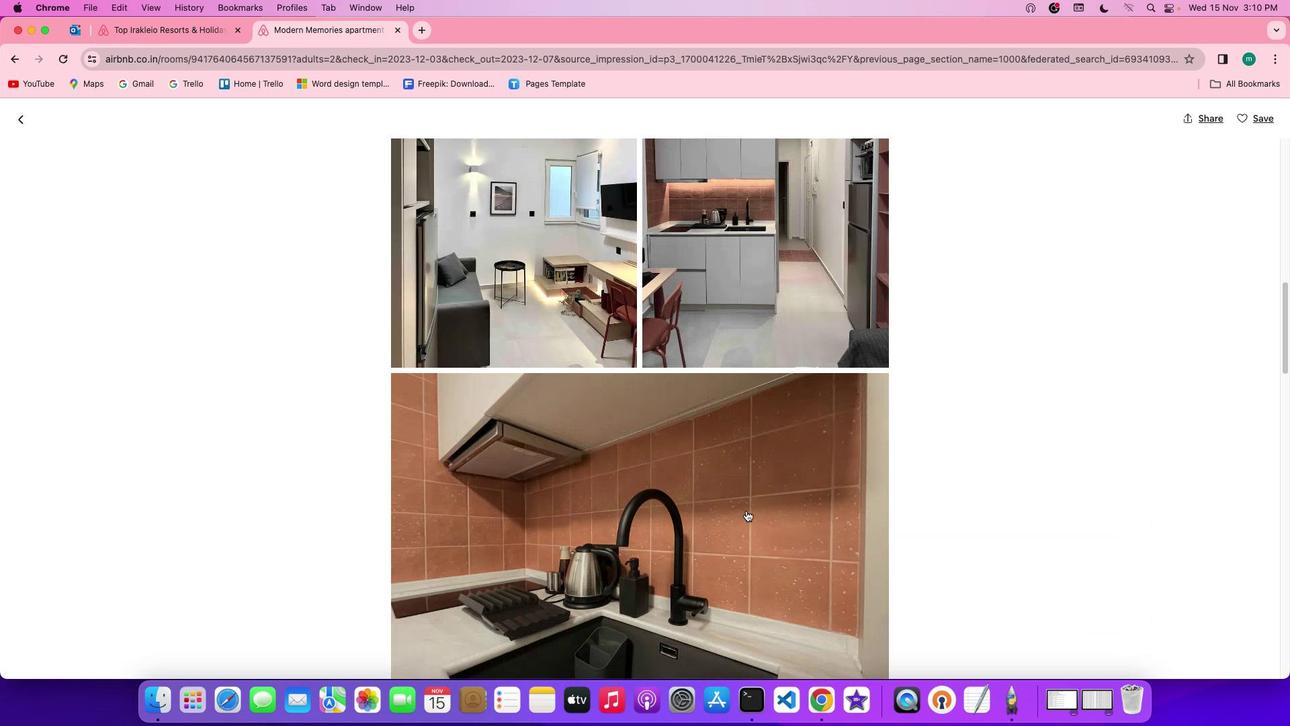 
Action: Mouse scrolled (749, 495) with delta (-3, -5)
Screenshot: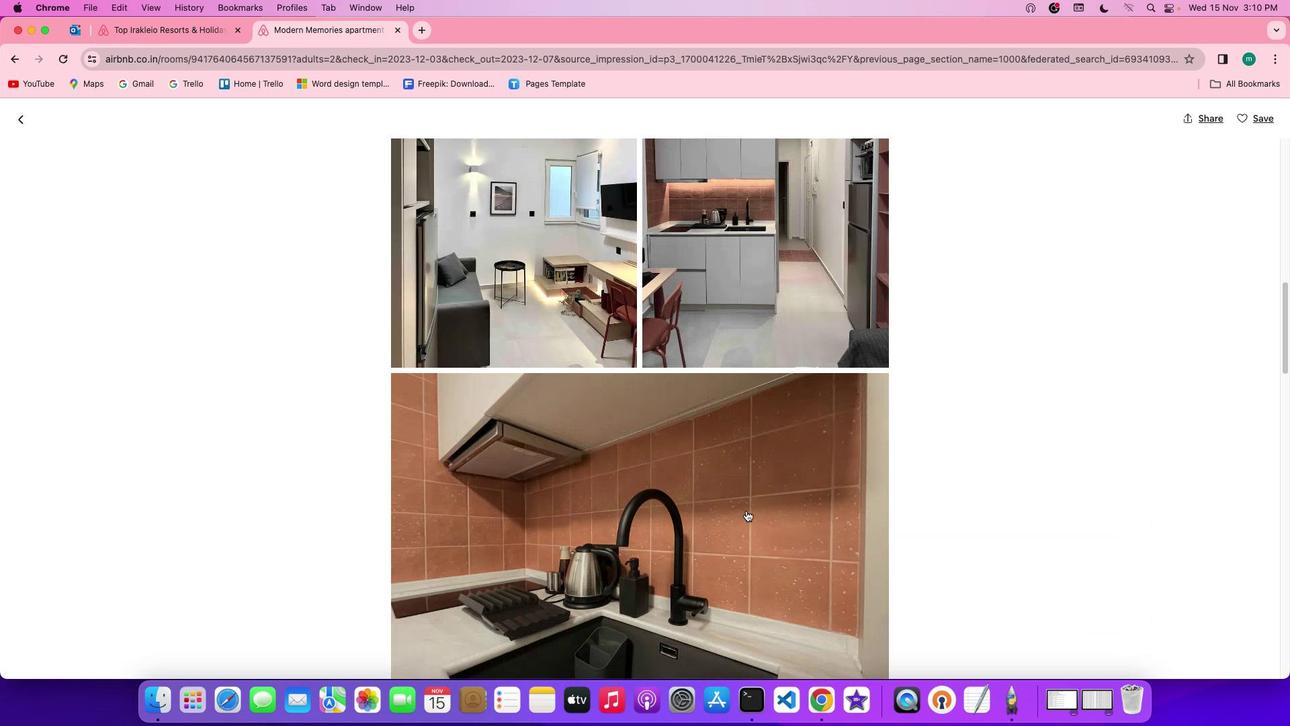 
Action: Mouse moved to (740, 511)
Screenshot: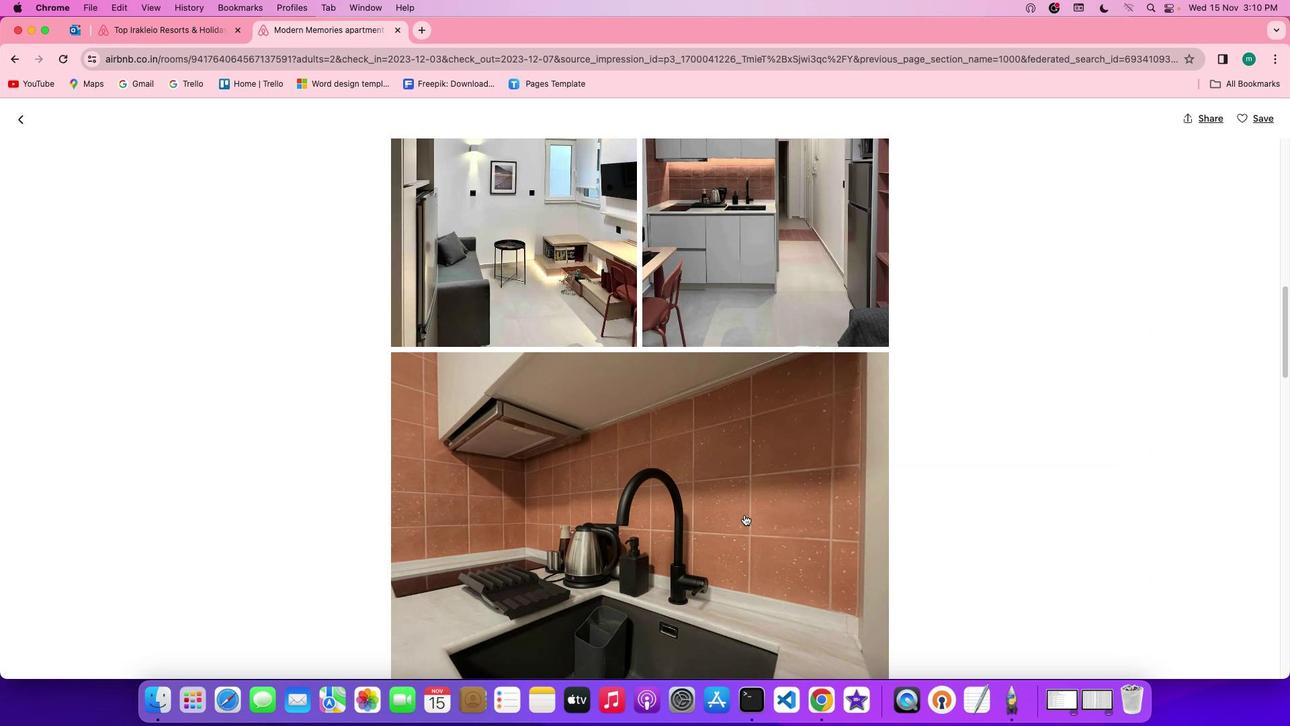 
Action: Mouse scrolled (740, 511) with delta (-3, -4)
Screenshot: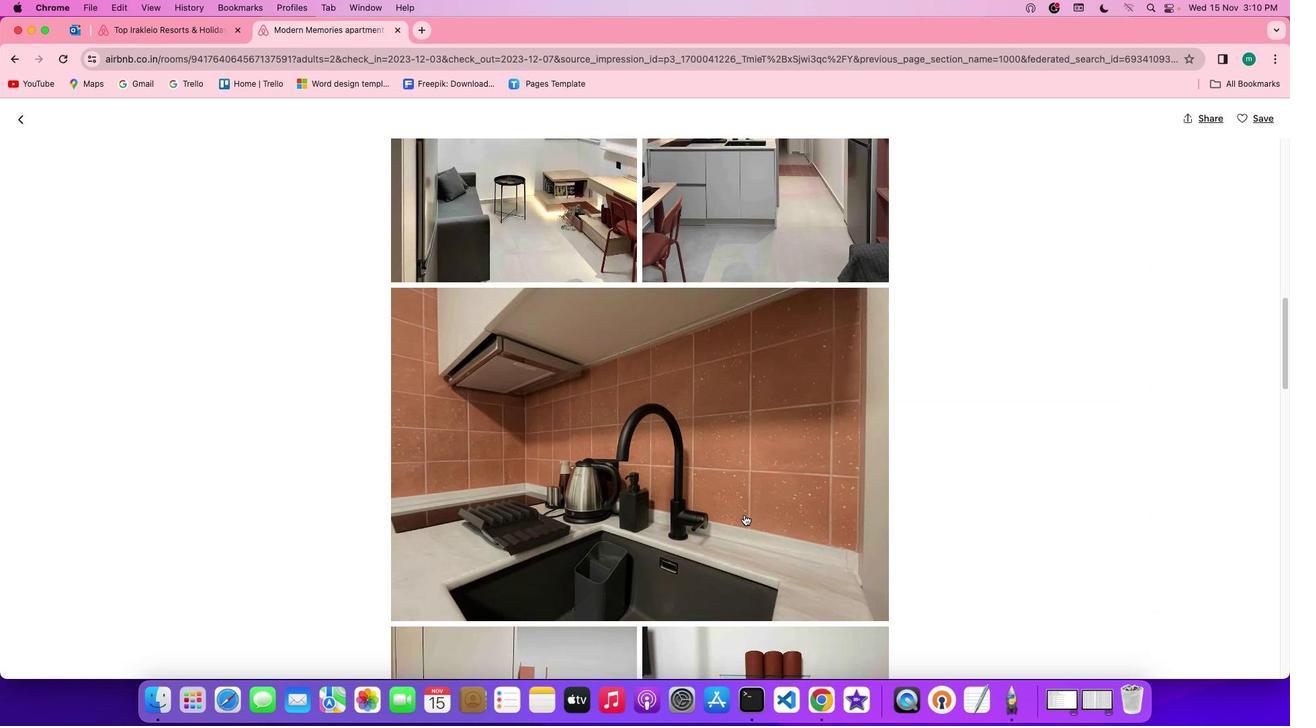 
Action: Mouse scrolled (740, 511) with delta (-3, -4)
Screenshot: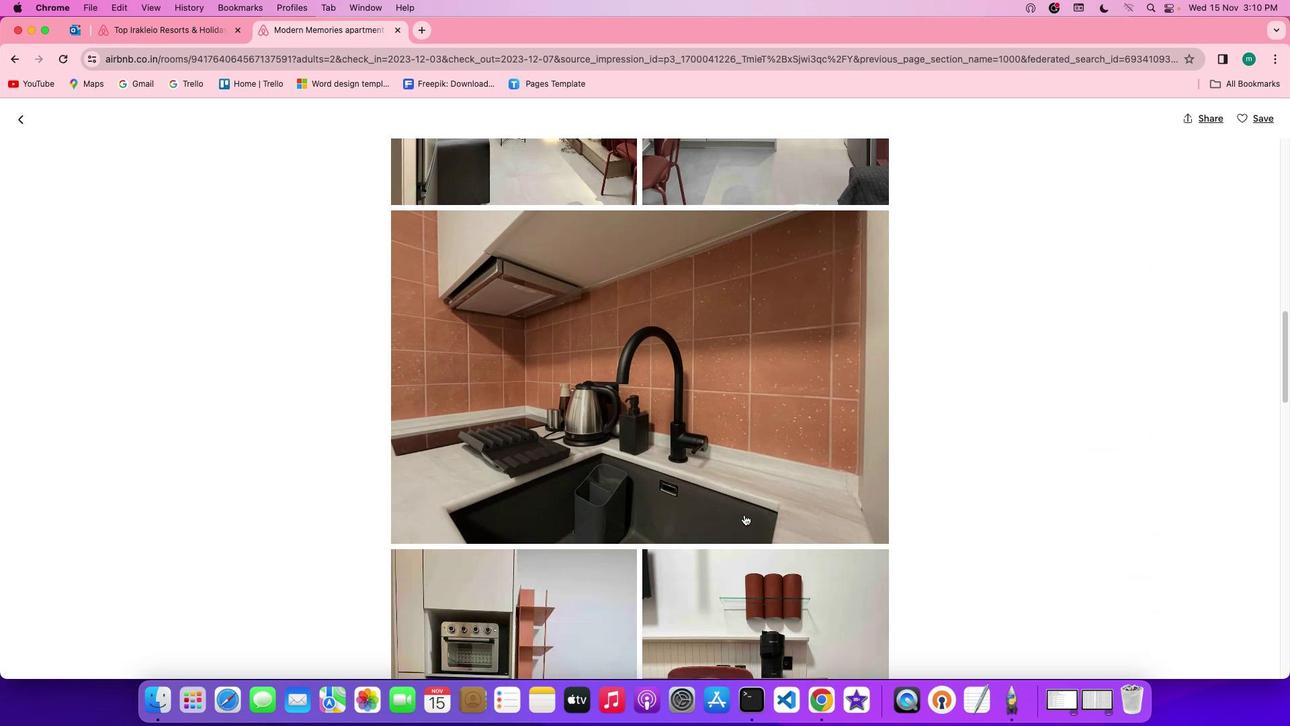 
Action: Mouse scrolled (740, 511) with delta (-3, -4)
Screenshot: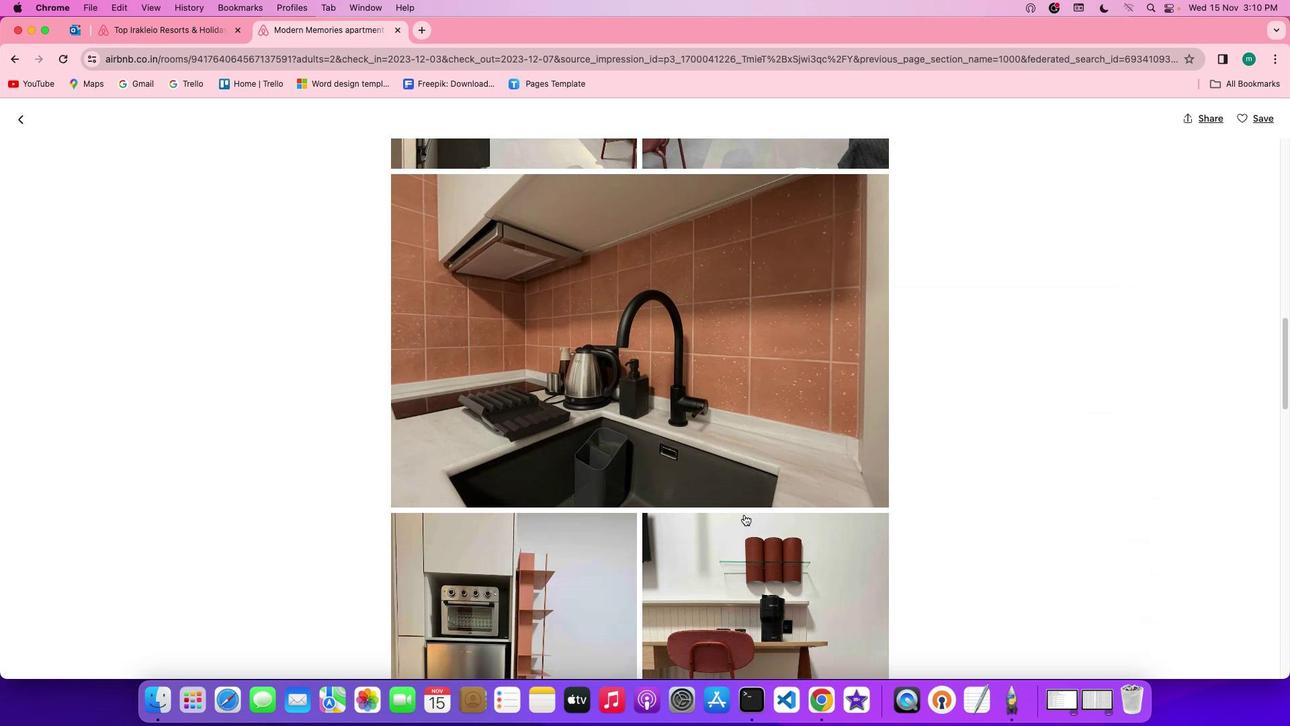 
Action: Mouse scrolled (740, 511) with delta (-3, -6)
Screenshot: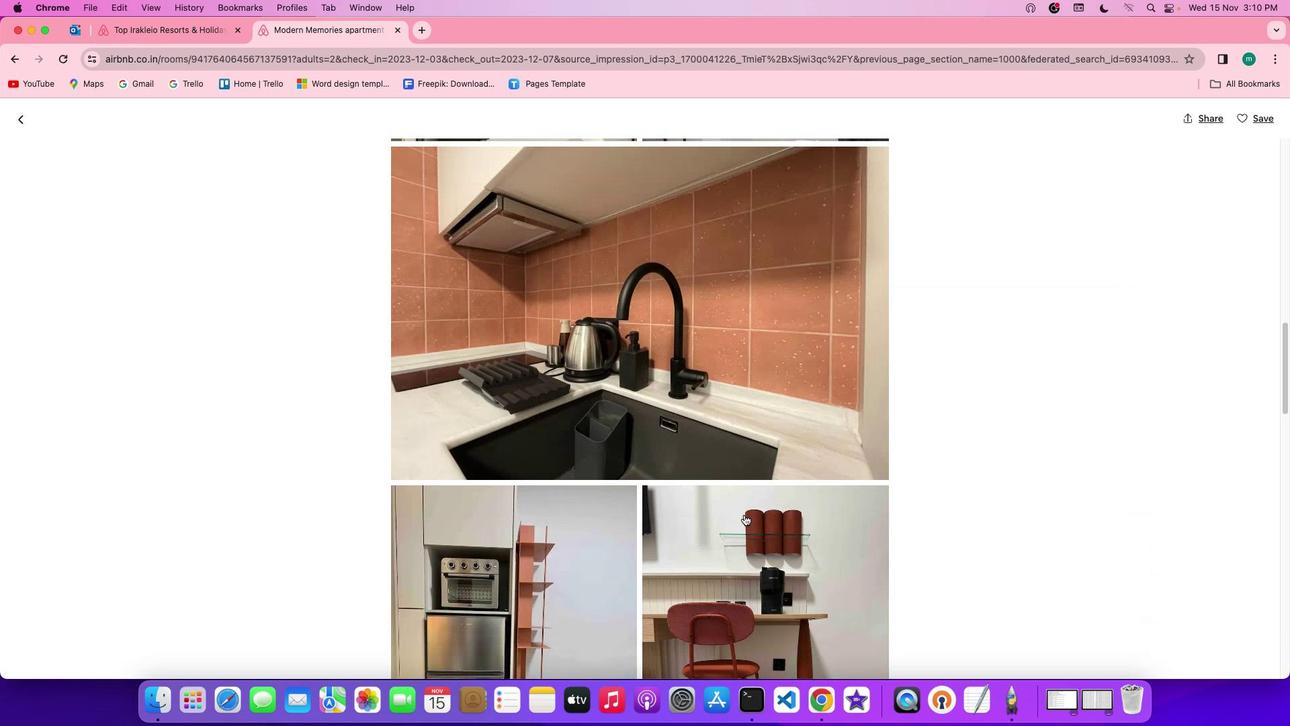 
Action: Mouse scrolled (740, 511) with delta (-3, -4)
Screenshot: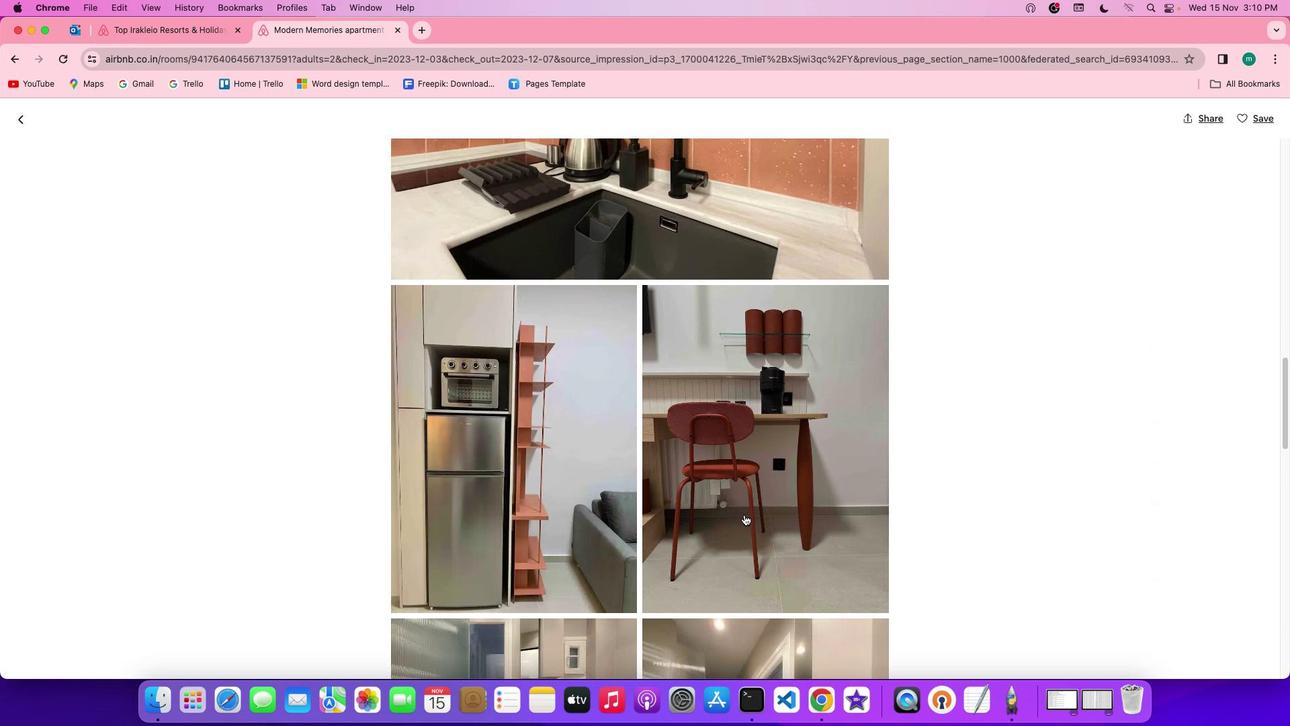 
Action: Mouse scrolled (740, 511) with delta (-3, -4)
Screenshot: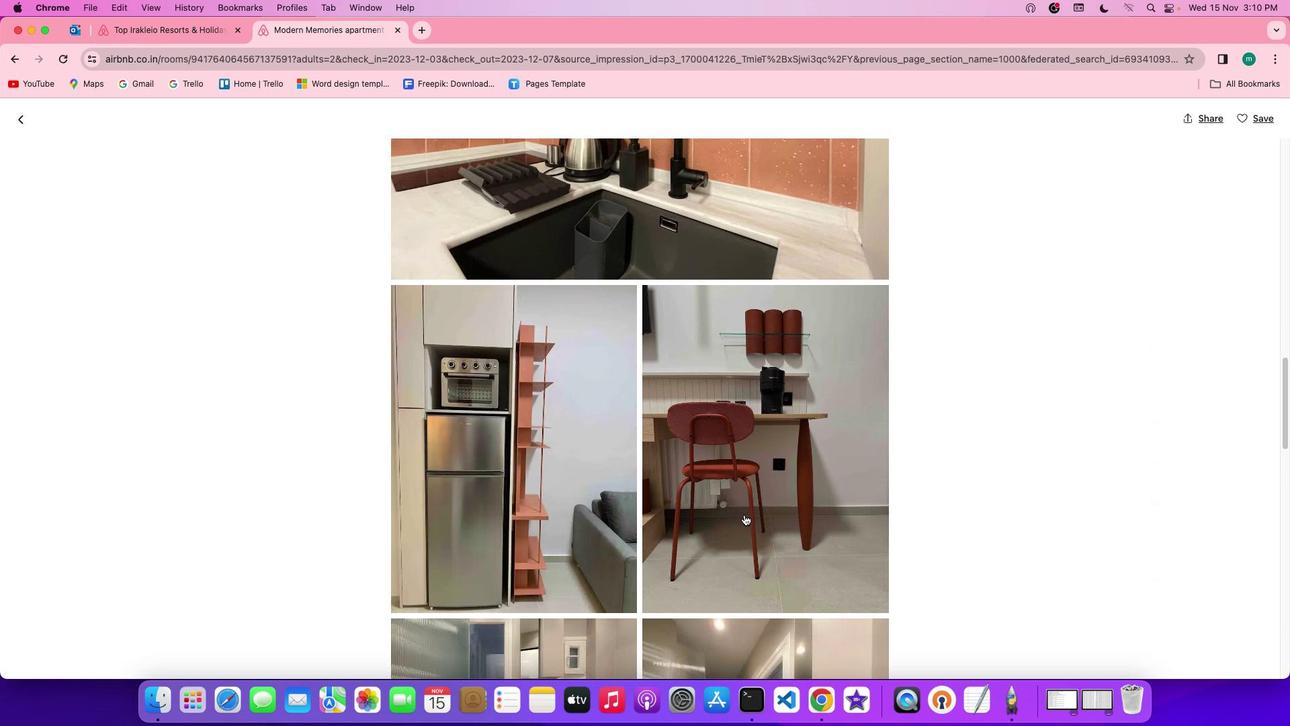 
Action: Mouse scrolled (740, 511) with delta (-3, -5)
Screenshot: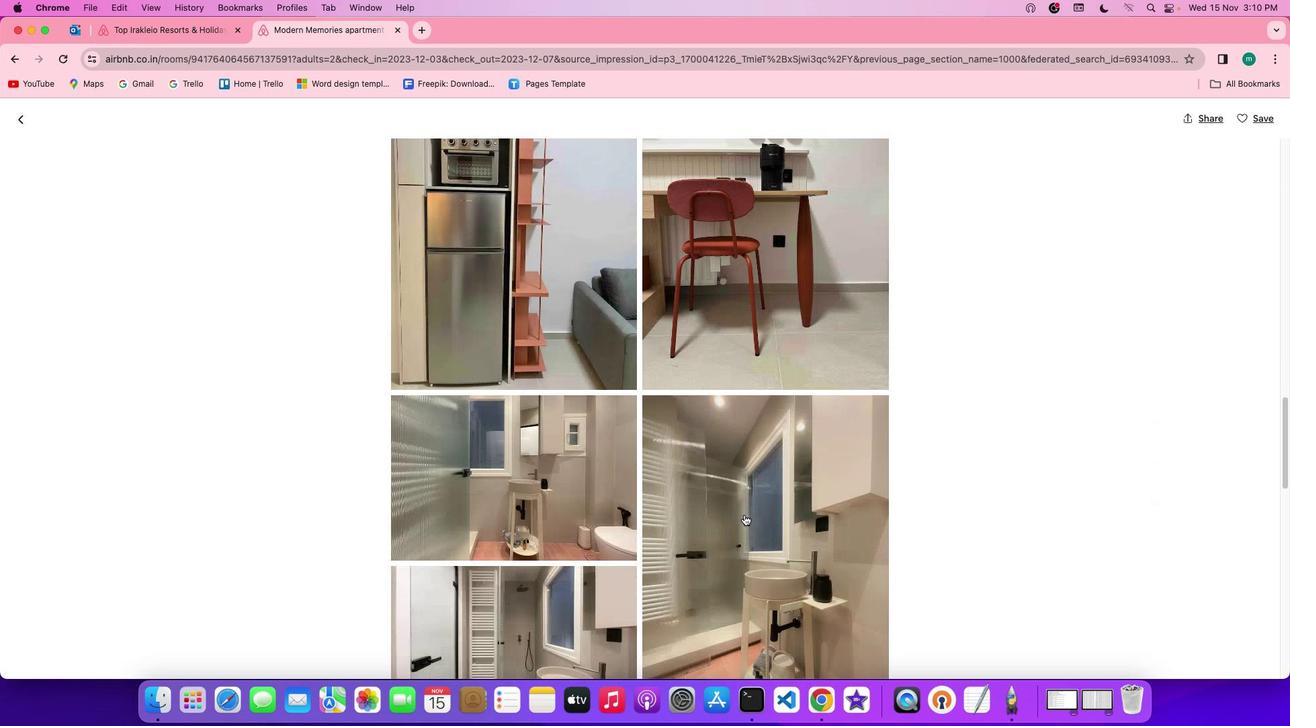
Action: Mouse scrolled (740, 511) with delta (-3, -6)
Screenshot: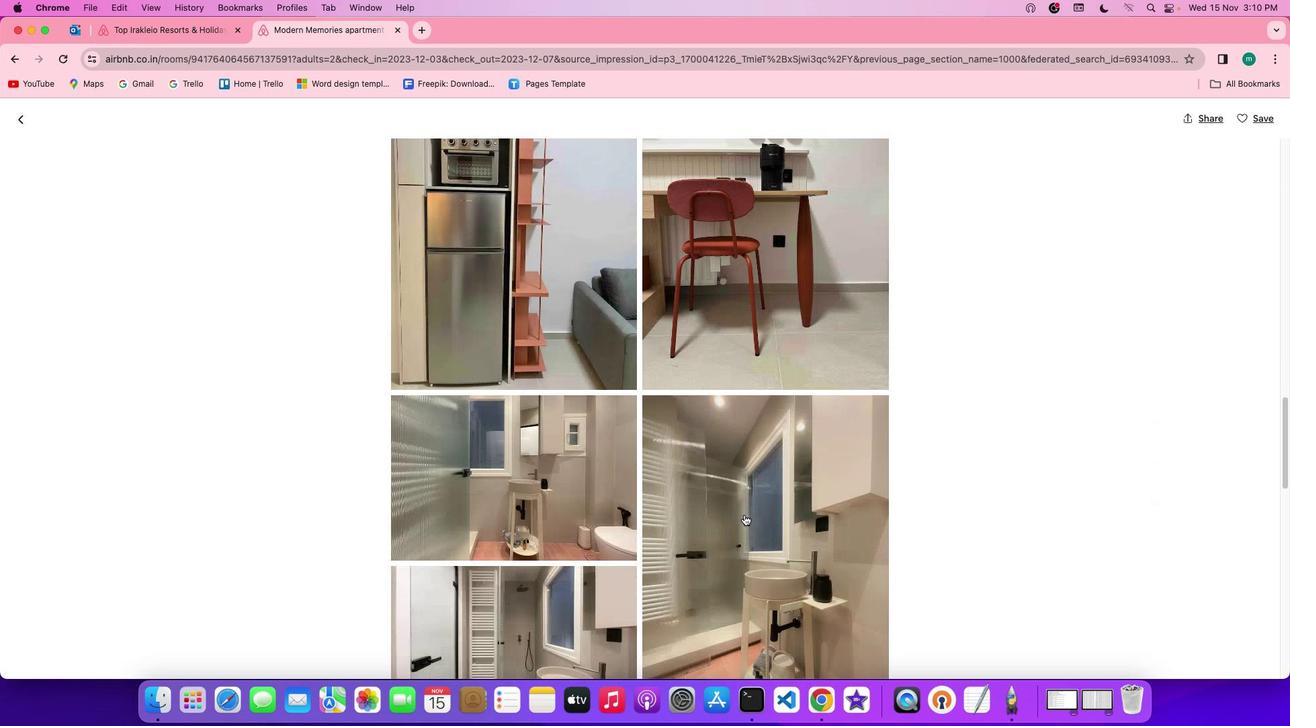 
Action: Mouse scrolled (740, 511) with delta (-3, -6)
Screenshot: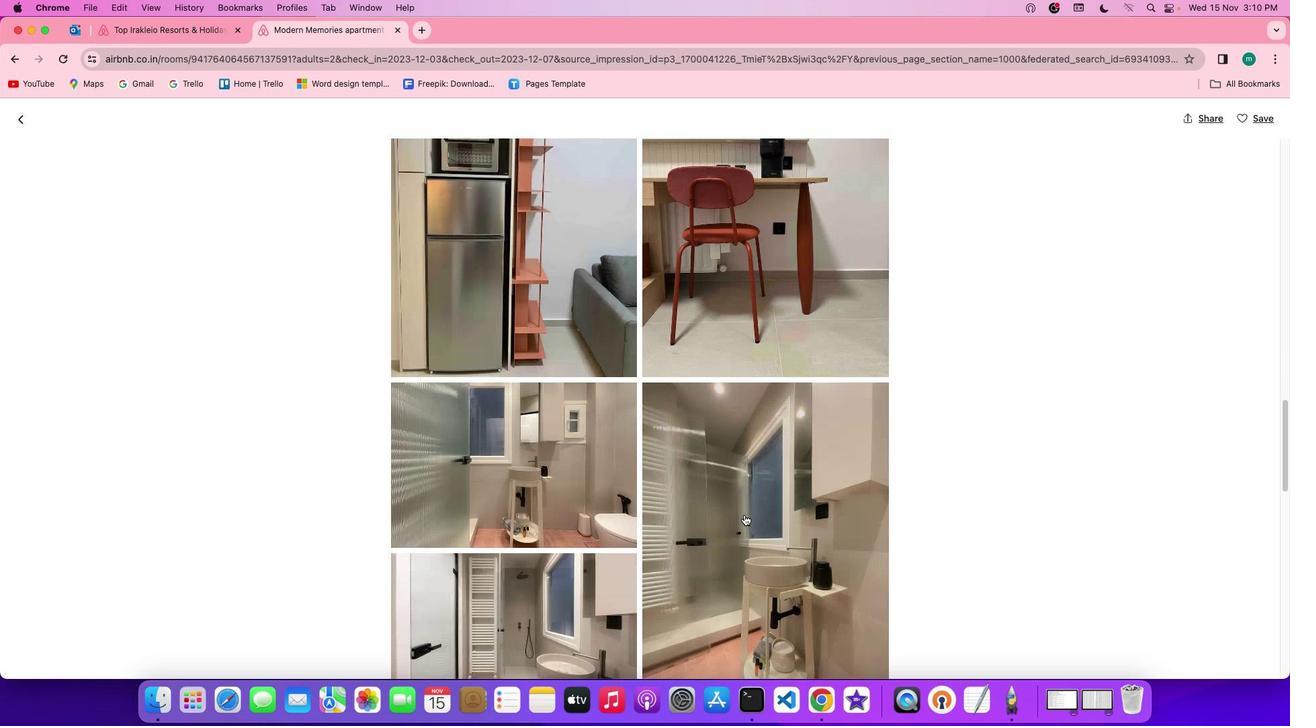 
Action: Mouse scrolled (740, 511) with delta (-3, -4)
Screenshot: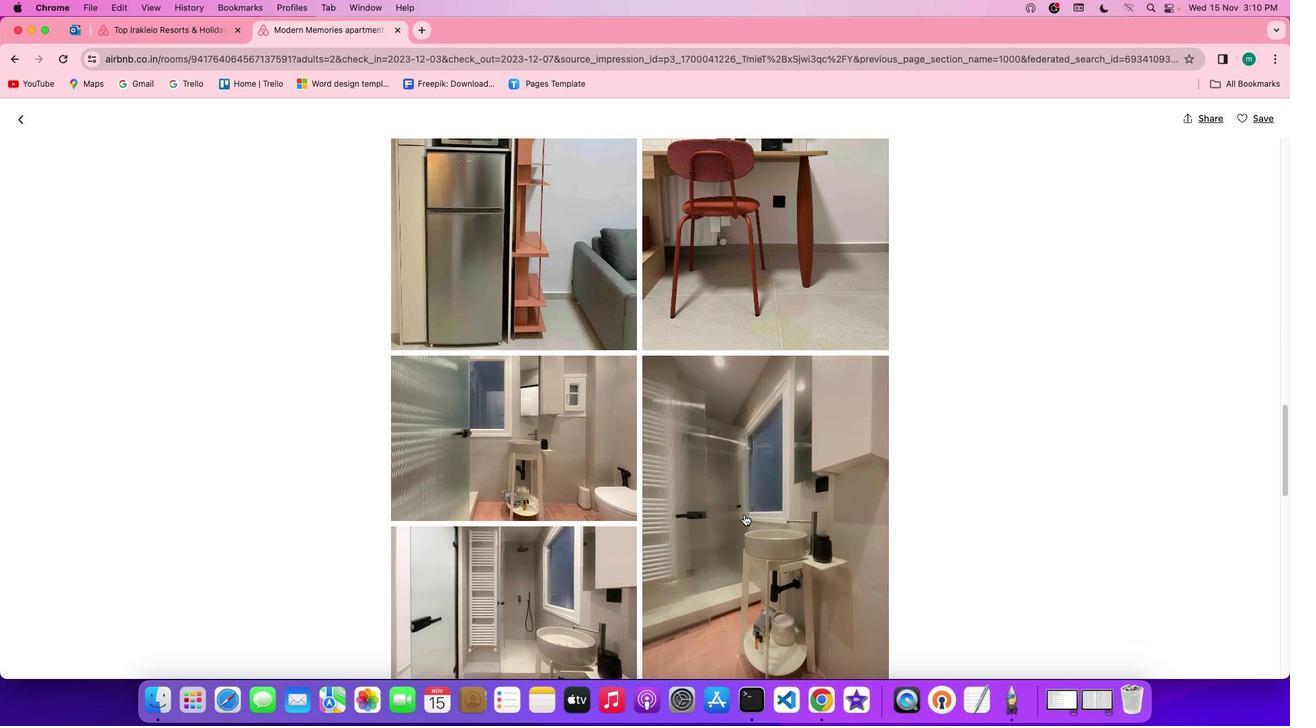 
Action: Mouse scrolled (740, 511) with delta (-3, -4)
Screenshot: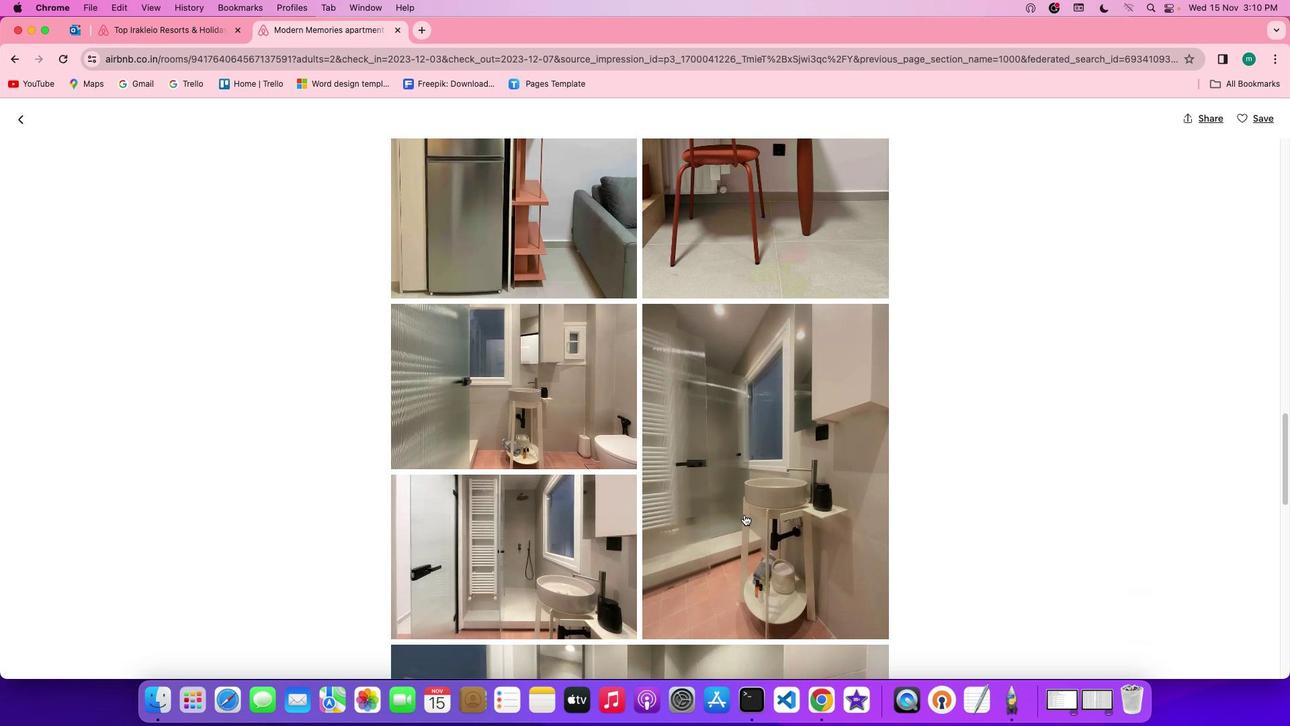 
Action: Mouse scrolled (740, 511) with delta (-3, -4)
Screenshot: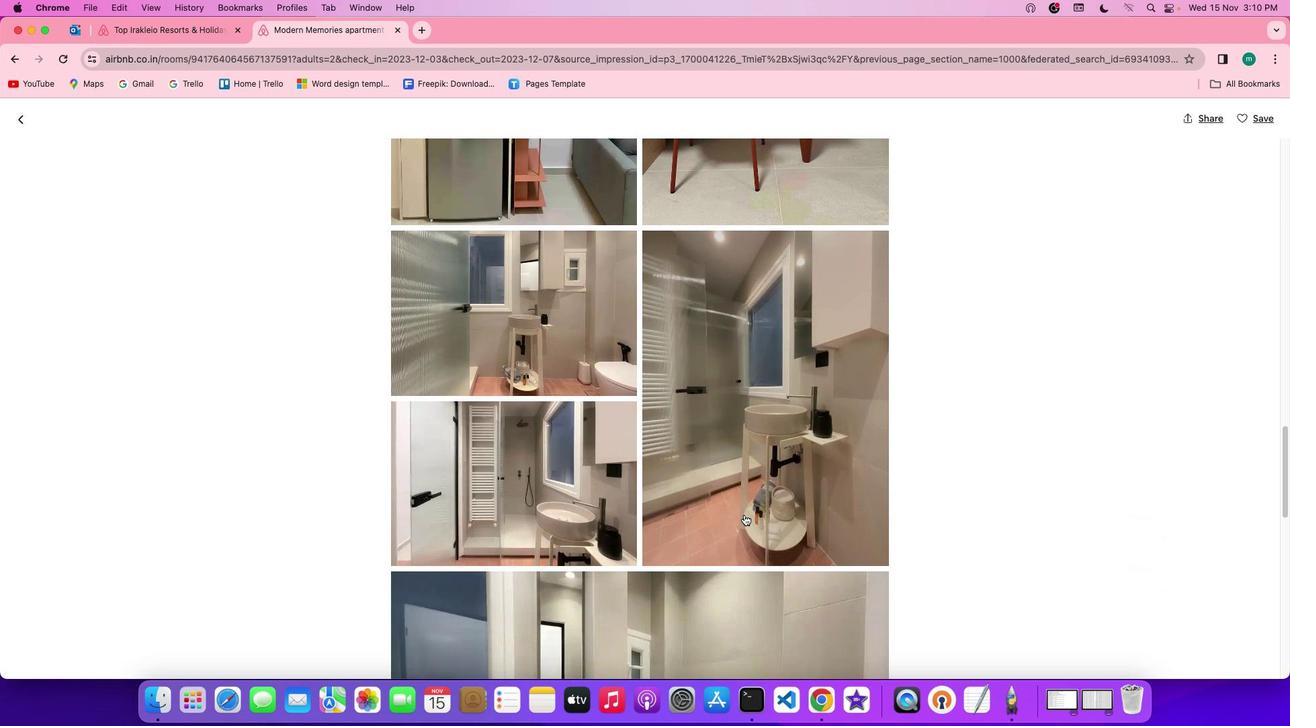 
Action: Mouse scrolled (740, 511) with delta (-3, -6)
Screenshot: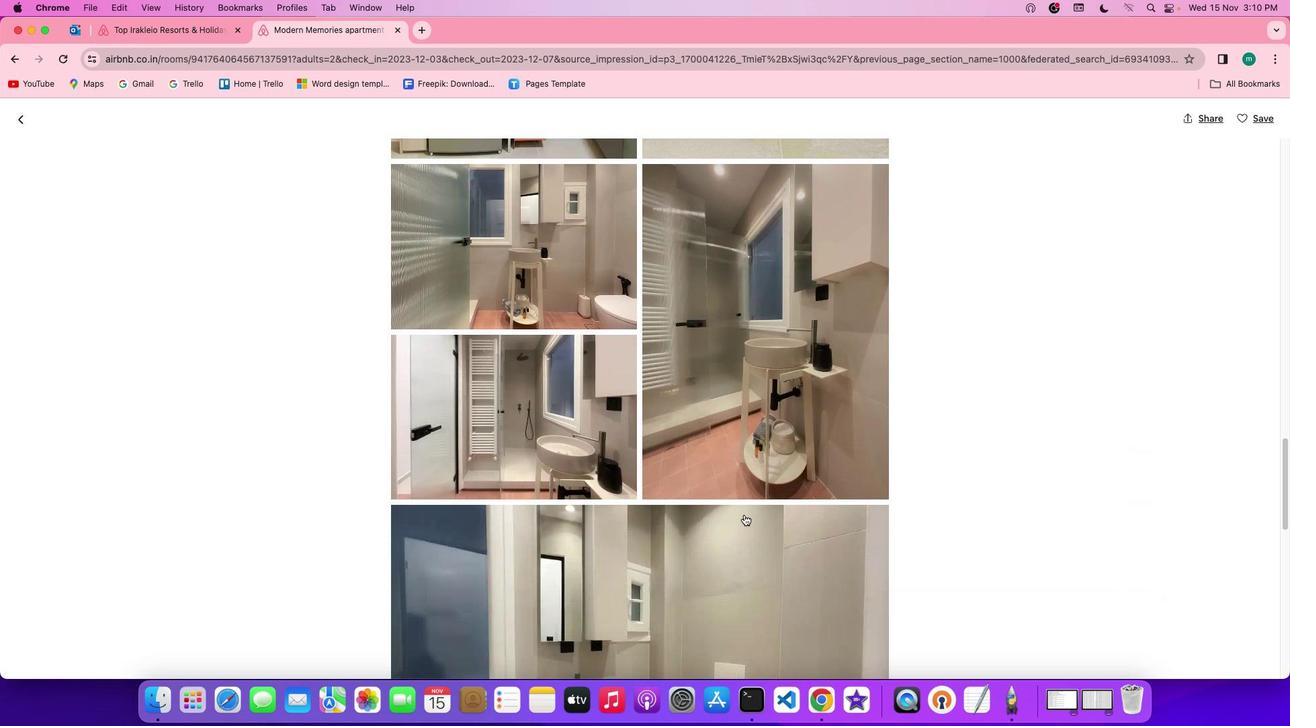 
Action: Mouse scrolled (740, 511) with delta (-3, -4)
Screenshot: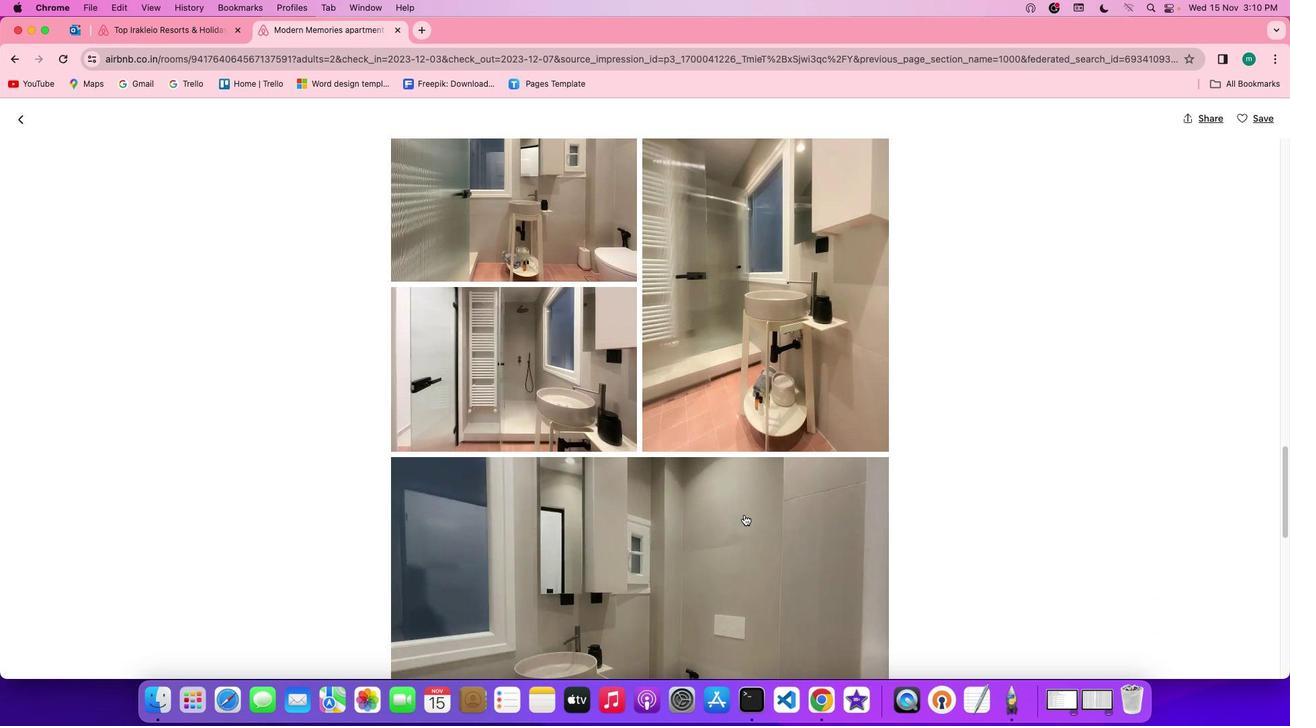 
Action: Mouse scrolled (740, 511) with delta (-3, -4)
Screenshot: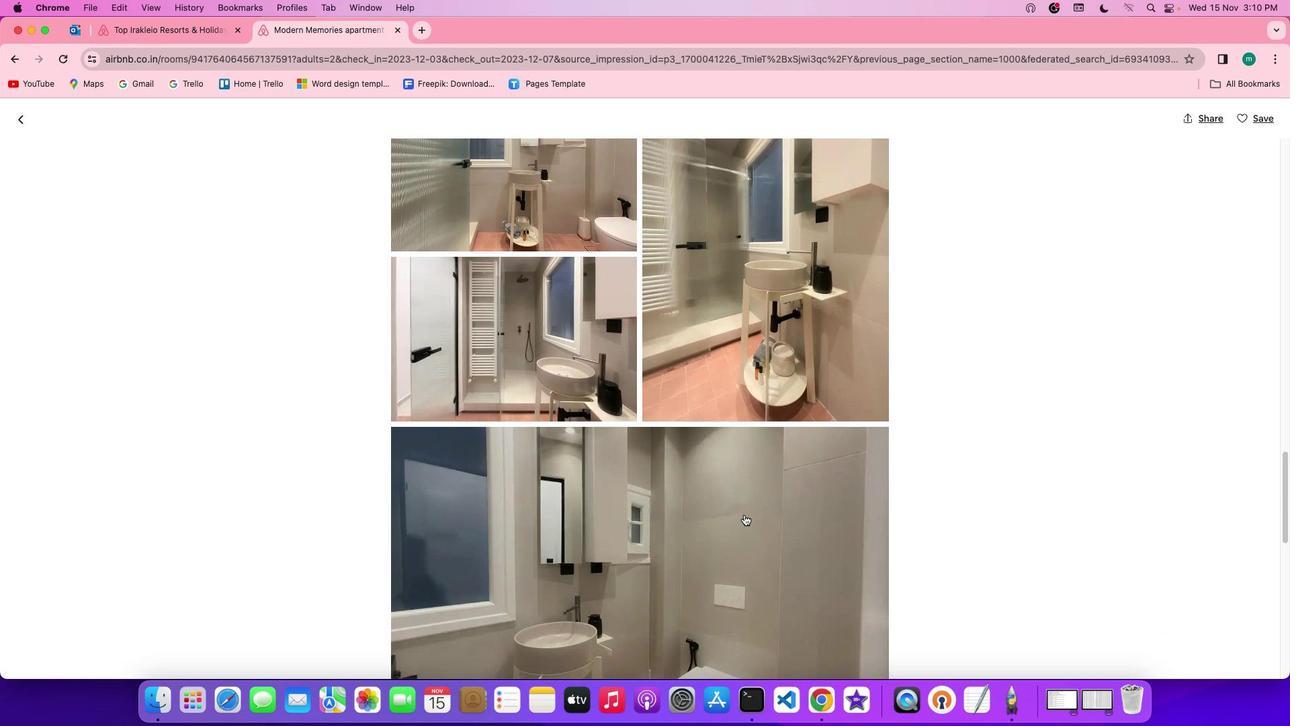 
Action: Mouse scrolled (740, 511) with delta (-3, -5)
Screenshot: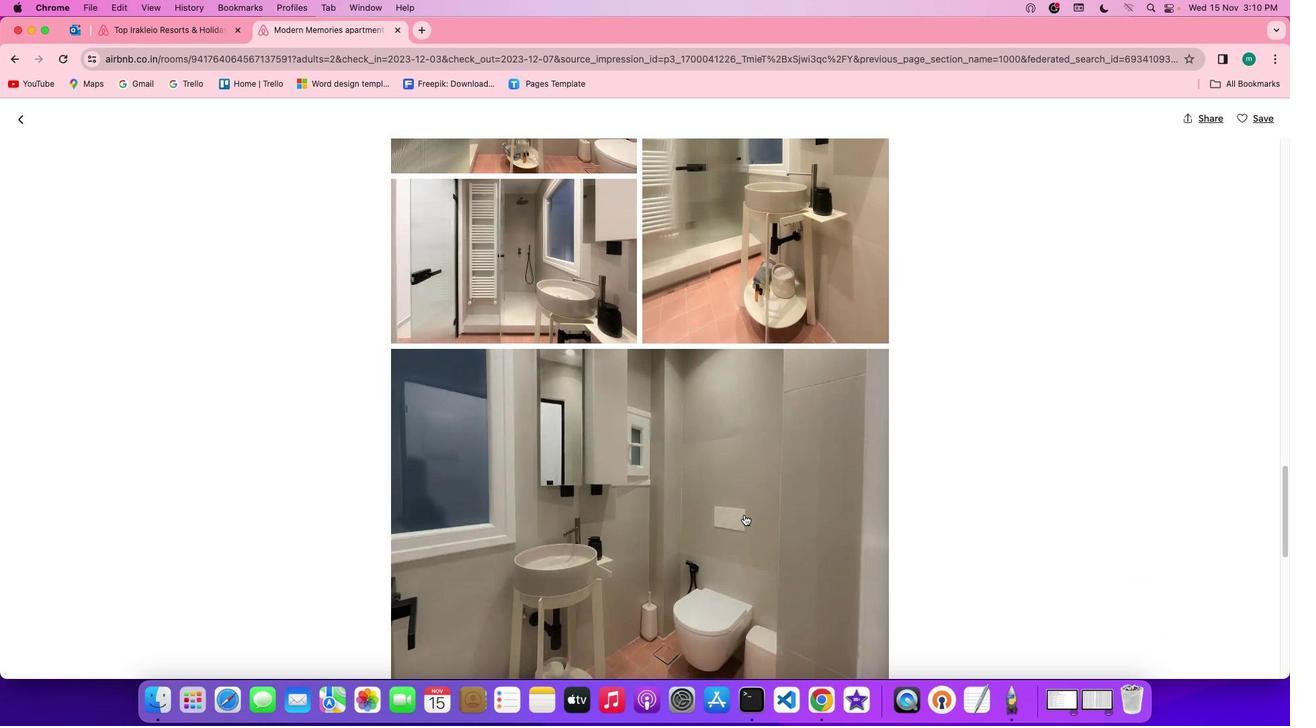 
Action: Mouse scrolled (740, 511) with delta (-3, -6)
Screenshot: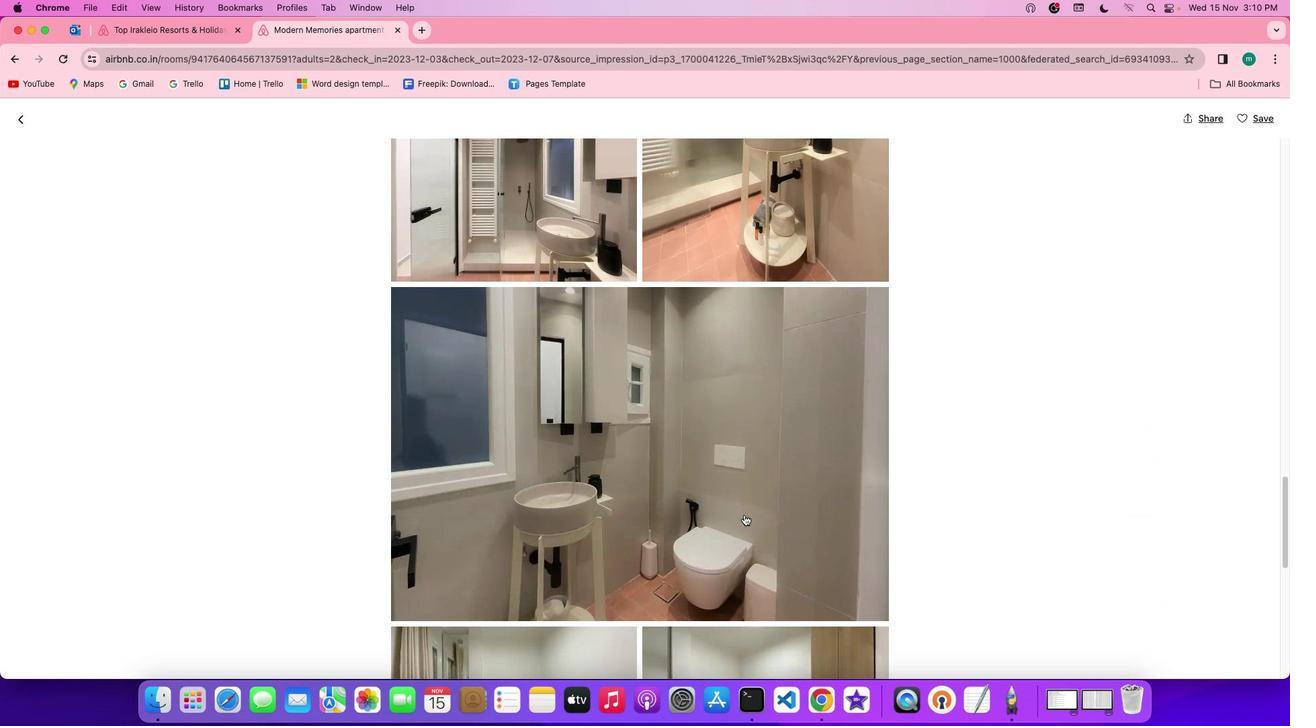 
Action: Mouse scrolled (740, 511) with delta (-3, -6)
Screenshot: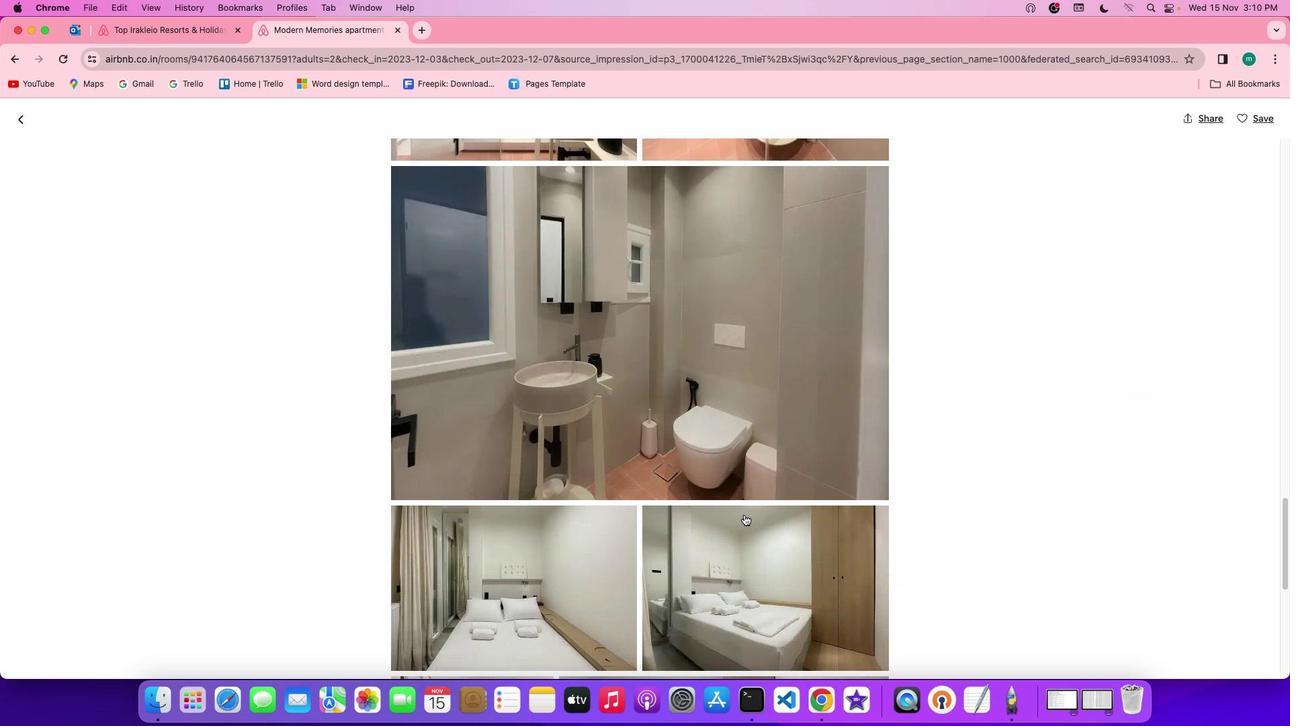 
Action: Mouse scrolled (740, 511) with delta (-3, -4)
Screenshot: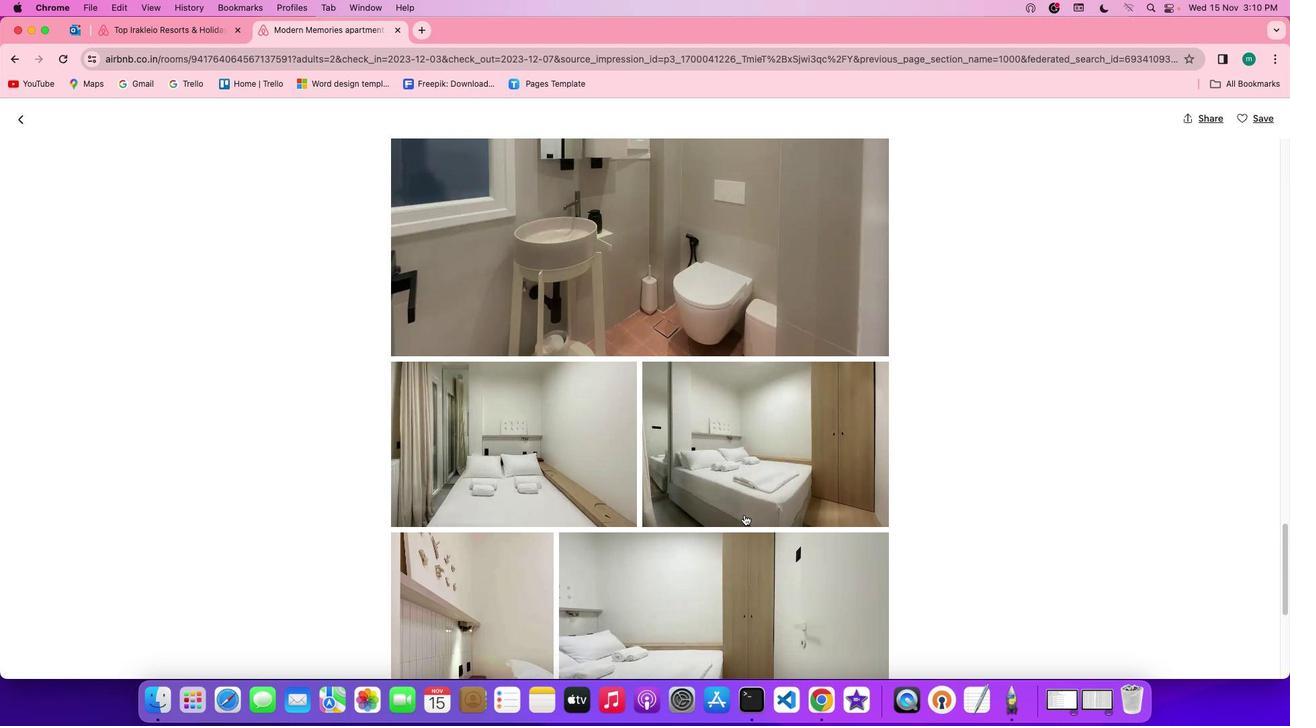 
Action: Mouse scrolled (740, 511) with delta (-3, -4)
Screenshot: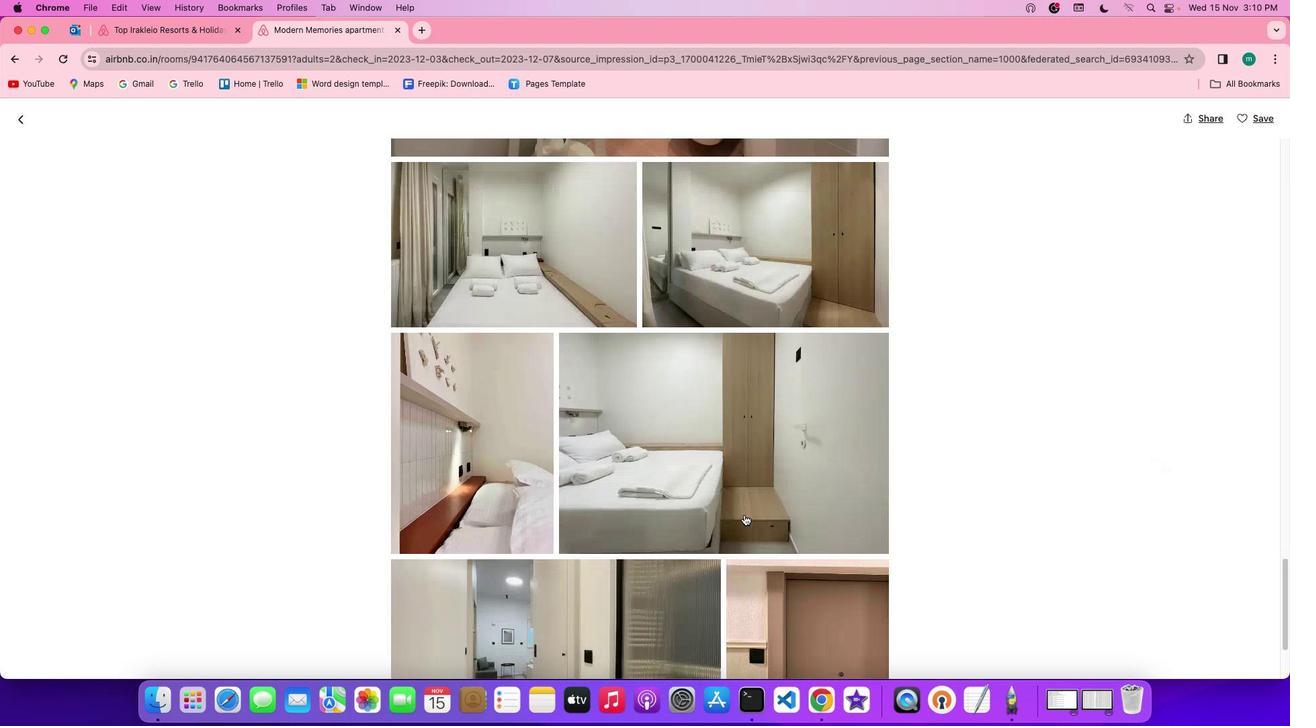 
Action: Mouse scrolled (740, 511) with delta (-3, -5)
Screenshot: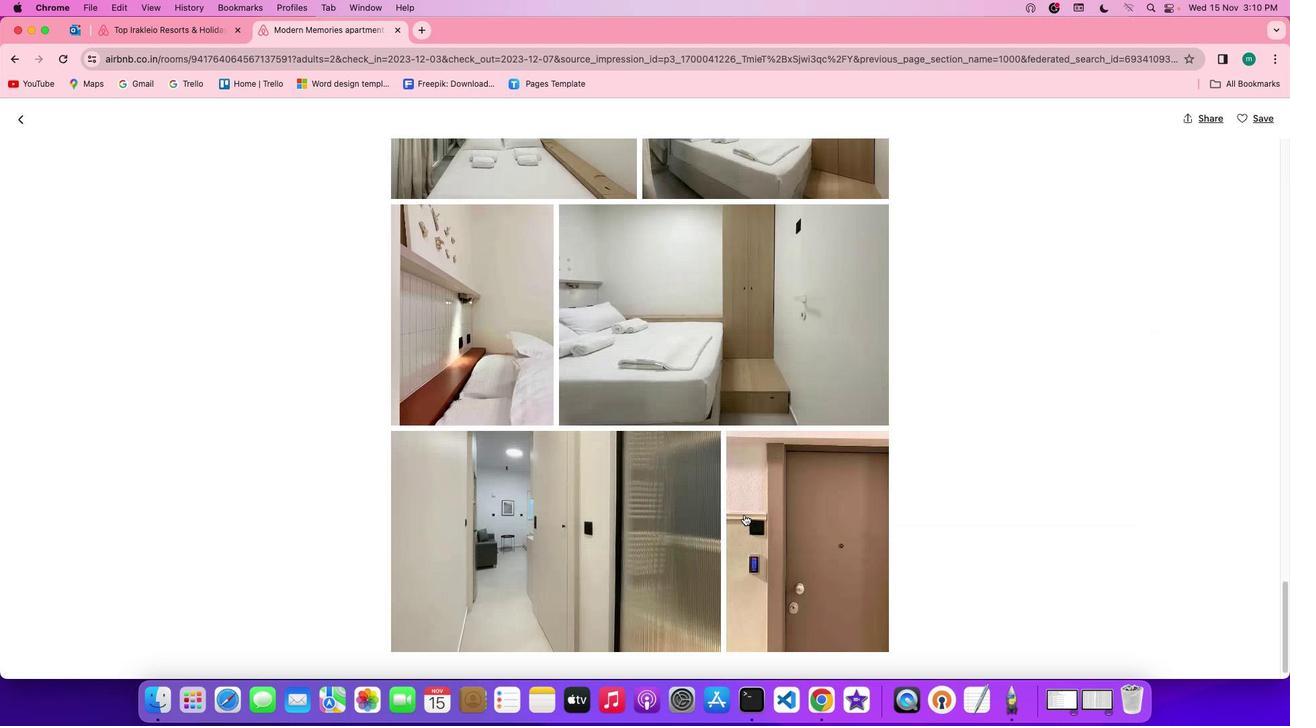 
Action: Mouse scrolled (740, 511) with delta (-3, -6)
Screenshot: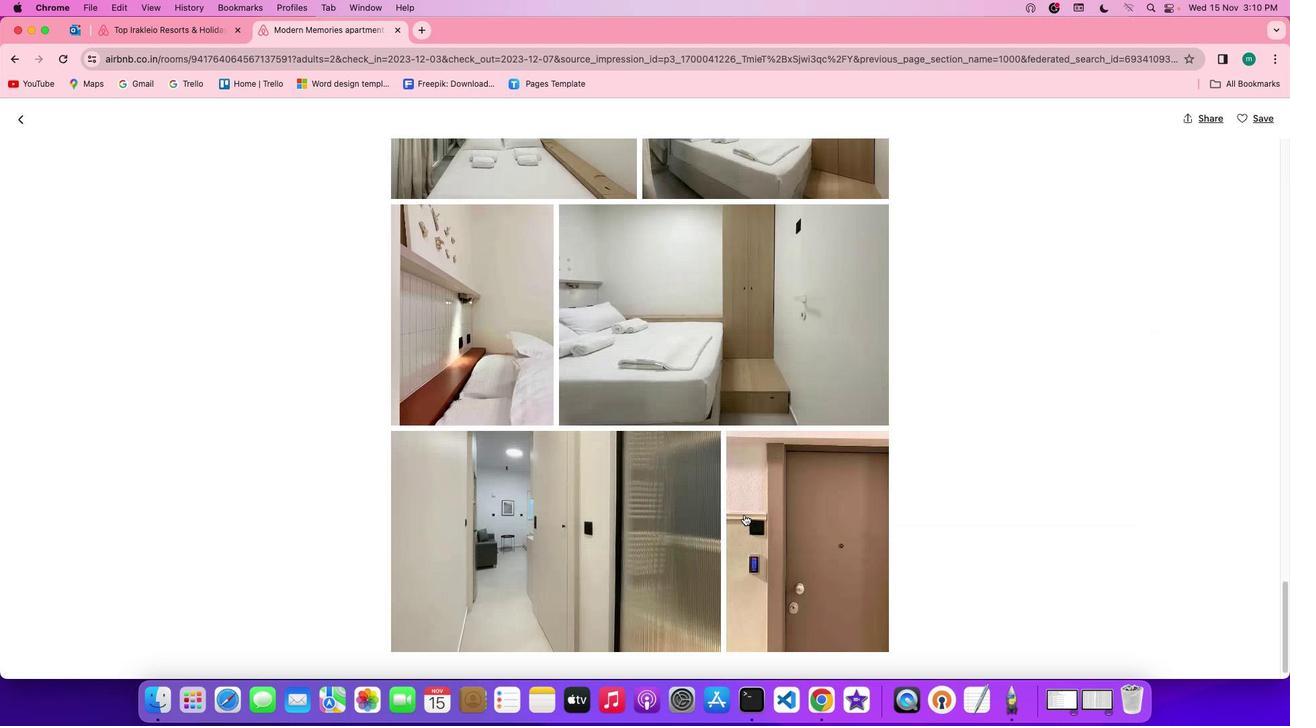 
Action: Mouse scrolled (740, 511) with delta (-3, -7)
Screenshot: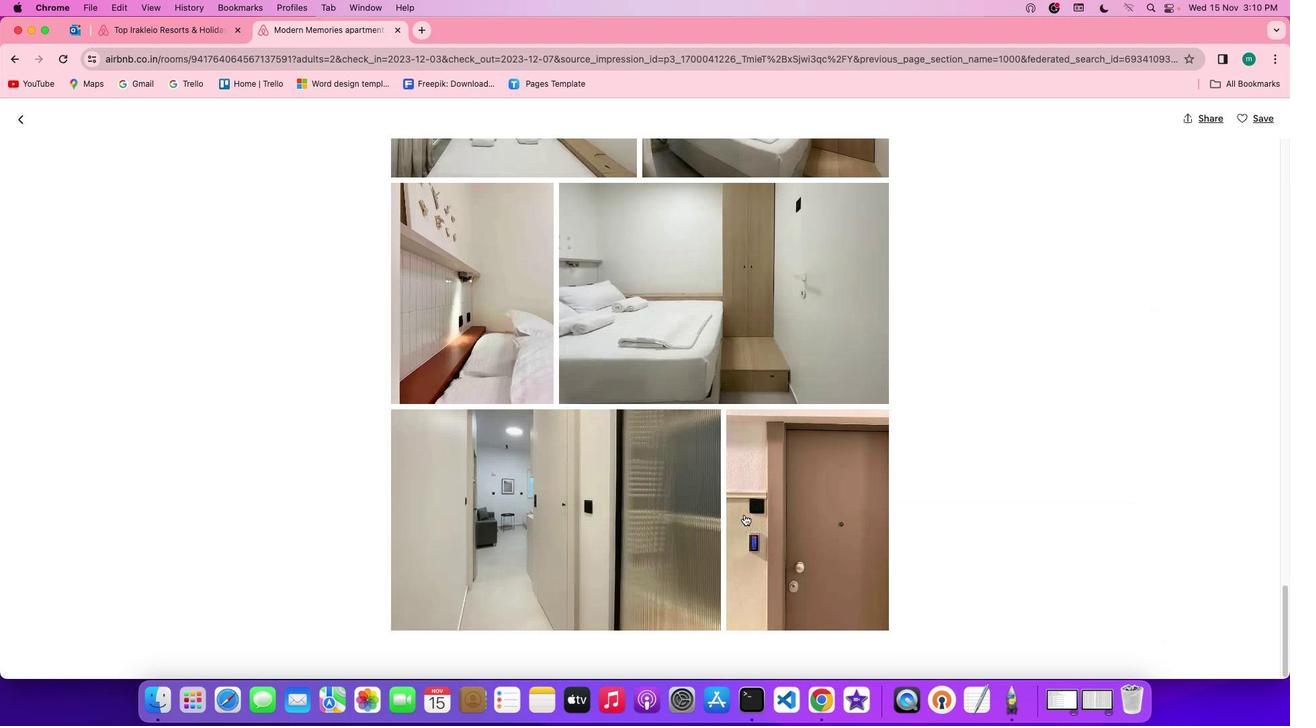 
Action: Mouse scrolled (740, 511) with delta (-3, -7)
Screenshot: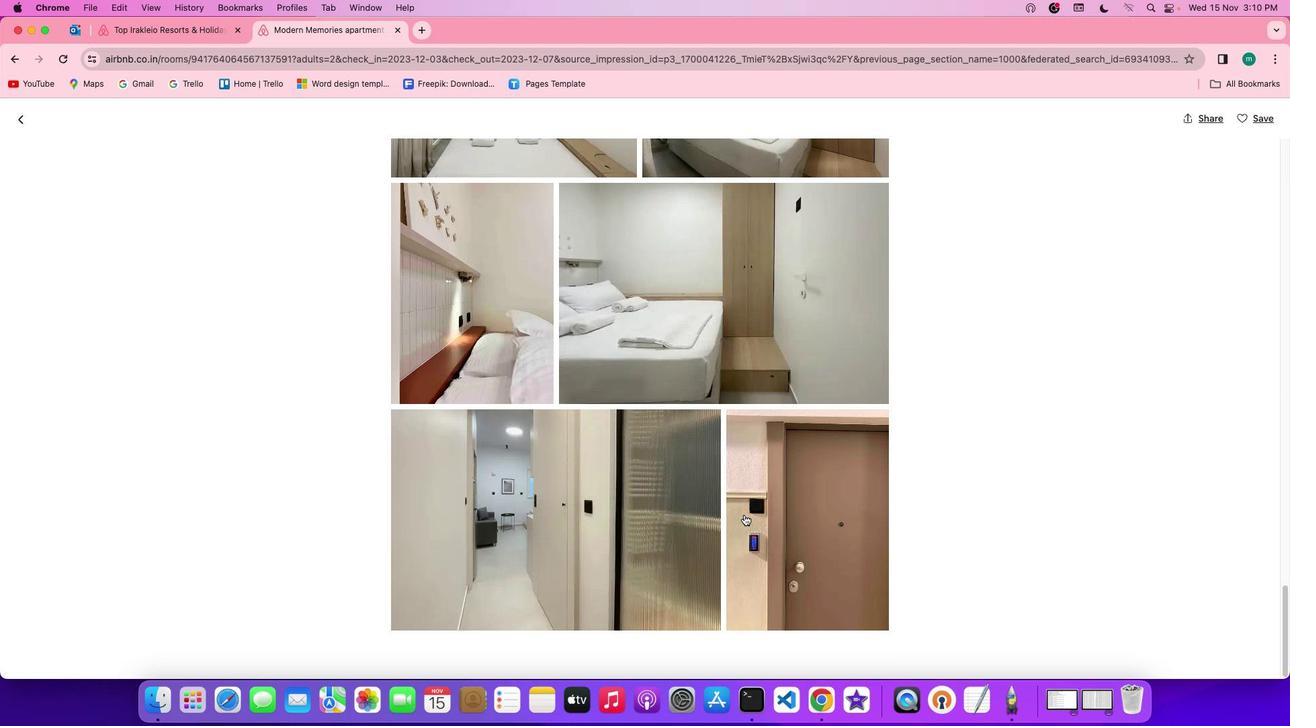 
Action: Mouse scrolled (740, 511) with delta (-3, -4)
Screenshot: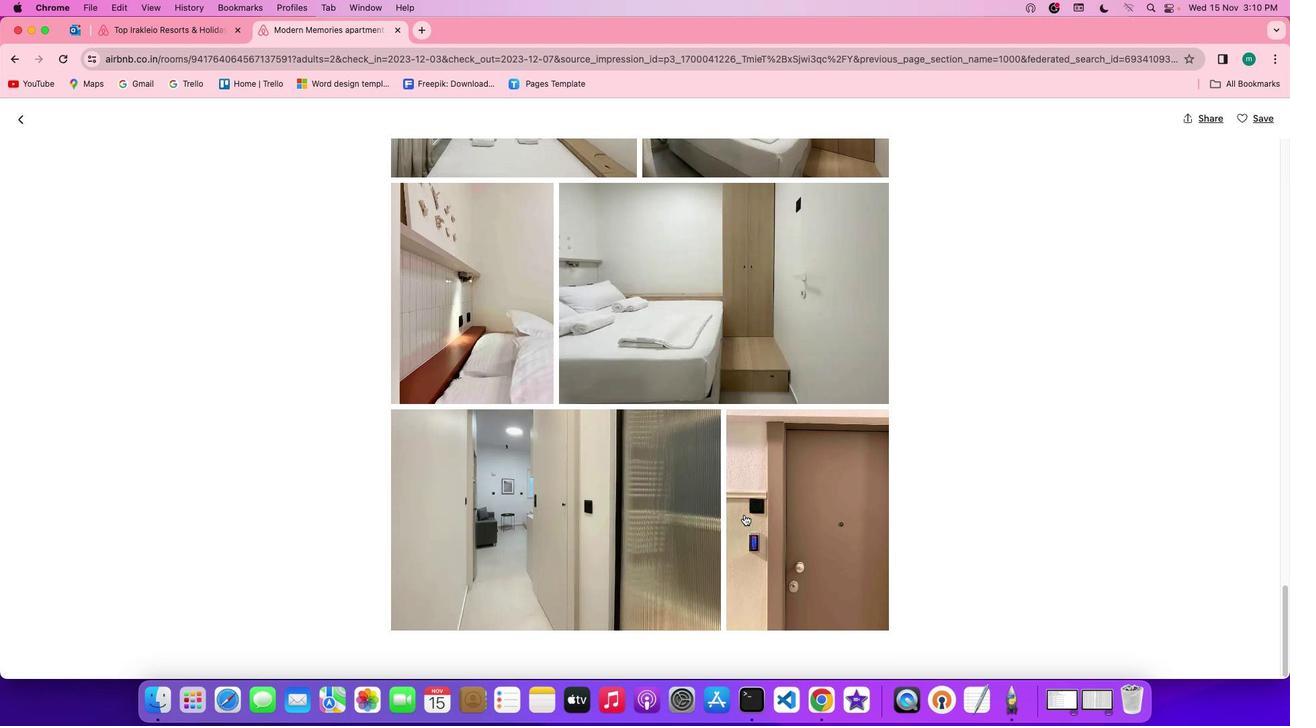 
Action: Mouse scrolled (740, 511) with delta (-3, -4)
Screenshot: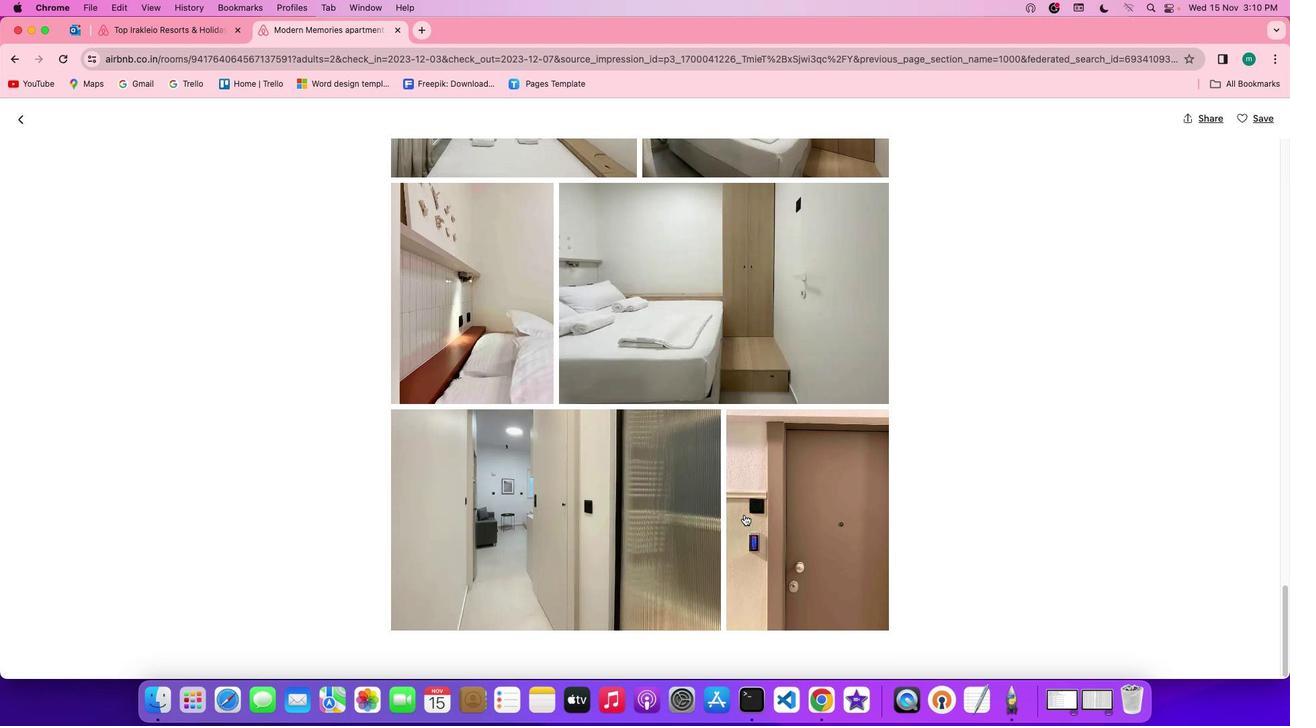 
Action: Mouse scrolled (740, 511) with delta (-3, -5)
Screenshot: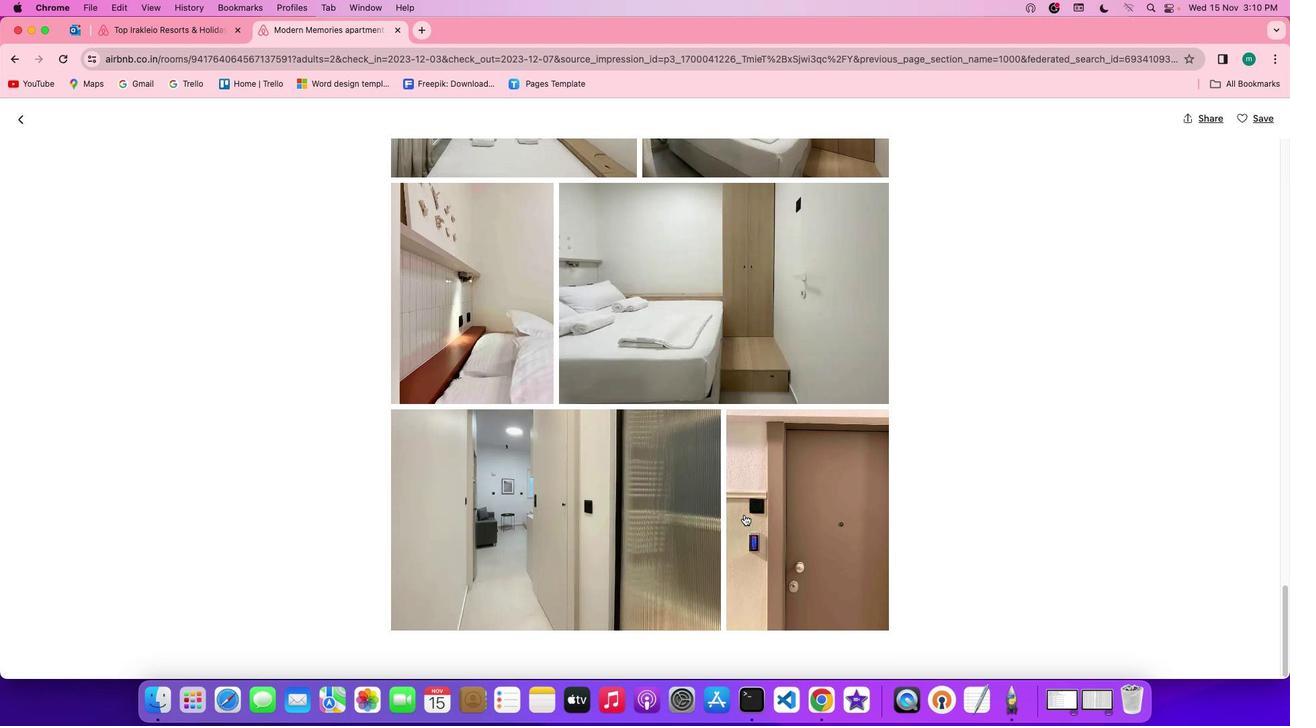
Action: Mouse scrolled (740, 511) with delta (-3, -6)
Screenshot: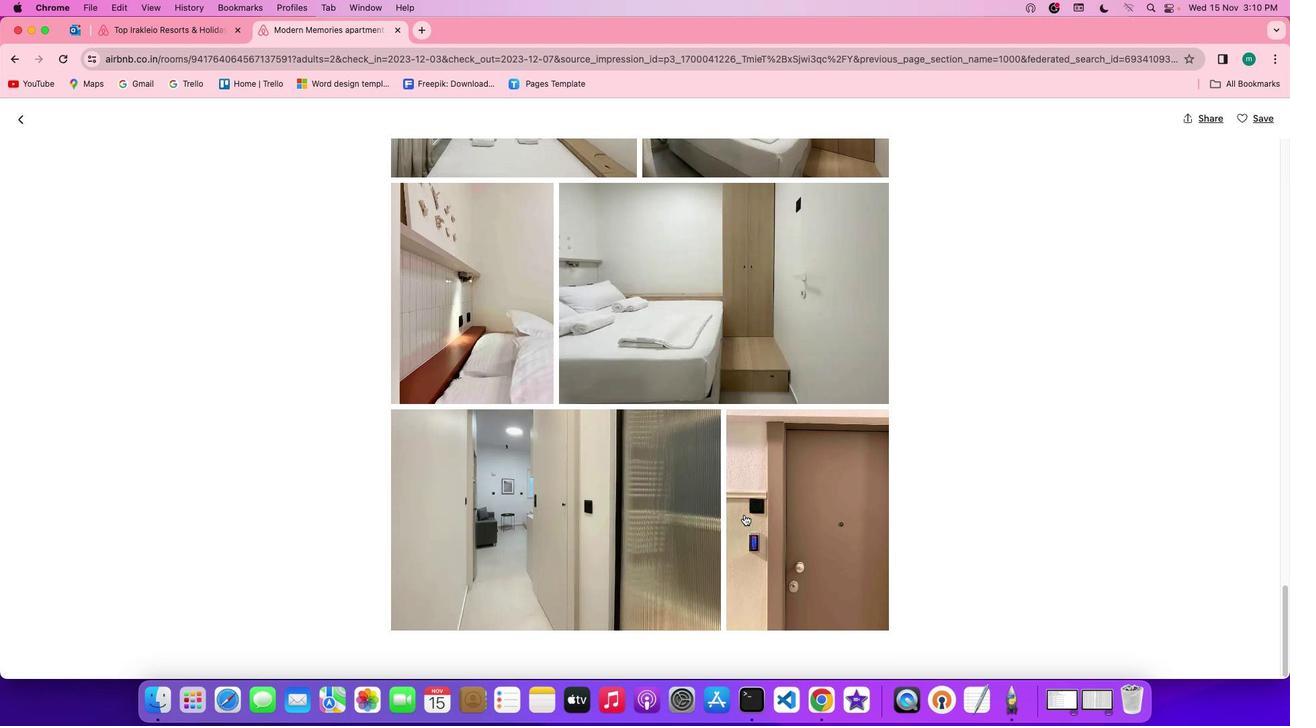 
Action: Mouse scrolled (740, 511) with delta (-3, -6)
Screenshot: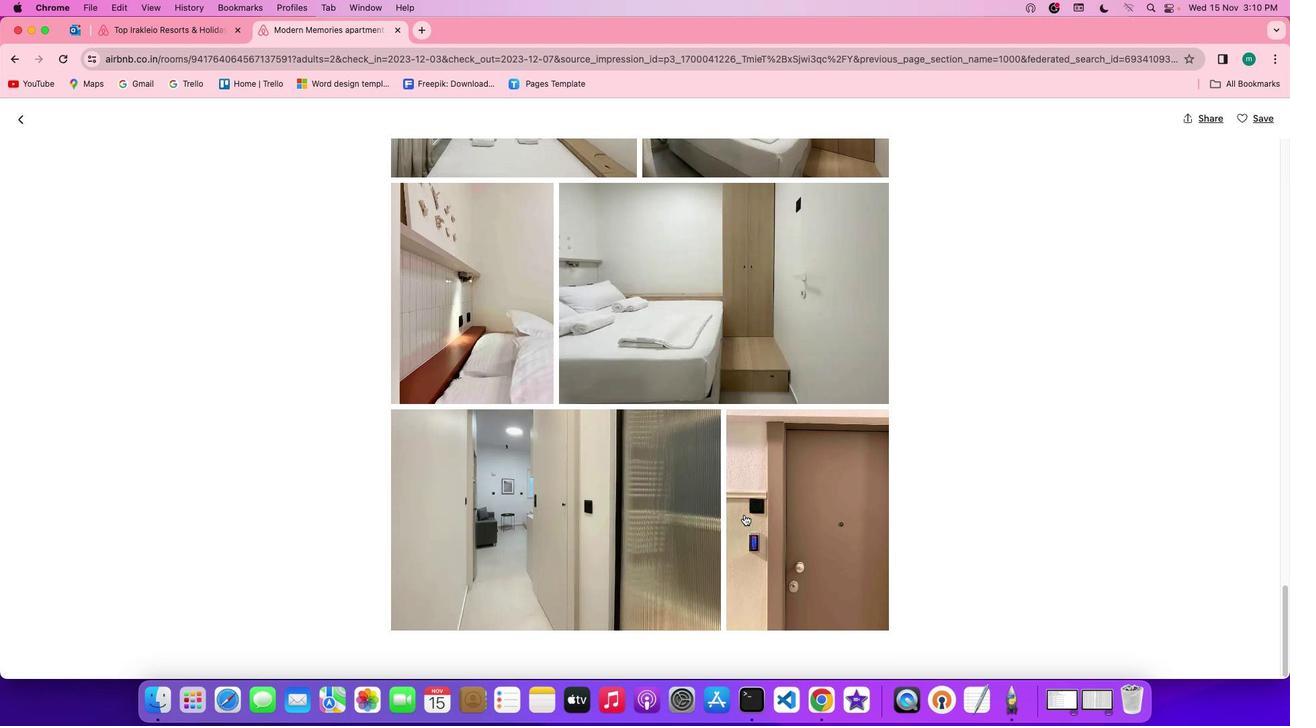 
Action: Mouse scrolled (740, 511) with delta (-3, -4)
Screenshot: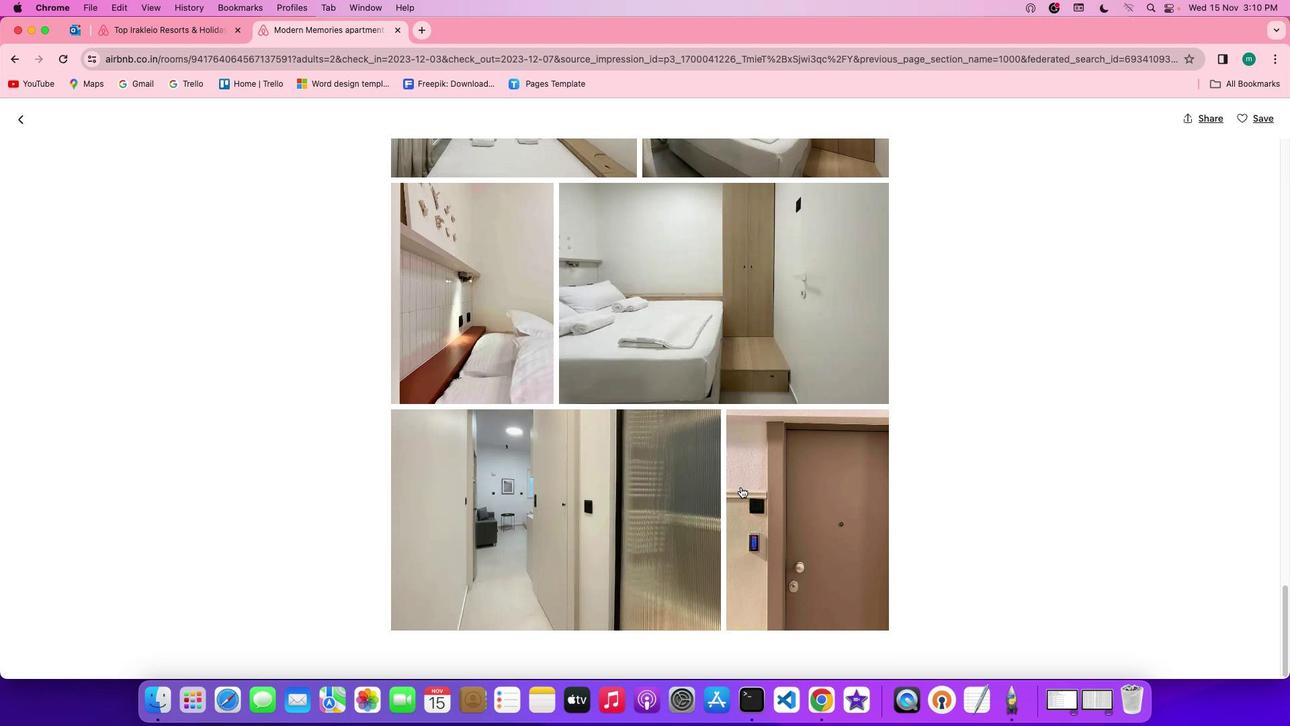 
Action: Mouse scrolled (740, 511) with delta (-3, -4)
Screenshot: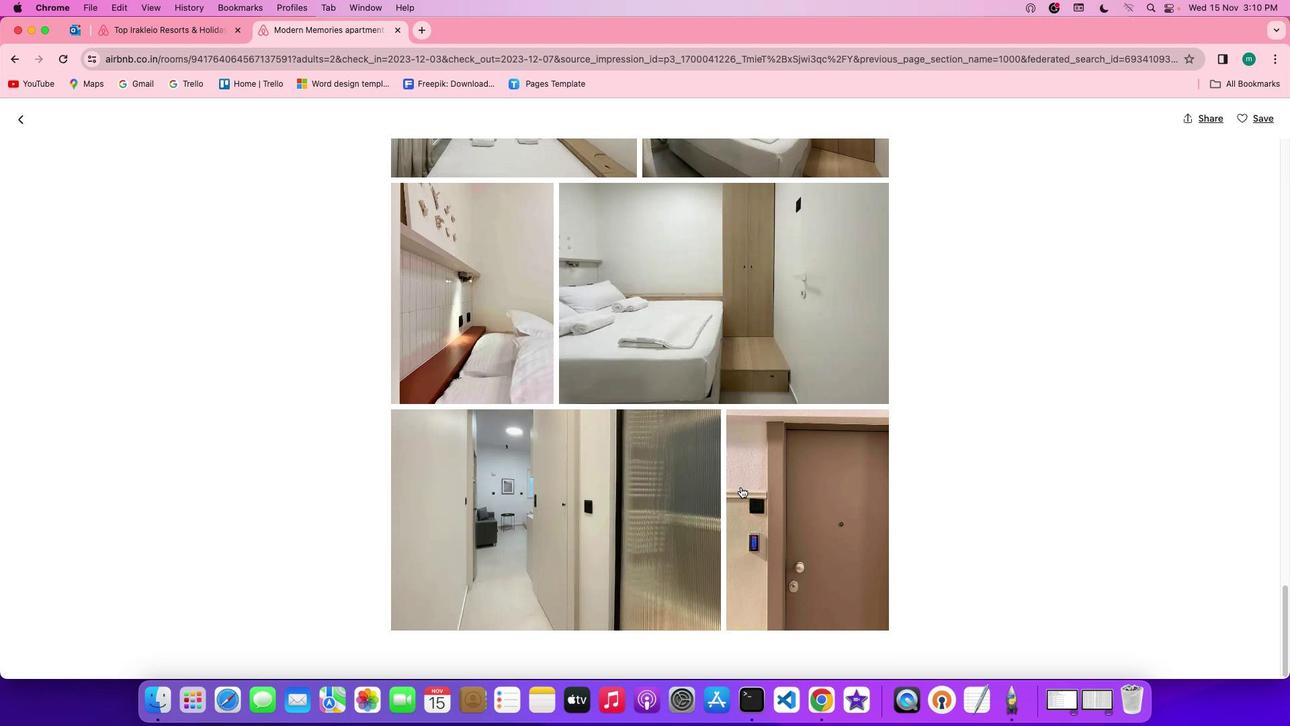 
Action: Mouse scrolled (740, 511) with delta (-3, -5)
Screenshot: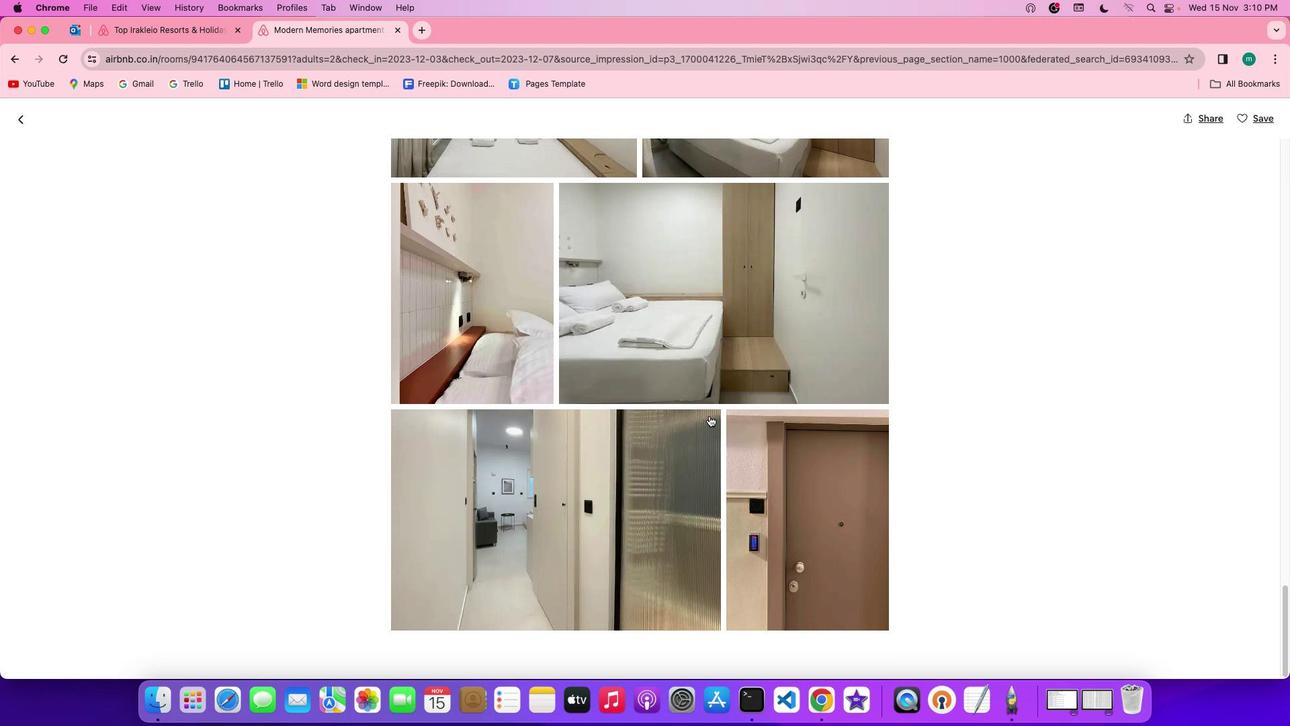 
Action: Mouse scrolled (740, 511) with delta (-3, -6)
Screenshot: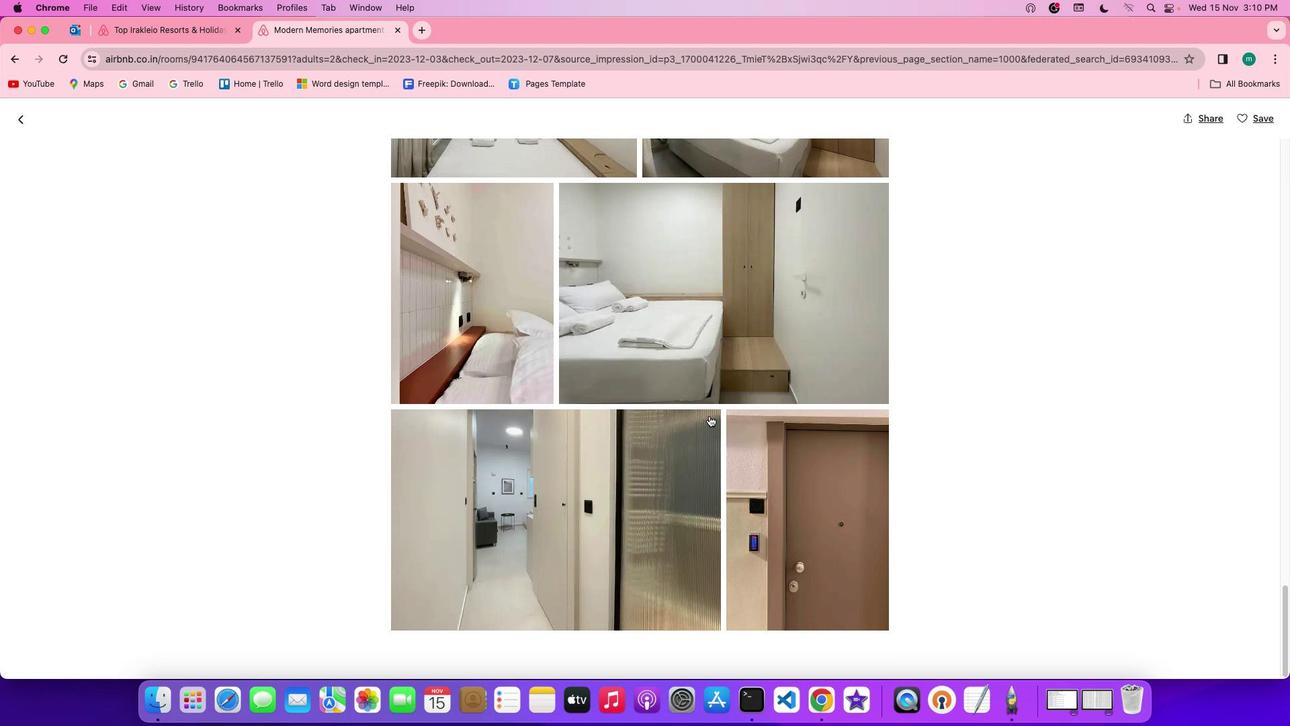 
Action: Mouse moved to (16, 119)
Screenshot: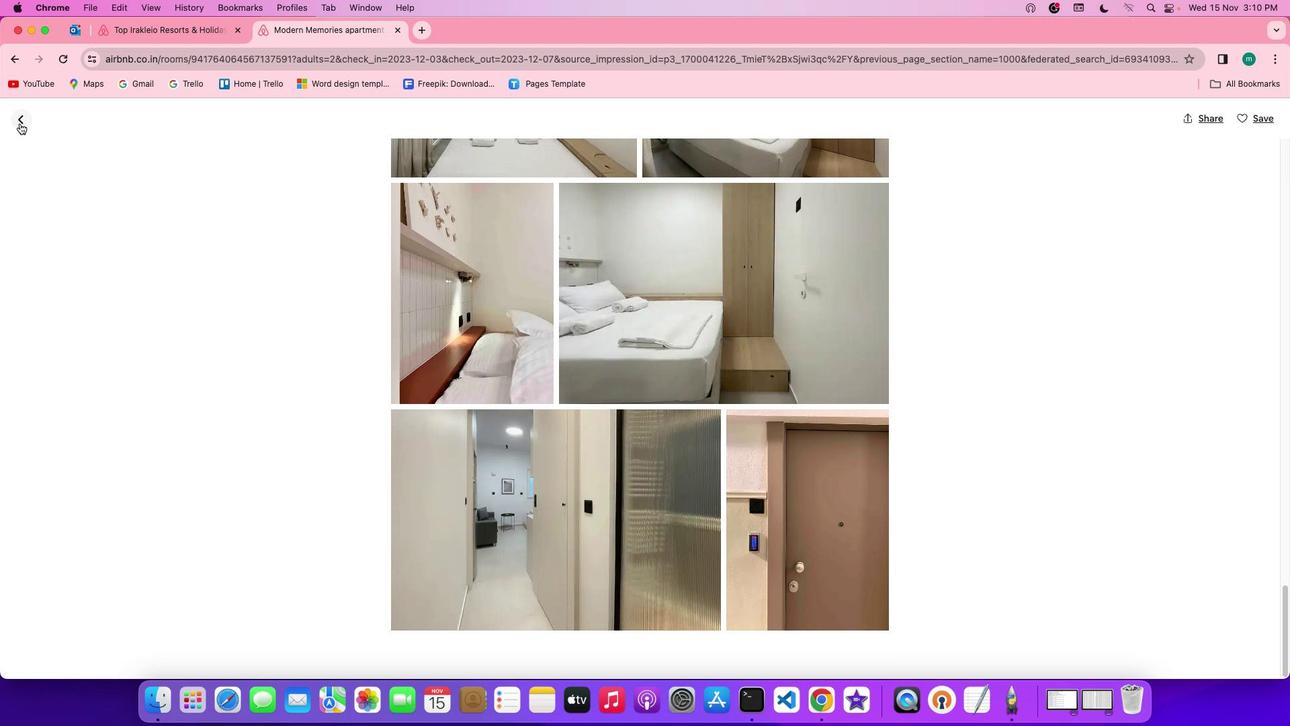 
Action: Mouse pressed left at (16, 119)
Screenshot: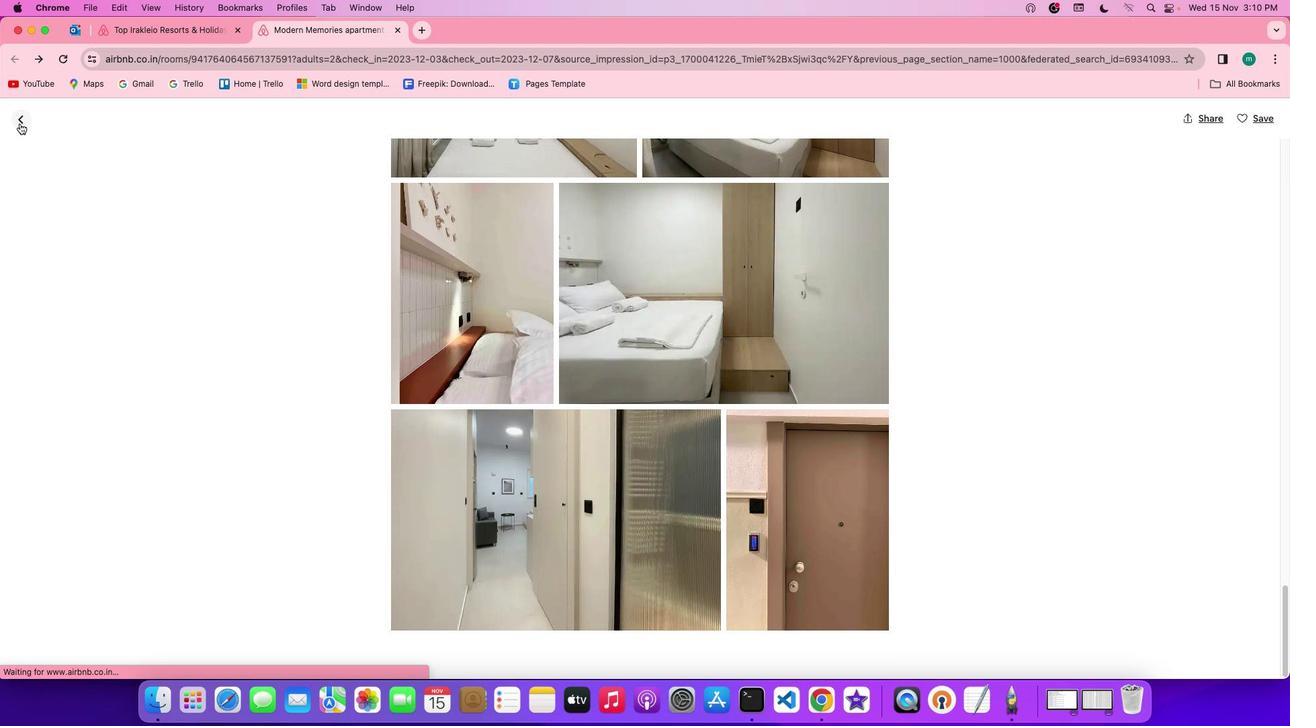 
Action: Mouse moved to (679, 524)
Screenshot: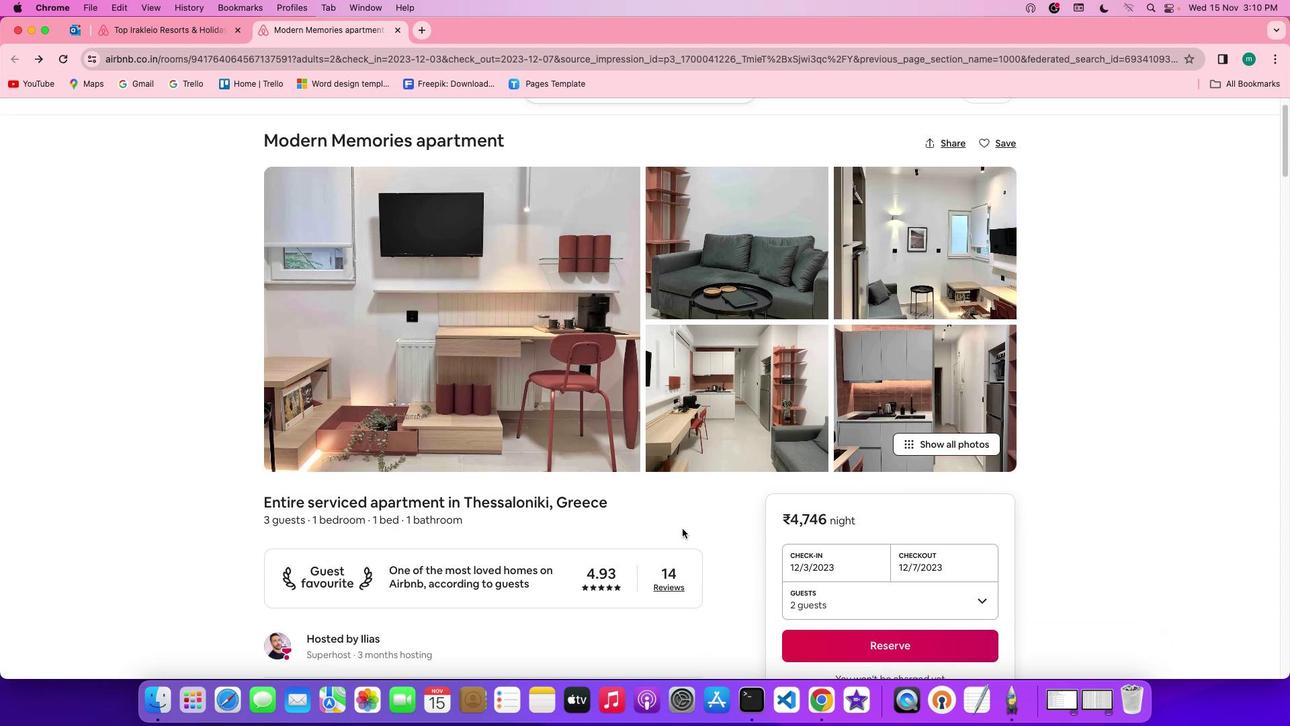 
Action: Mouse scrolled (679, 524) with delta (-3, -4)
Screenshot: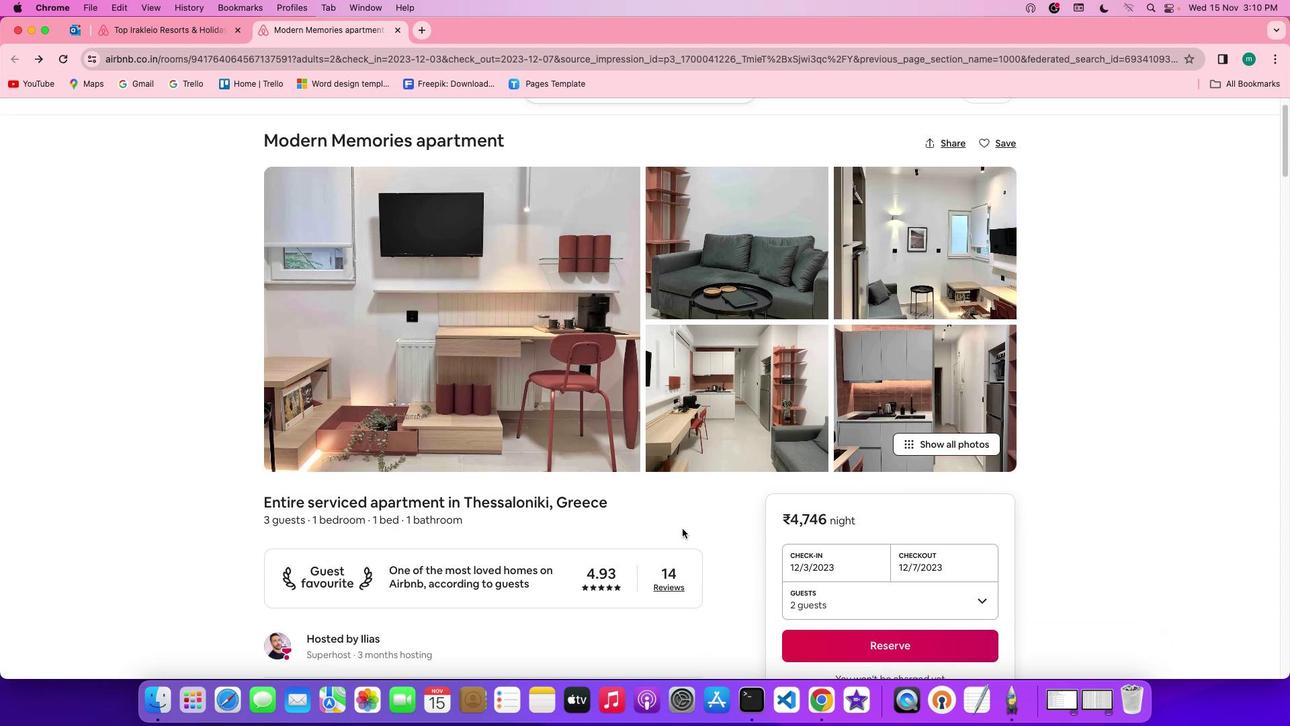 
Action: Mouse scrolled (679, 524) with delta (-3, -4)
Screenshot: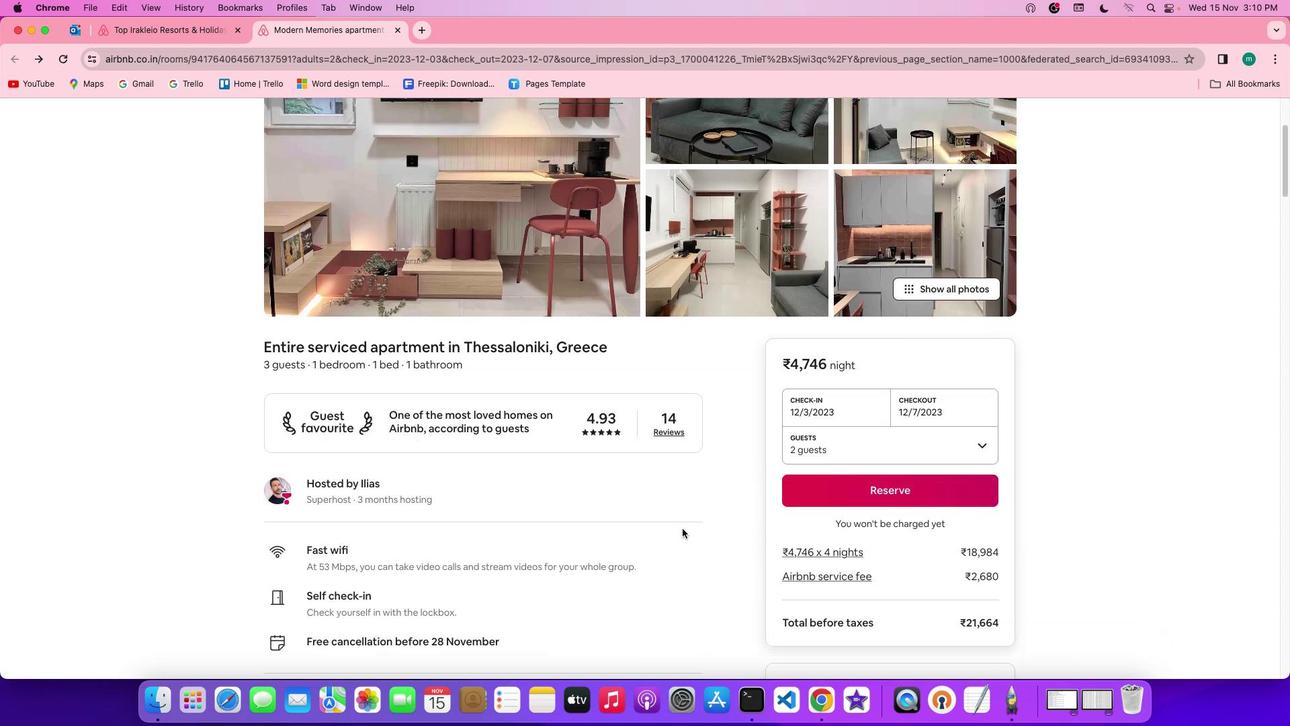 
Action: Mouse scrolled (679, 524) with delta (-3, -4)
Screenshot: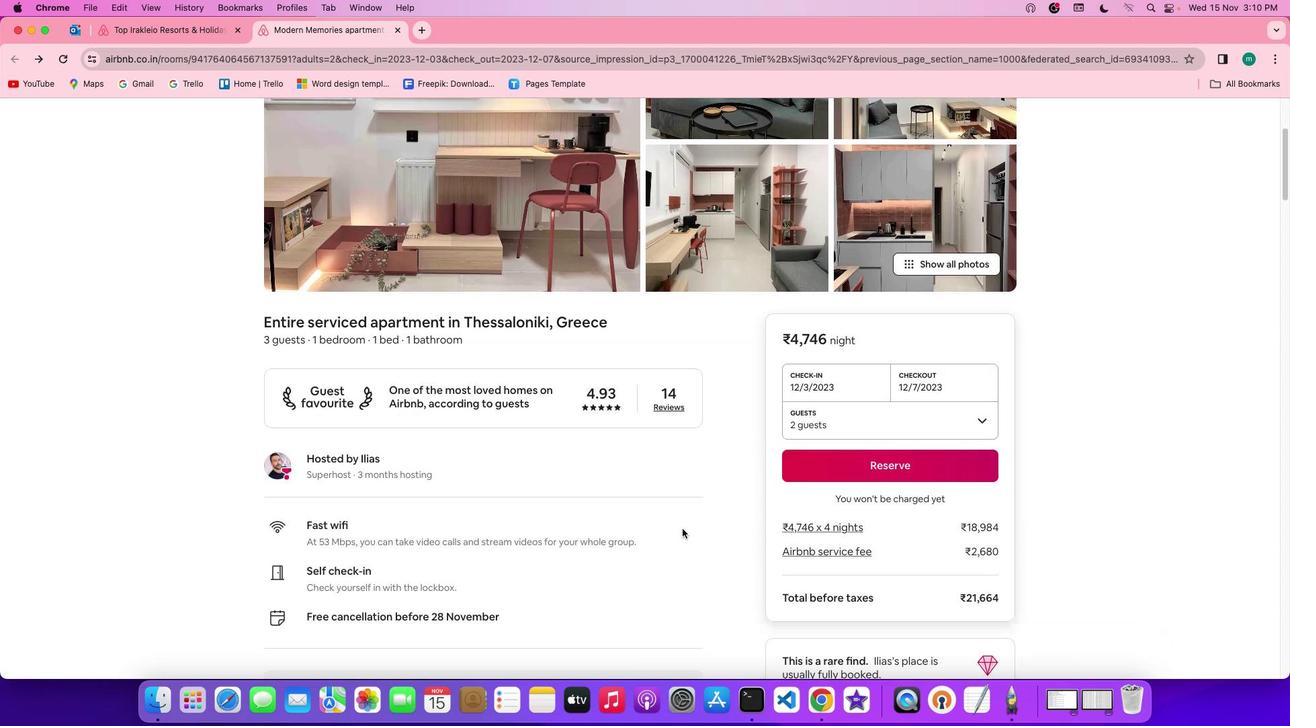 
Action: Mouse scrolled (679, 524) with delta (-3, -6)
Screenshot: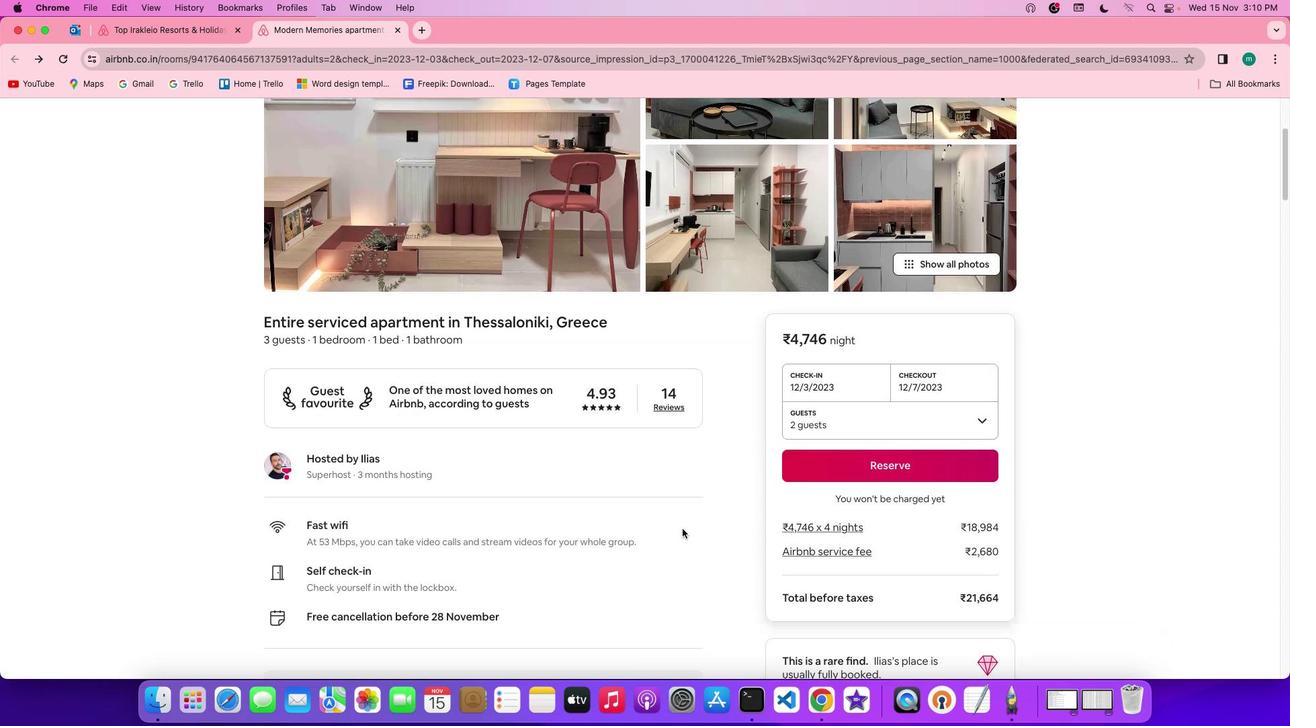 
Action: Mouse scrolled (679, 524) with delta (-3, -5)
Screenshot: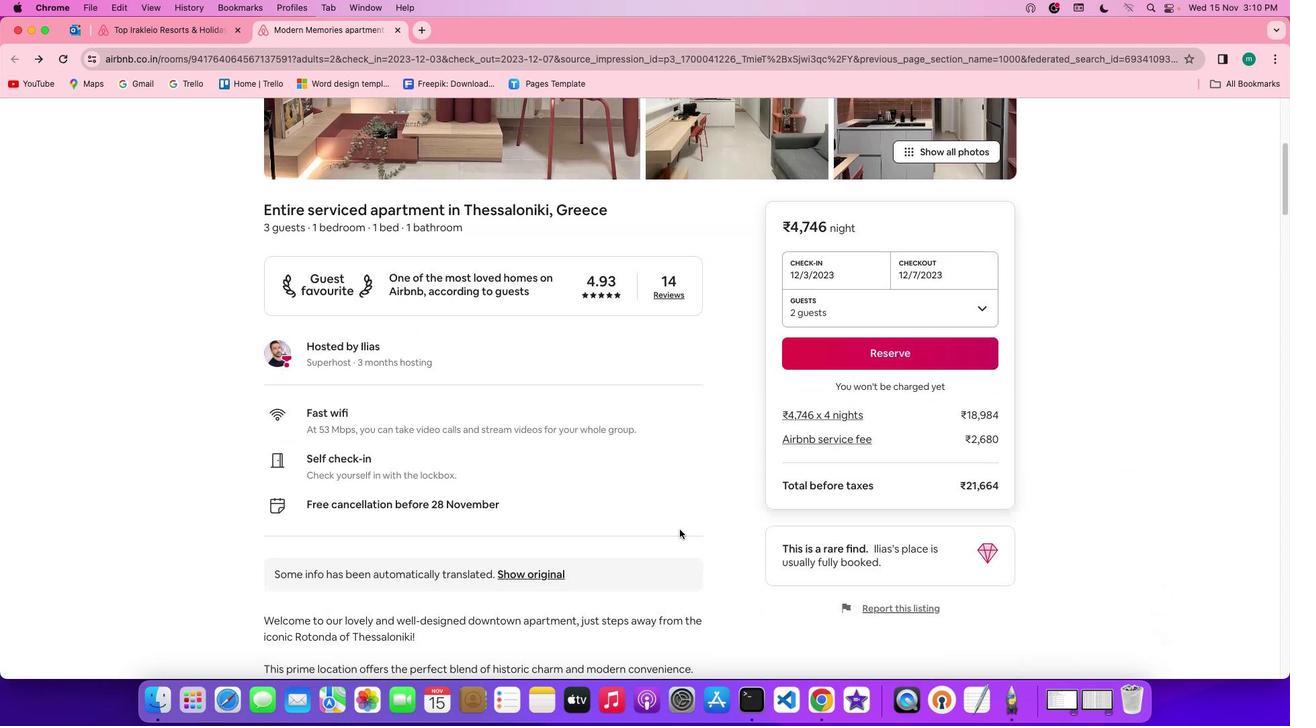 
Action: Mouse moved to (675, 525)
Screenshot: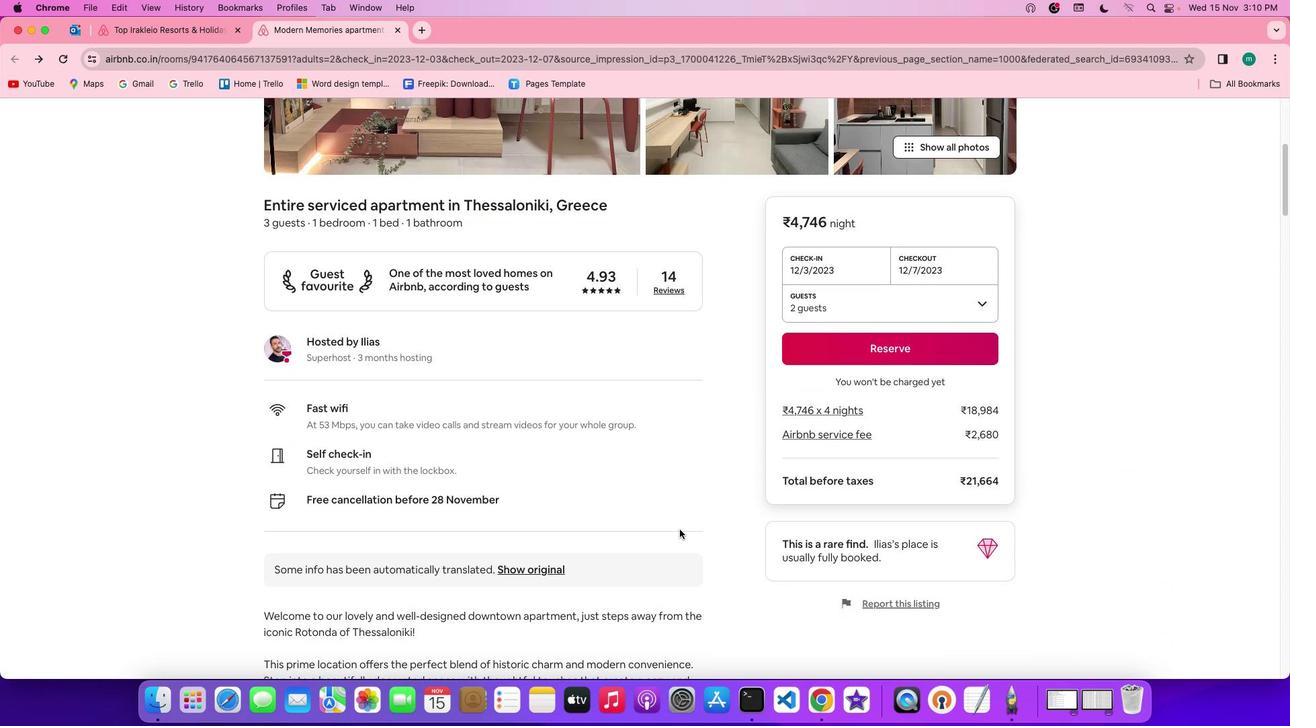 
Action: Mouse scrolled (675, 525) with delta (-3, -4)
Screenshot: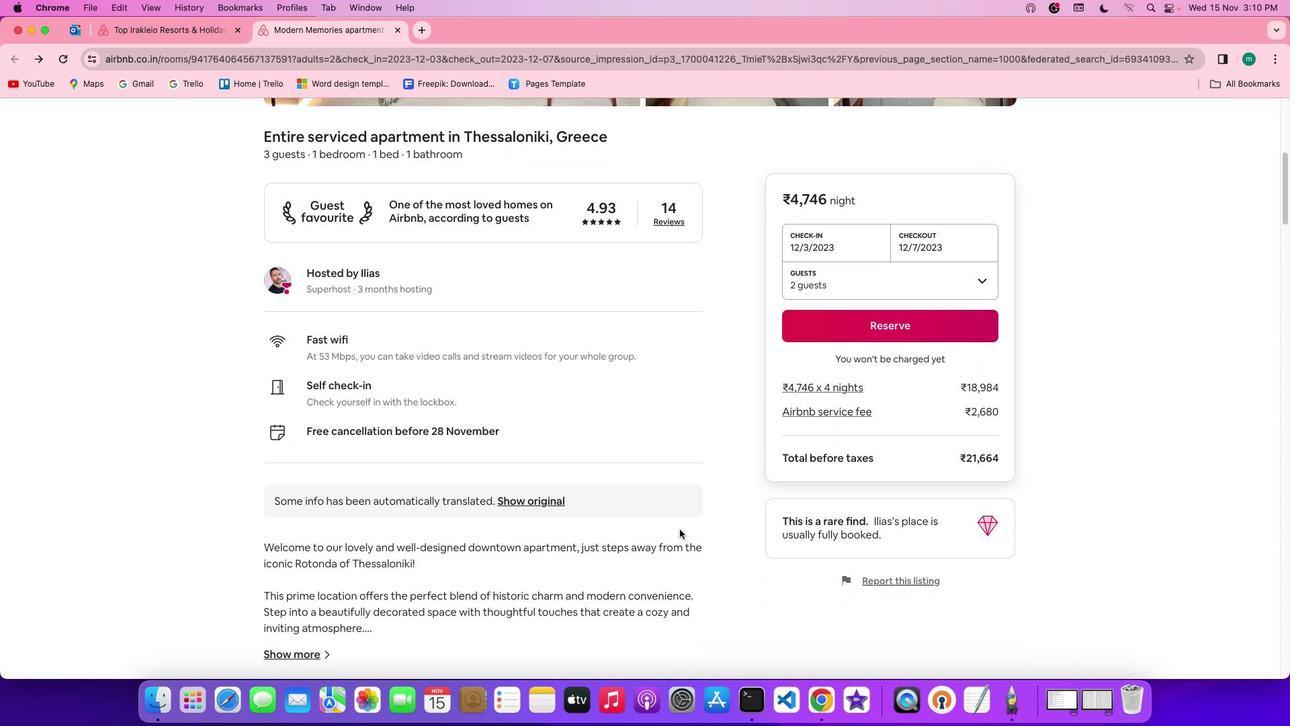 
Action: Mouse scrolled (675, 525) with delta (-3, -4)
Screenshot: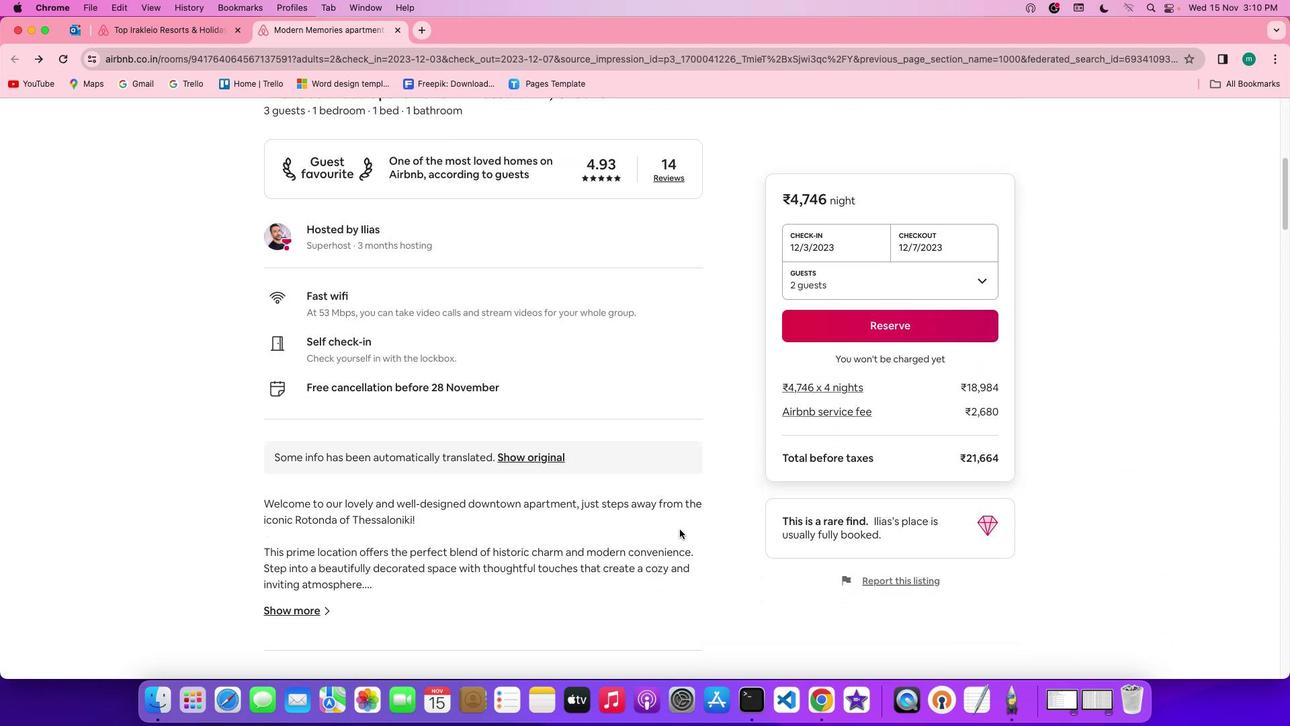 
Action: Mouse scrolled (675, 525) with delta (-3, -4)
Screenshot: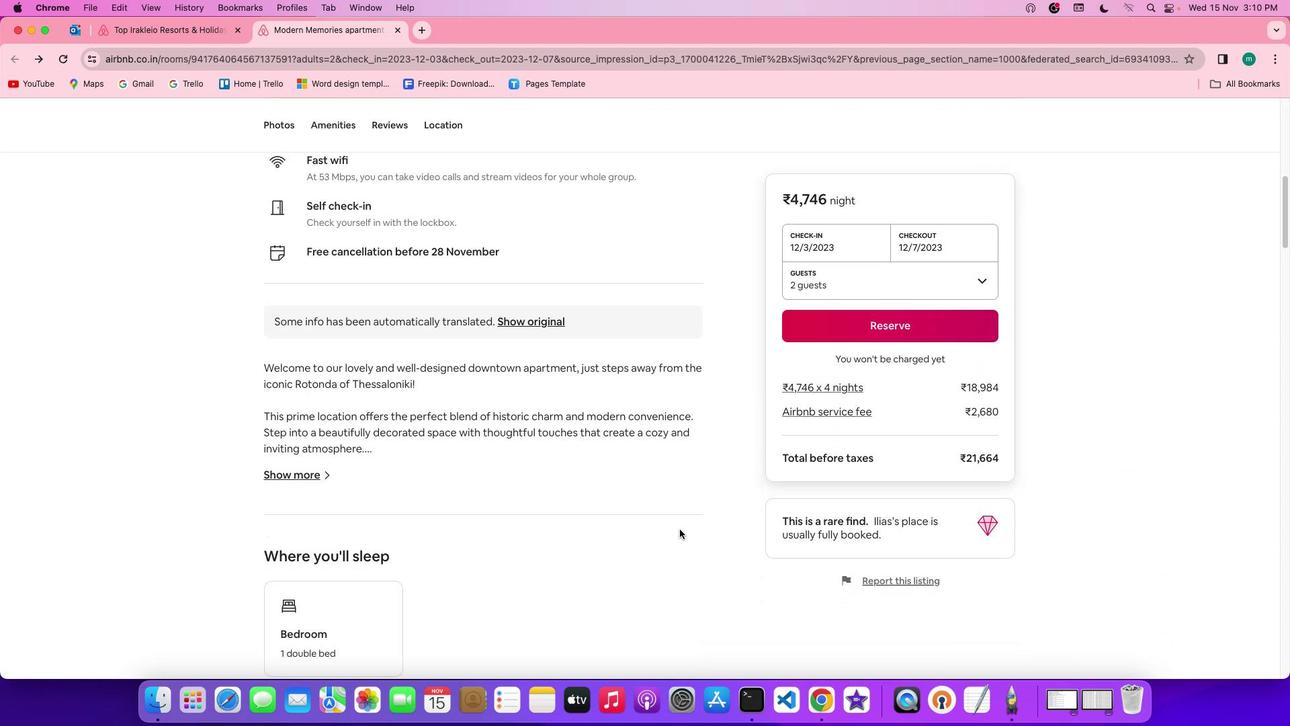 
Action: Mouse scrolled (675, 525) with delta (-3, -6)
Screenshot: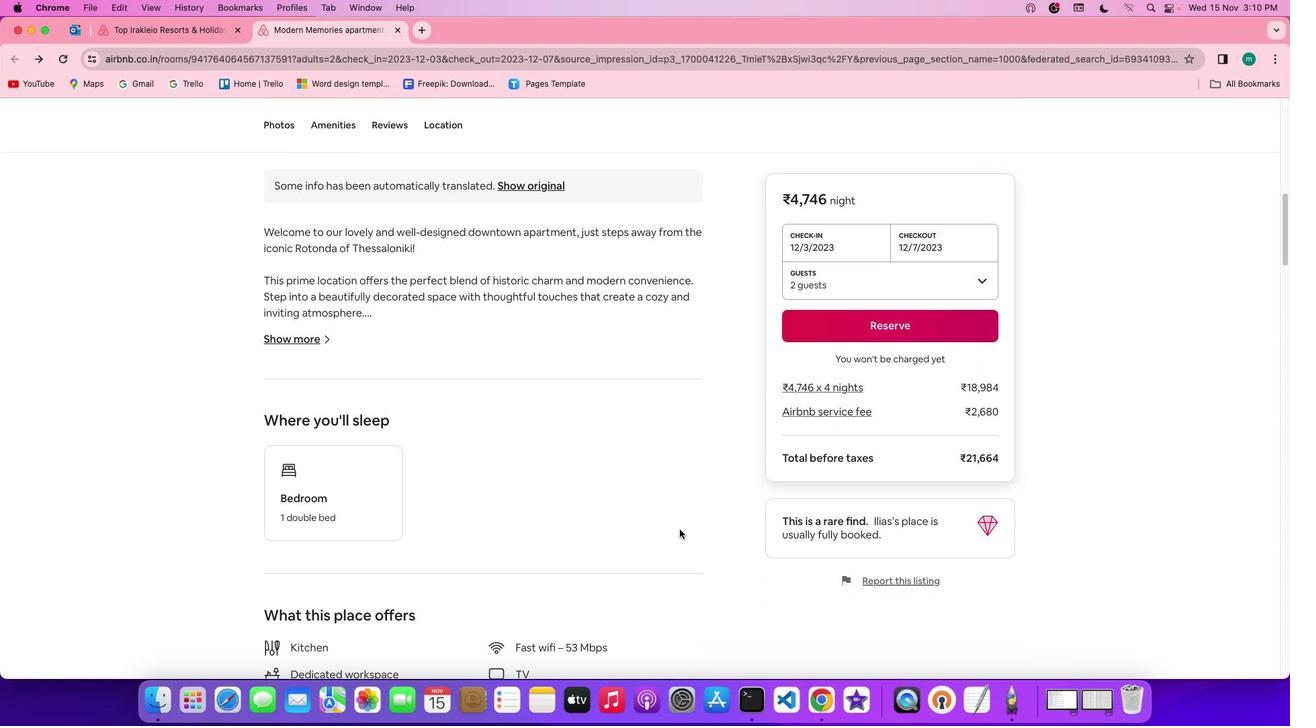 
Action: Mouse scrolled (675, 525) with delta (-3, -6)
Screenshot: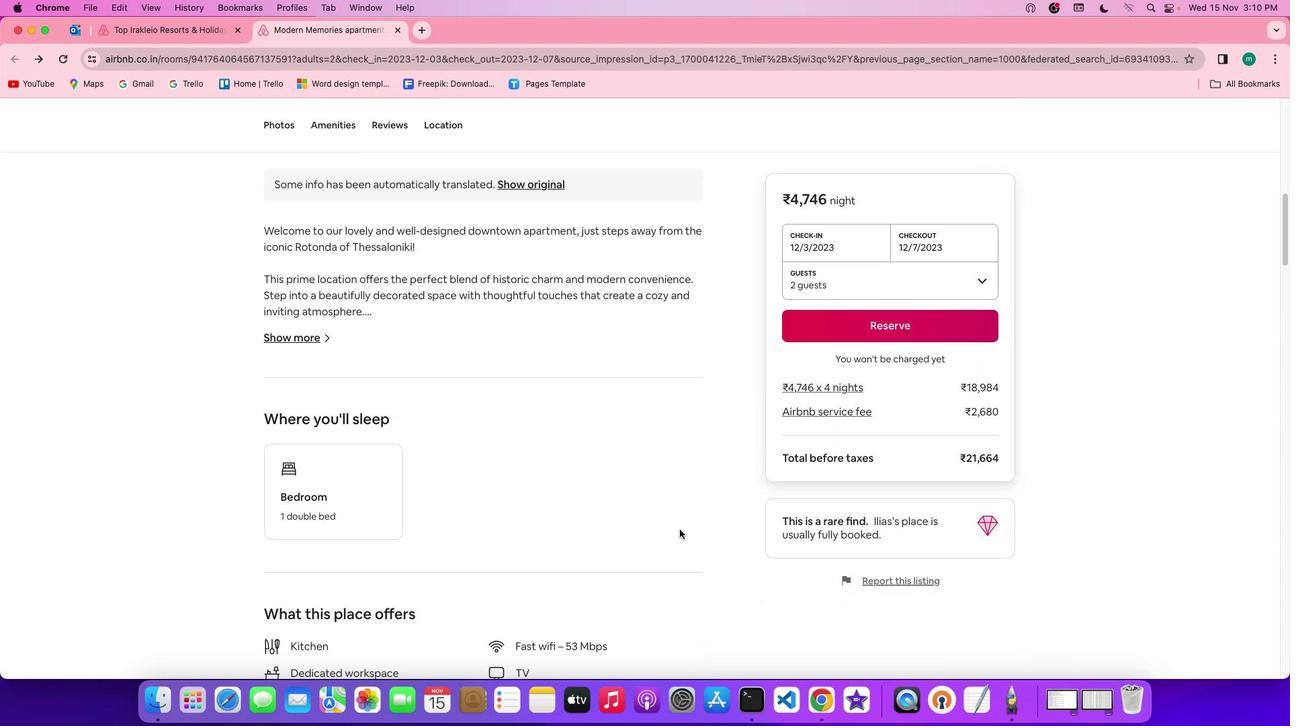 
Action: Mouse moved to (420, 517)
Screenshot: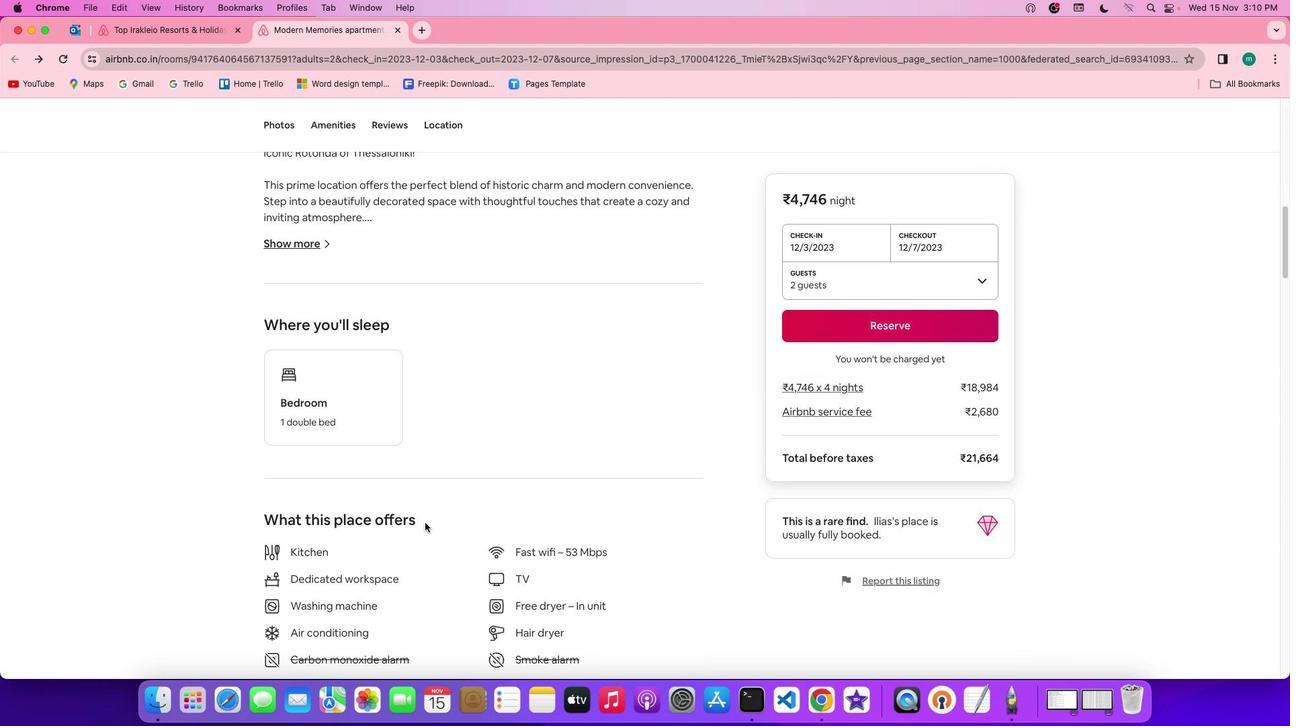 
Action: Mouse scrolled (420, 517) with delta (-3, -4)
Screenshot: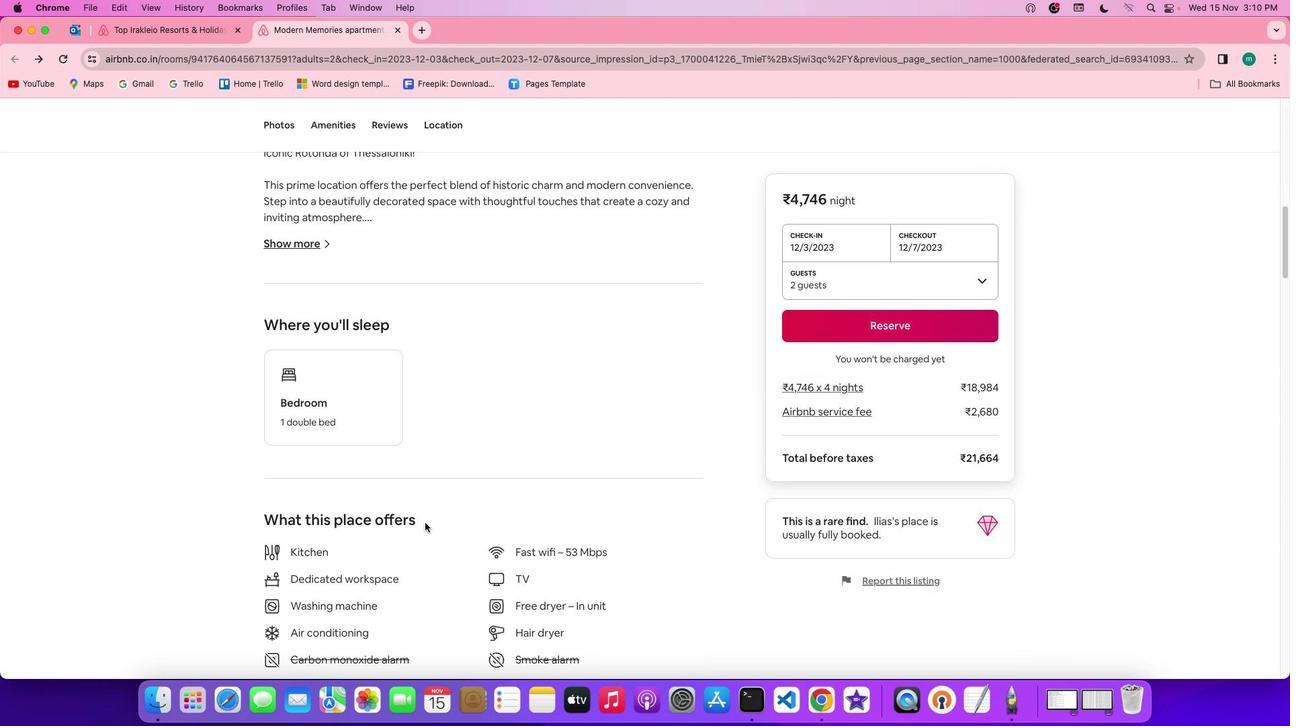 
Action: Mouse moved to (420, 518)
Screenshot: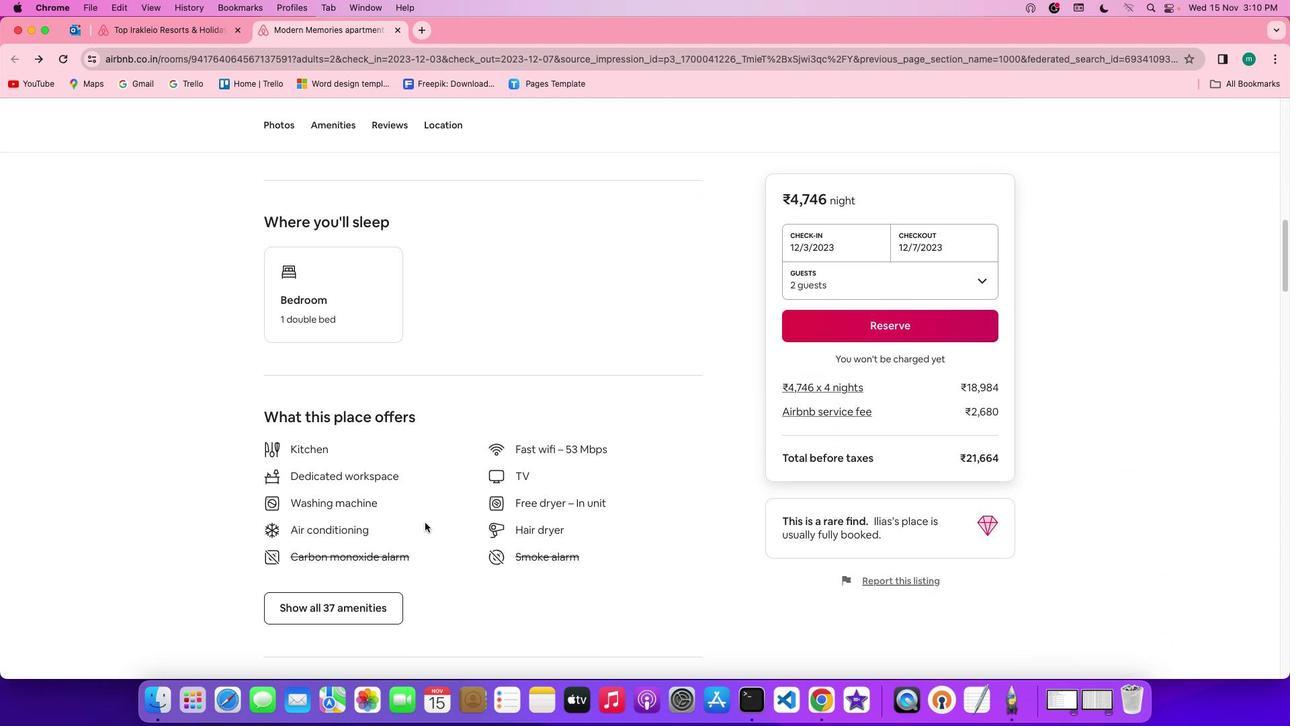 
Action: Mouse scrolled (420, 518) with delta (-3, -4)
Screenshot: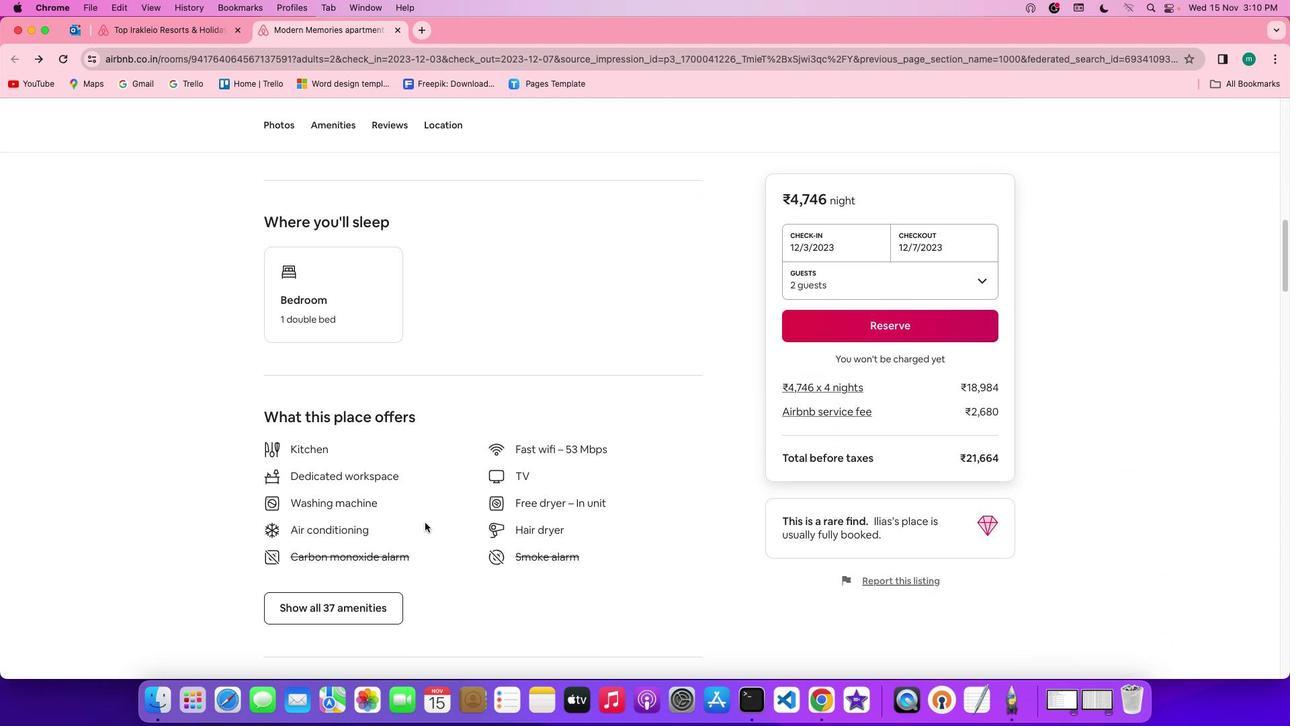 
Action: Mouse moved to (420, 518)
Screenshot: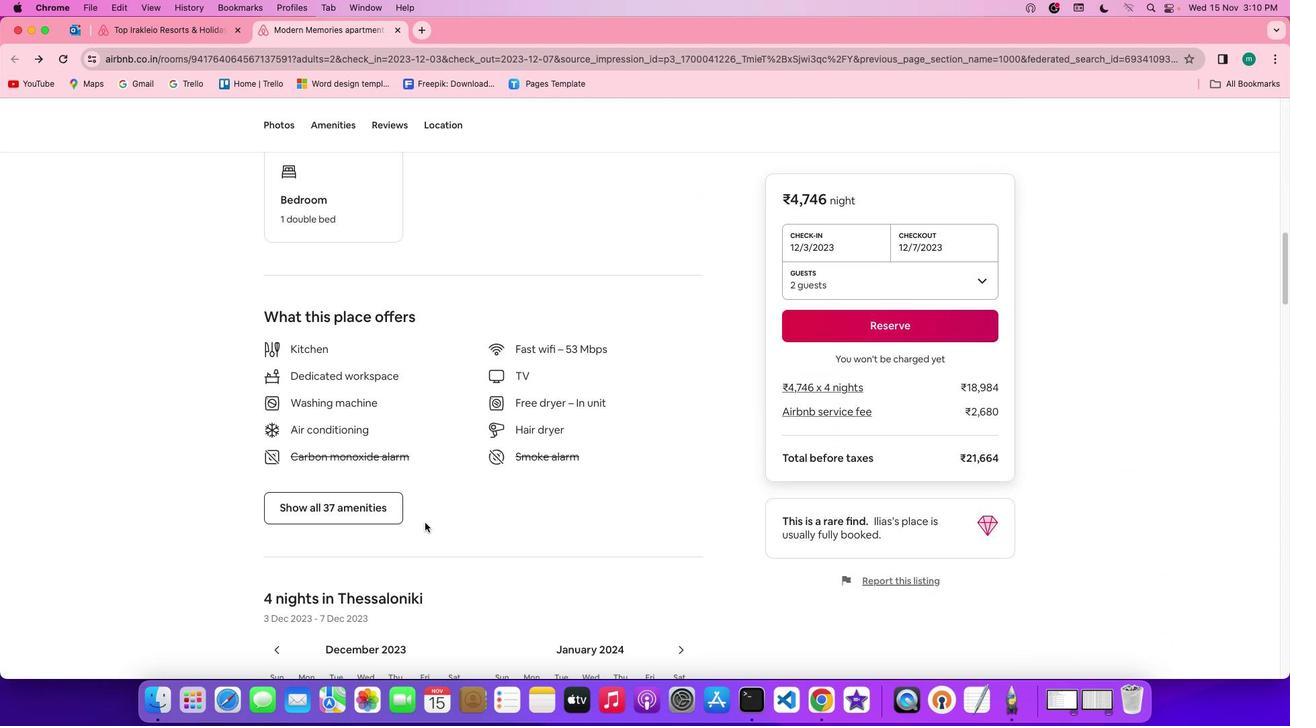 
Action: Mouse scrolled (420, 518) with delta (-3, -5)
Screenshot: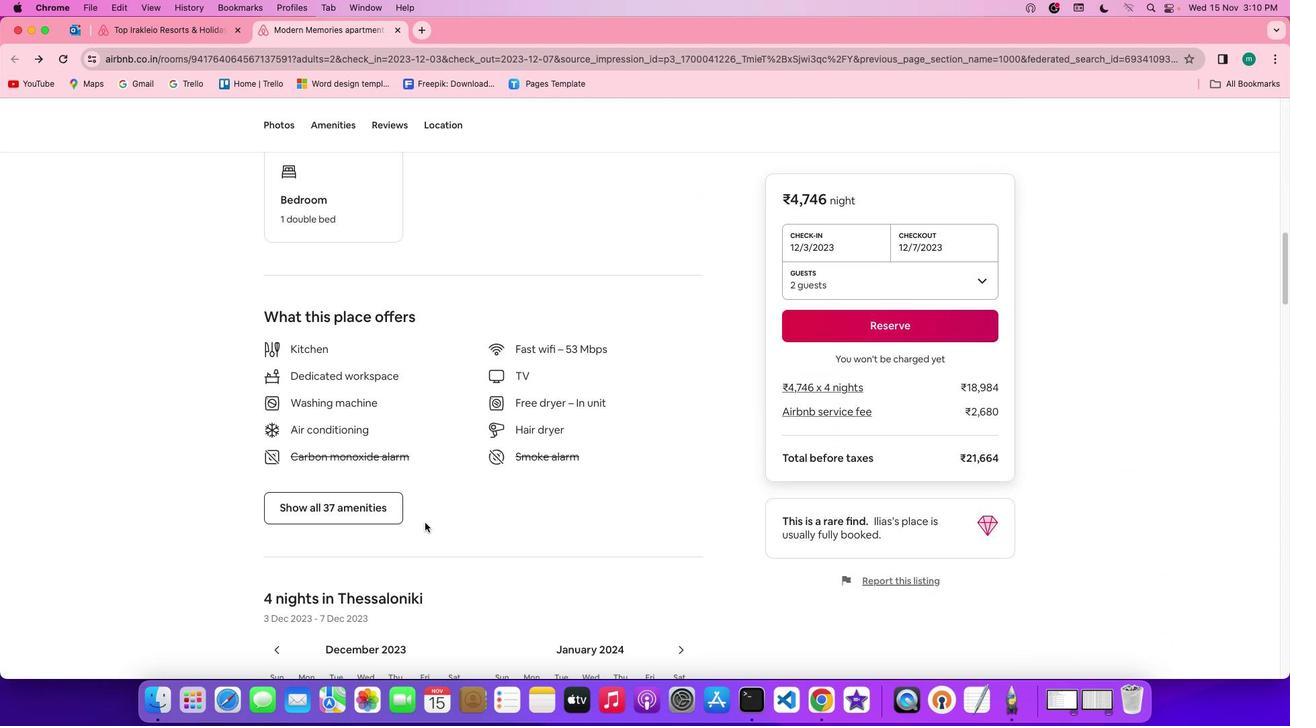 
Action: Mouse scrolled (420, 518) with delta (-3, -6)
Screenshot: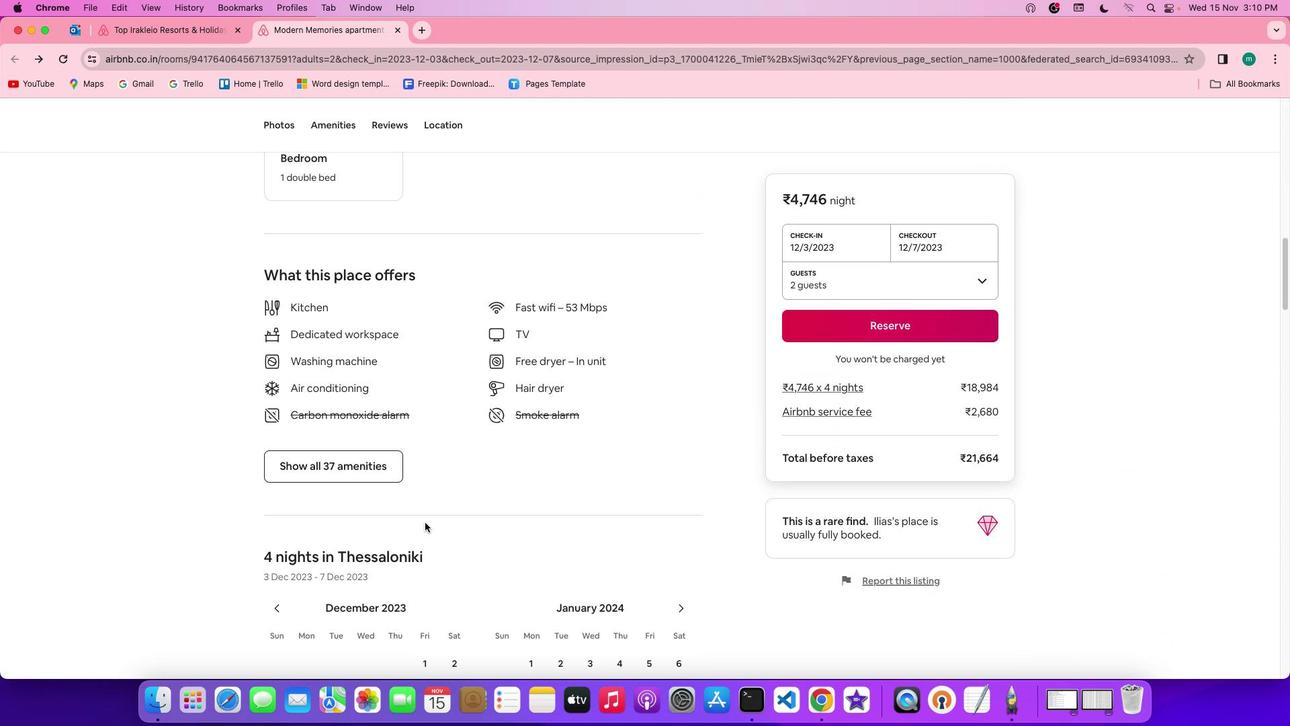 
Action: Mouse scrolled (420, 518) with delta (-3, -6)
Screenshot: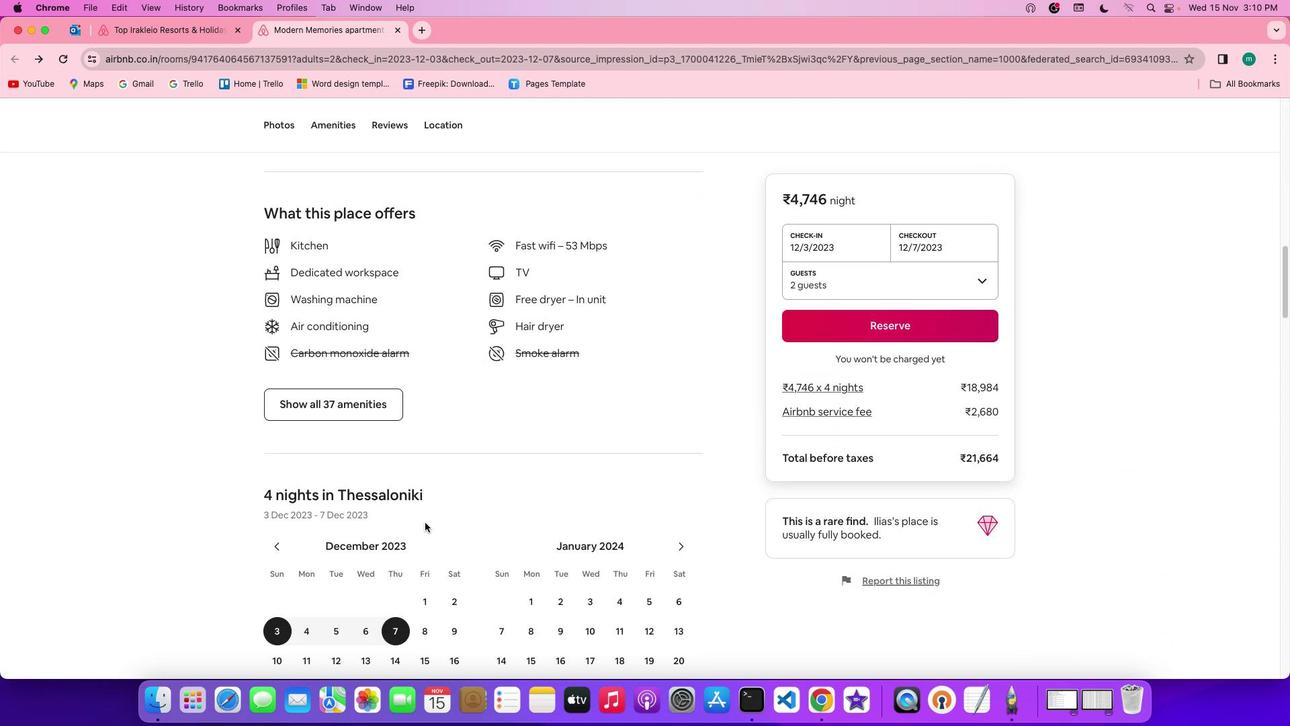 
Action: Mouse moved to (343, 407)
Screenshot: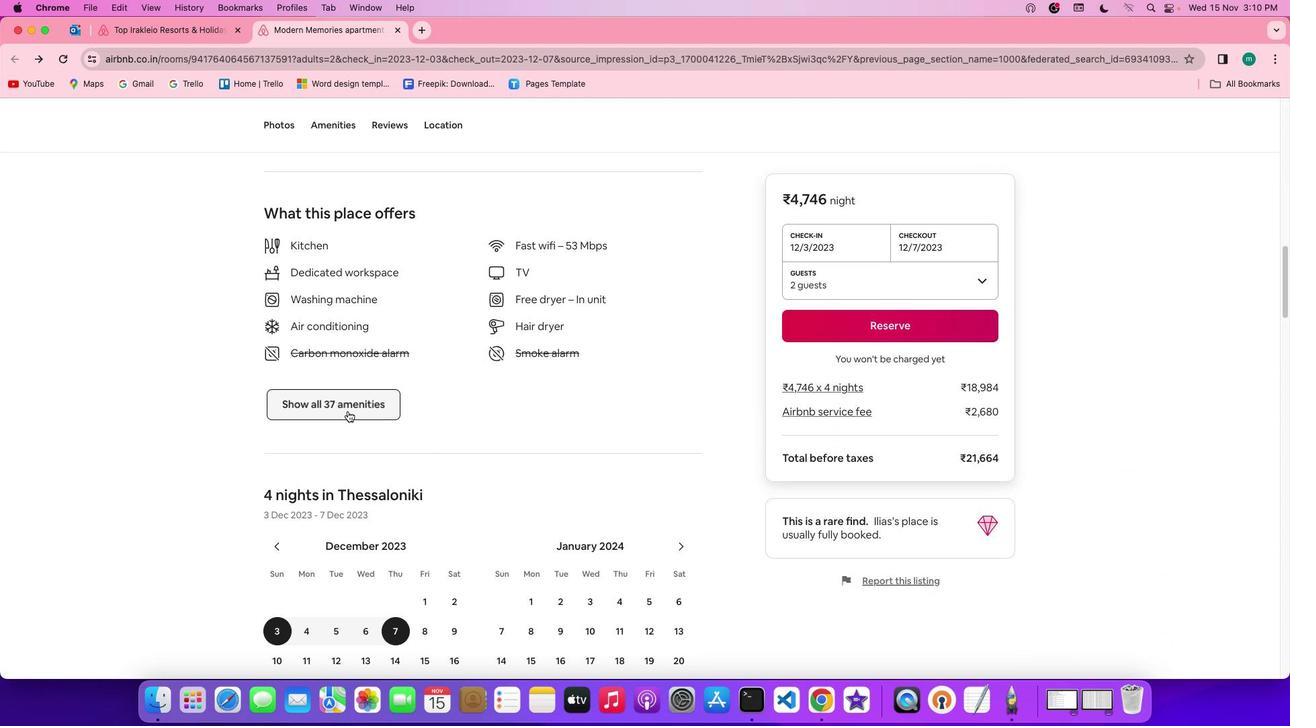 
Action: Mouse pressed left at (343, 407)
Screenshot: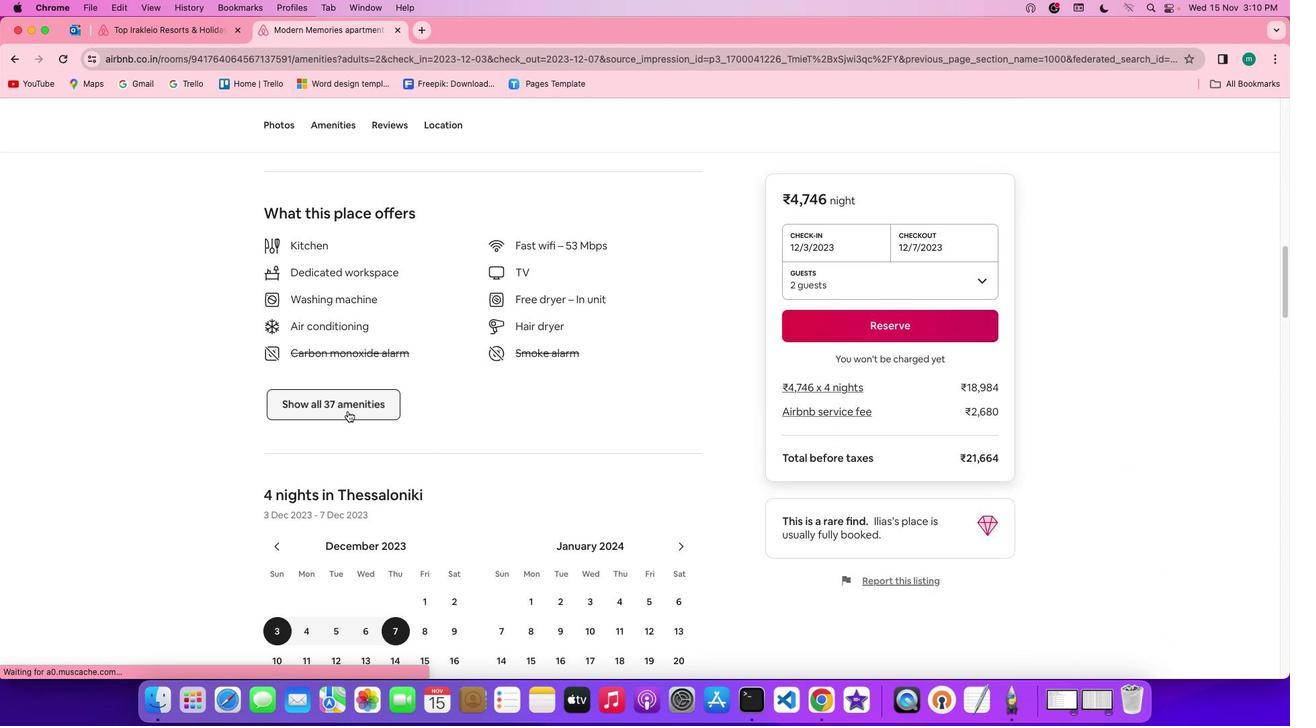 
Action: Mouse moved to (640, 519)
Screenshot: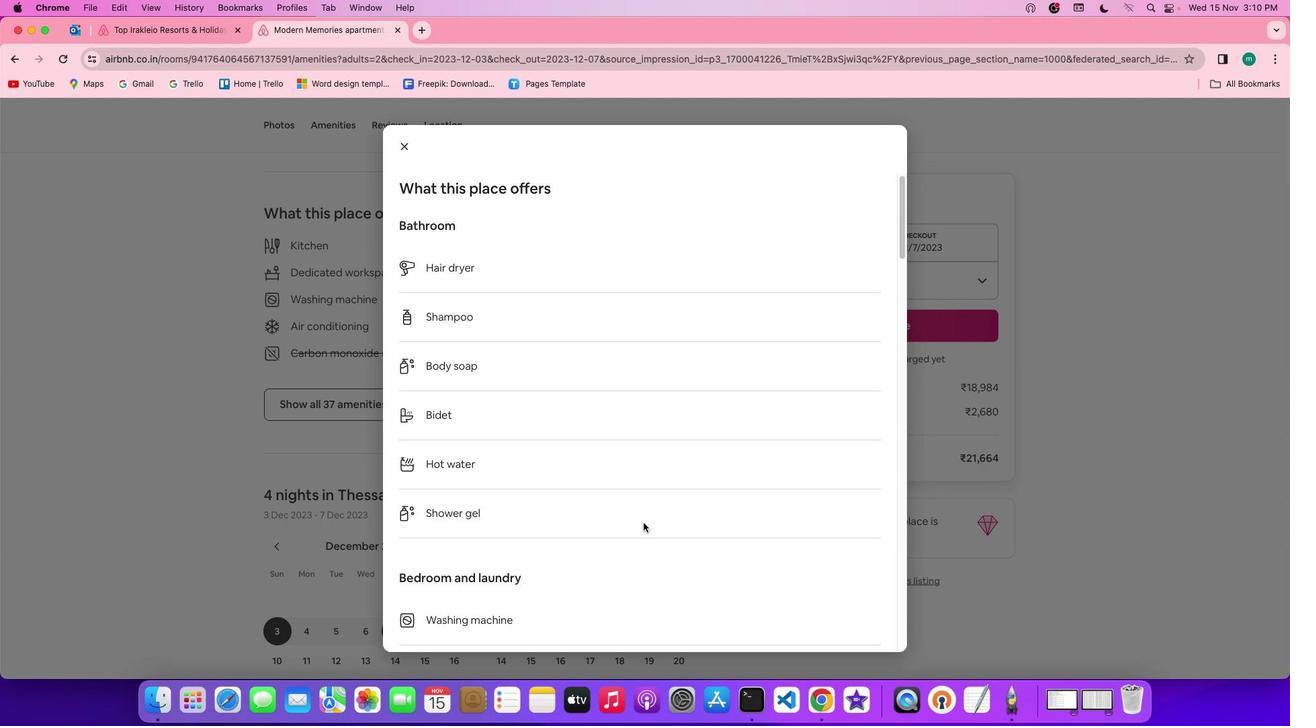 
Action: Mouse scrolled (640, 519) with delta (-3, -4)
Screenshot: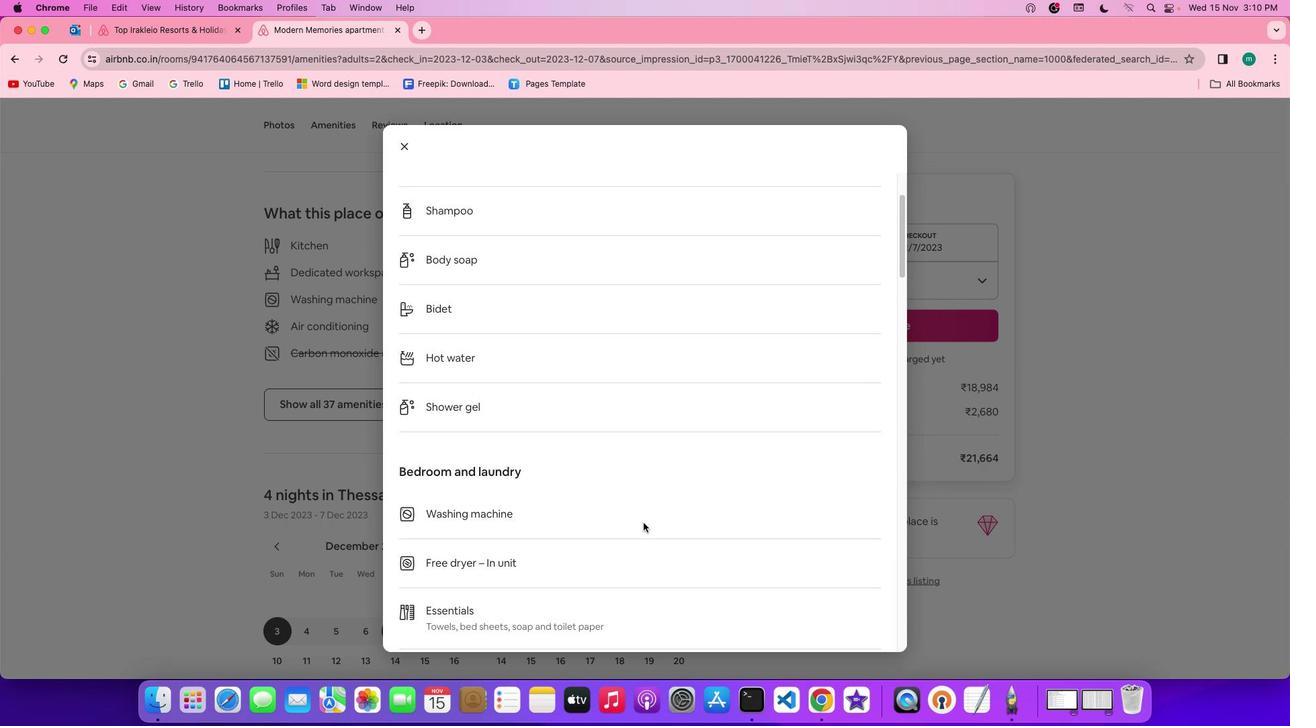 
Action: Mouse scrolled (640, 519) with delta (-3, -4)
Screenshot: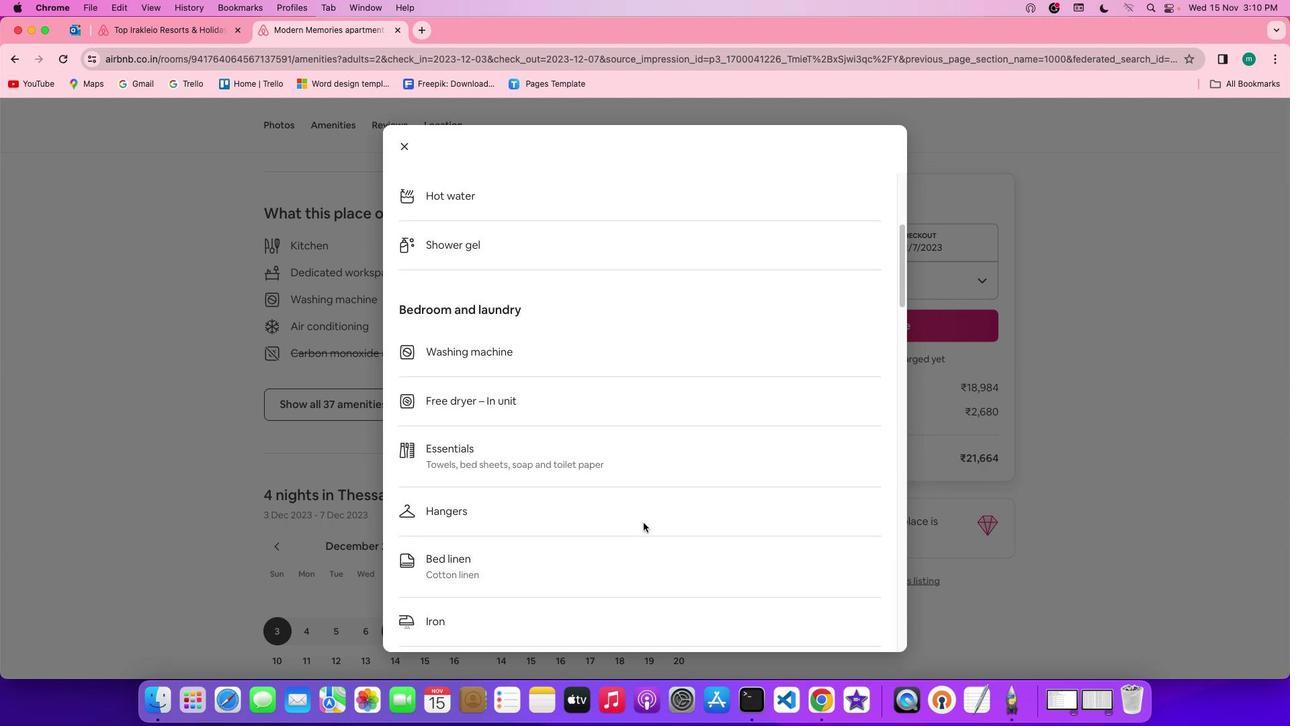 
Action: Mouse scrolled (640, 519) with delta (-3, -5)
Screenshot: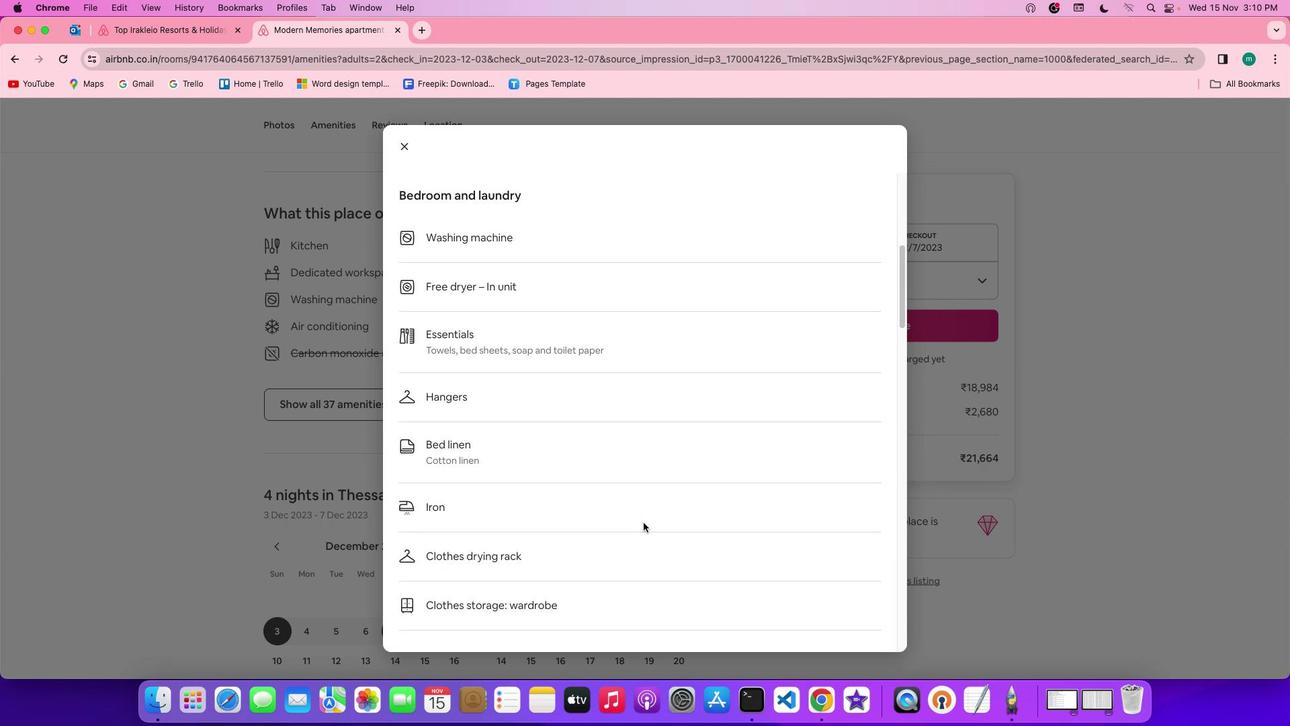 
Action: Mouse scrolled (640, 519) with delta (-3, -6)
Screenshot: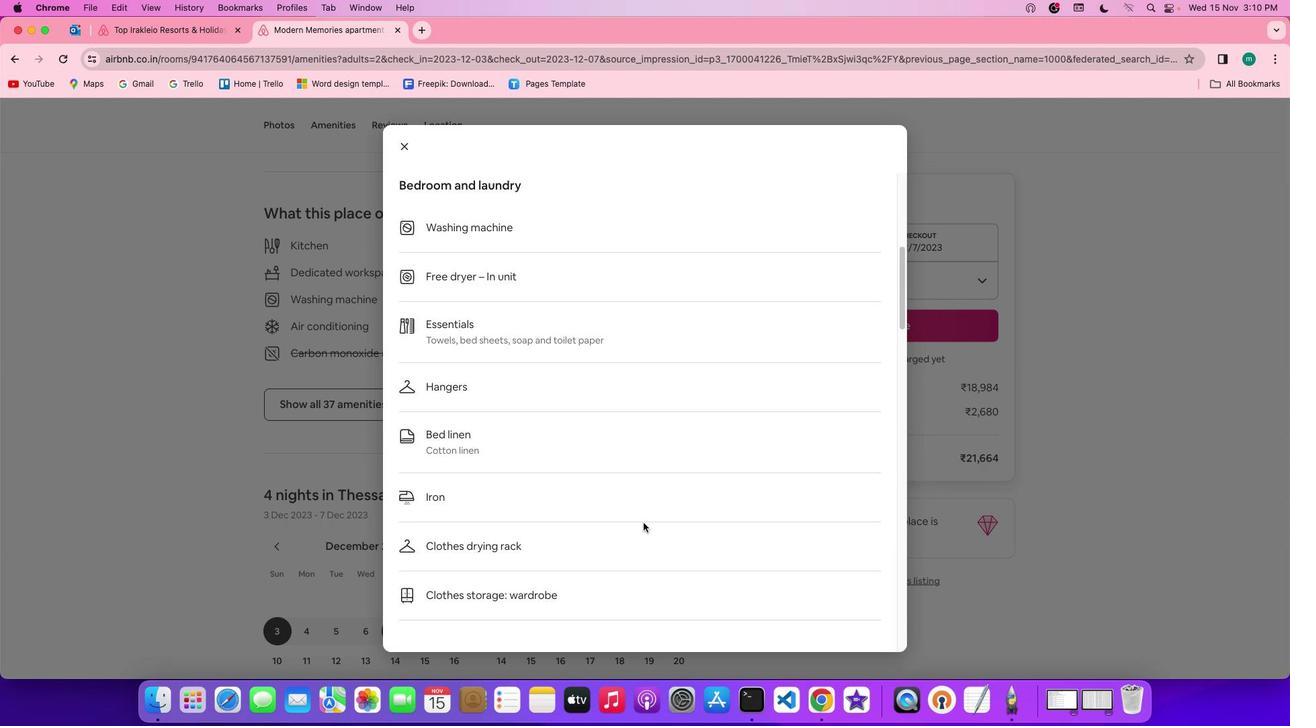 
Action: Mouse scrolled (640, 519) with delta (-3, -6)
Screenshot: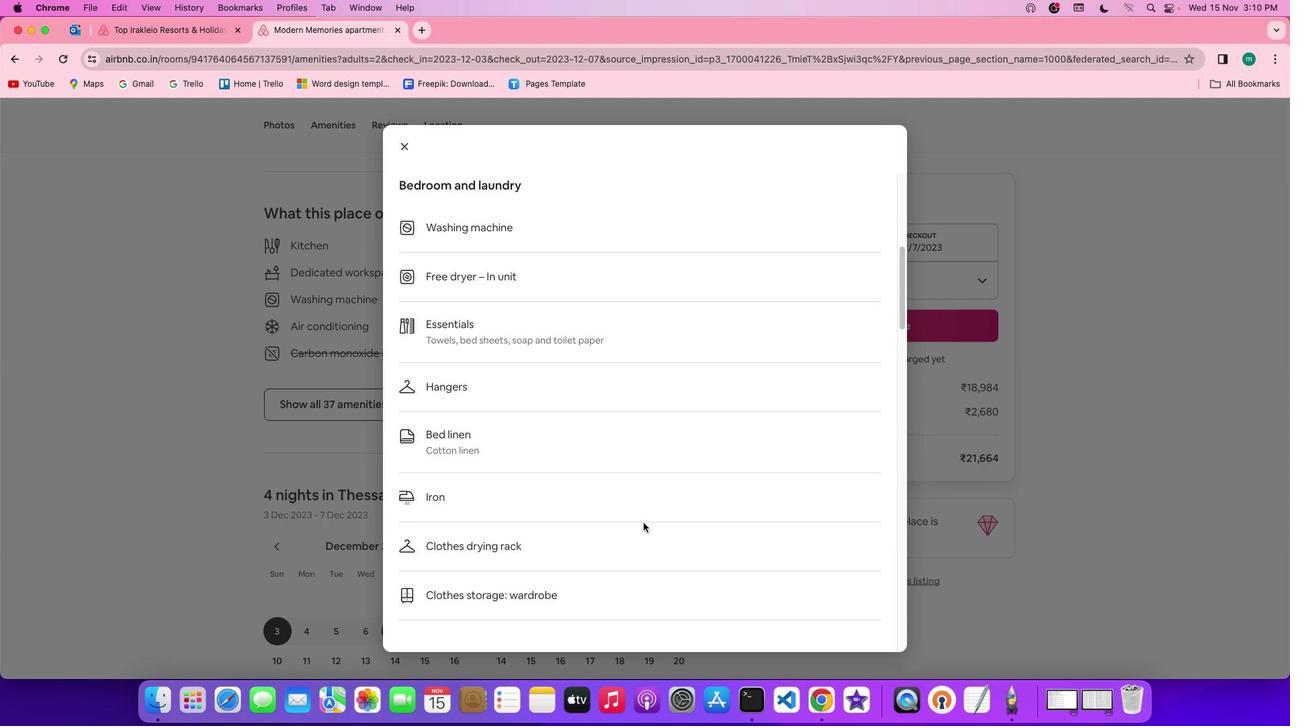 
Action: Mouse moved to (639, 519)
Screenshot: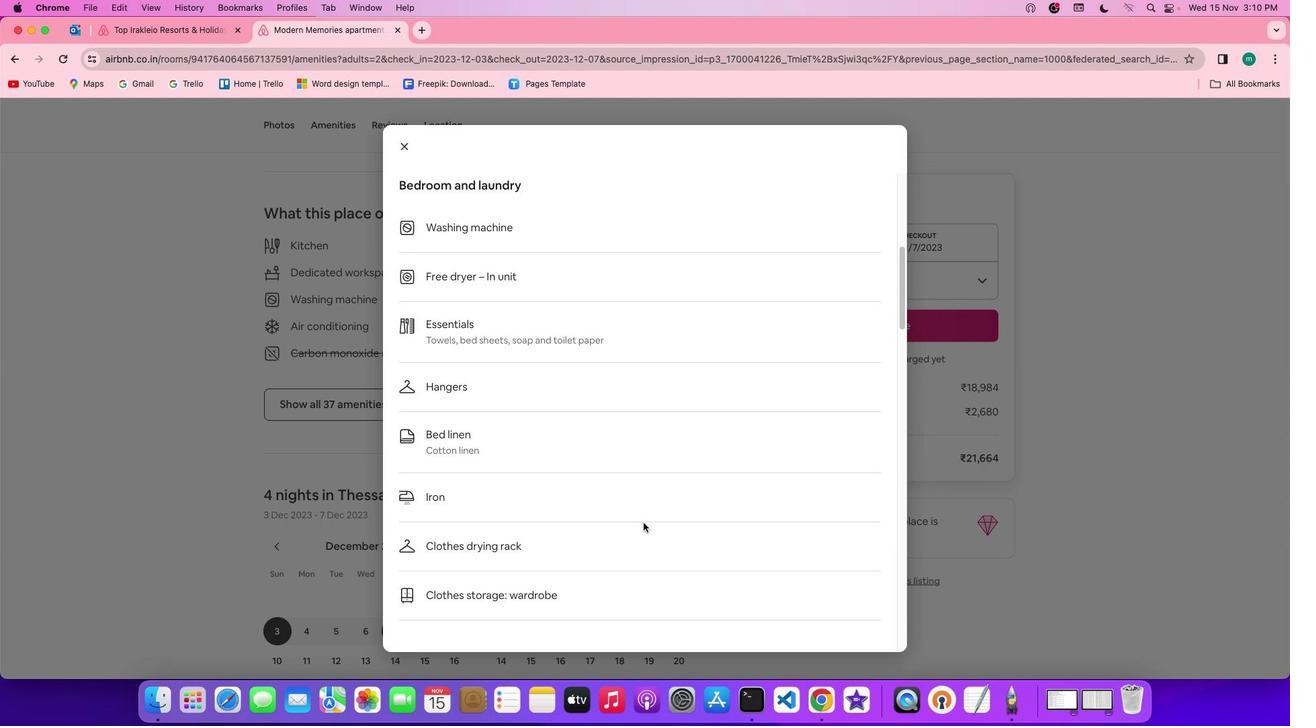 
Action: Mouse scrolled (639, 519) with delta (-3, -4)
Screenshot: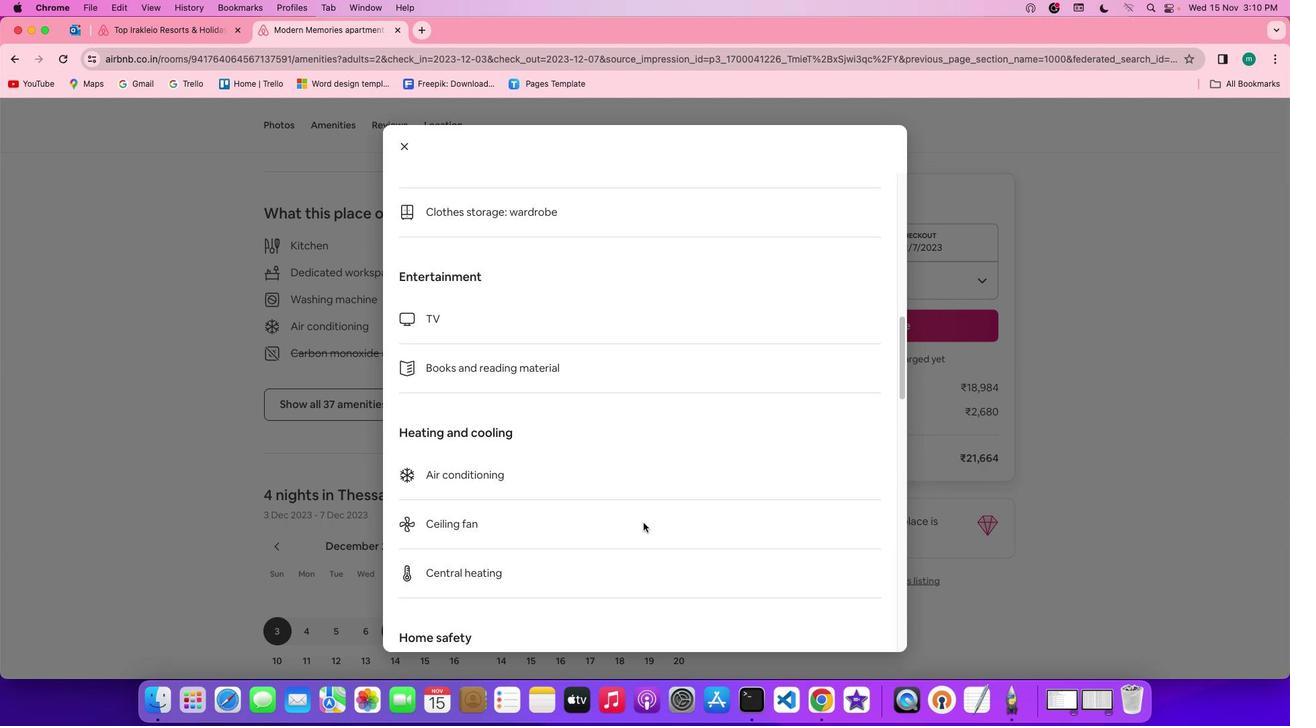 
Action: Mouse scrolled (639, 519) with delta (-3, -4)
Screenshot: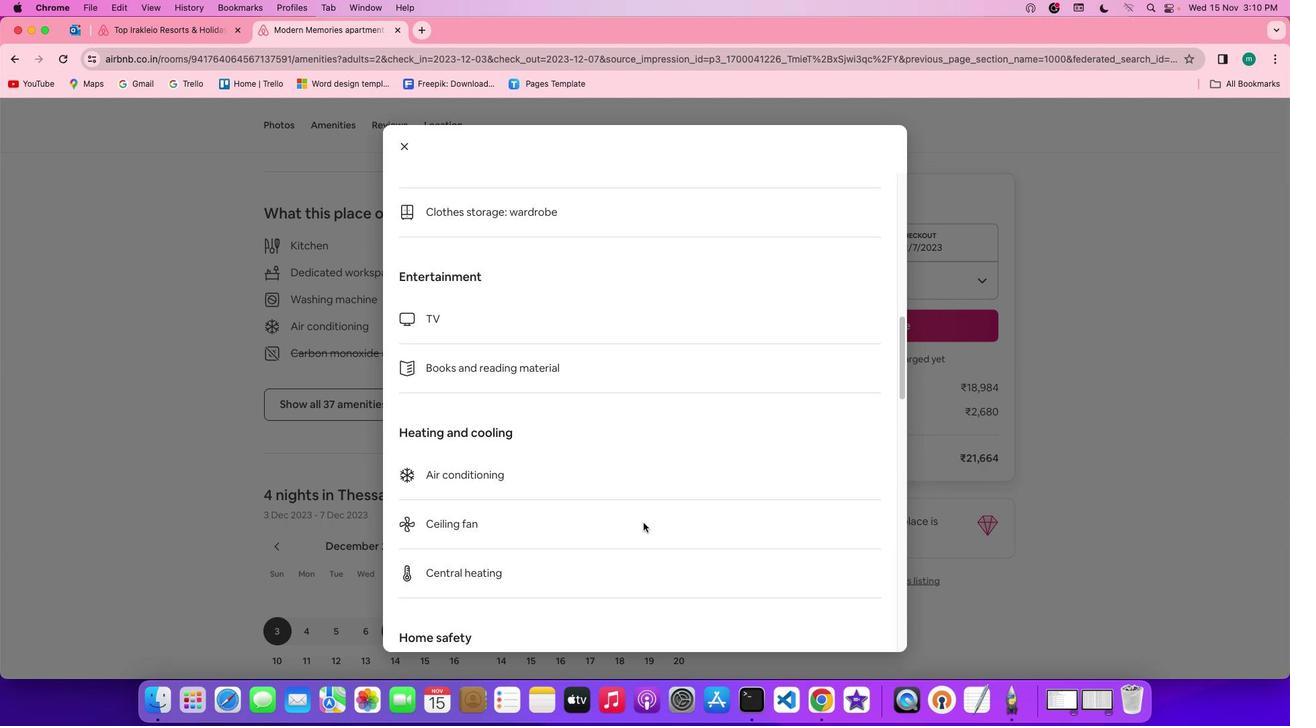 
Action: Mouse scrolled (639, 519) with delta (-3, -5)
Screenshot: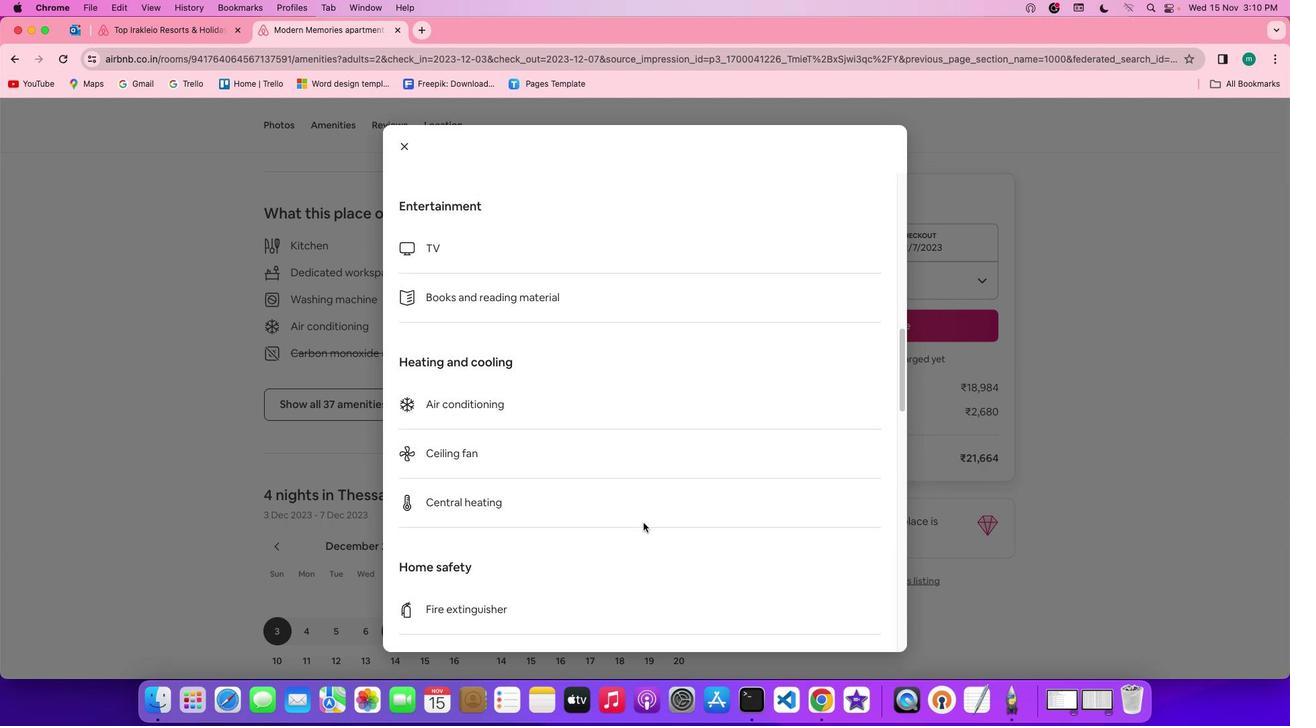
Action: Mouse scrolled (639, 519) with delta (-3, -6)
Screenshot: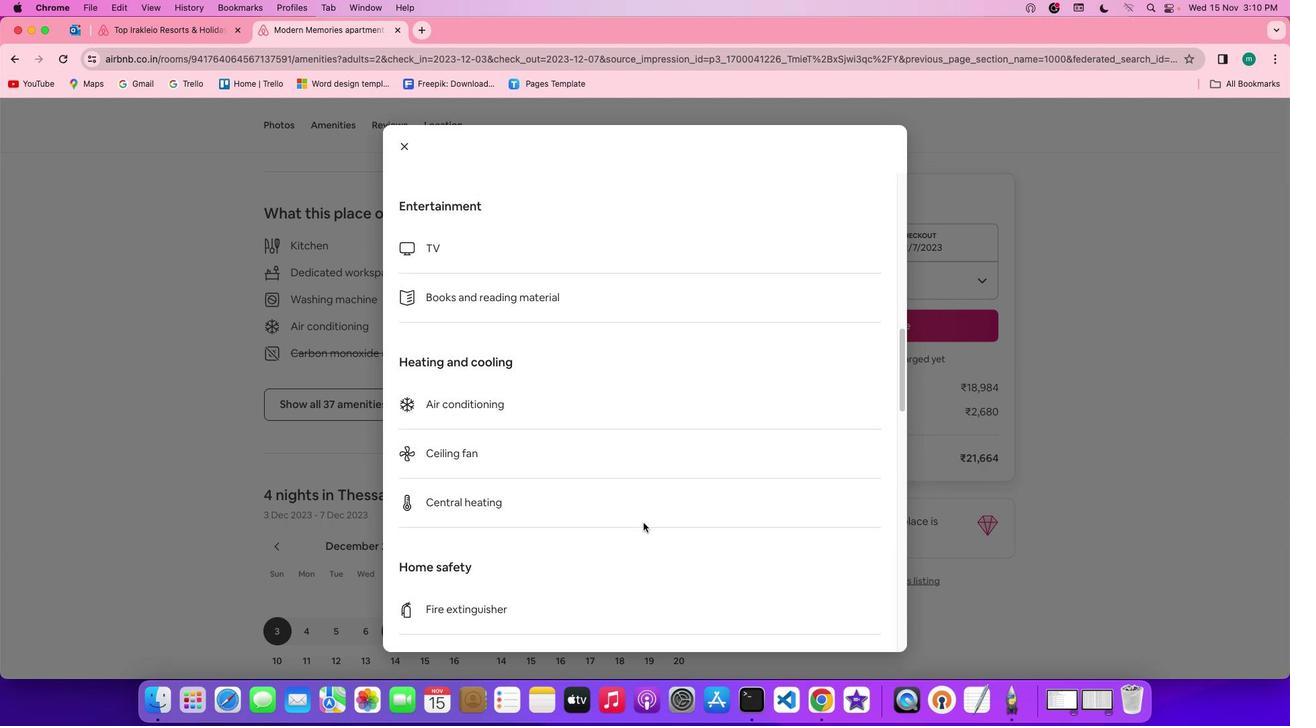 
Action: Mouse scrolled (639, 519) with delta (-3, -7)
Screenshot: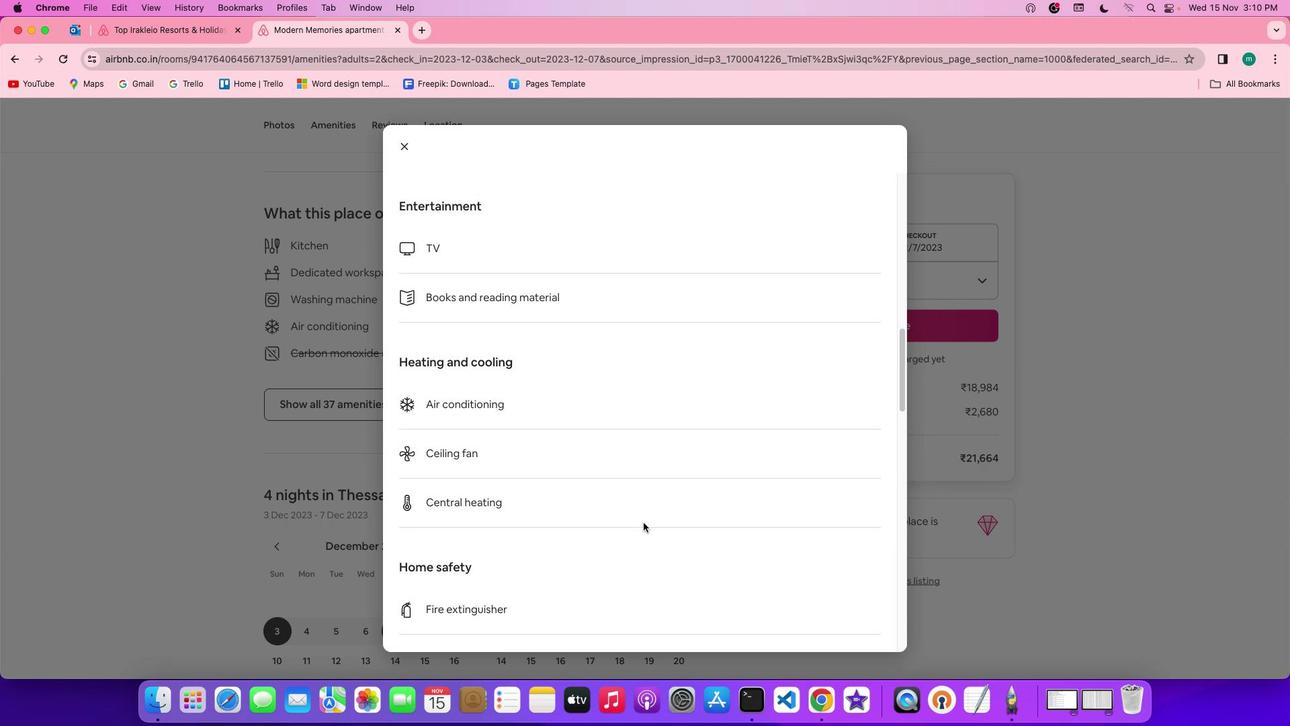 
Action: Mouse scrolled (639, 519) with delta (-3, -4)
Screenshot: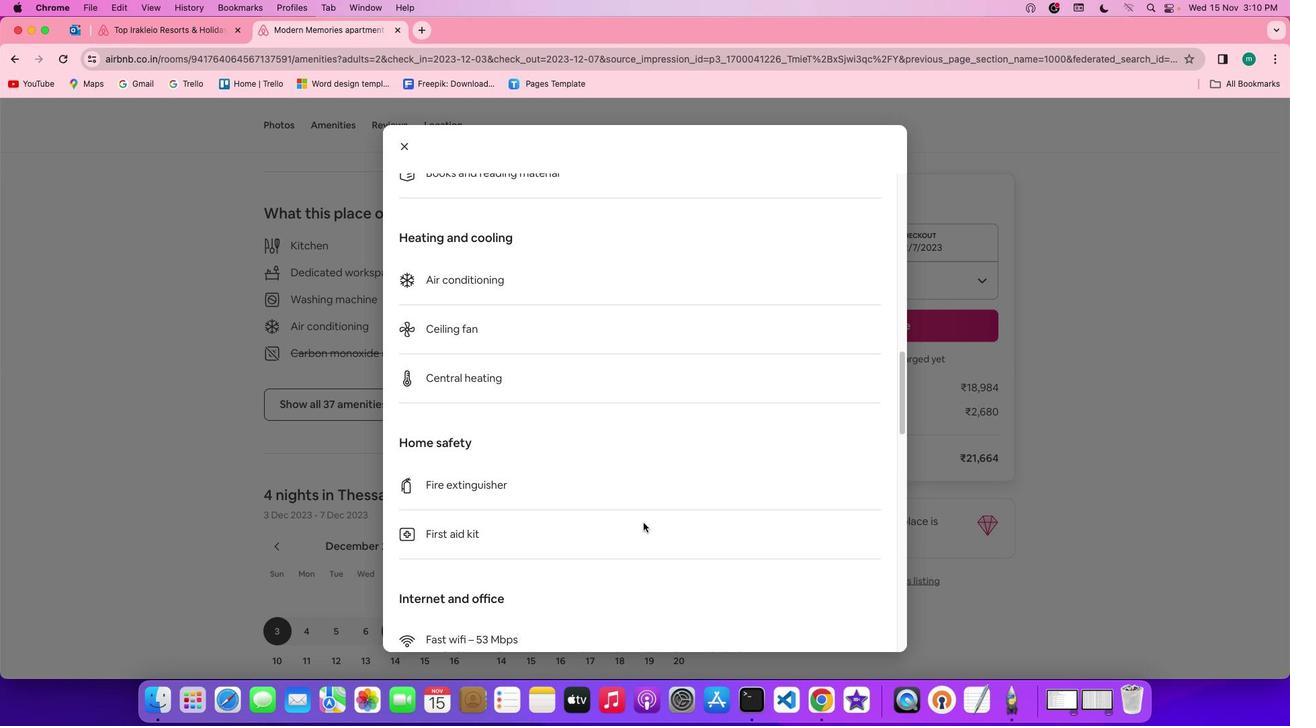 
Action: Mouse scrolled (639, 519) with delta (-3, -4)
Screenshot: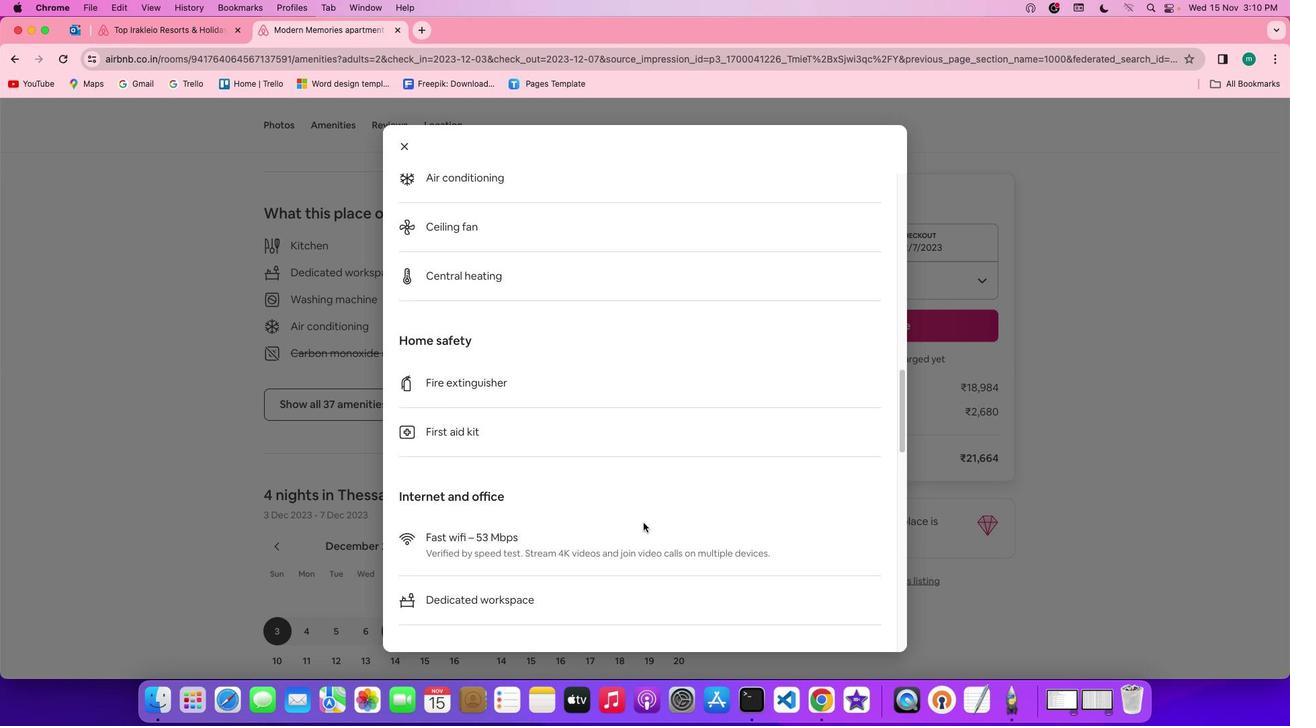
Action: Mouse scrolled (639, 519) with delta (-3, -5)
Screenshot: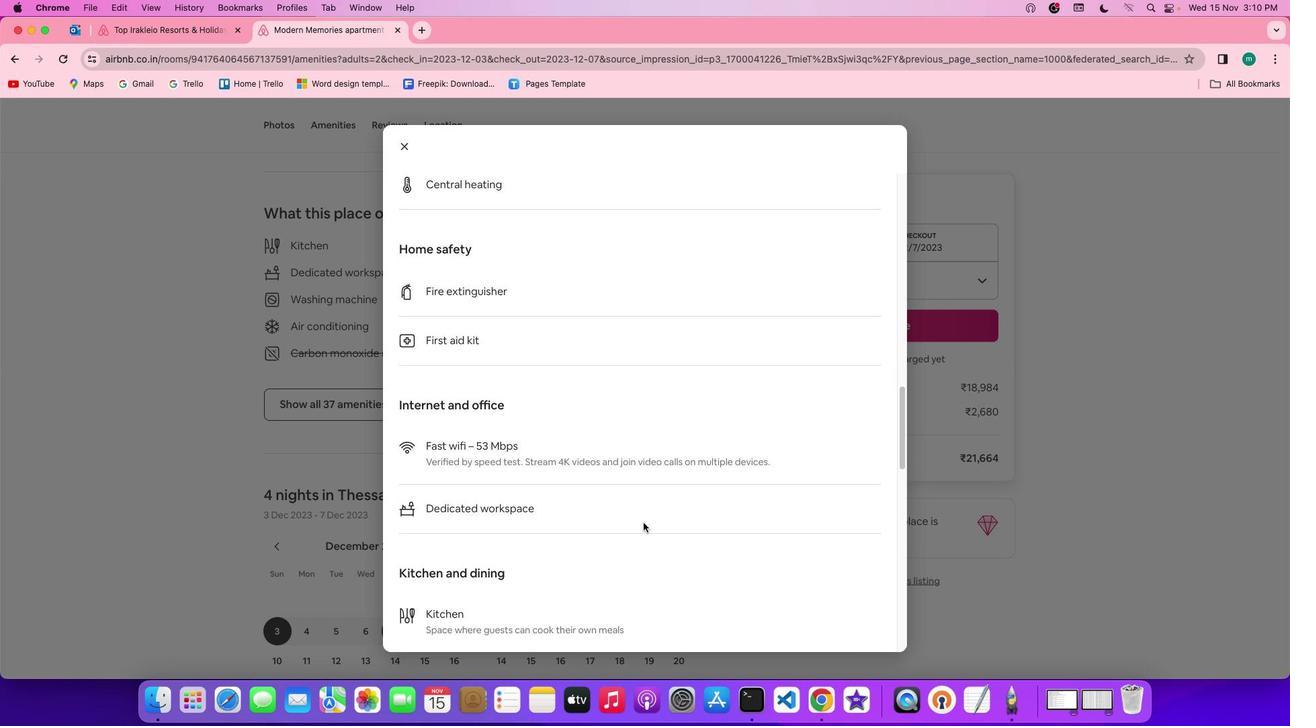 
Action: Mouse scrolled (639, 519) with delta (-3, -6)
Screenshot: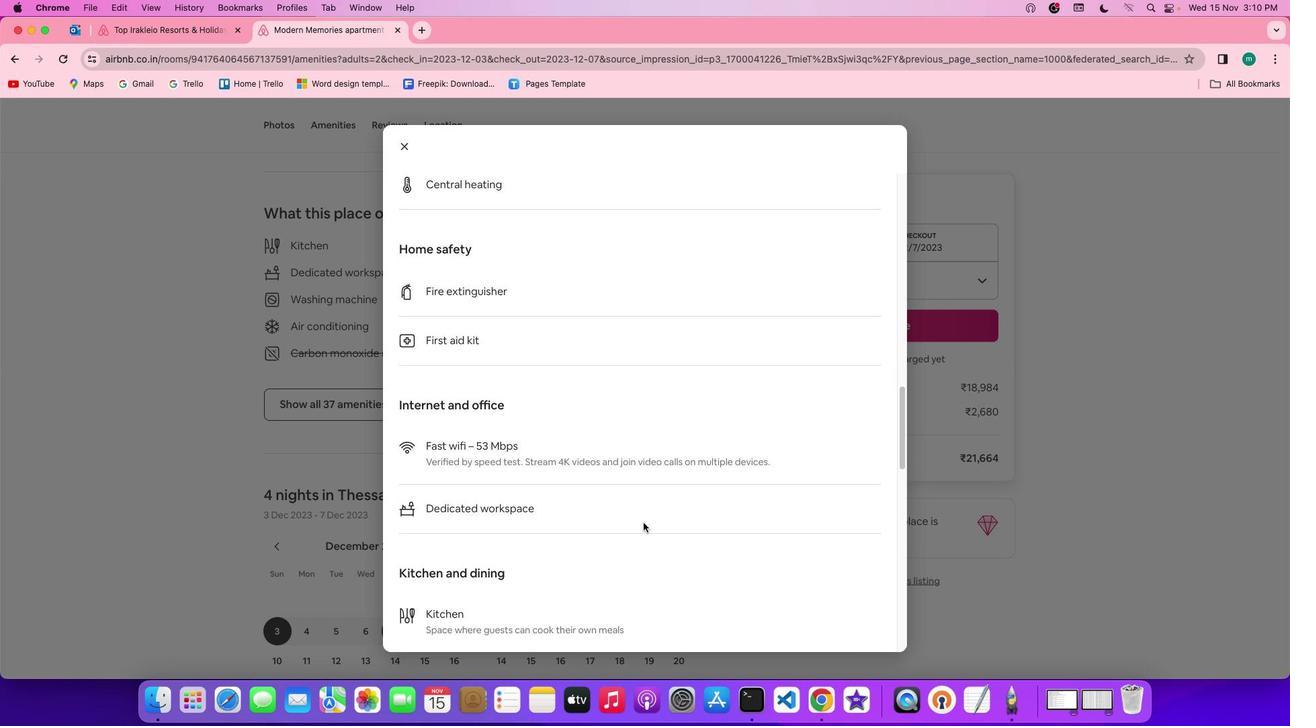 
Action: Mouse scrolled (639, 519) with delta (-3, -6)
Screenshot: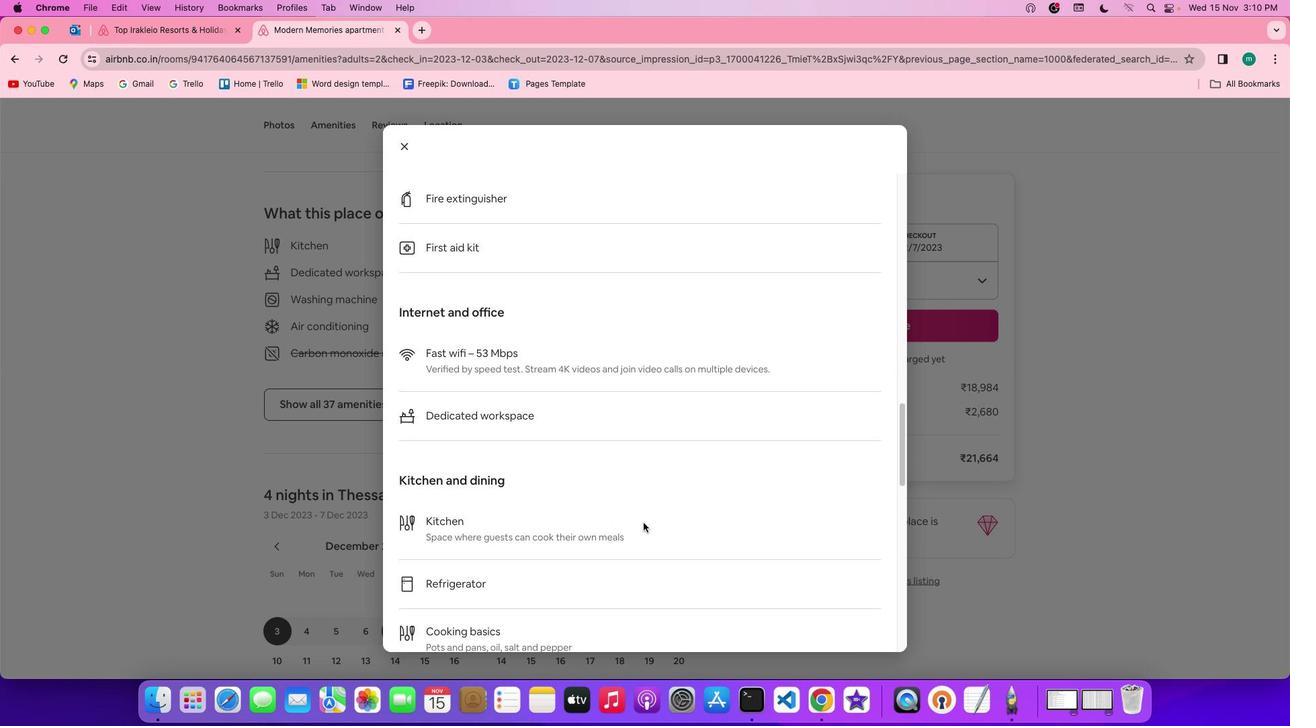 
Action: Mouse scrolled (639, 519) with delta (-3, -4)
Screenshot: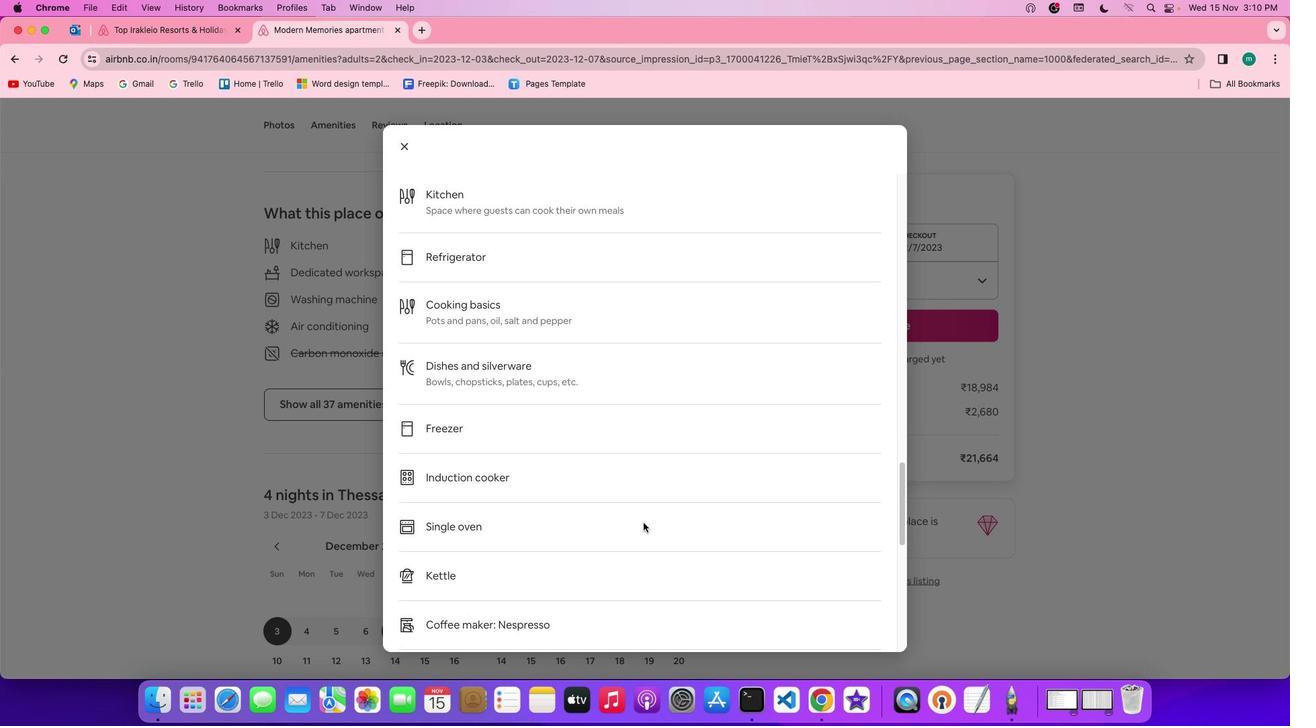 
Action: Mouse scrolled (639, 519) with delta (-3, -4)
Screenshot: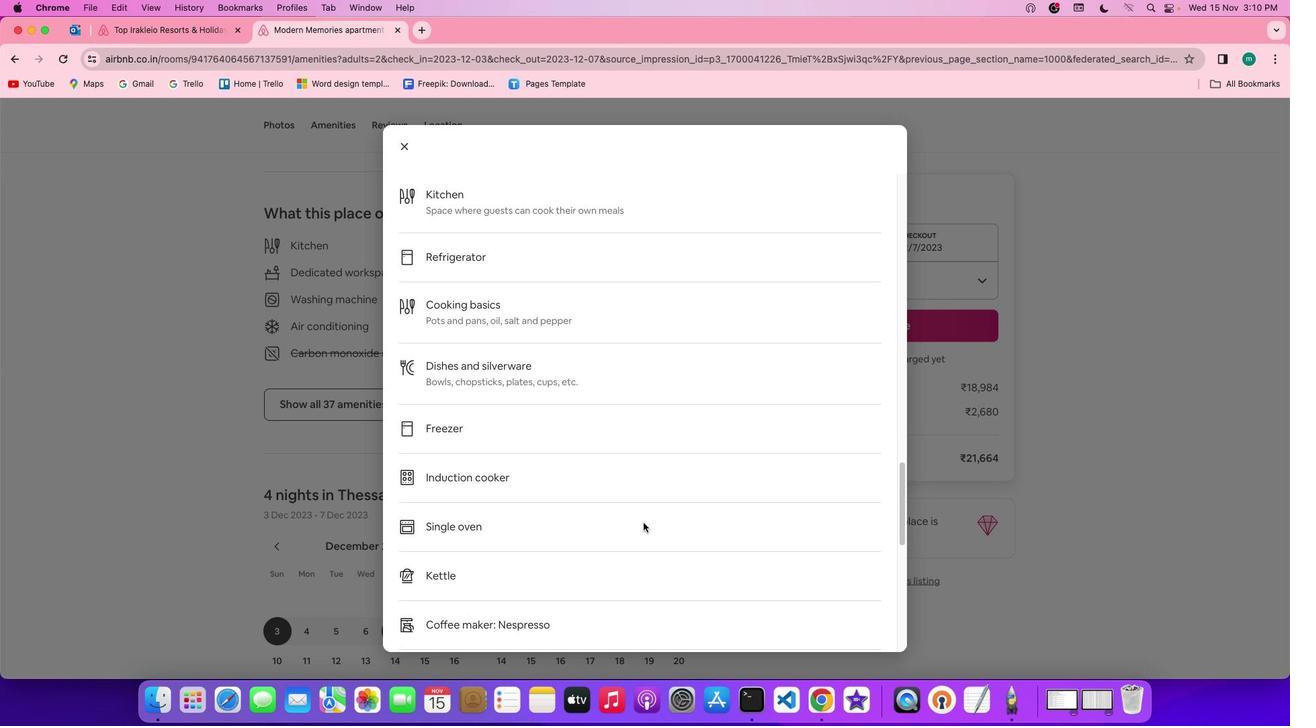 
Action: Mouse scrolled (639, 519) with delta (-3, -5)
Screenshot: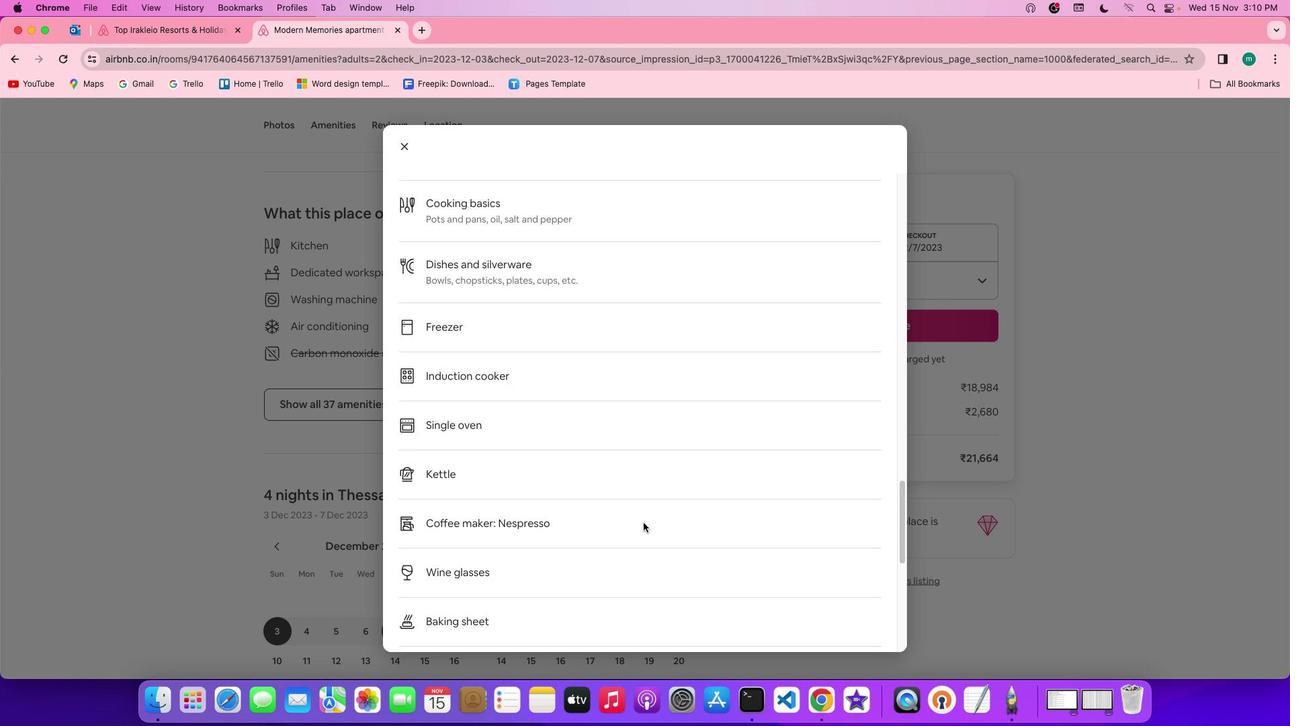 
Action: Mouse scrolled (639, 519) with delta (-3, -6)
Screenshot: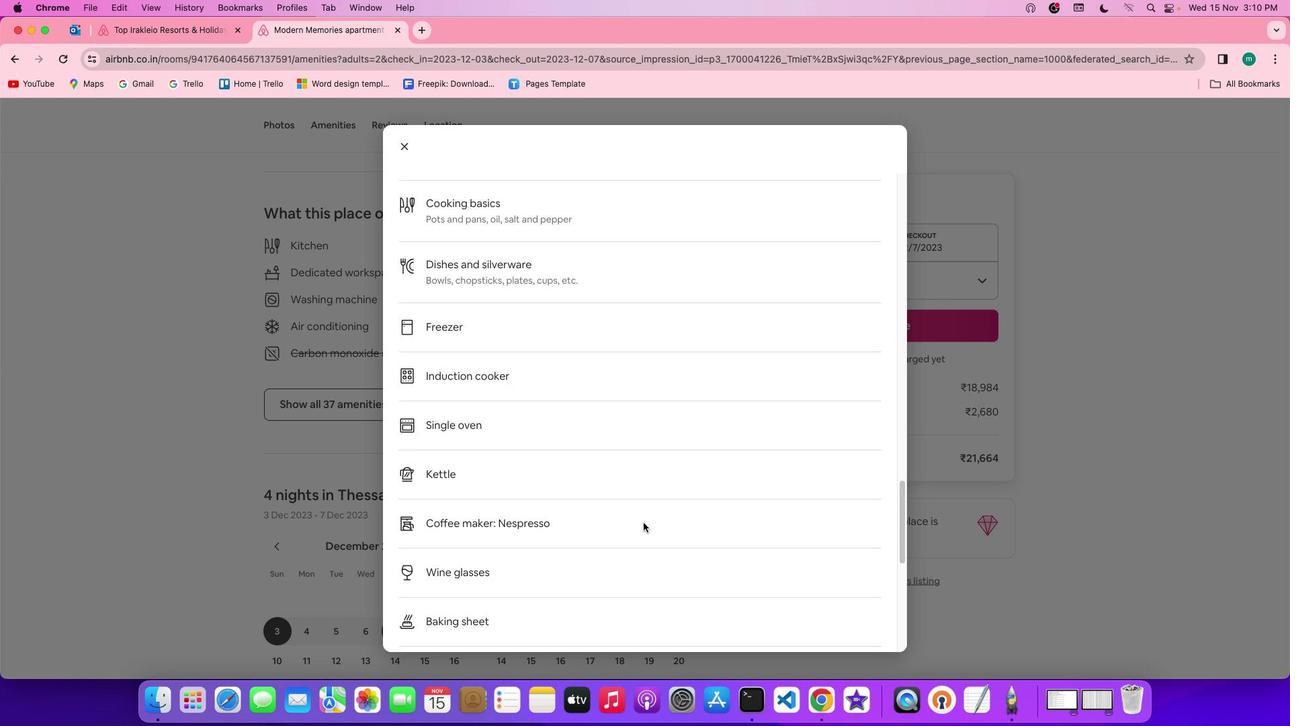 
Action: Mouse scrolled (639, 519) with delta (-3, -6)
Screenshot: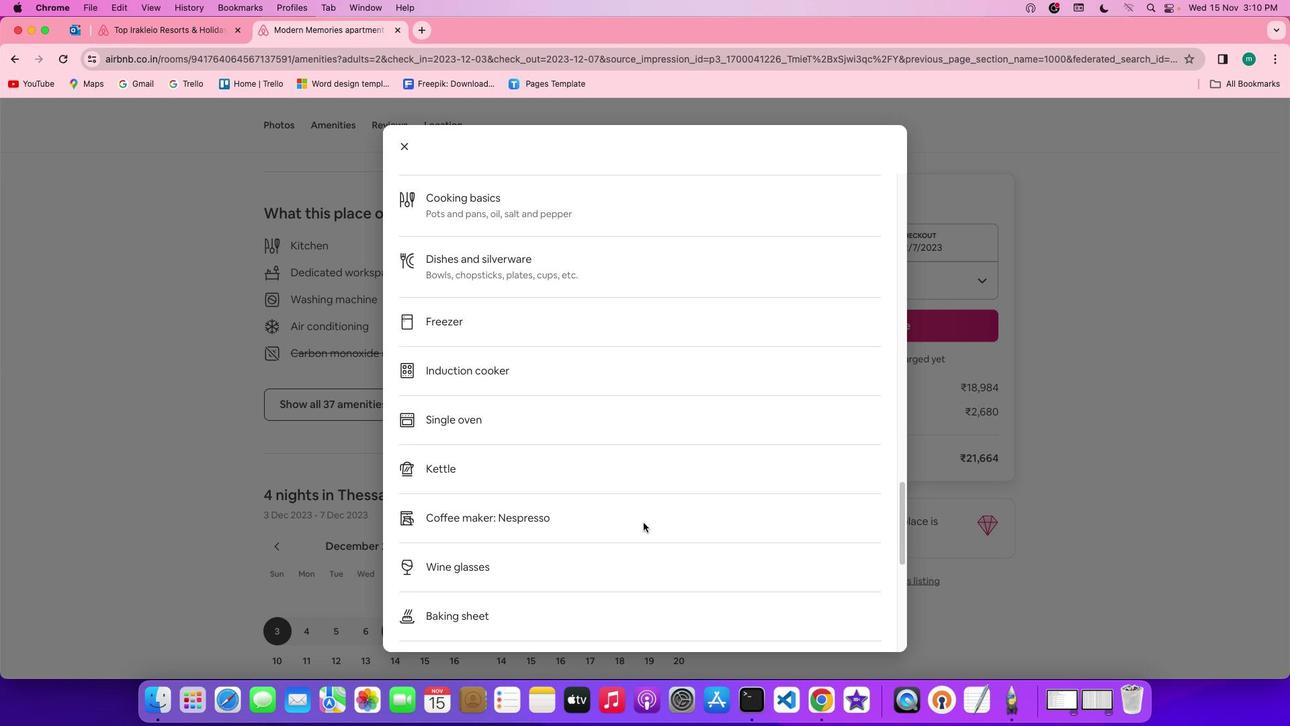 
Action: Mouse scrolled (639, 519) with delta (-3, -4)
Screenshot: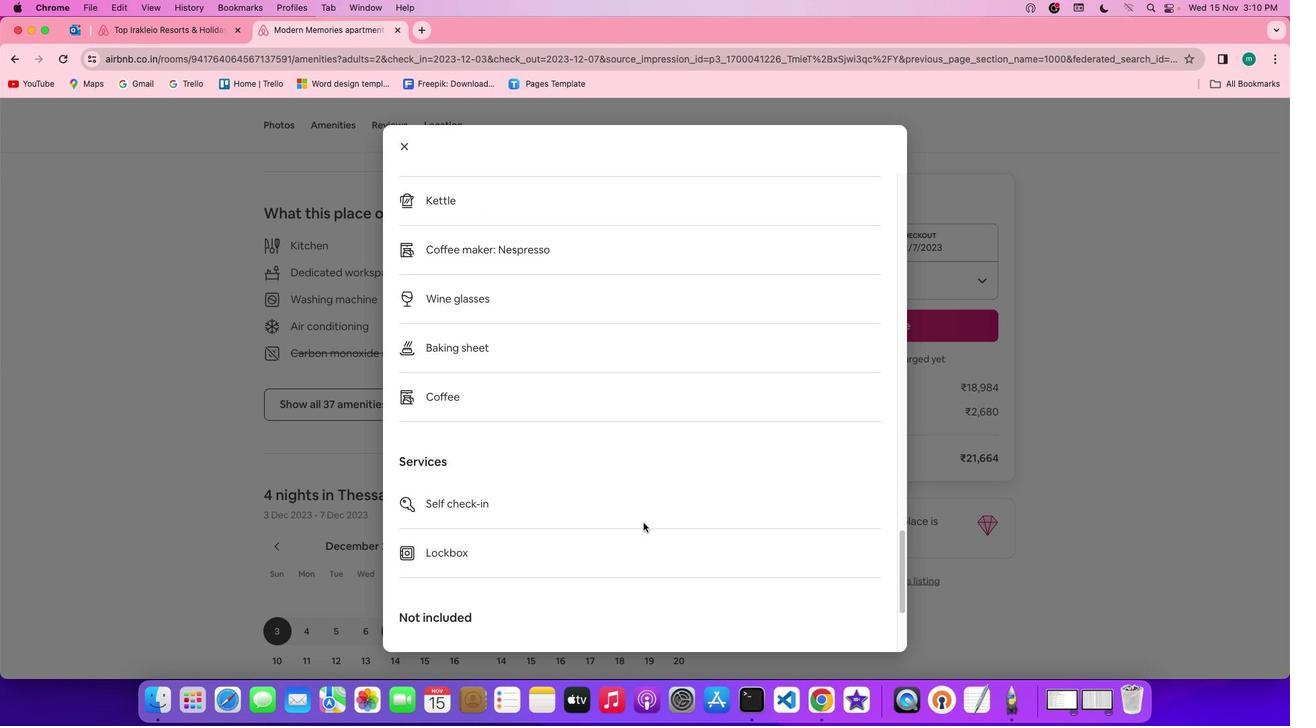 
Action: Mouse scrolled (639, 519) with delta (-3, -4)
Screenshot: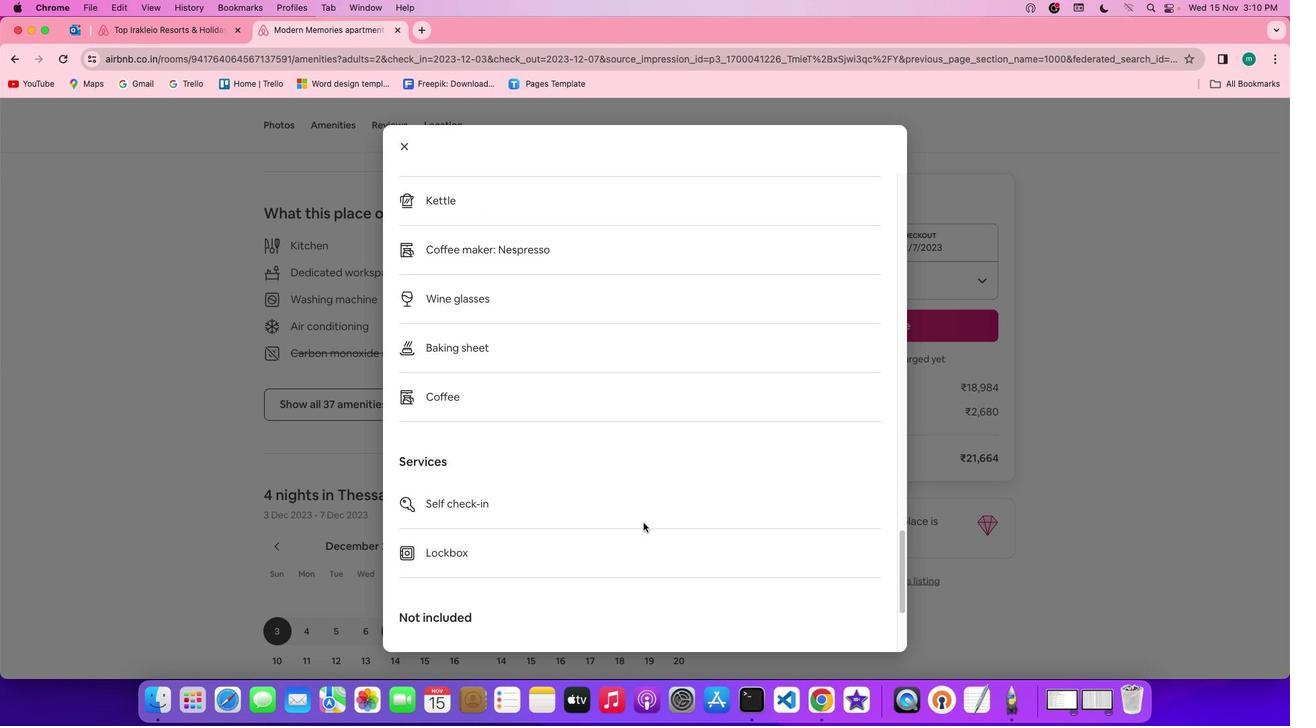 
Action: Mouse scrolled (639, 519) with delta (-3, -5)
Screenshot: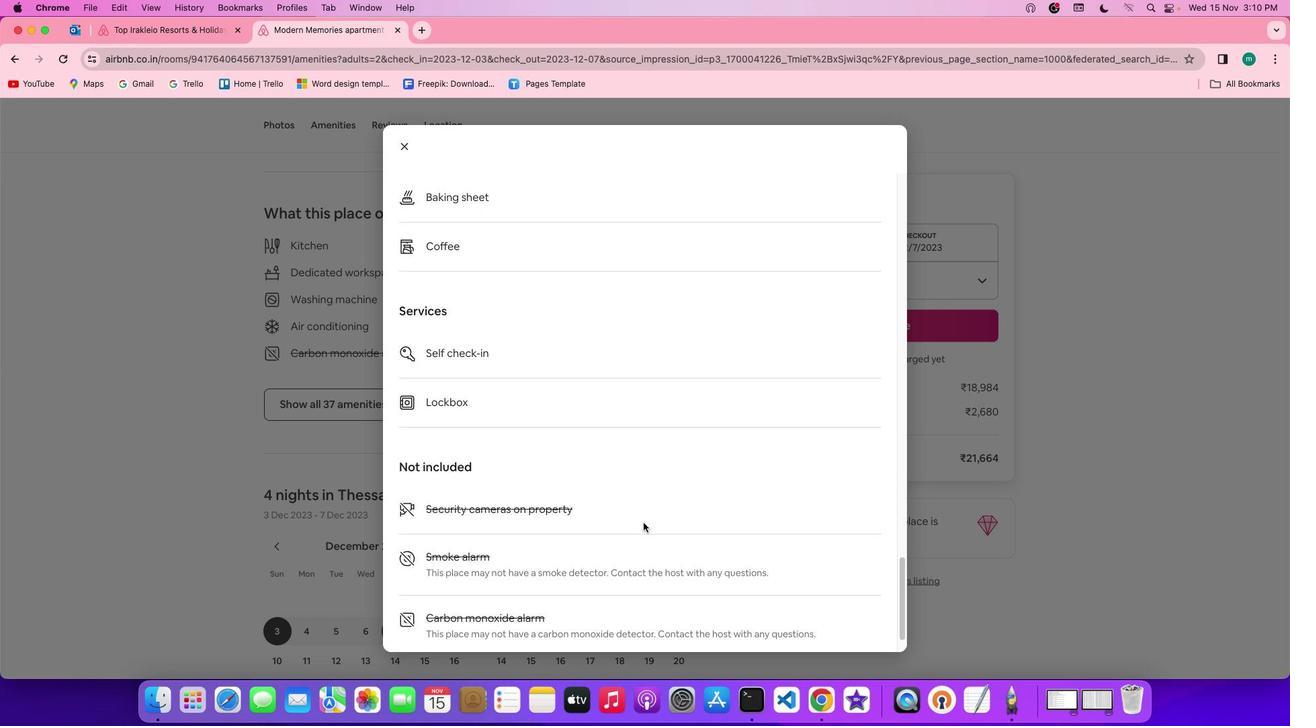 
Action: Mouse scrolled (639, 519) with delta (-3, -6)
Screenshot: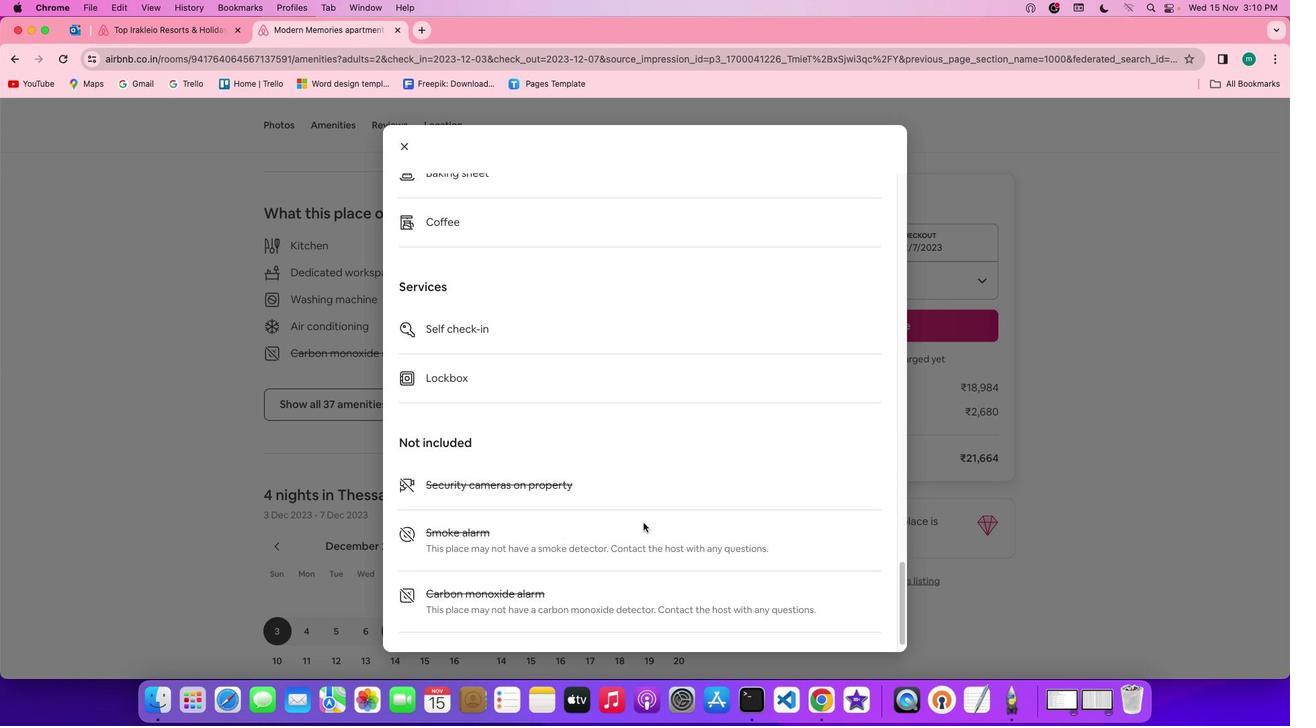 
Action: Mouse scrolled (639, 519) with delta (-3, -7)
Screenshot: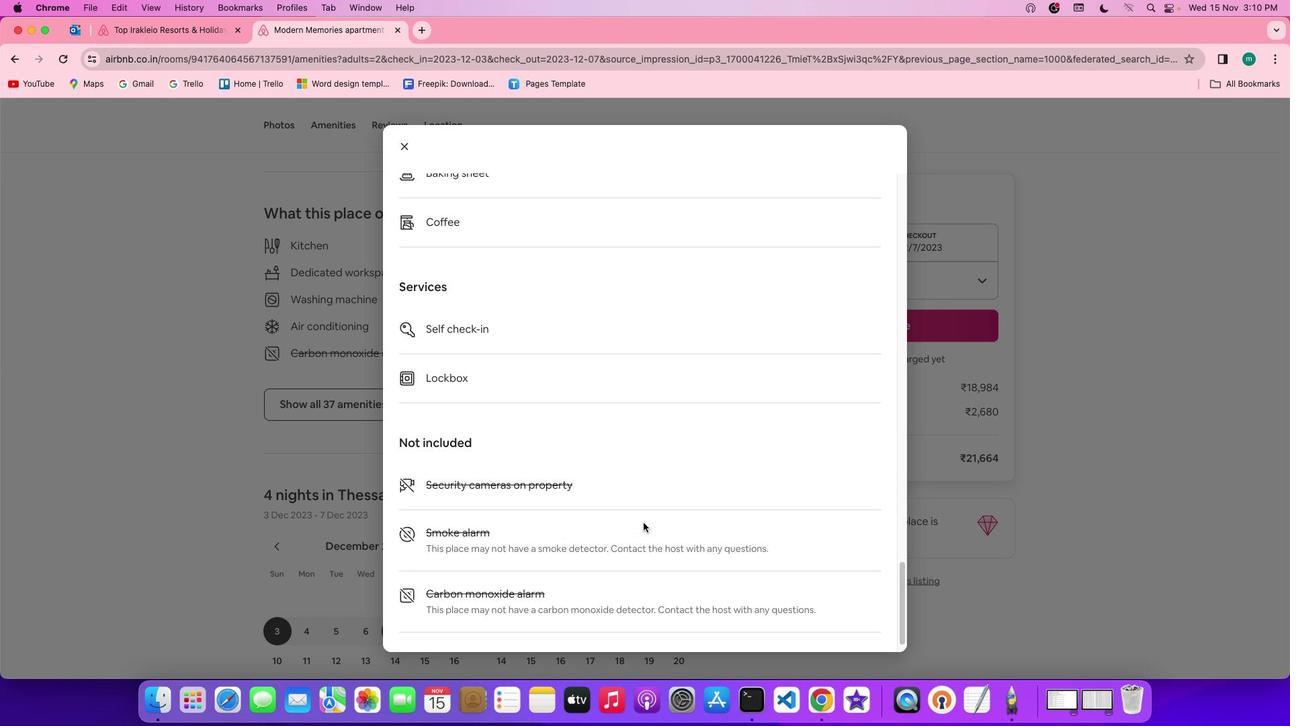 
Action: Mouse scrolled (639, 519) with delta (-3, -4)
Screenshot: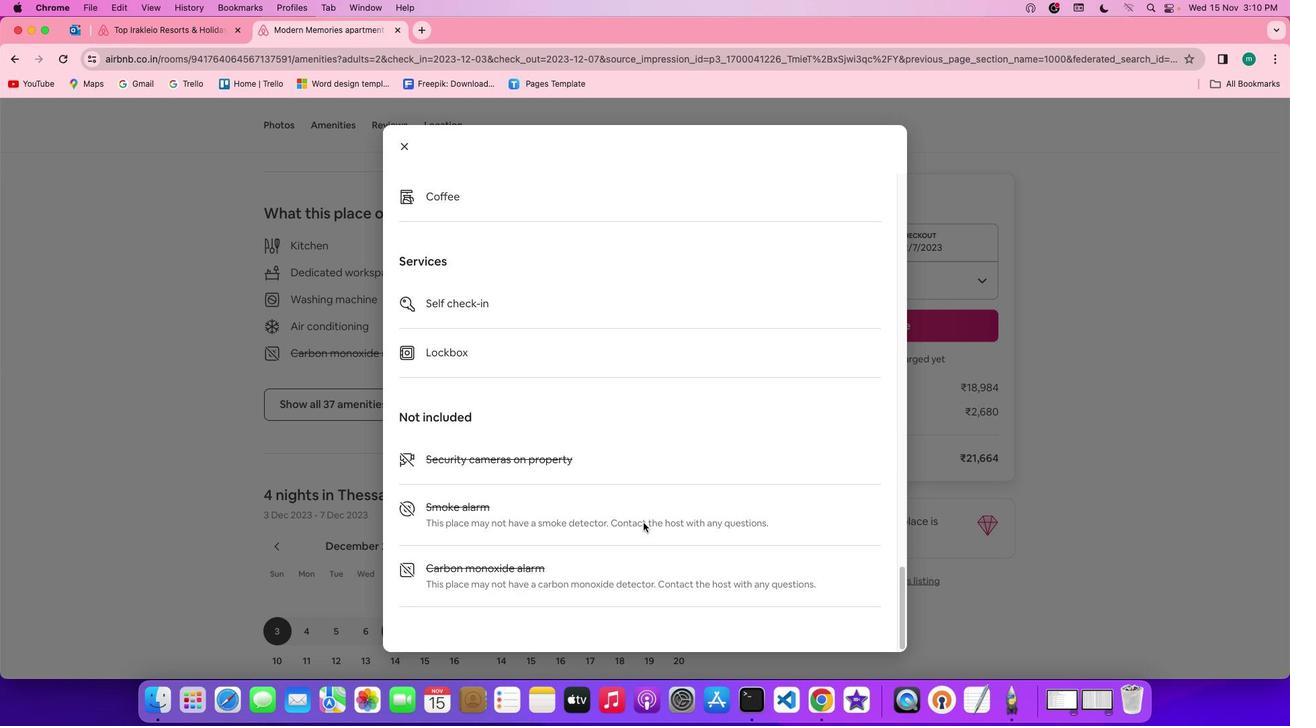
Action: Mouse scrolled (639, 519) with delta (-3, -4)
Screenshot: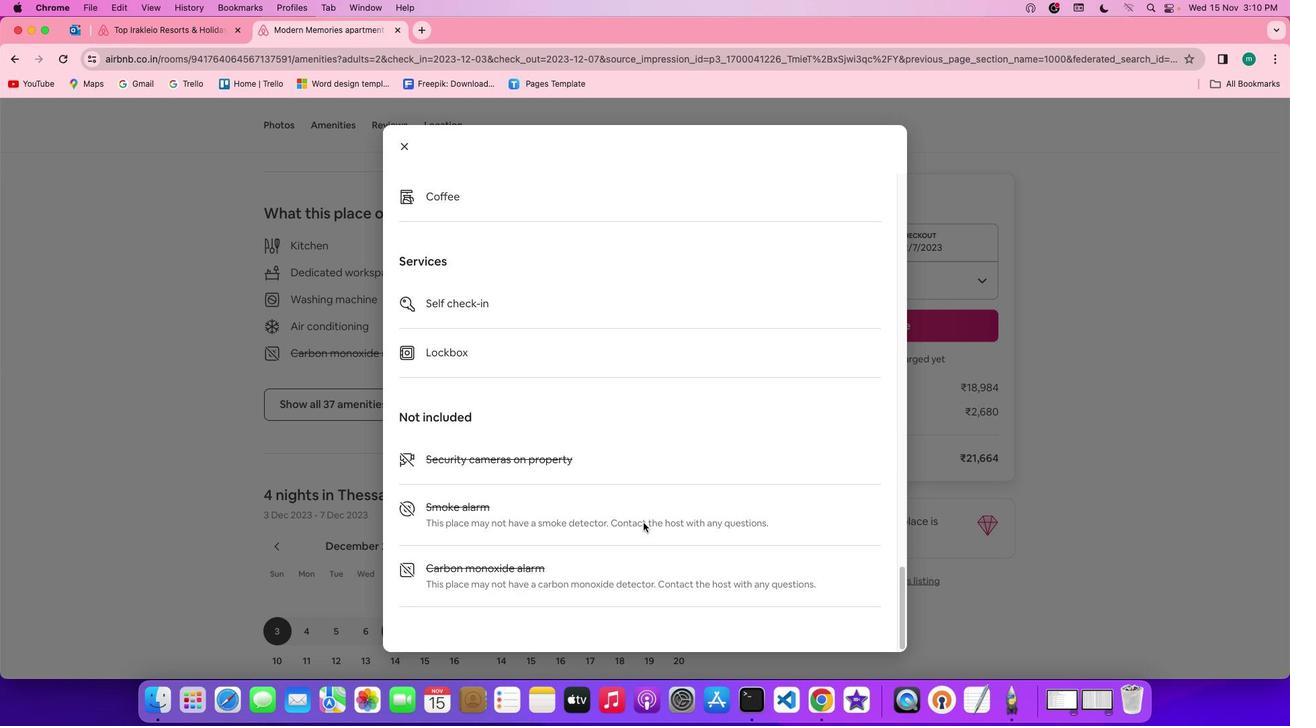 
Action: Mouse scrolled (639, 519) with delta (-3, -5)
Screenshot: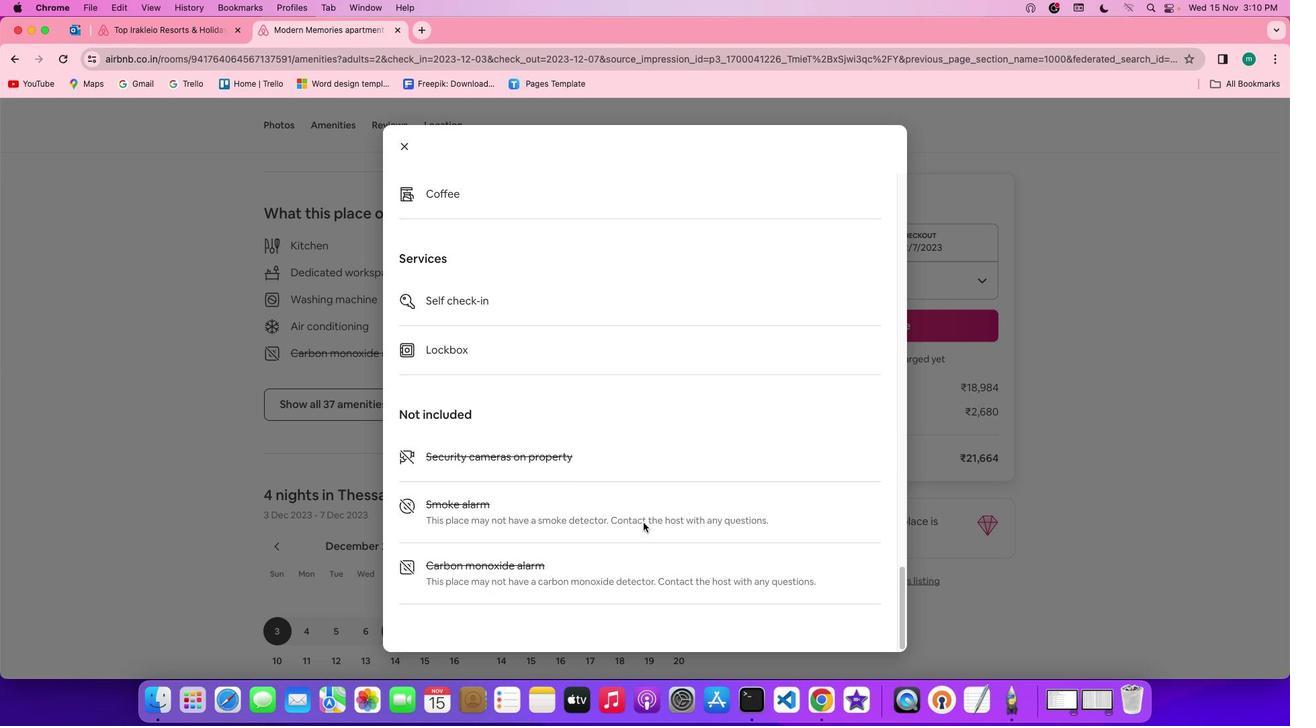 
Action: Mouse scrolled (639, 519) with delta (-3, -6)
Screenshot: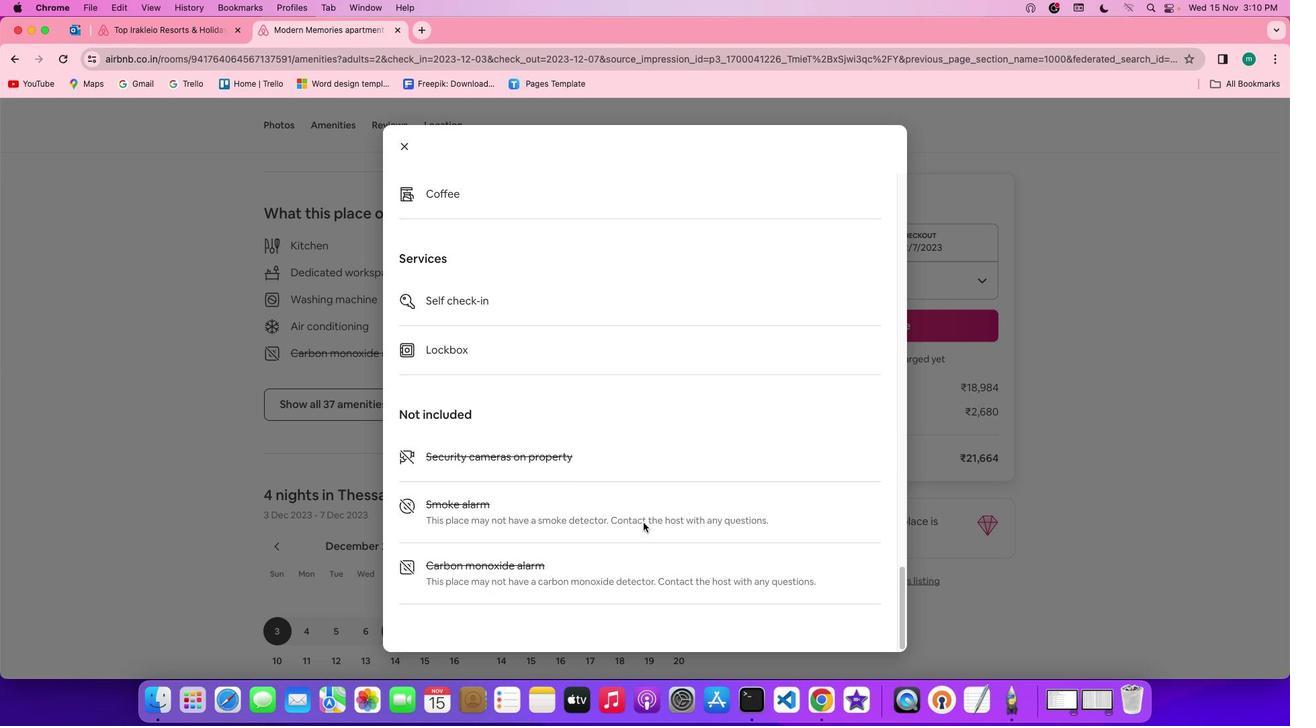 
Action: Mouse scrolled (639, 519) with delta (-3, -7)
Screenshot: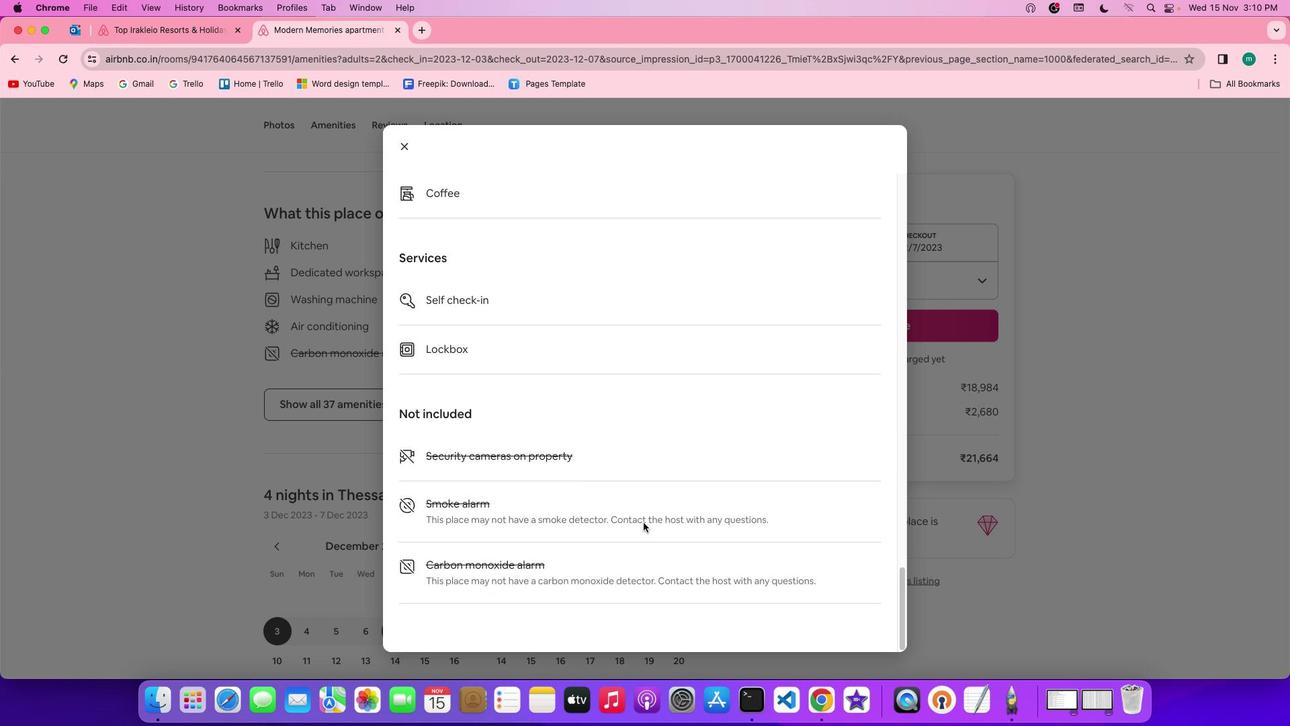 
Action: Mouse moved to (398, 144)
Screenshot: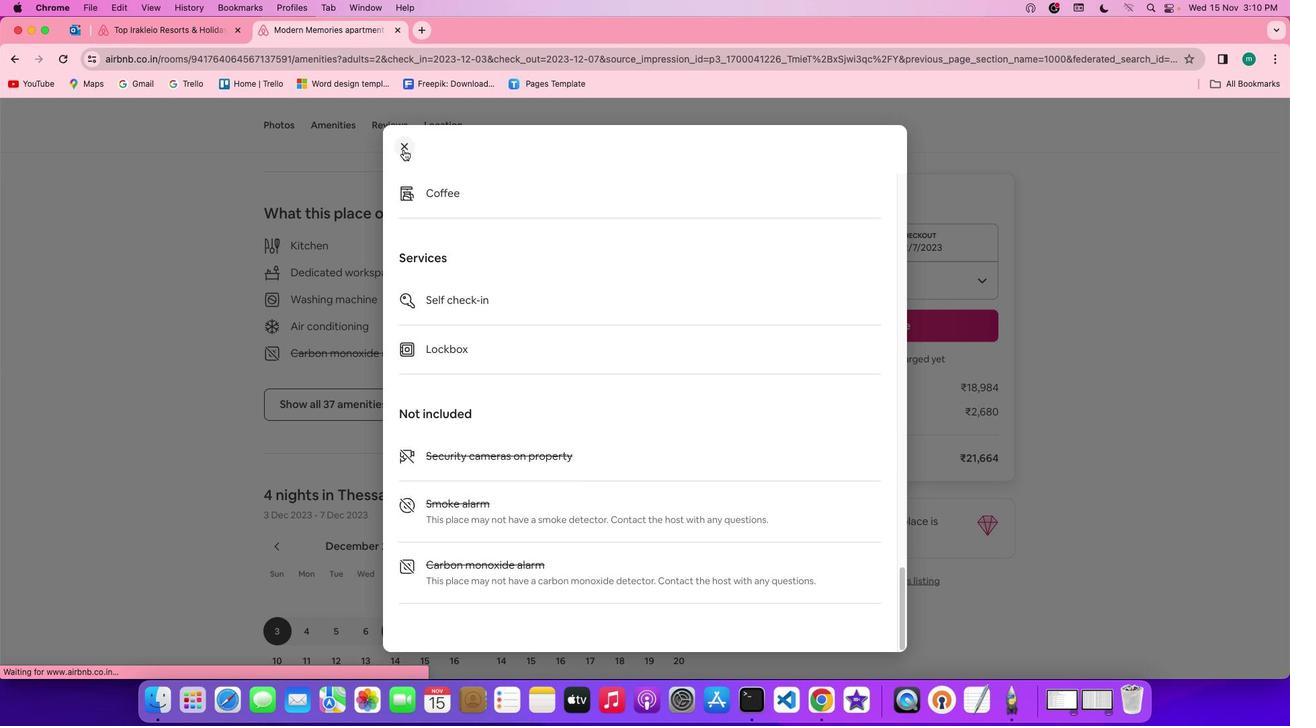 
Action: Mouse pressed left at (398, 144)
Screenshot: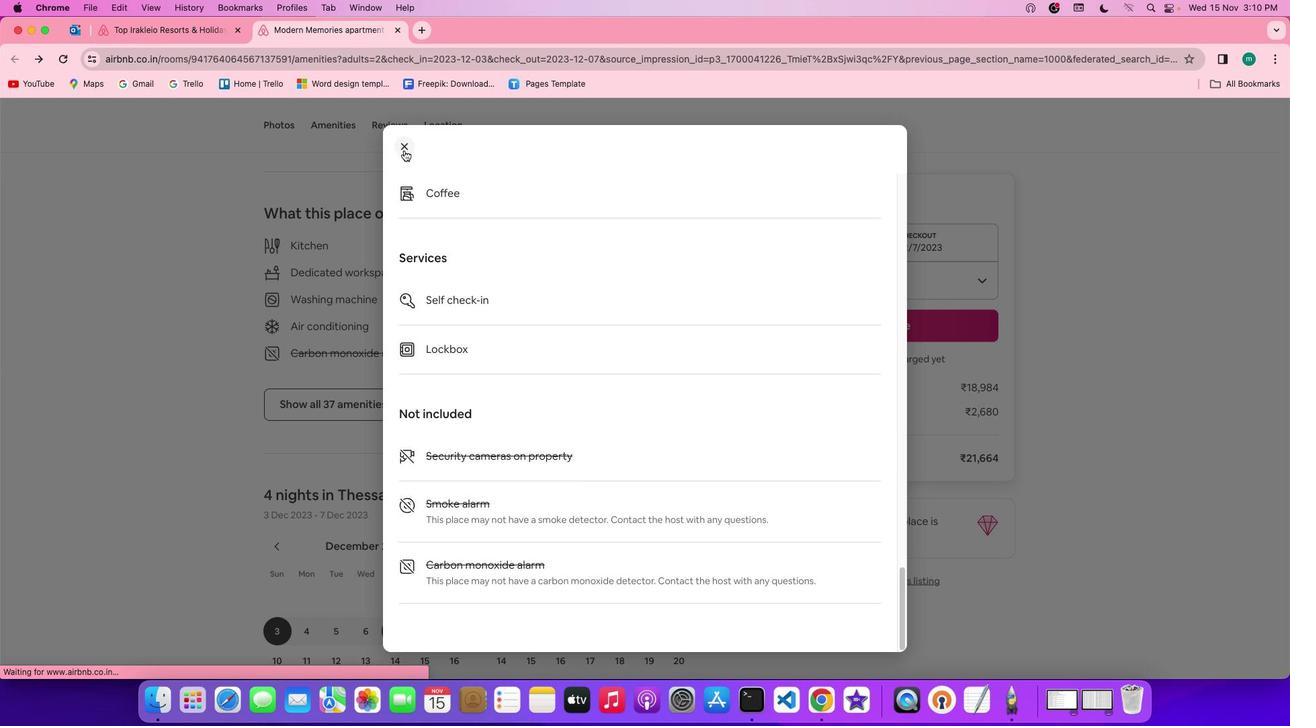 
Action: Mouse moved to (578, 327)
Screenshot: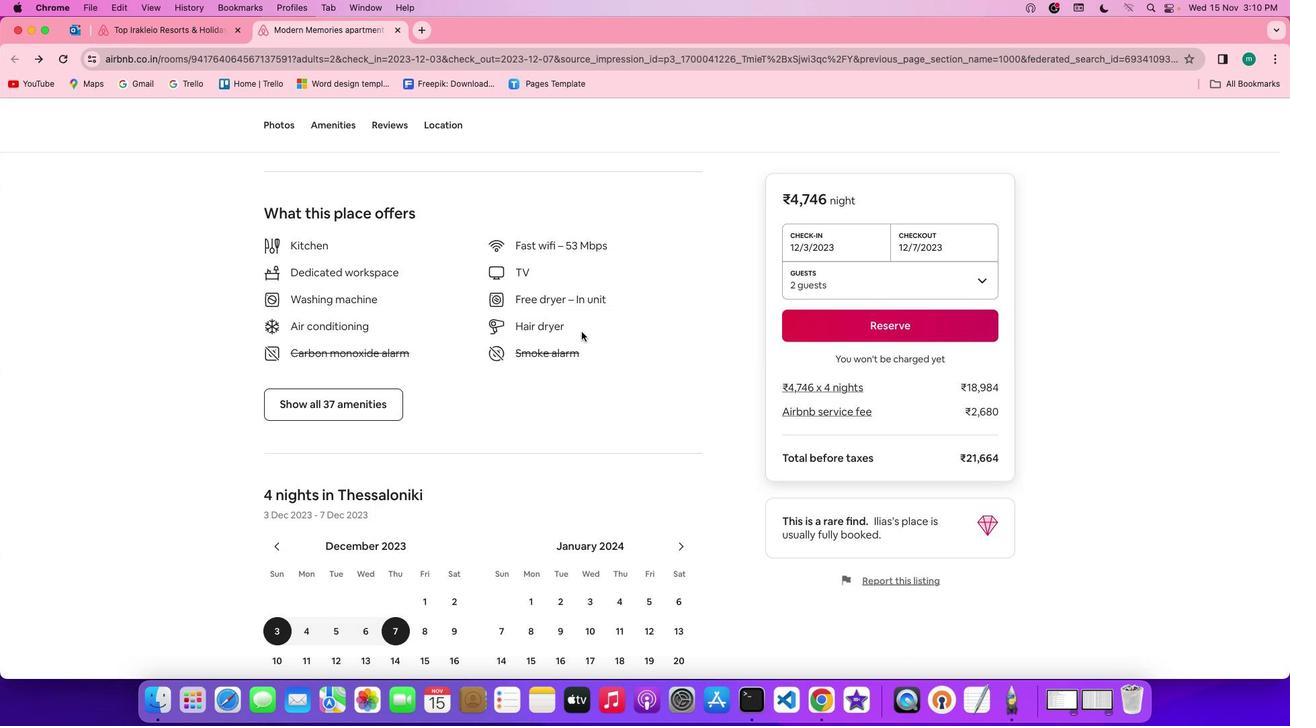 
Action: Mouse scrolled (578, 327) with delta (-3, -4)
Screenshot: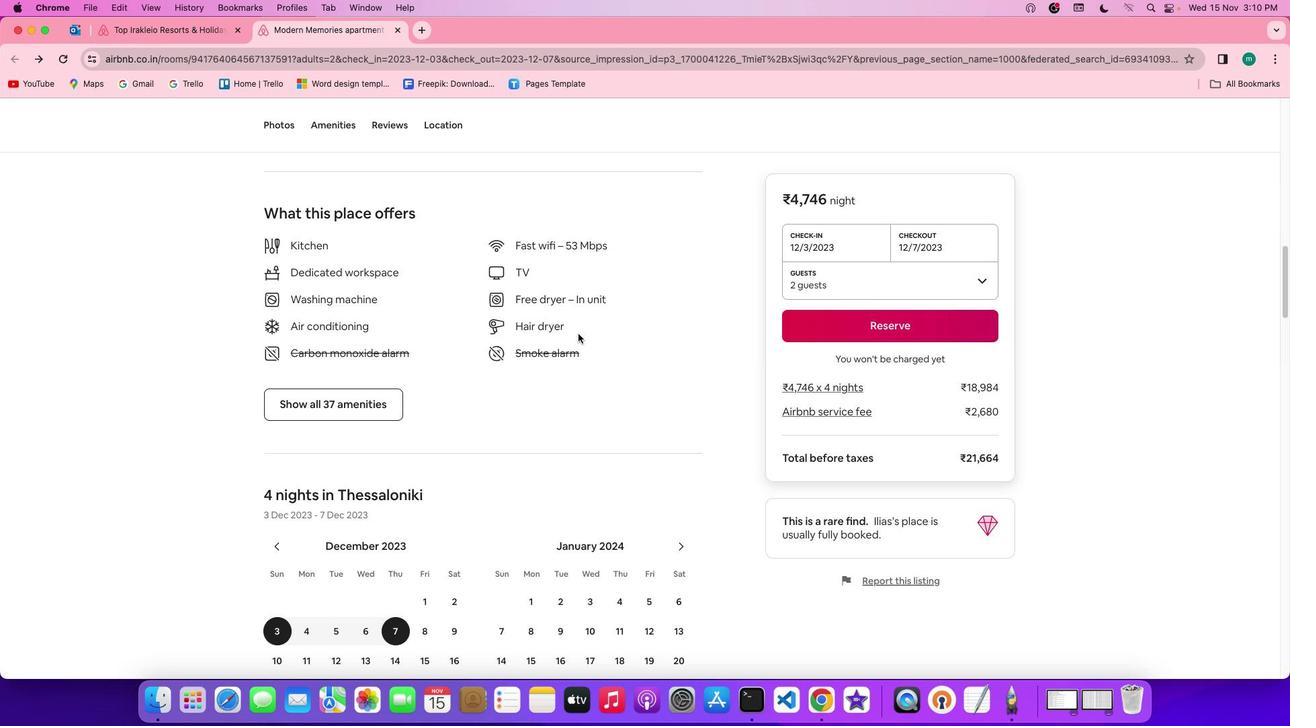 
Action: Mouse scrolled (578, 327) with delta (-3, -4)
Screenshot: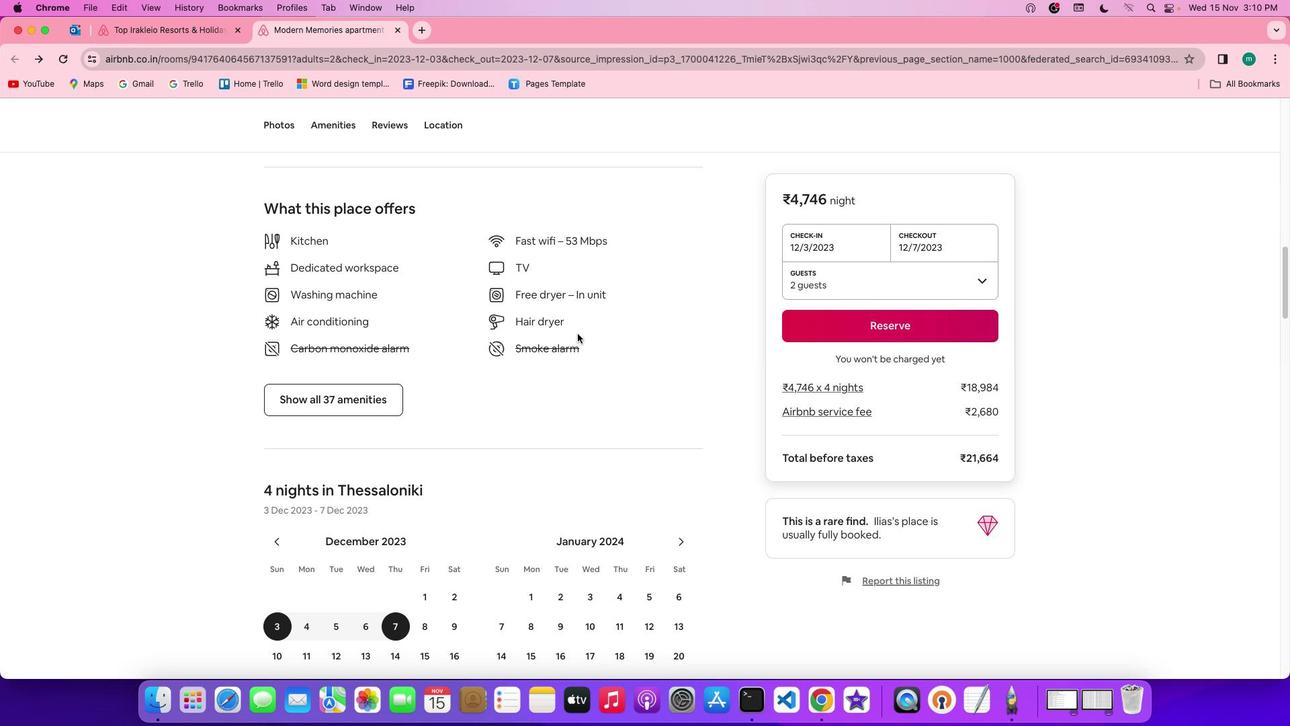 
Action: Mouse moved to (576, 328)
Screenshot: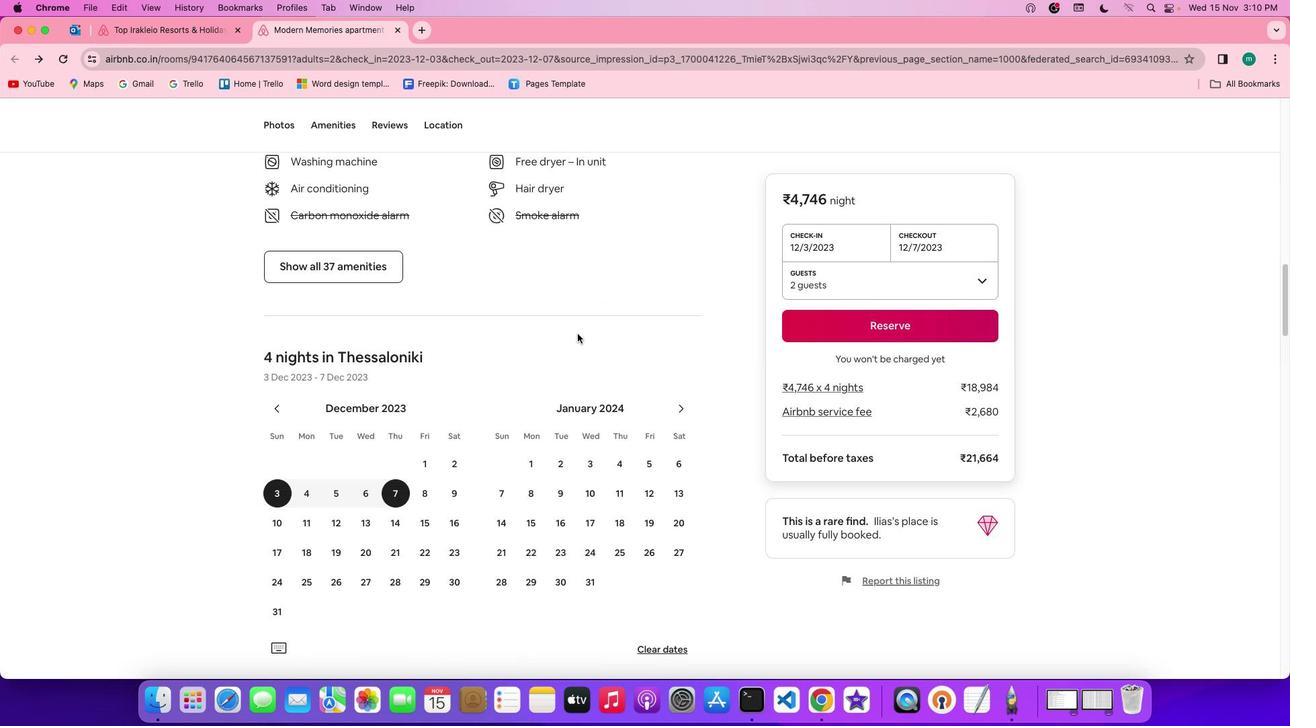 
Action: Mouse scrolled (576, 328) with delta (-3, -4)
Screenshot: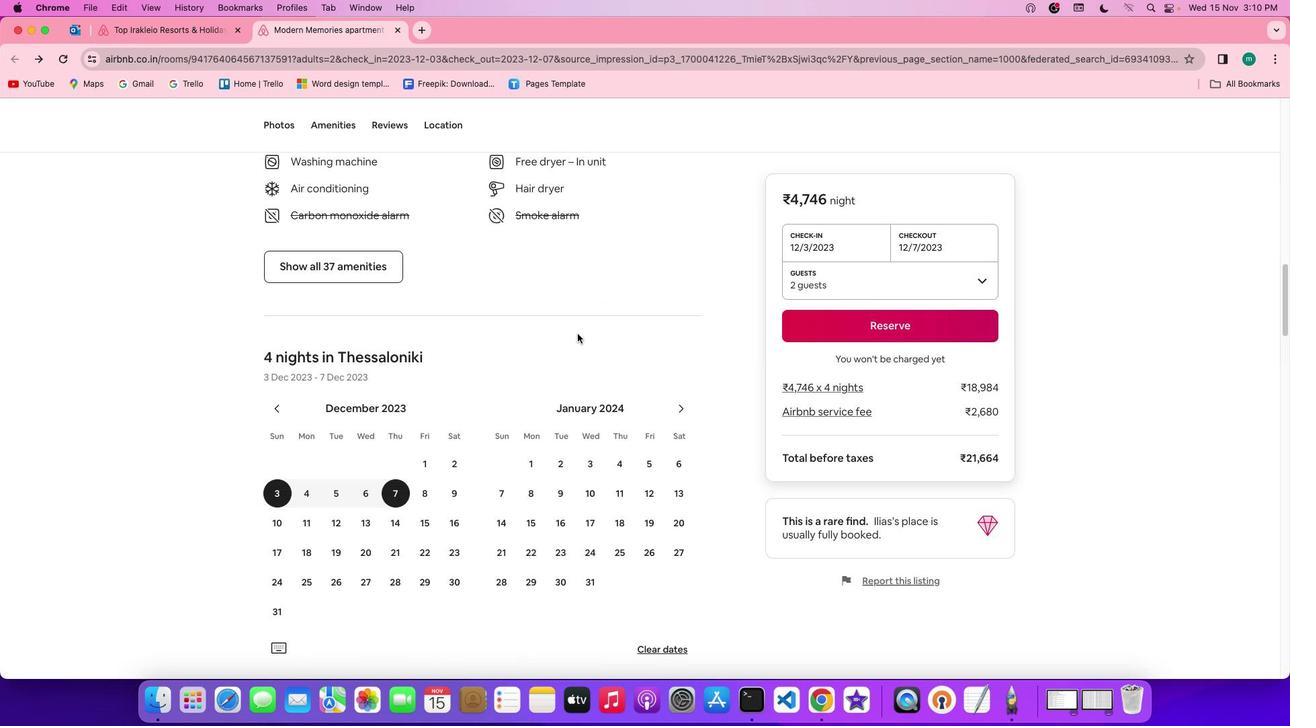 
Action: Mouse moved to (574, 329)
Screenshot: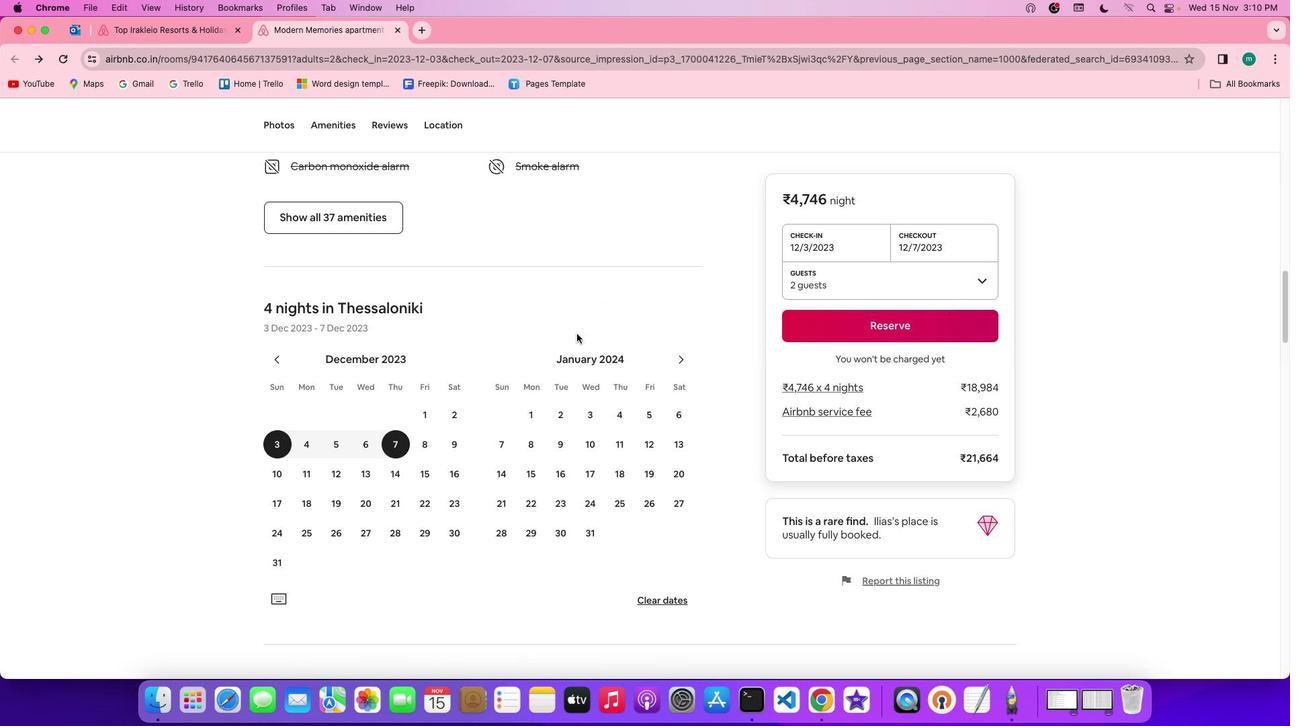 
Action: Mouse scrolled (574, 329) with delta (-3, -5)
Screenshot: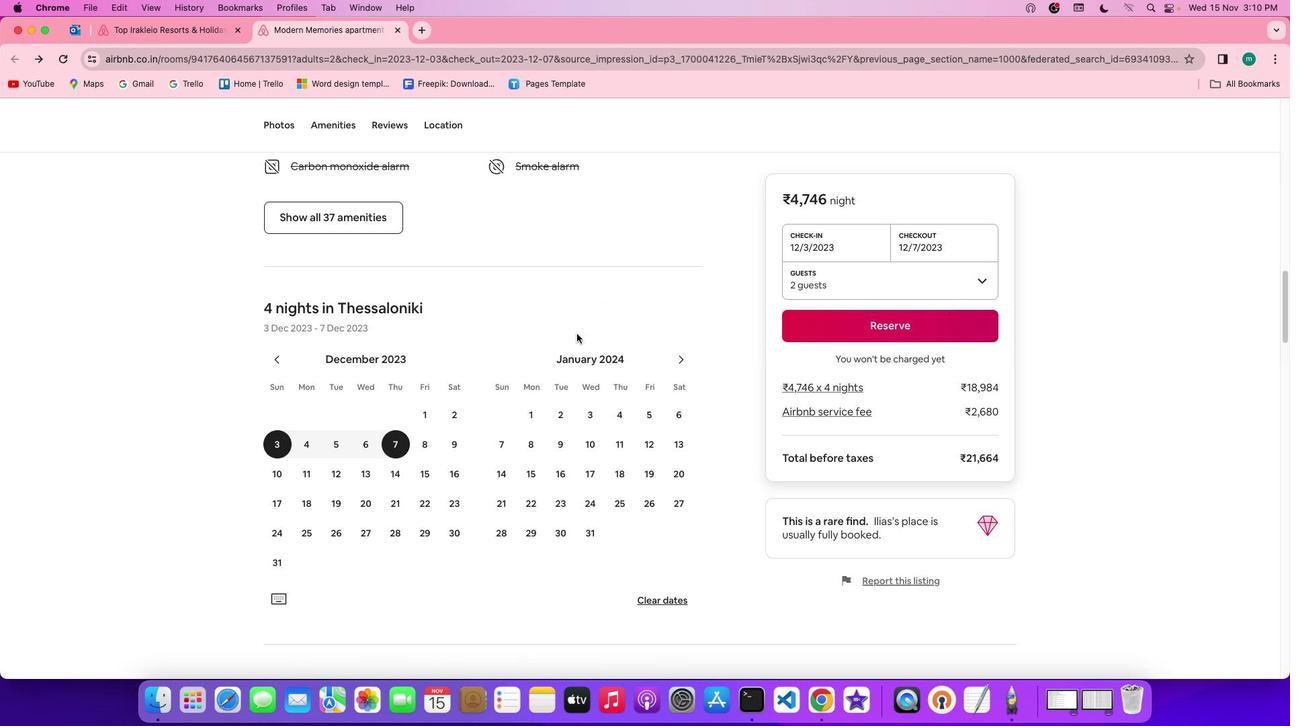
Action: Mouse moved to (574, 329)
Screenshot: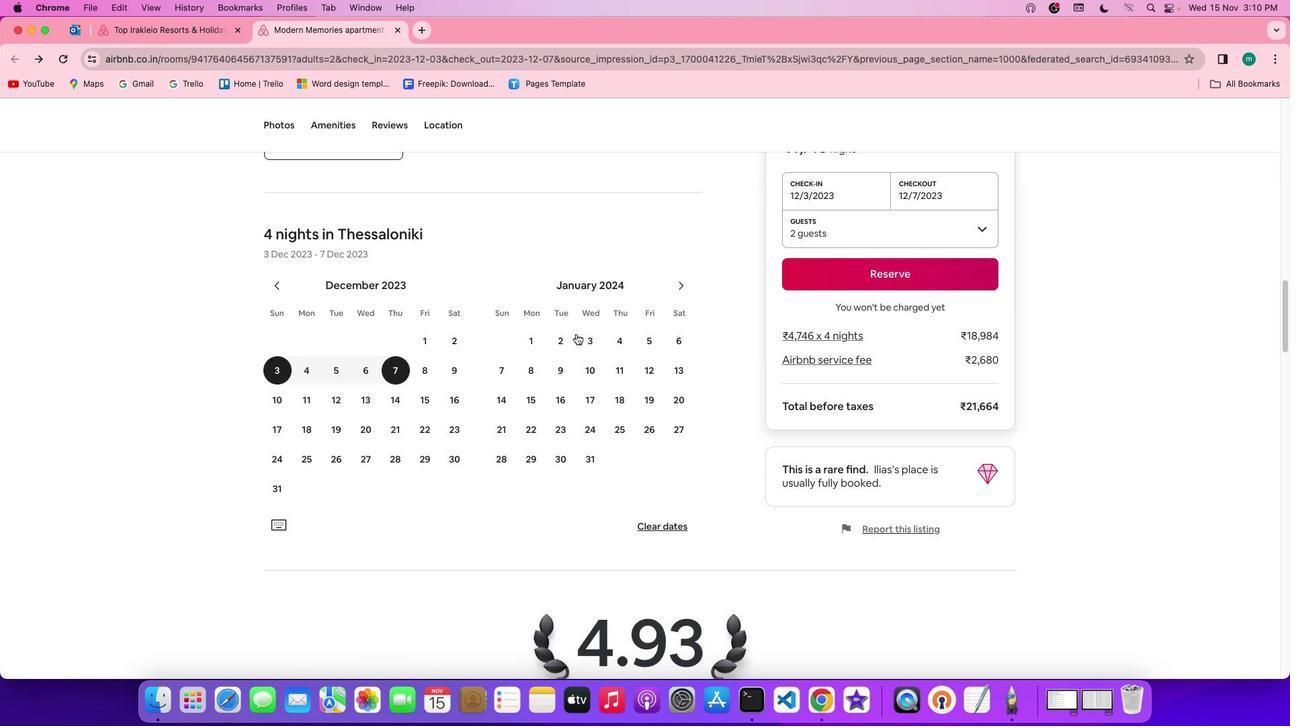
Action: Mouse scrolled (574, 329) with delta (-3, -6)
Screenshot: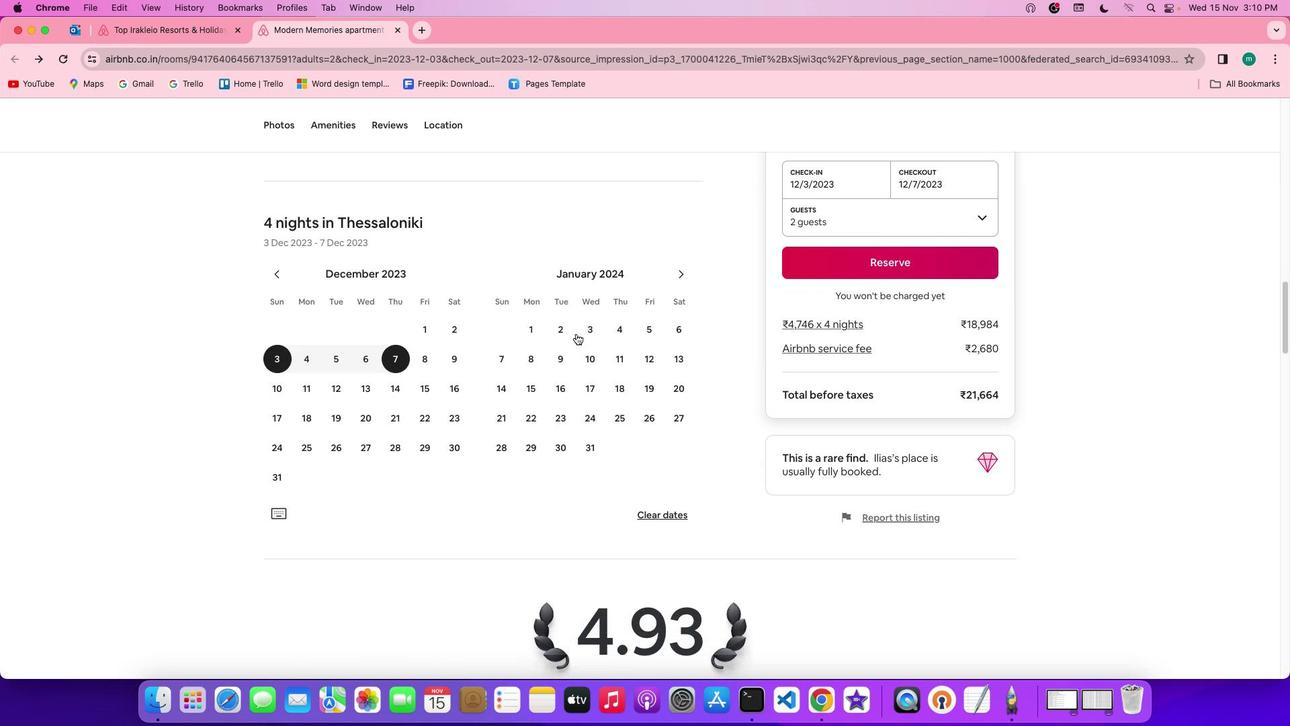 
Action: Mouse moved to (572, 330)
Screenshot: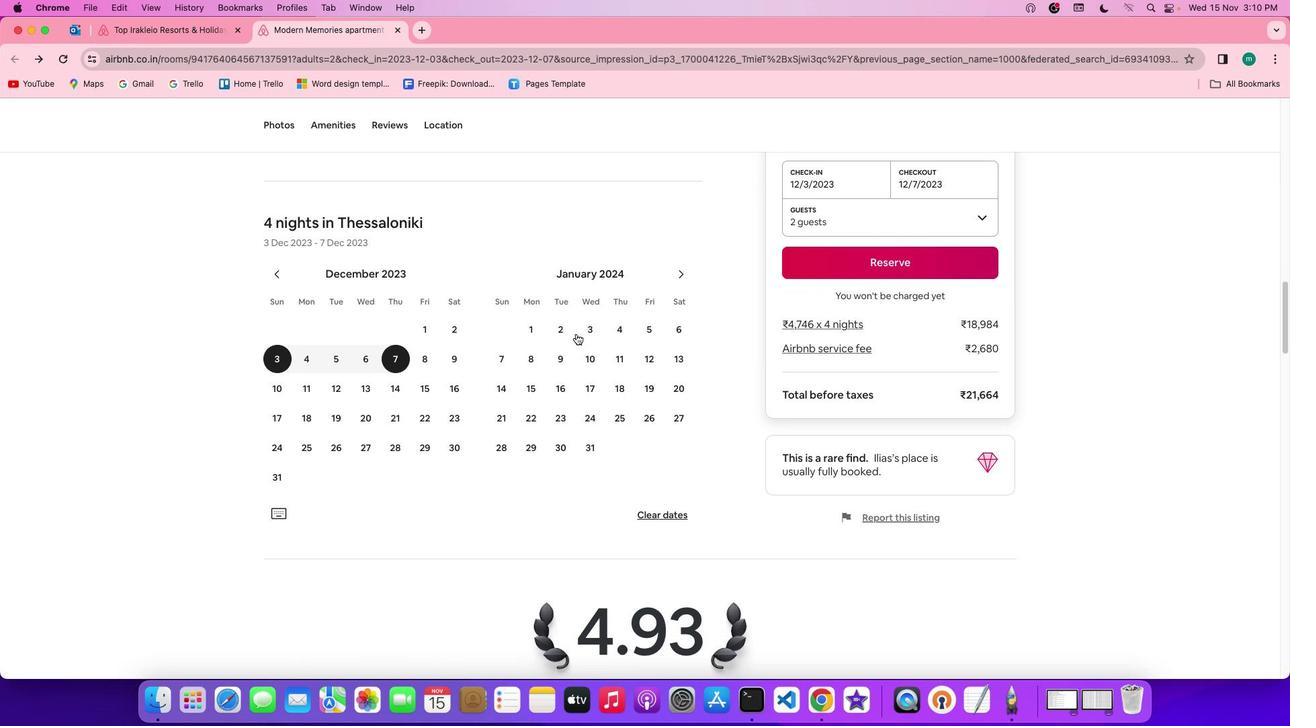 
Action: Mouse scrolled (572, 330) with delta (-3, -4)
Screenshot: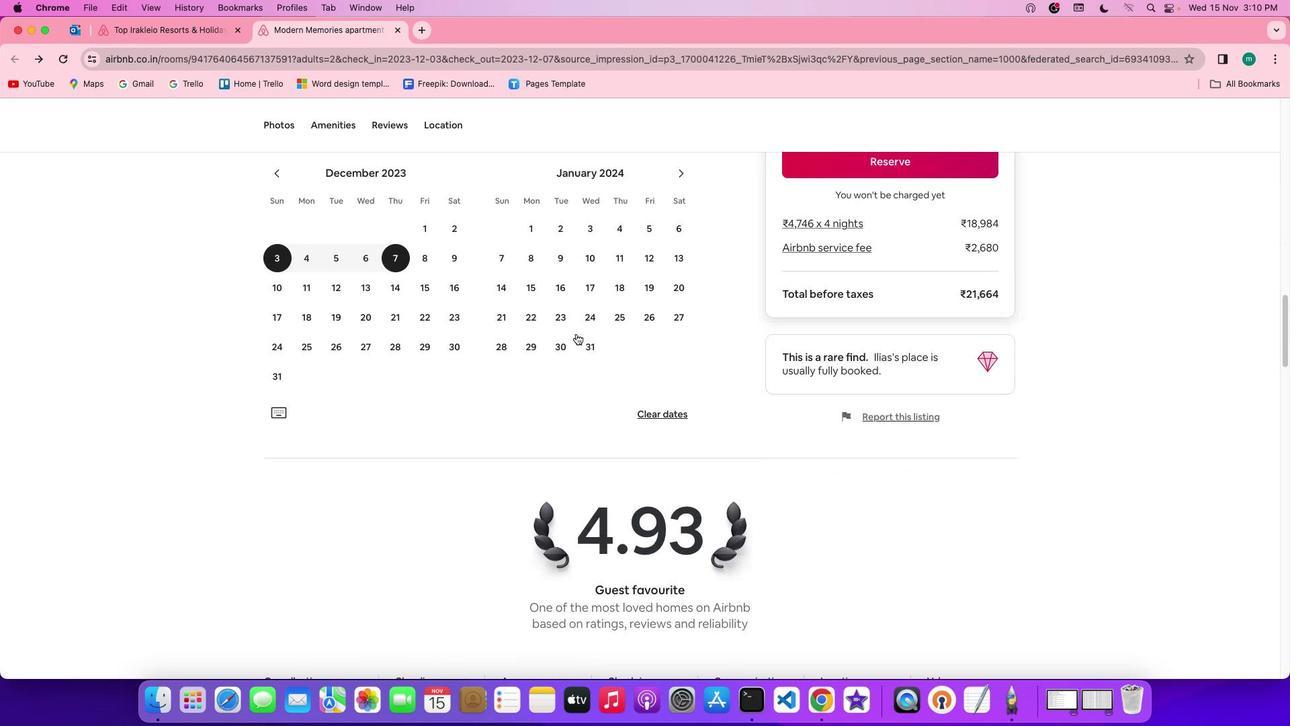 
Action: Mouse scrolled (572, 330) with delta (-3, -4)
Screenshot: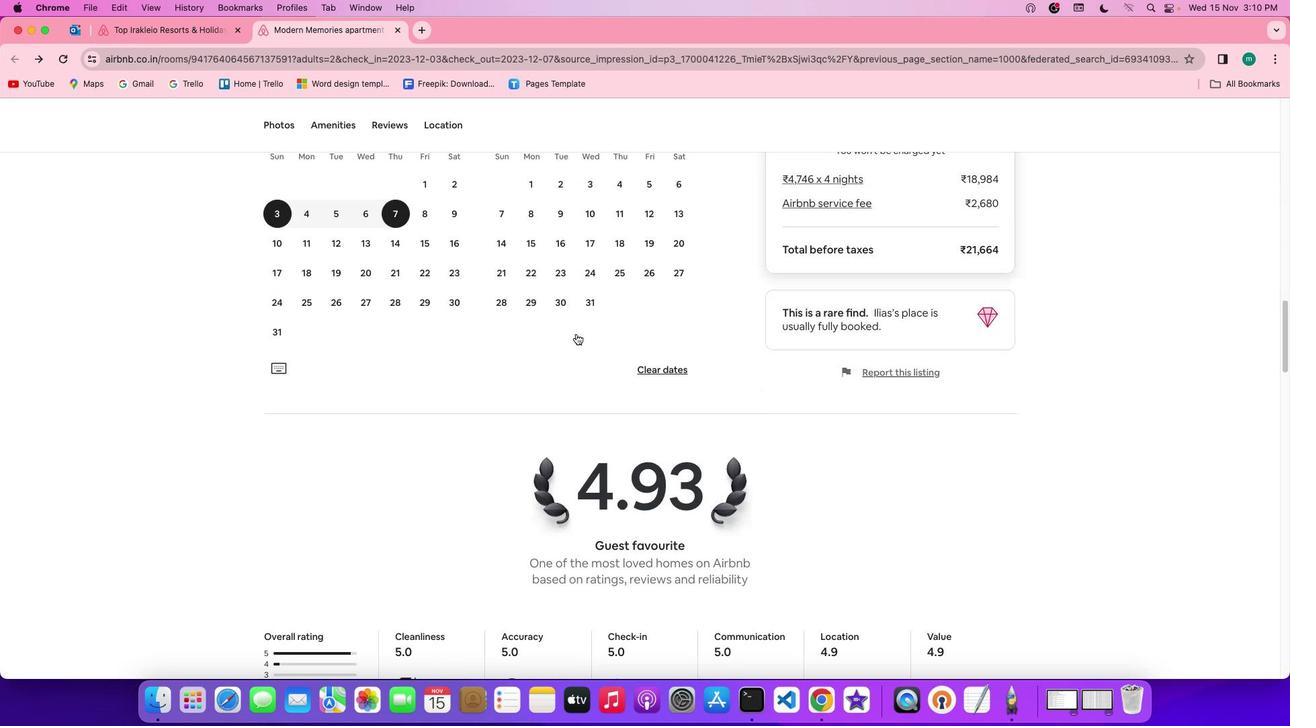 
Action: Mouse scrolled (572, 330) with delta (-3, -5)
Screenshot: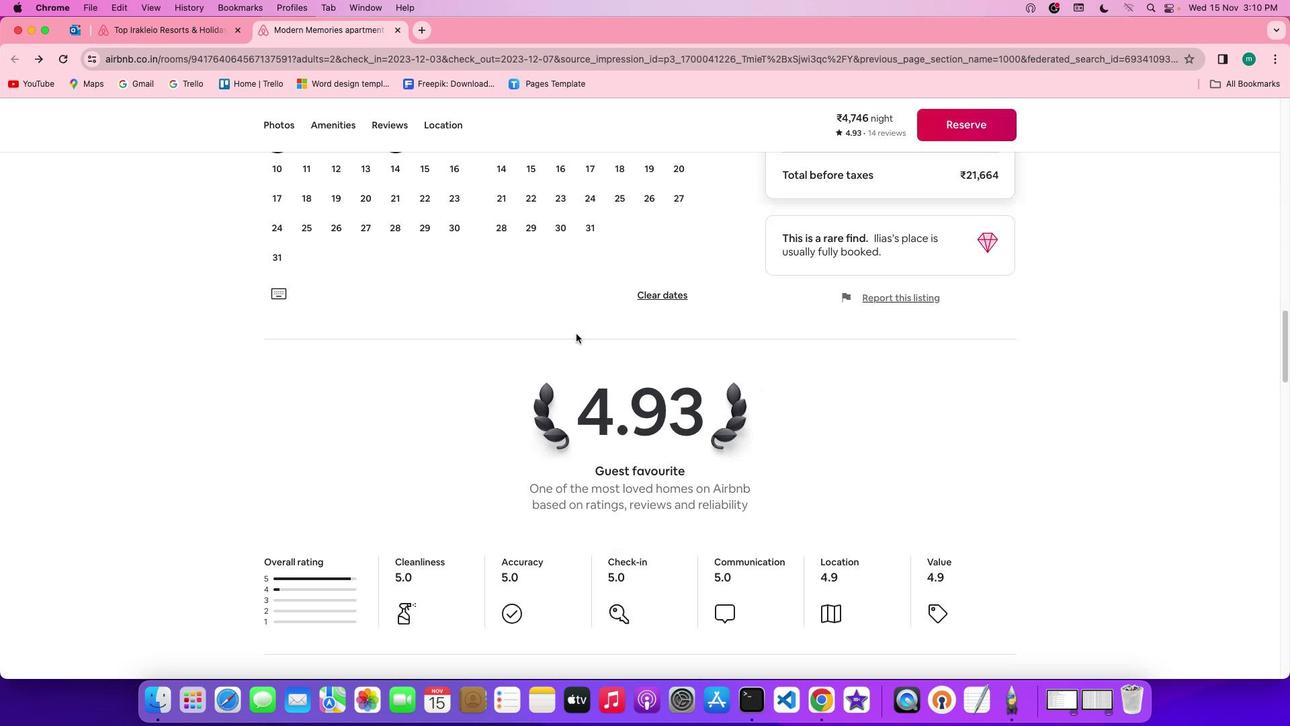 
Action: Mouse scrolled (572, 330) with delta (-3, -6)
Screenshot: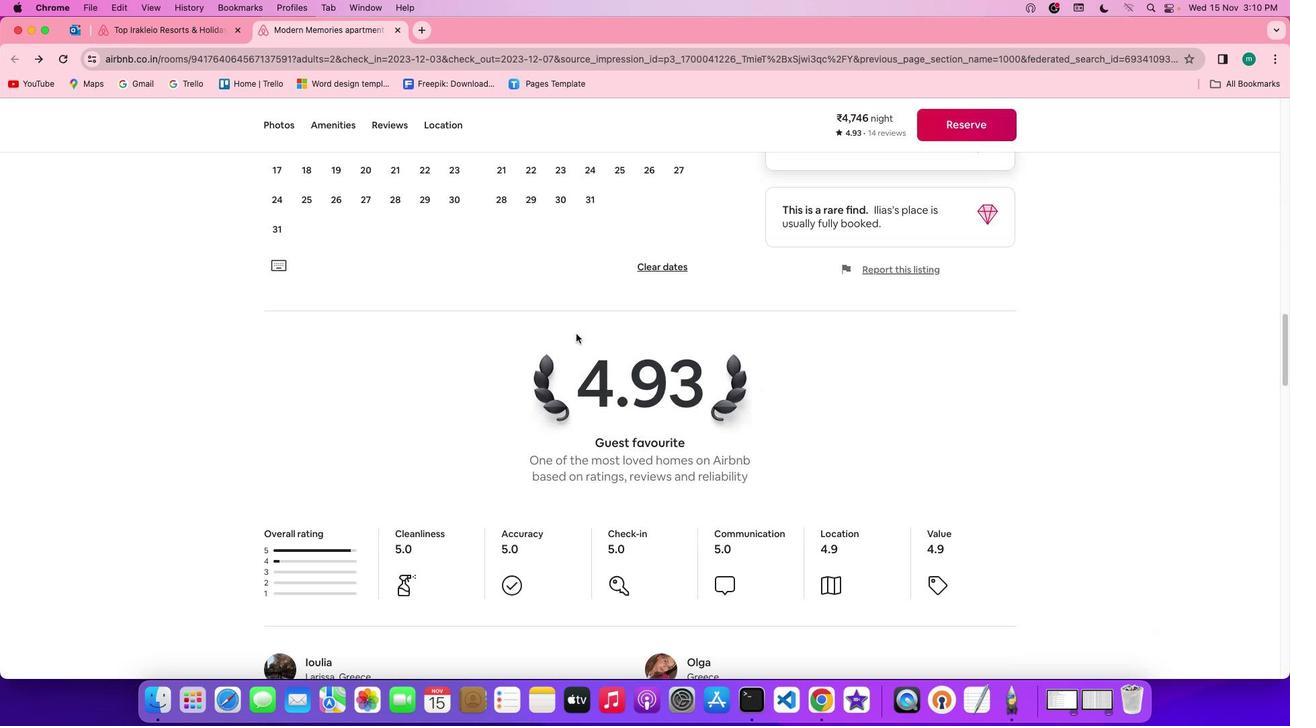 
Action: Mouse moved to (570, 330)
